Task: Create a new job listing for 'Business Analyst Warehouse Management Systems (WMS)' in the recruitment application, filling out all required fields and saving the position.
Action: Mouse moved to (33, 135)
Screenshot: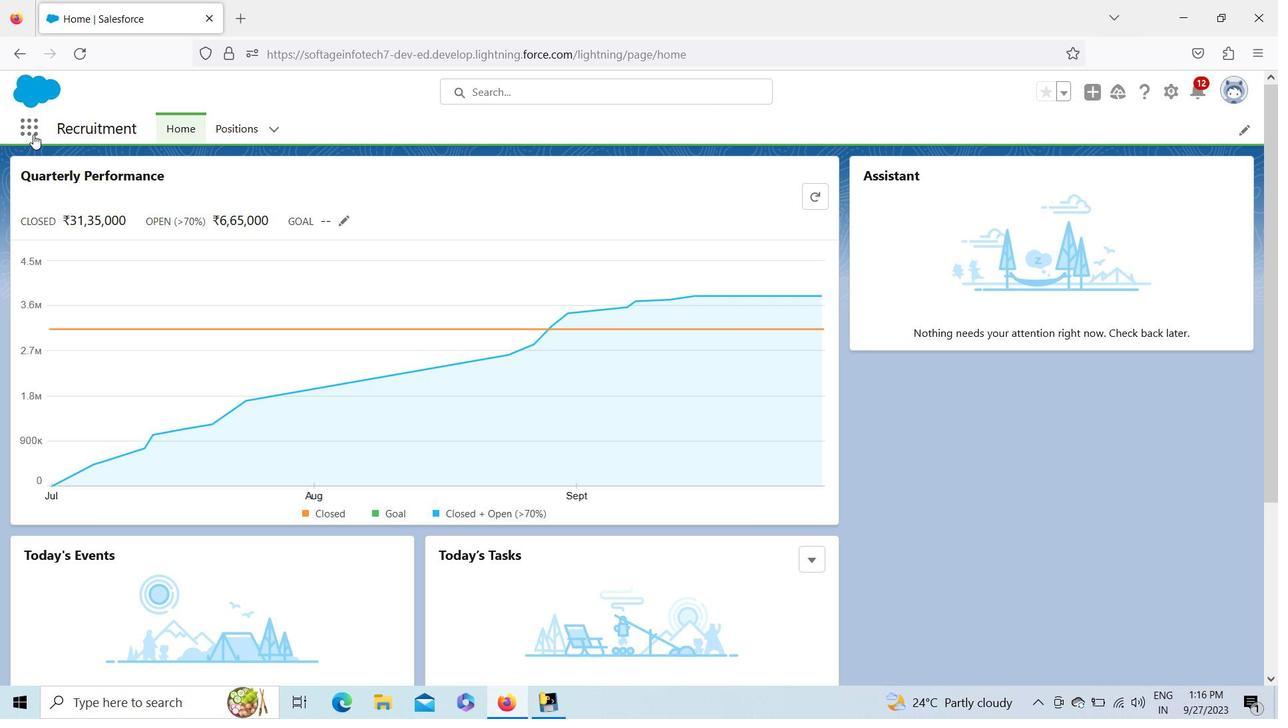 
Action: Mouse pressed left at (33, 135)
Screenshot: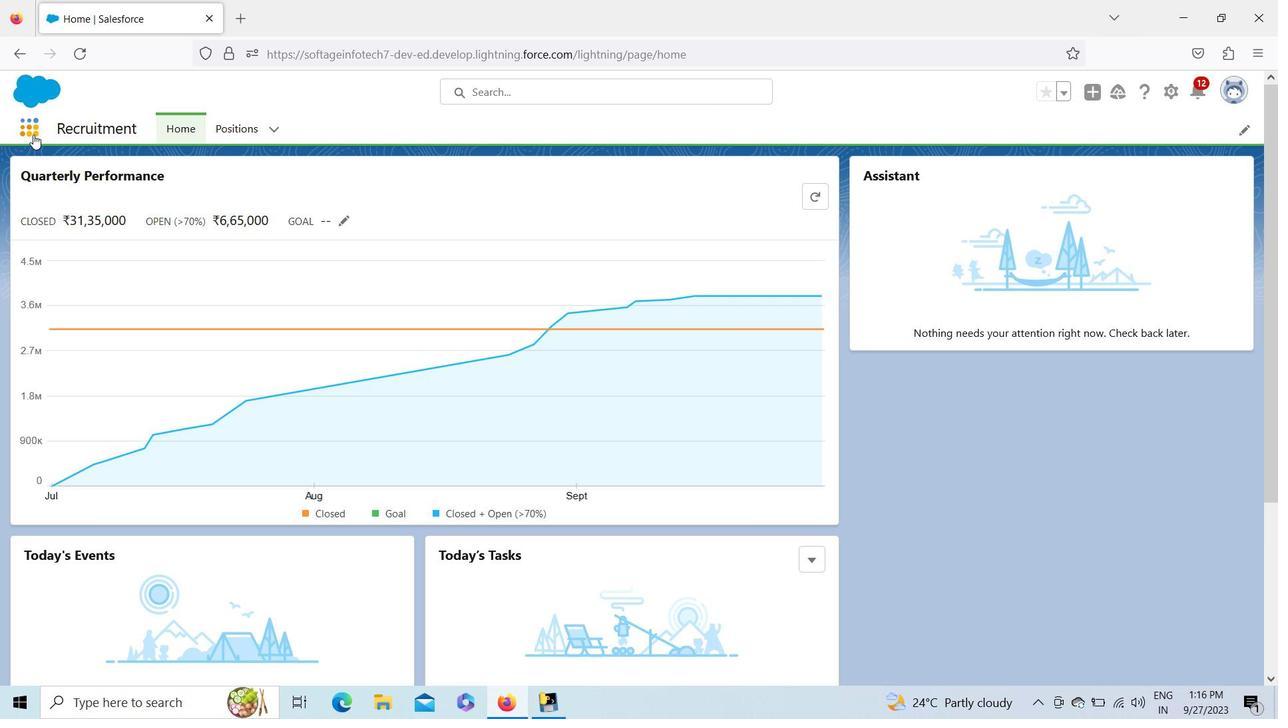 
Action: Mouse moved to (74, 233)
Screenshot: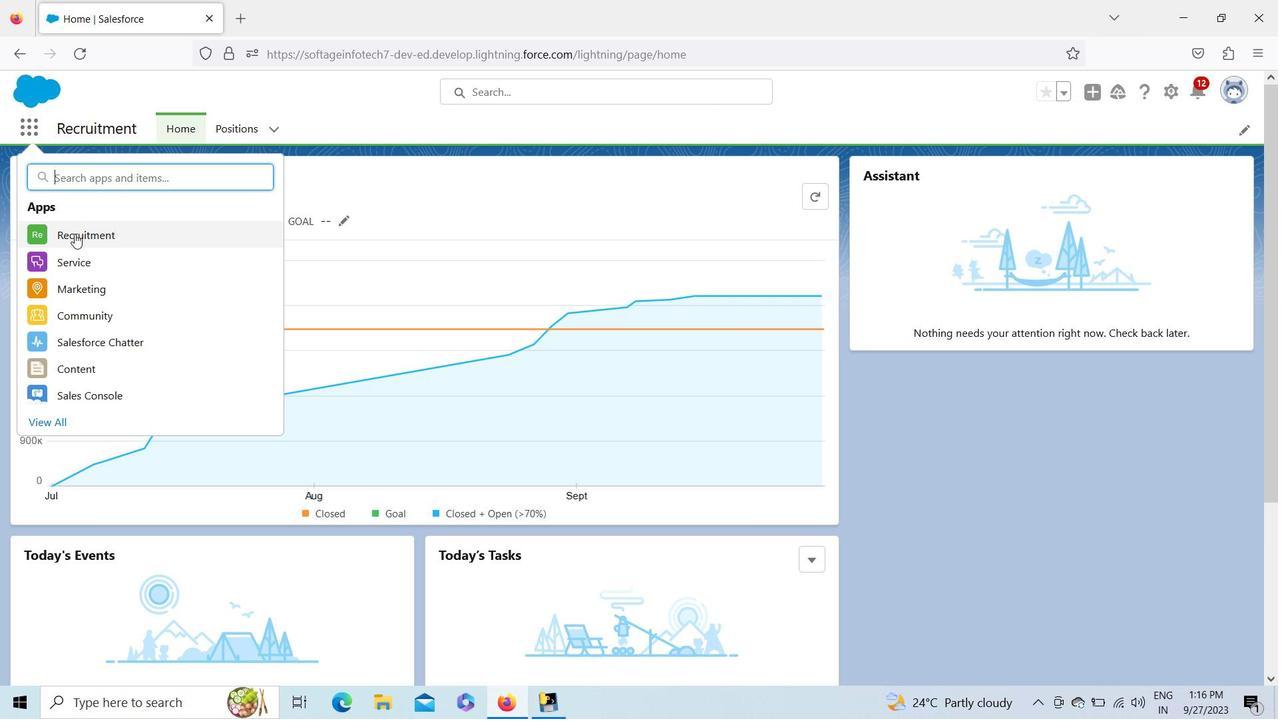 
Action: Mouse pressed left at (74, 233)
Screenshot: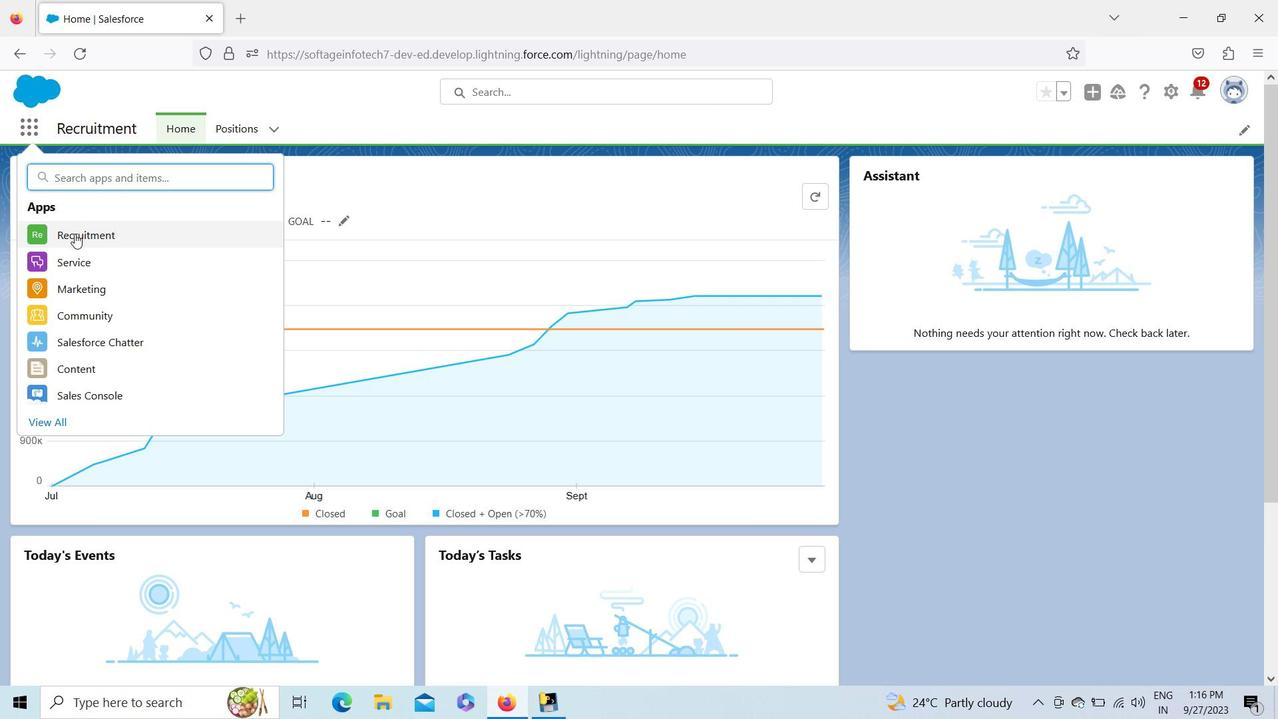 
Action: Mouse moved to (251, 131)
Screenshot: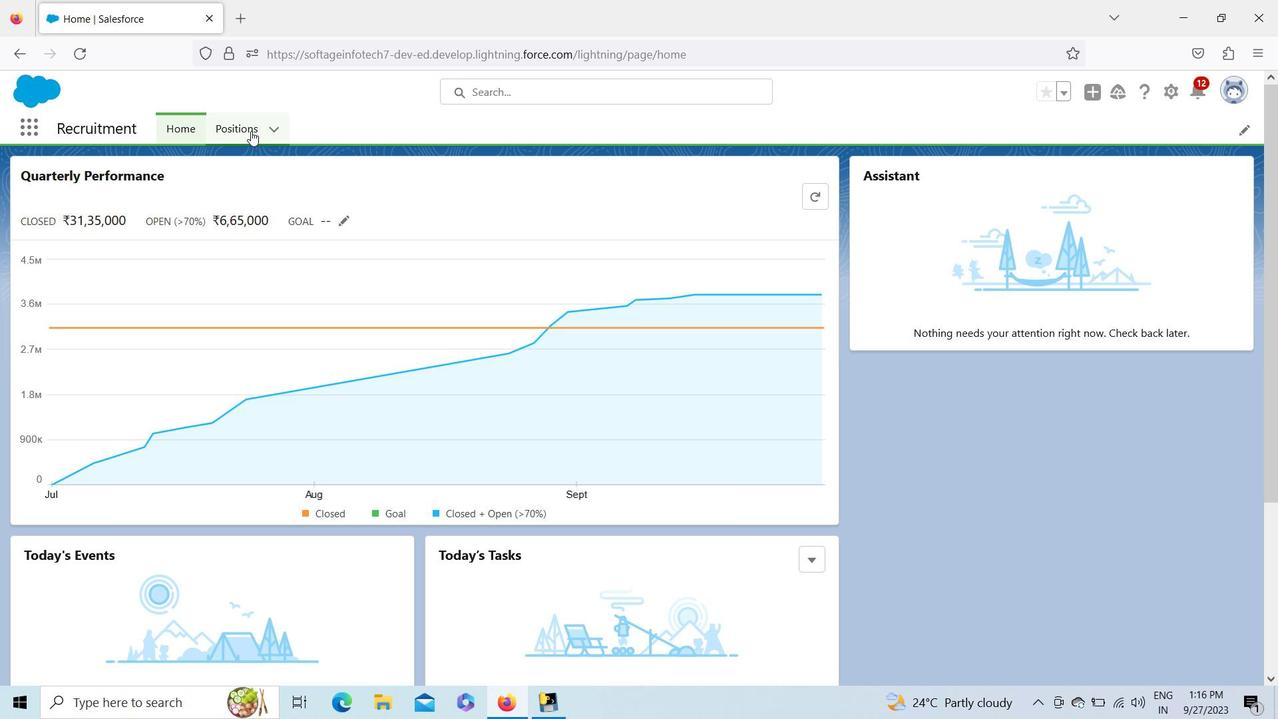 
Action: Mouse pressed left at (251, 131)
Screenshot: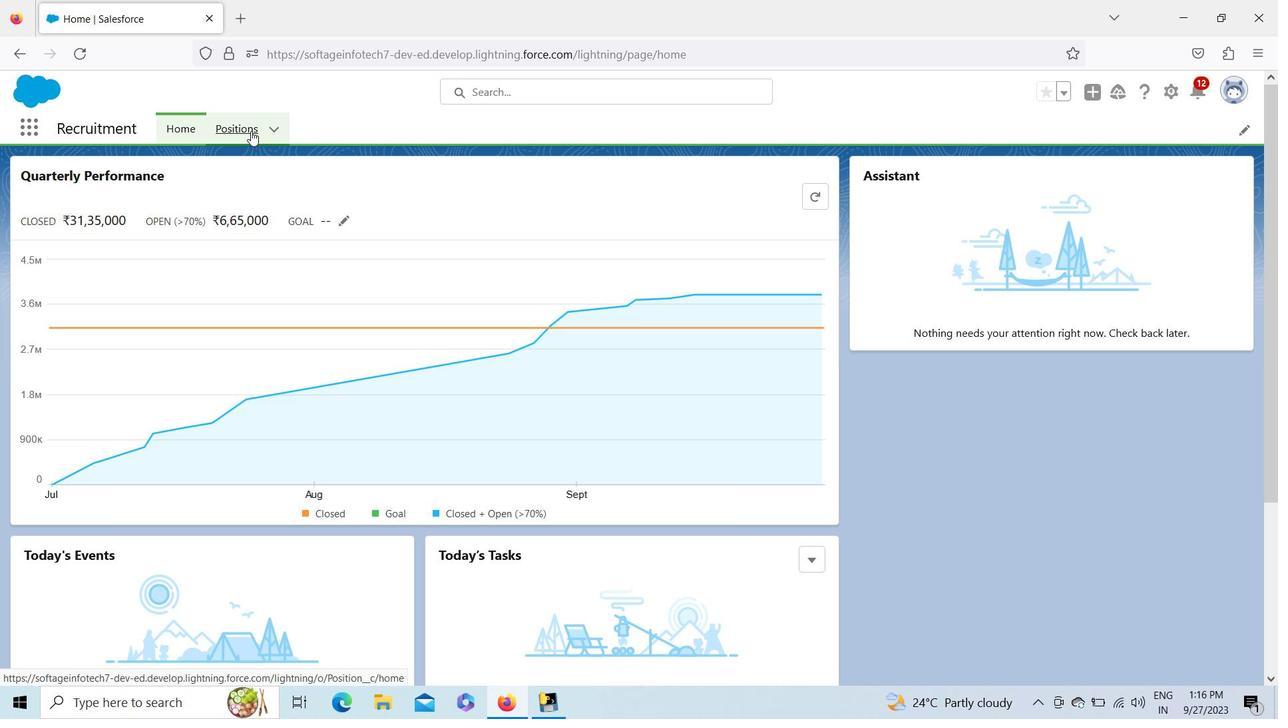 
Action: Mouse moved to (193, 279)
Screenshot: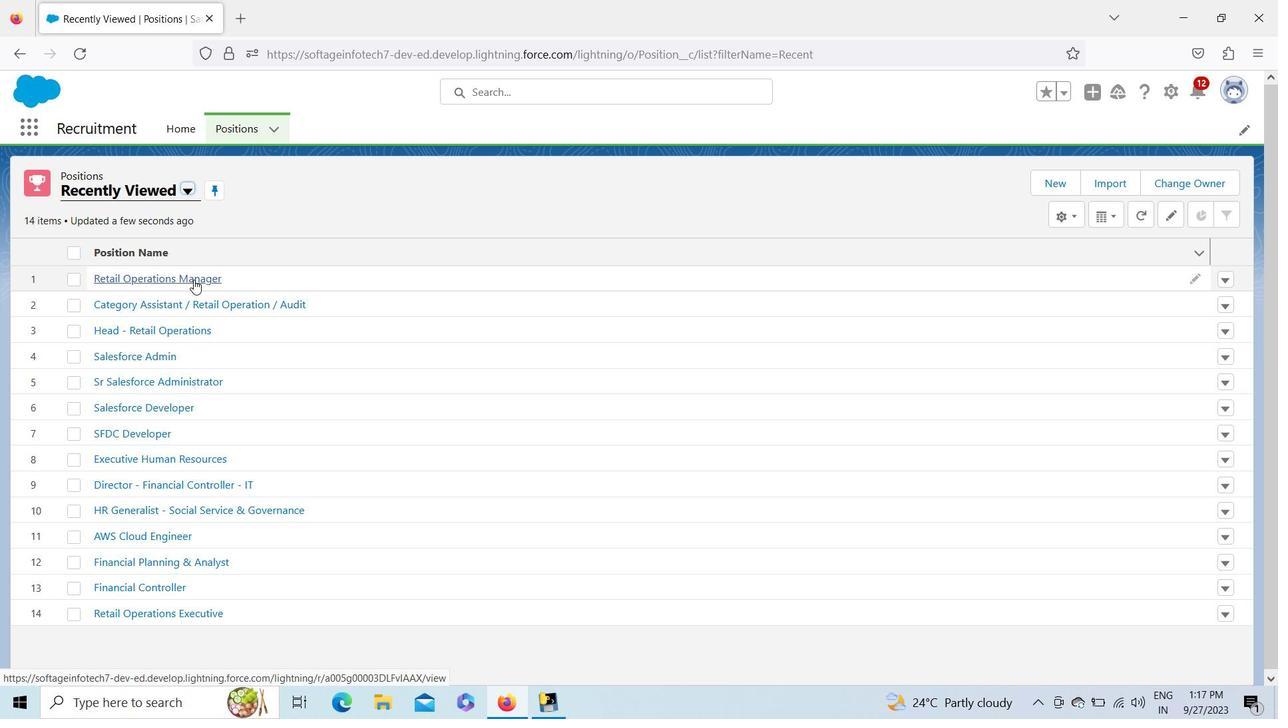 
Action: Mouse pressed left at (193, 279)
Screenshot: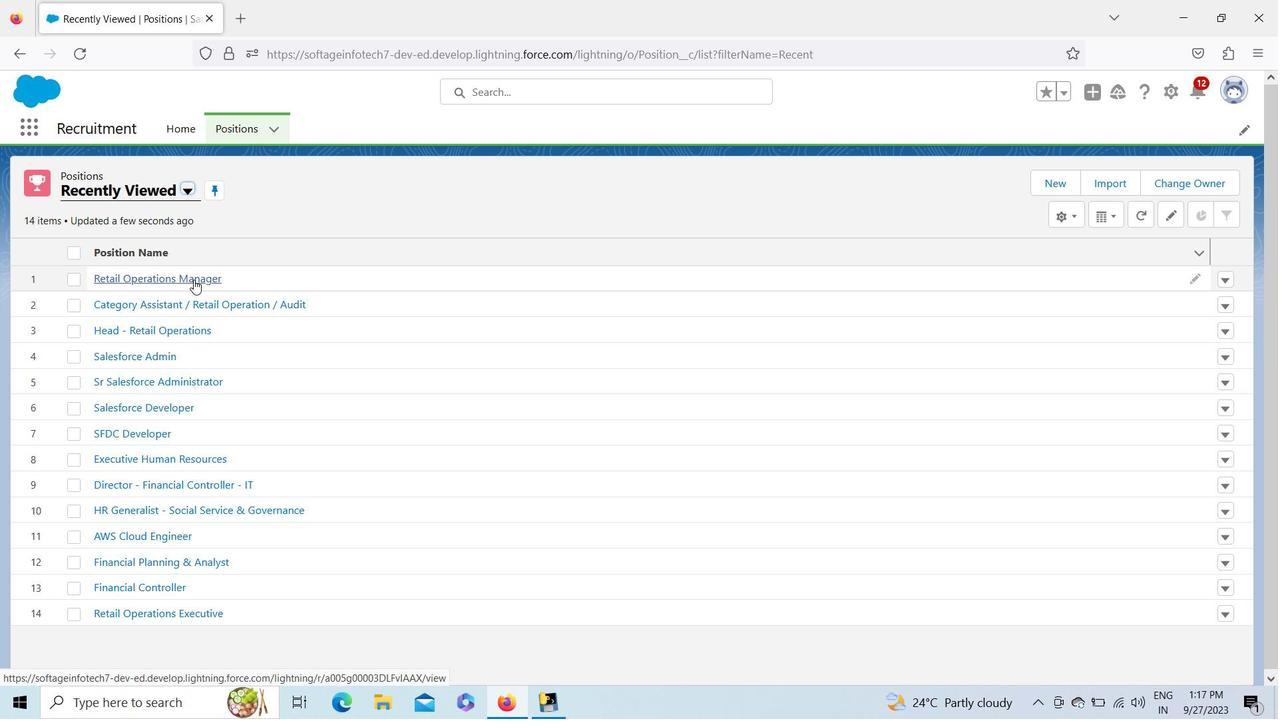 
Action: Mouse moved to (249, 129)
Screenshot: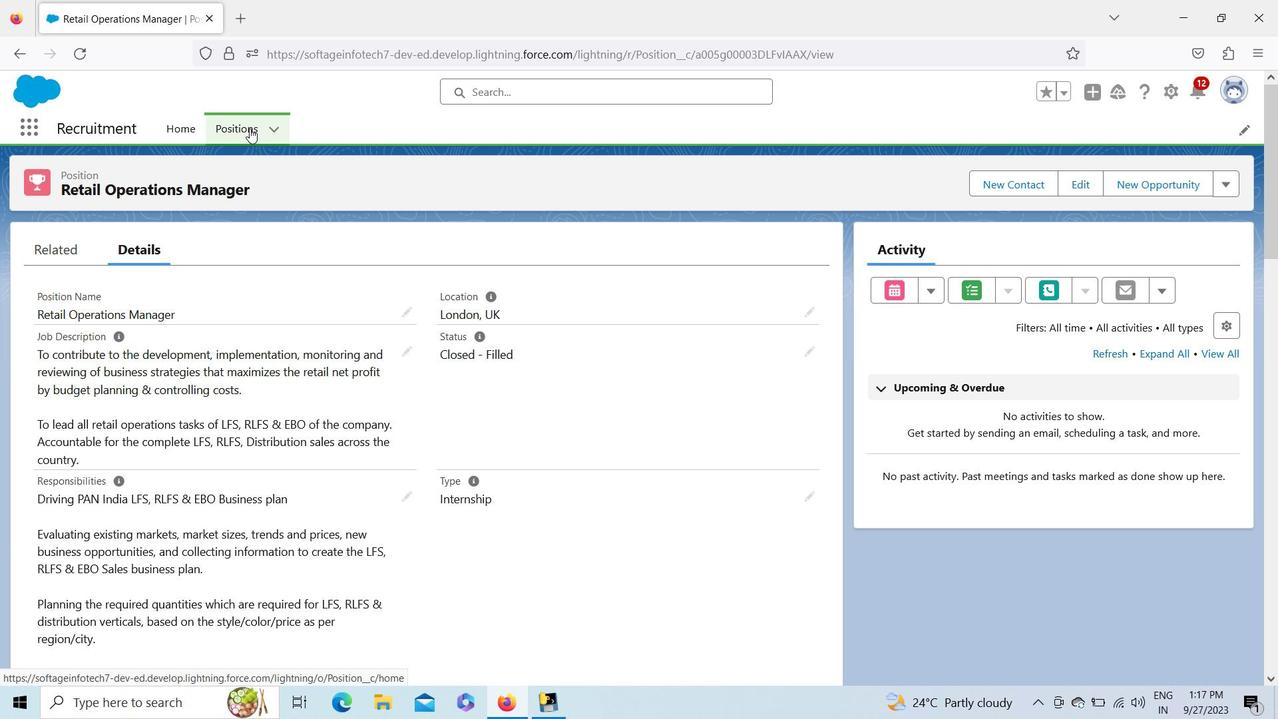 
Action: Mouse pressed left at (249, 129)
Screenshot: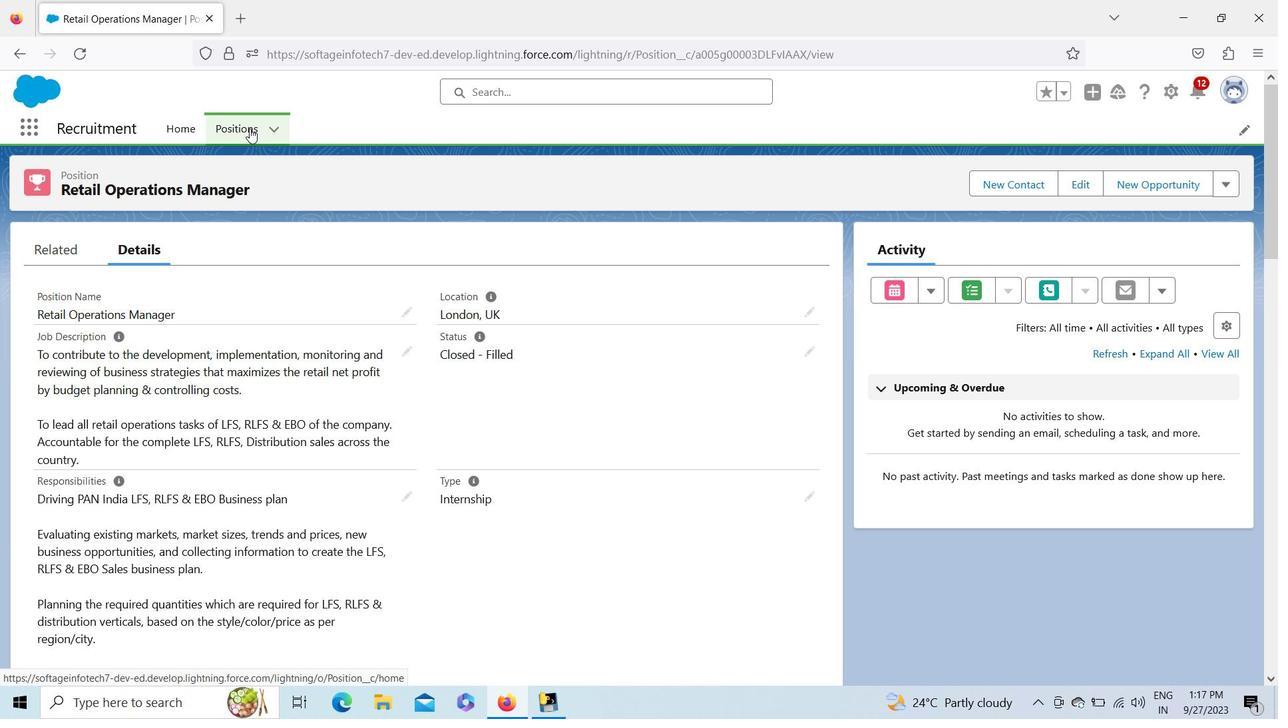 
Action: Mouse moved to (1059, 185)
Screenshot: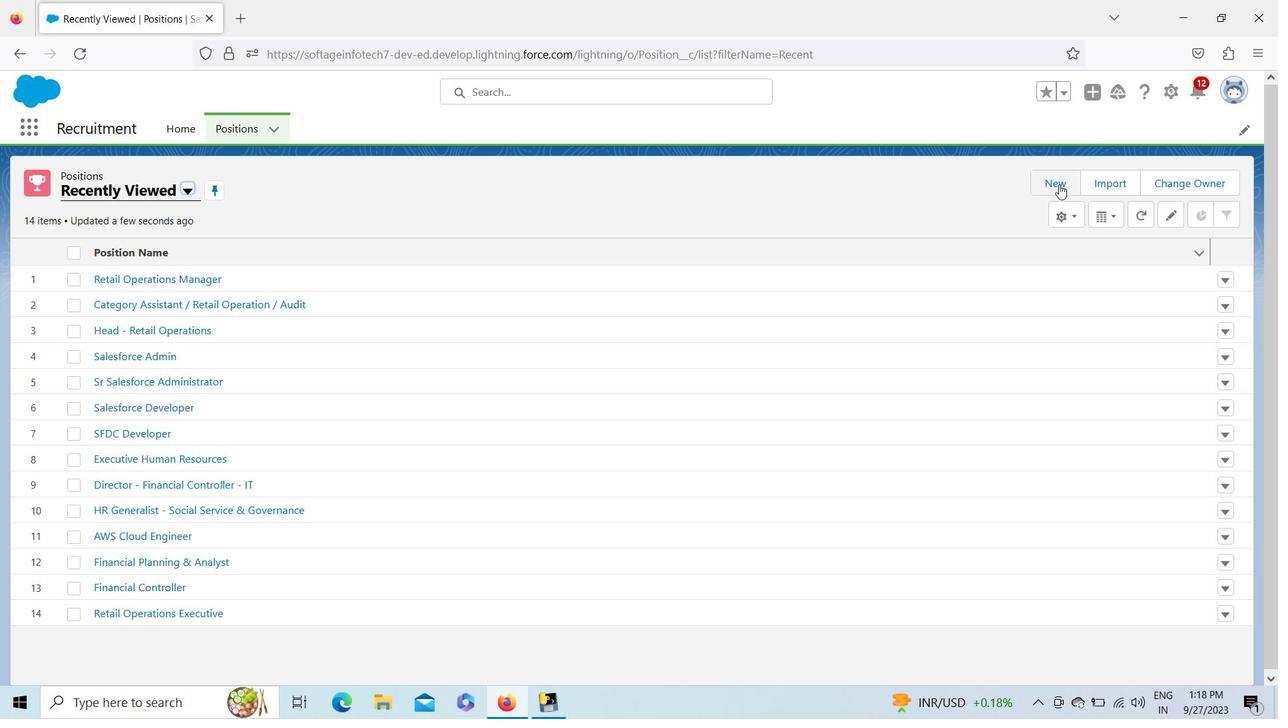 
Action: Mouse pressed left at (1059, 185)
Screenshot: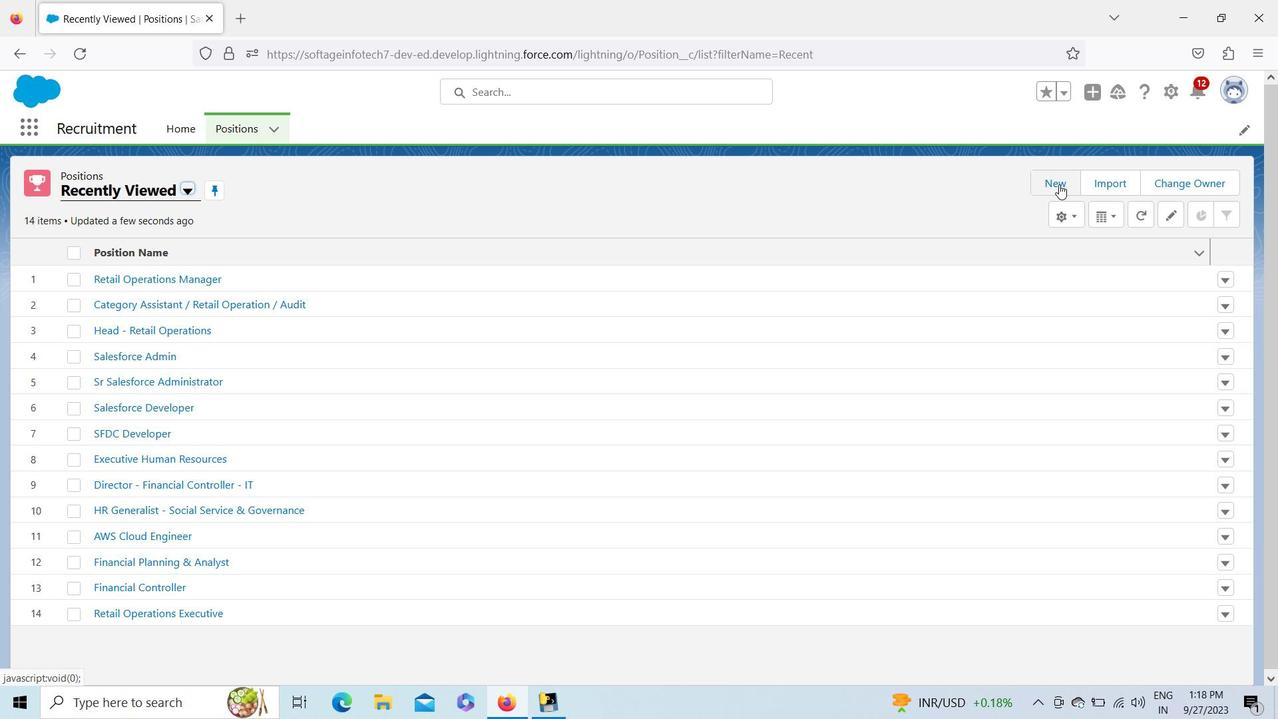 
Action: Mouse moved to (485, 256)
Screenshot: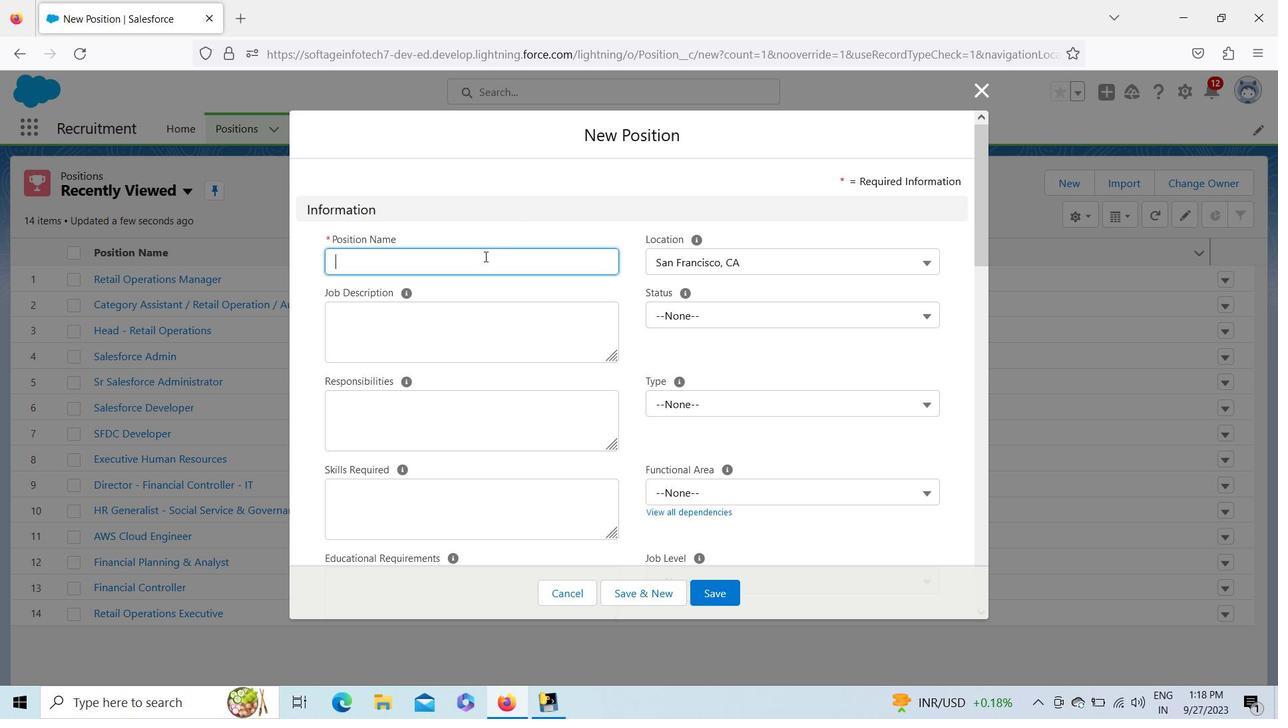 
Action: Mouse pressed left at (485, 256)
Screenshot: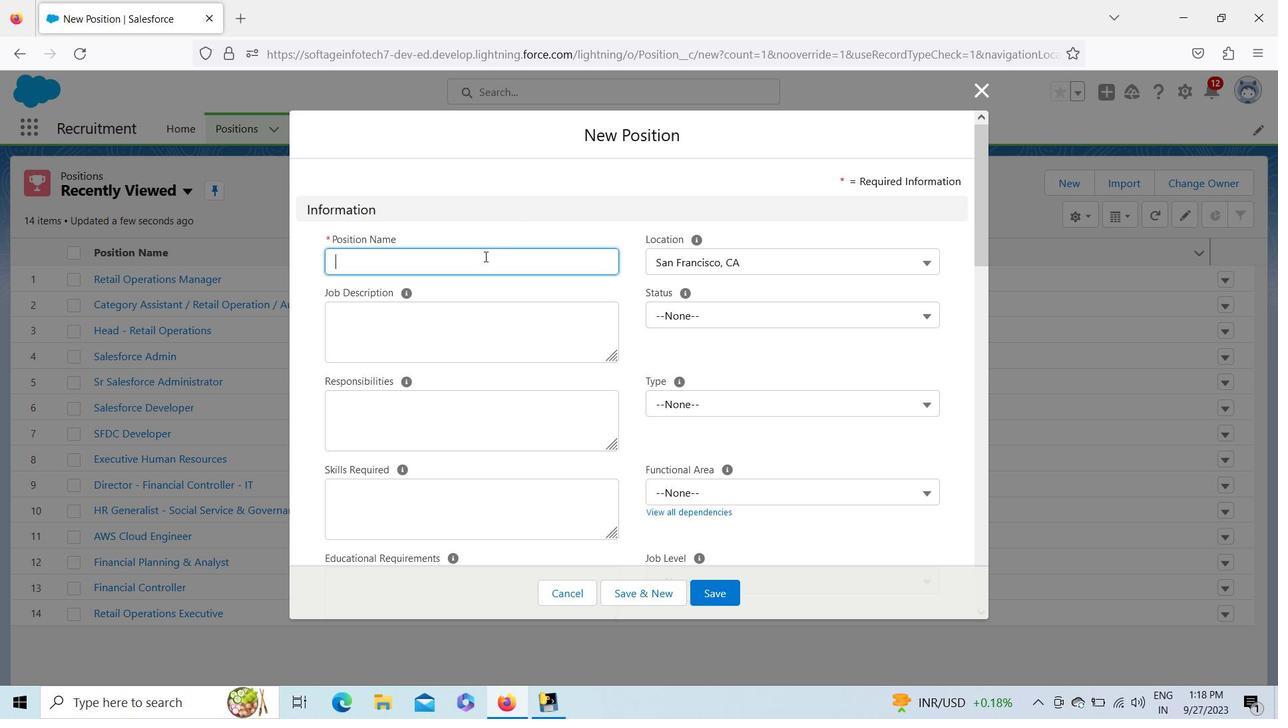 
Action: Key pressed <Key.shift><Key.shift><Key.shift><Key.shift><Key.shift><Key.shift><Key.shift><Key.shift><Key.shift><Key.shift><Key.shift><Key.shift><Key.shift><Key.shift><Key.shift><Key.shift><Key.shift><Key.shift><Key.shift><Key.shift><Key.shift><Key.shift><Key.shift><Key.shift><Key.shift><Key.shift><Key.shift><Key.shift><Key.shift><Key.shift><Key.shift>Business<Key.space><Key.shift>Analyst<Key.space><Key.shift><Key.shift><Key.shift><Key.shift><Key.shift>Warehouse
Screenshot: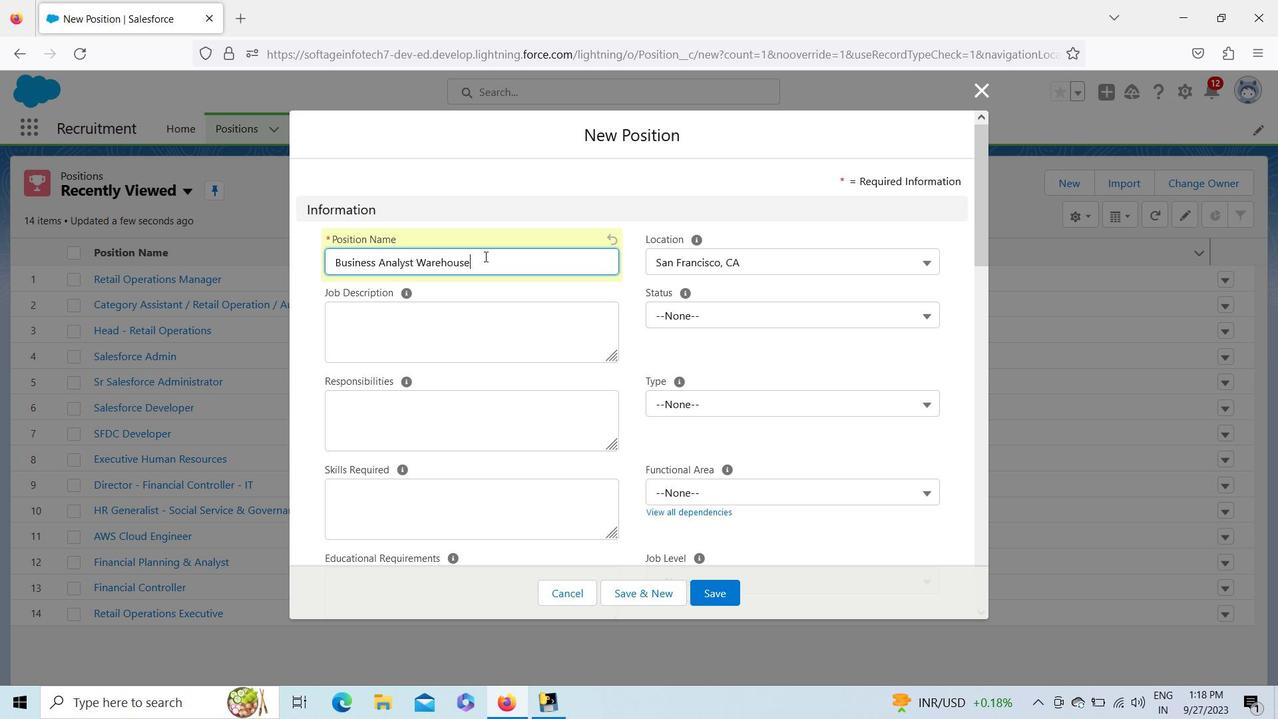 
Action: Mouse moved to (526, 334)
Screenshot: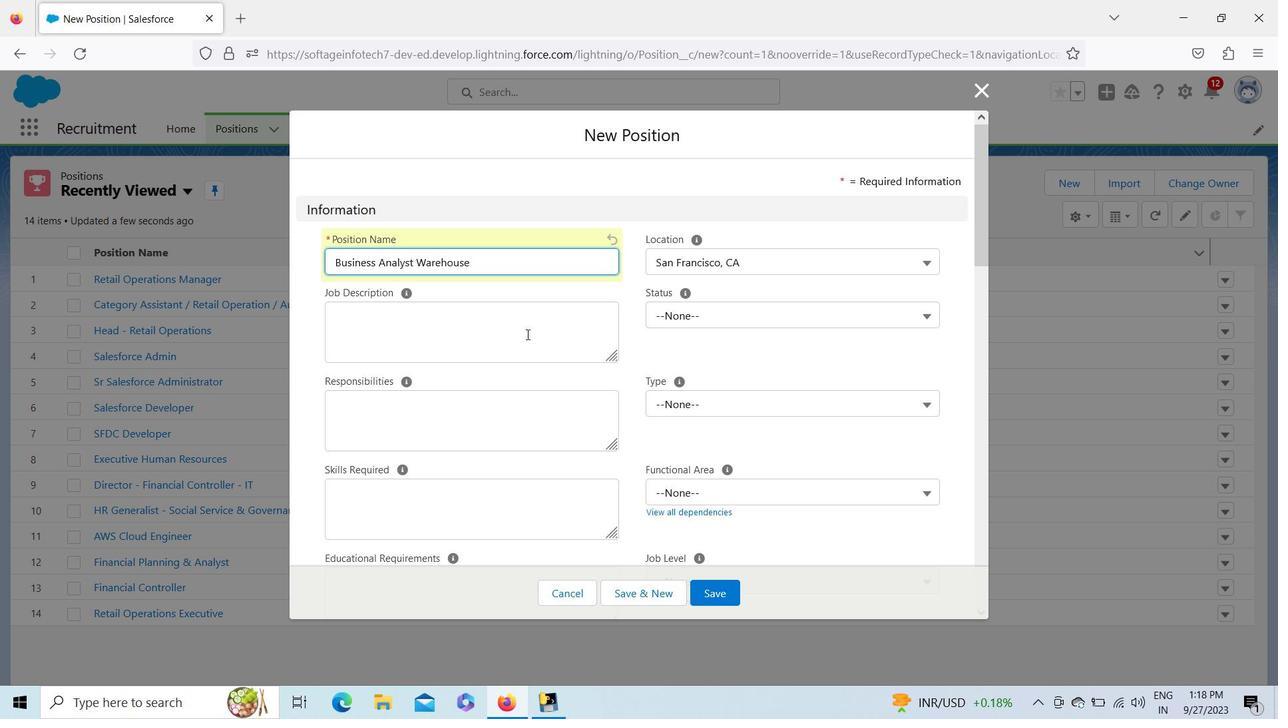 
Action: Key pressed <Key.space><Key.shift><Key.shift><Key.shift><Key.shift>Management<Key.space><Key.shift><Key.shift><Key.shift>Systems<Key.space><Key.shift_r><Key.shift_r><Key.shift_r>()<Key.left><Key.shift><Key.shift><Key.shift>WMS<Key.right><Key.right><Key.right><Key.right>
Screenshot: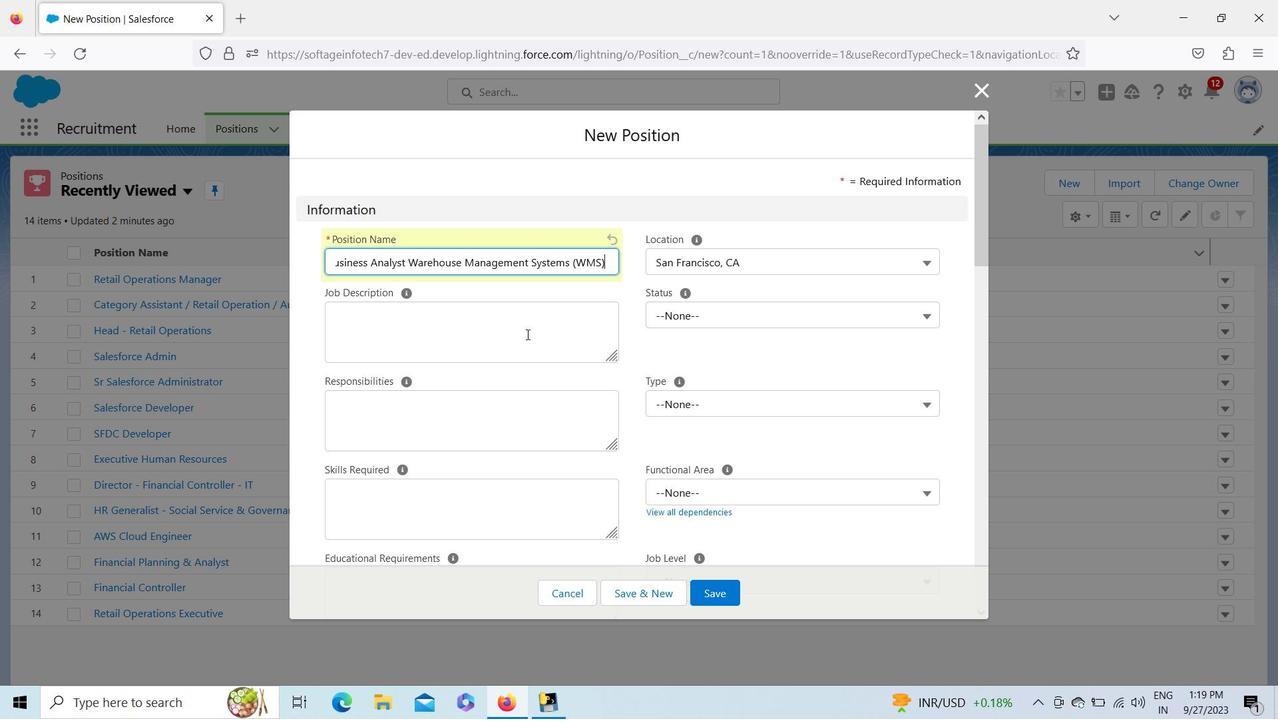 
Action: Mouse moved to (782, 257)
Screenshot: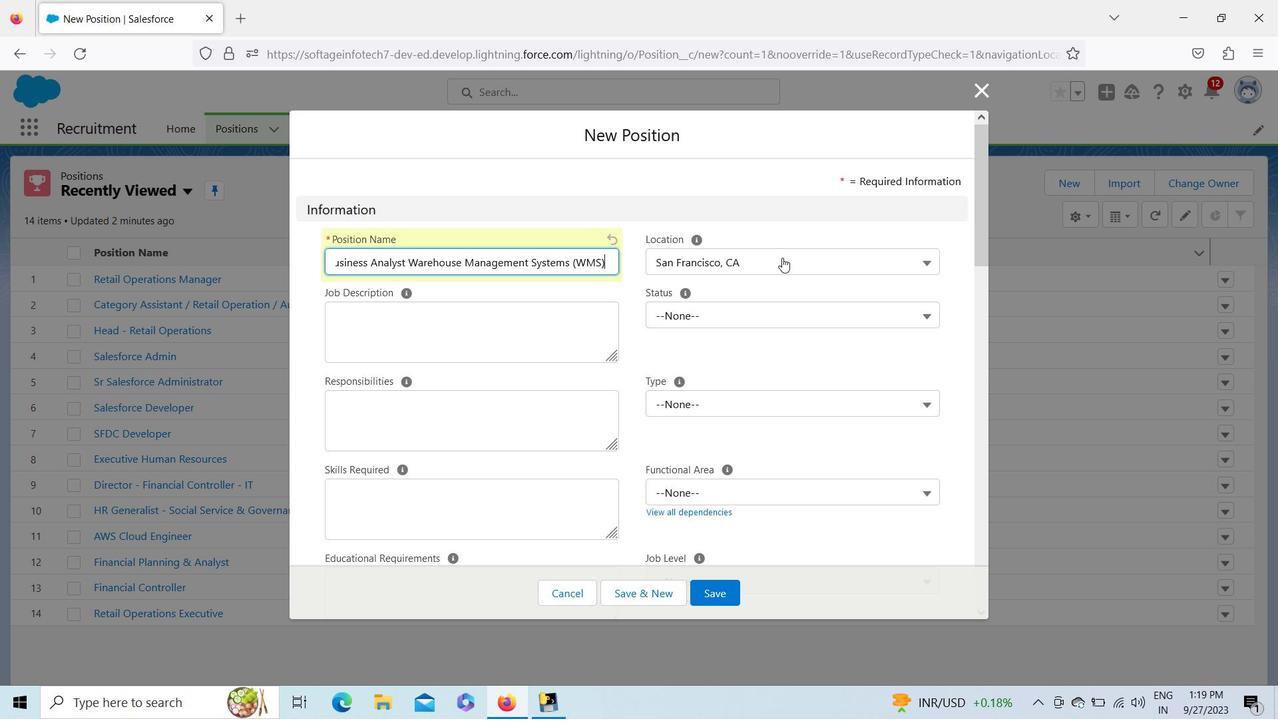 
Action: Mouse pressed left at (782, 257)
Screenshot: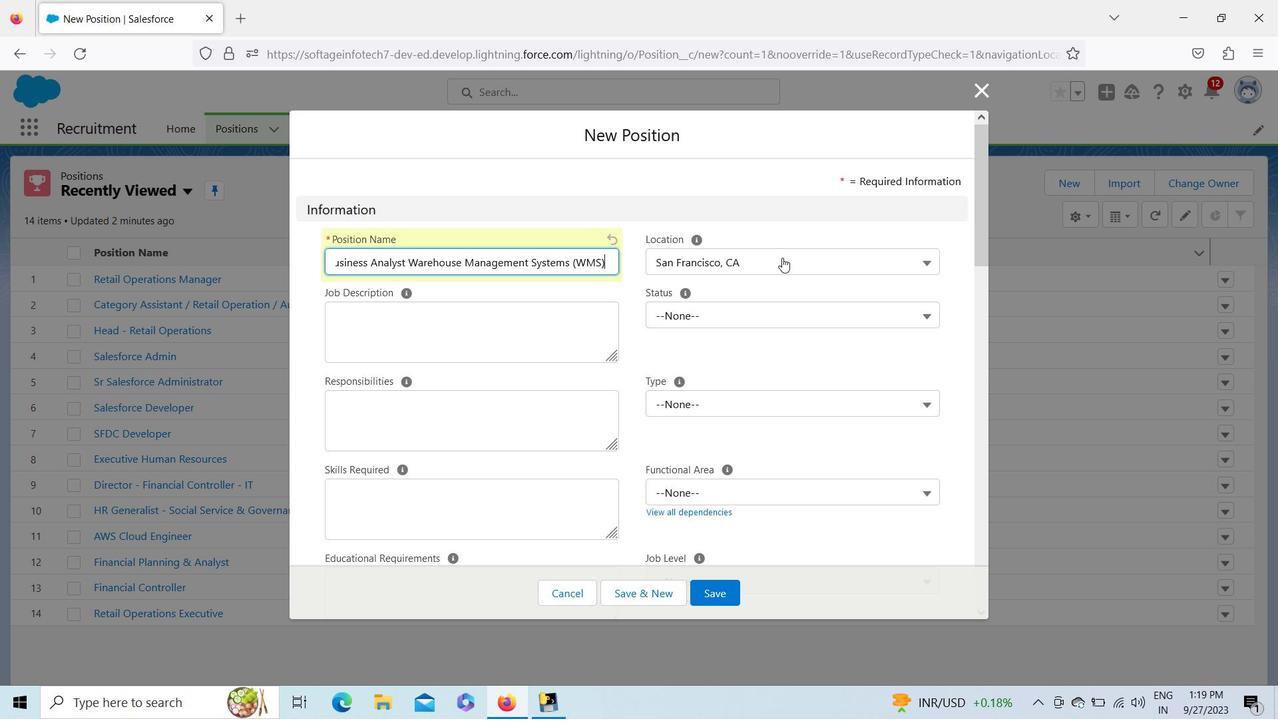 
Action: Mouse moved to (735, 494)
Screenshot: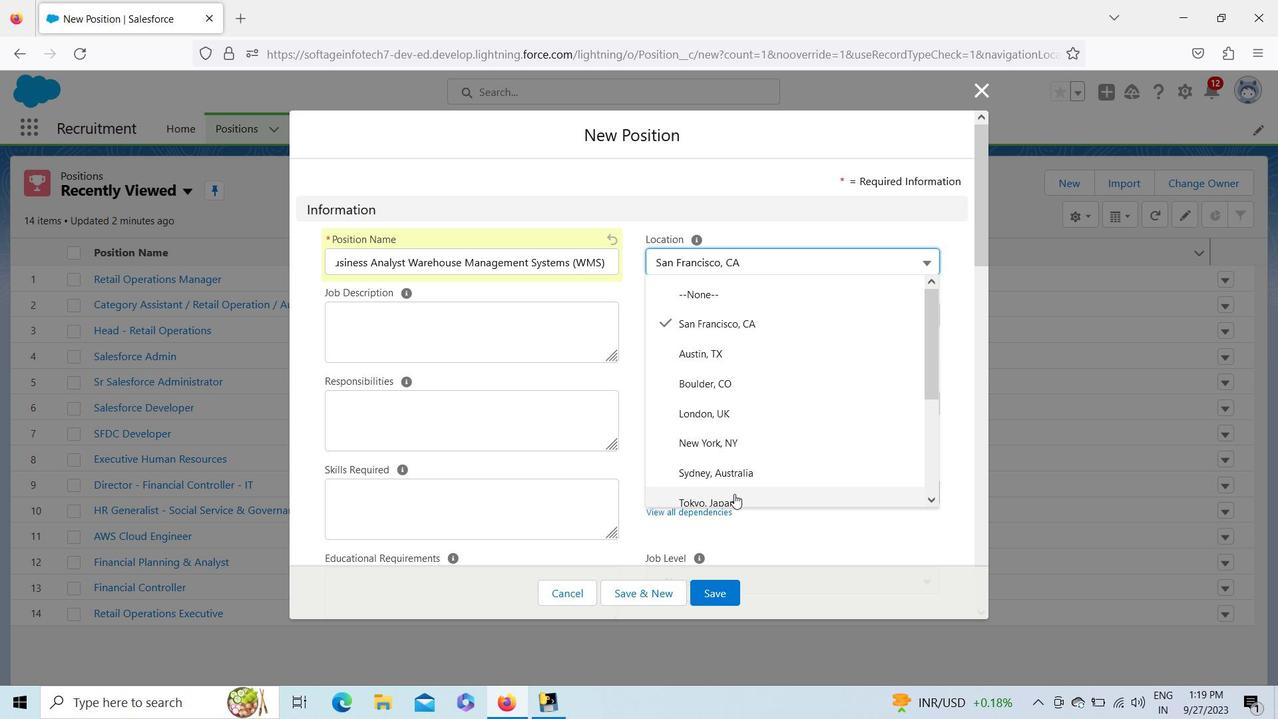 
Action: Mouse pressed left at (735, 494)
Screenshot: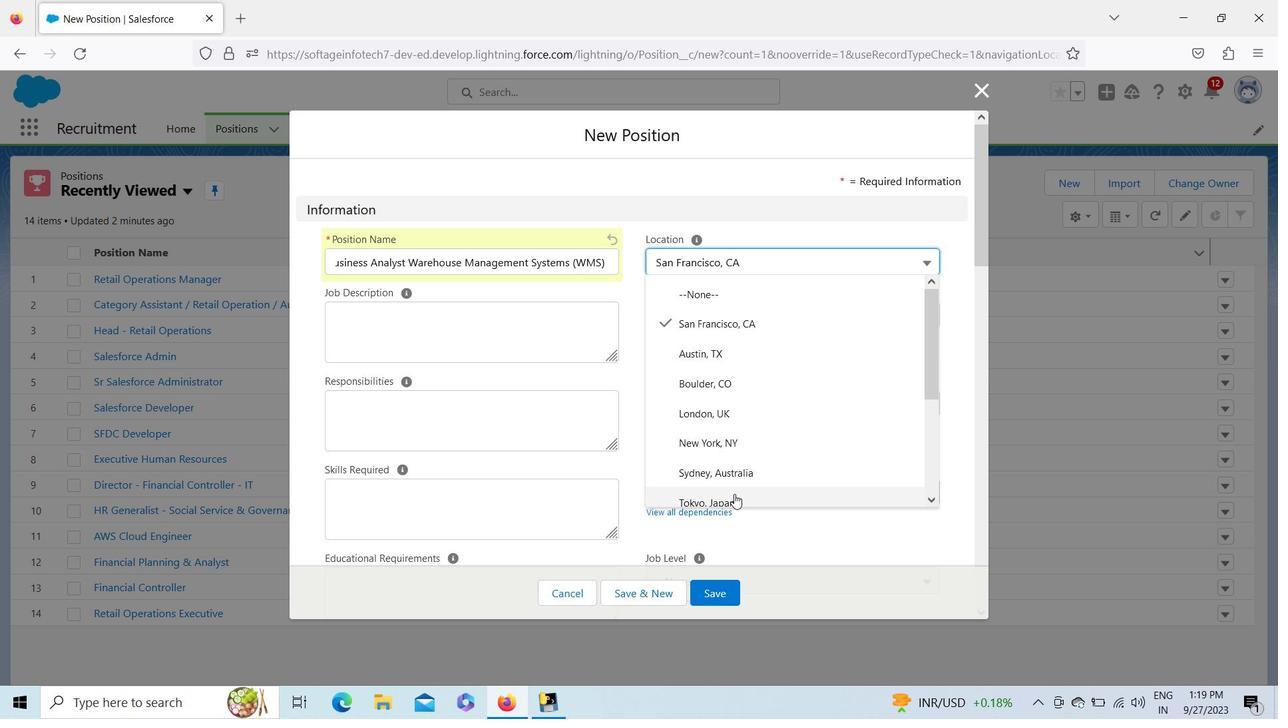 
Action: Mouse moved to (741, 310)
Screenshot: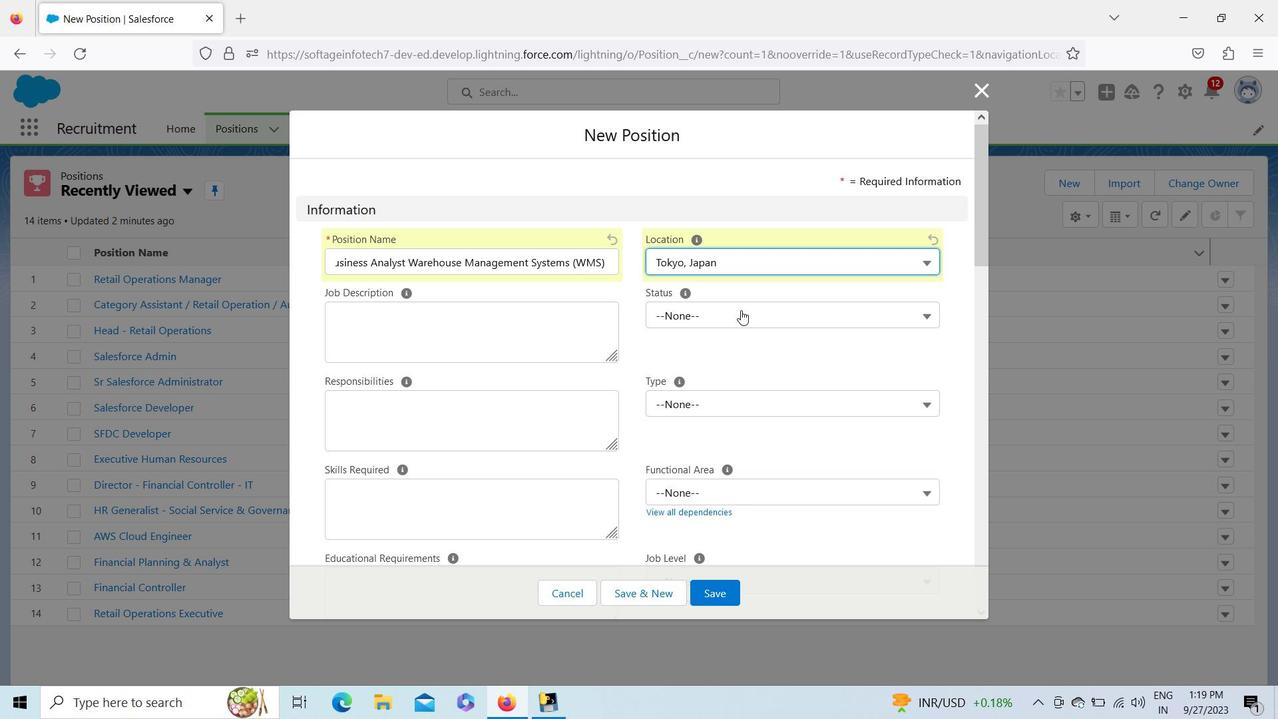 
Action: Mouse pressed left at (741, 310)
Screenshot: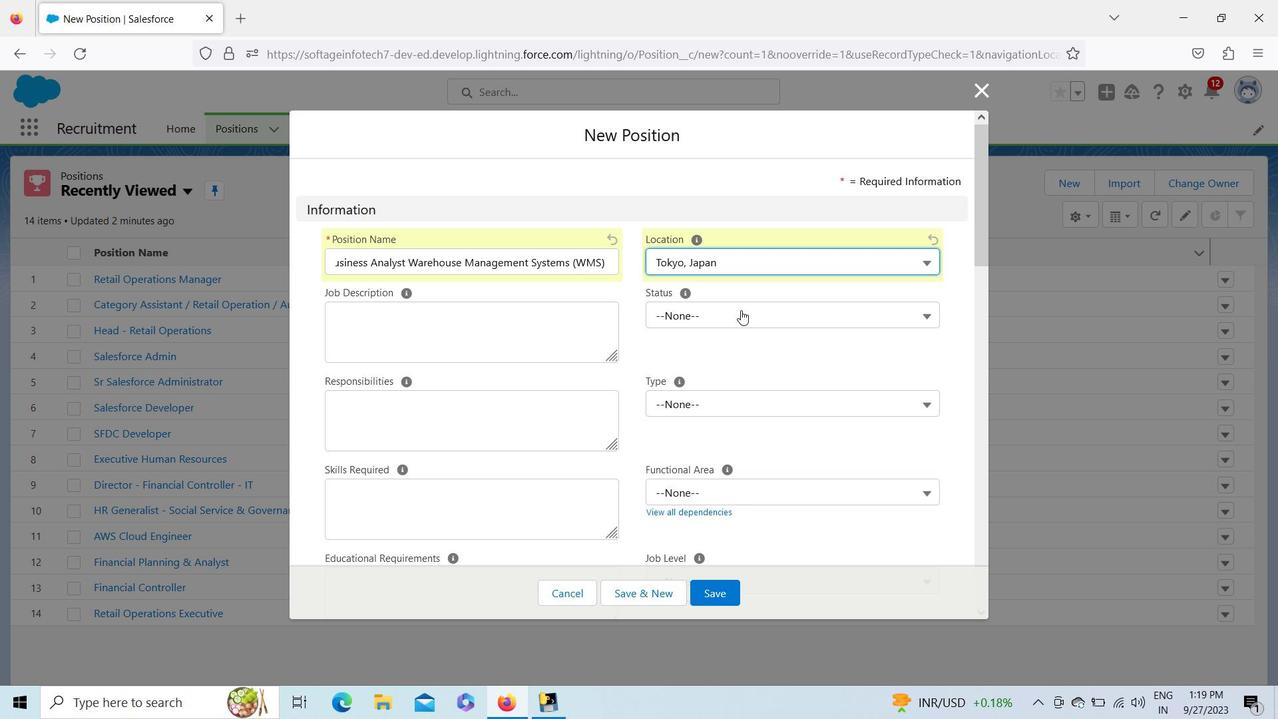 
Action: Mouse moved to (730, 444)
Screenshot: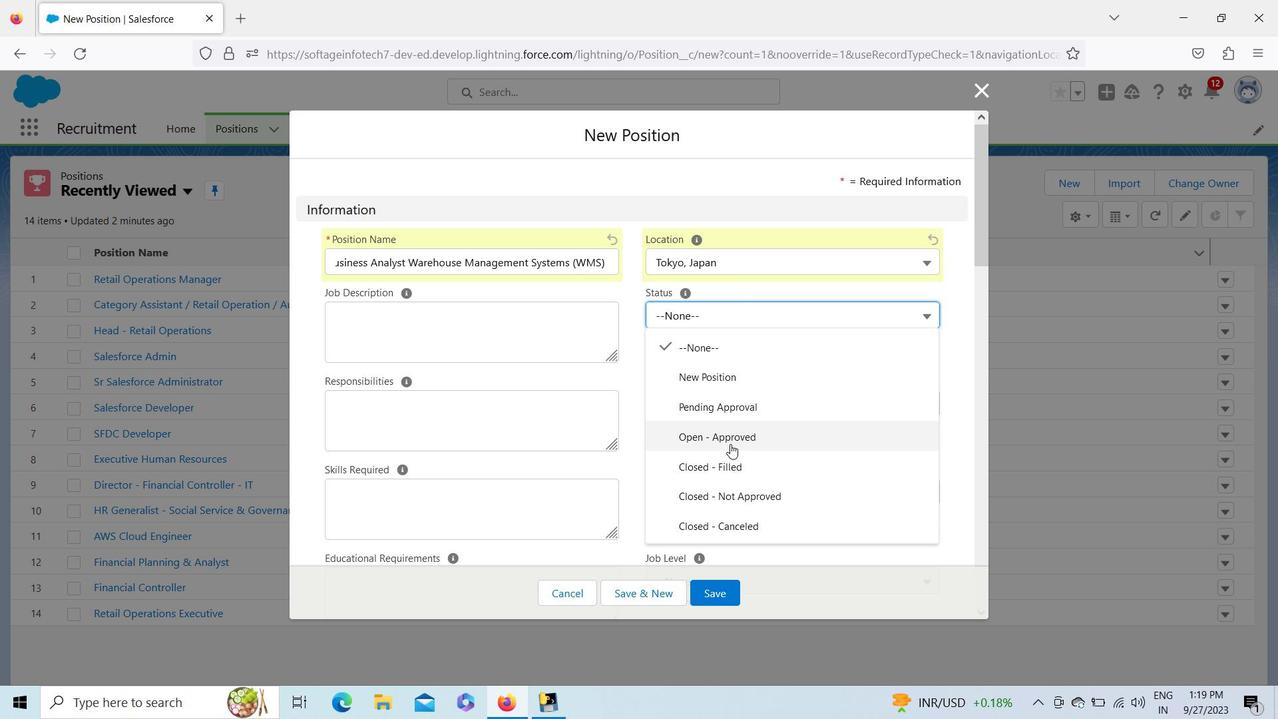 
Action: Mouse pressed left at (730, 444)
Screenshot: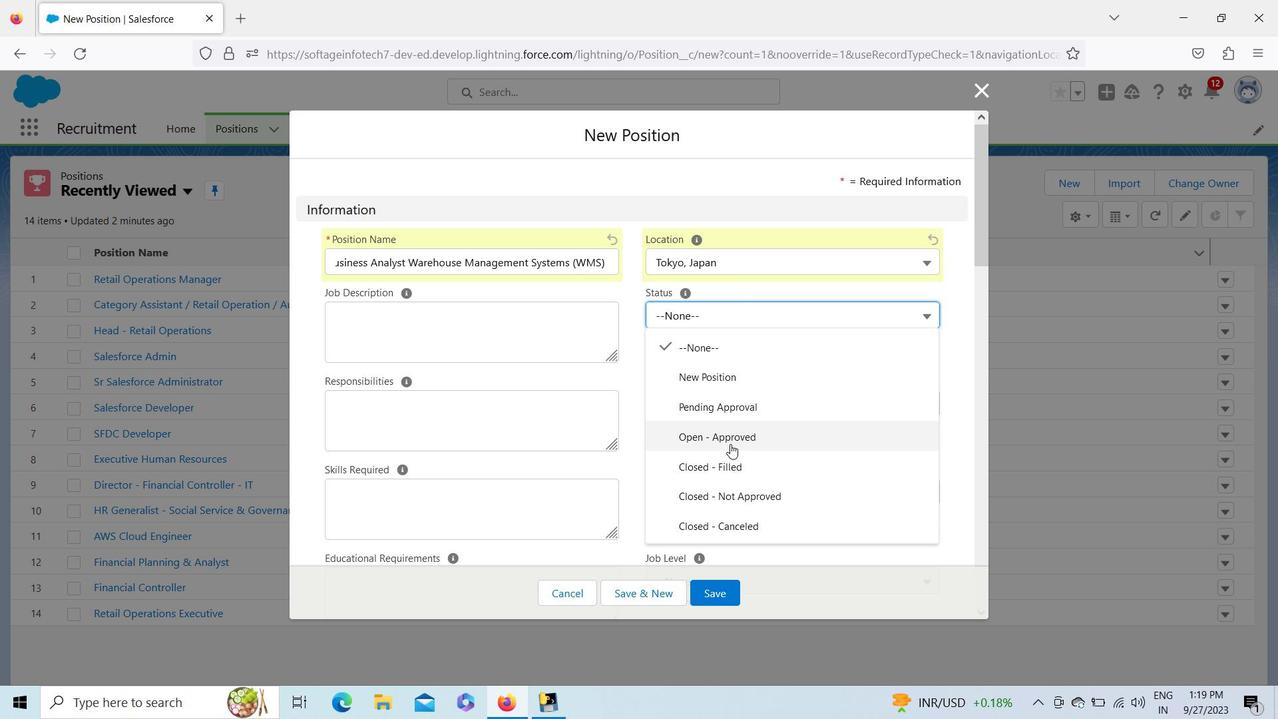 
Action: Mouse moved to (504, 532)
Screenshot: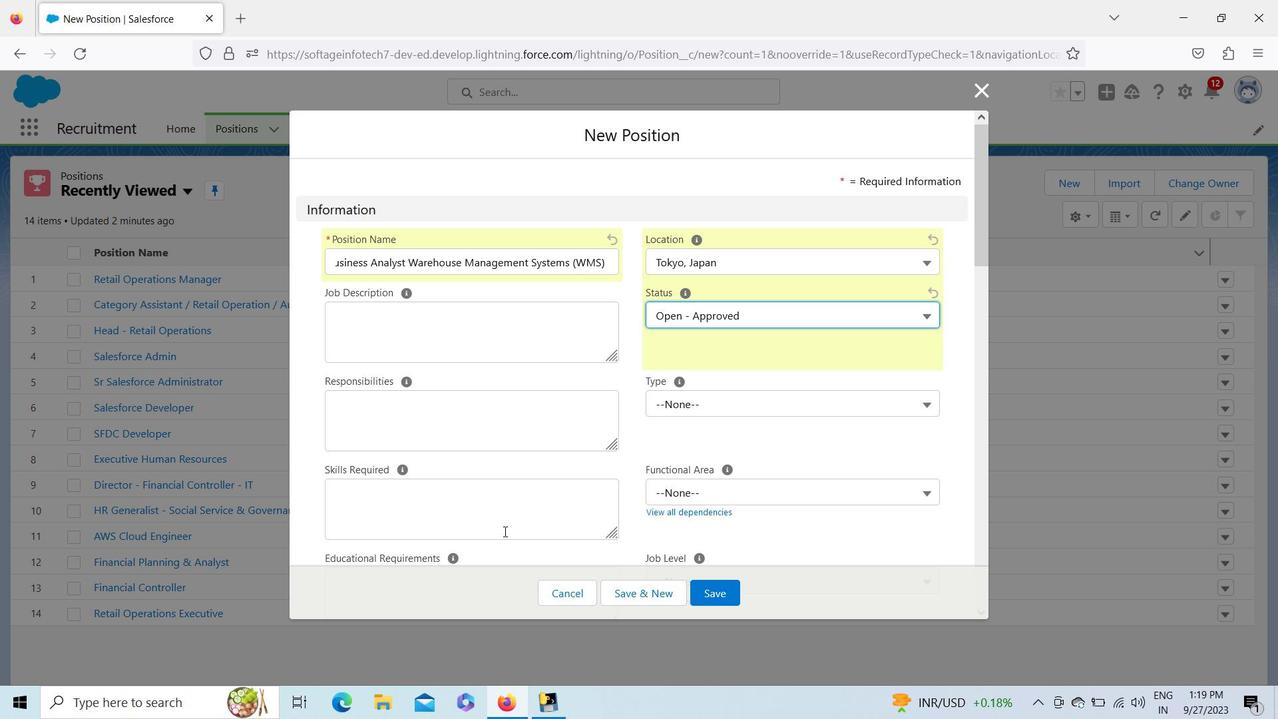 
Action: Mouse pressed left at (504, 532)
Screenshot: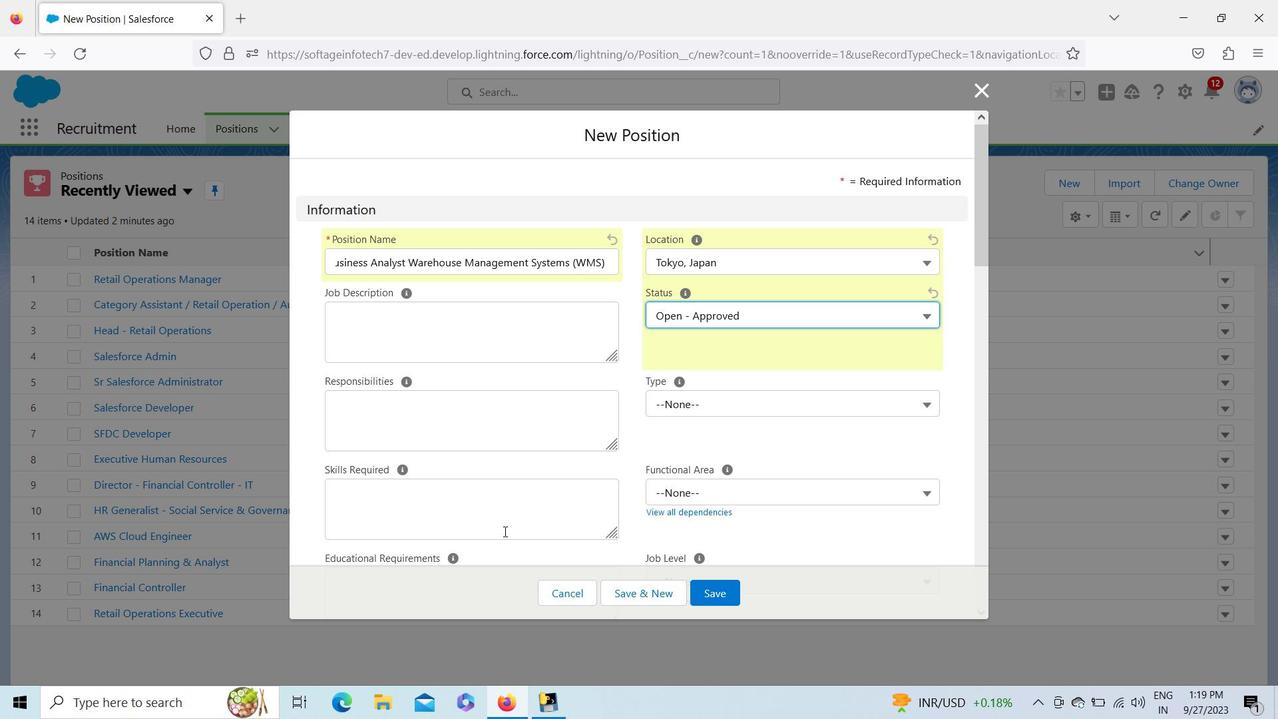 
Action: Key pressed <Key.down><Key.down><Key.down>
Screenshot: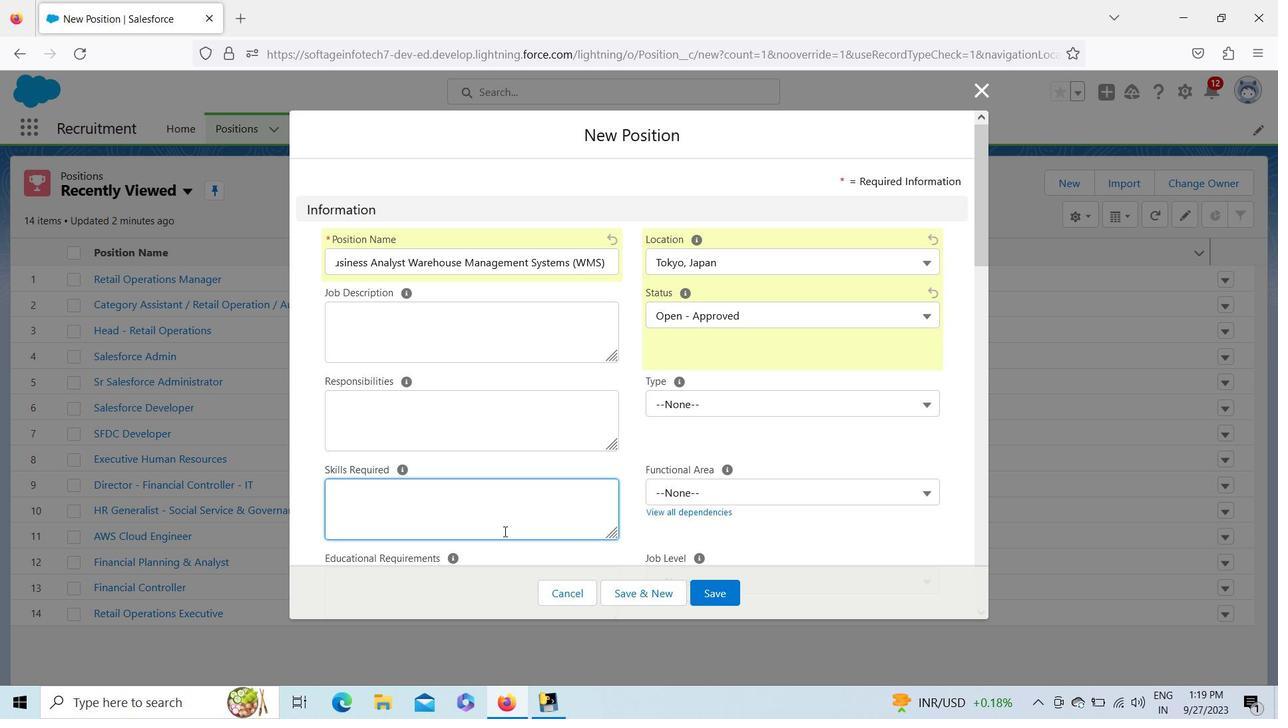 
Action: Mouse moved to (980, 251)
Screenshot: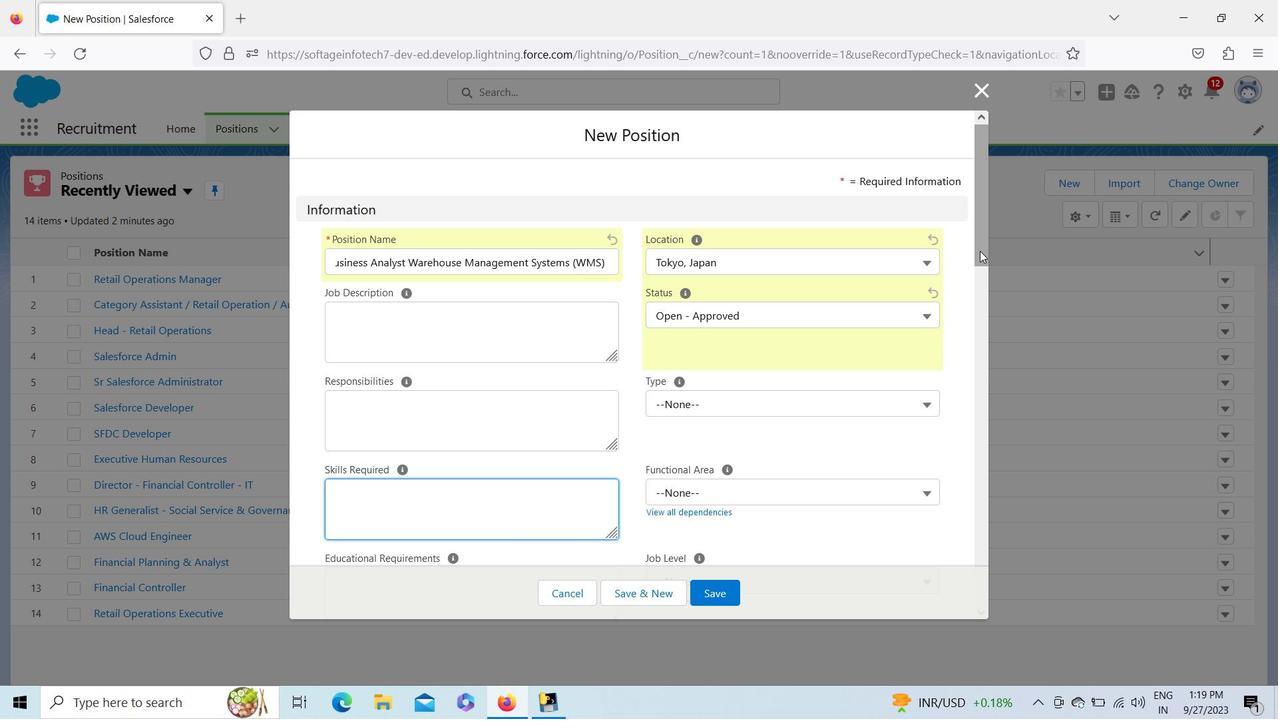 
Action: Mouse pressed left at (980, 251)
Screenshot: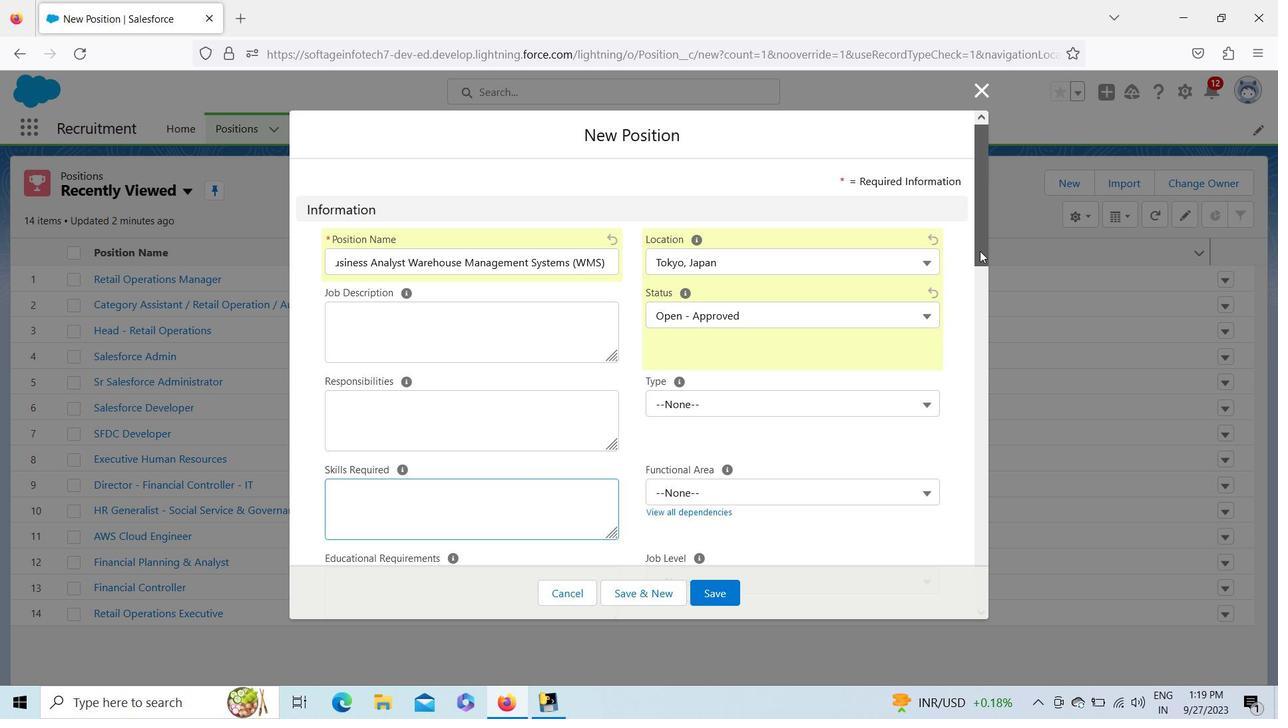 
Action: Mouse moved to (373, 436)
Screenshot: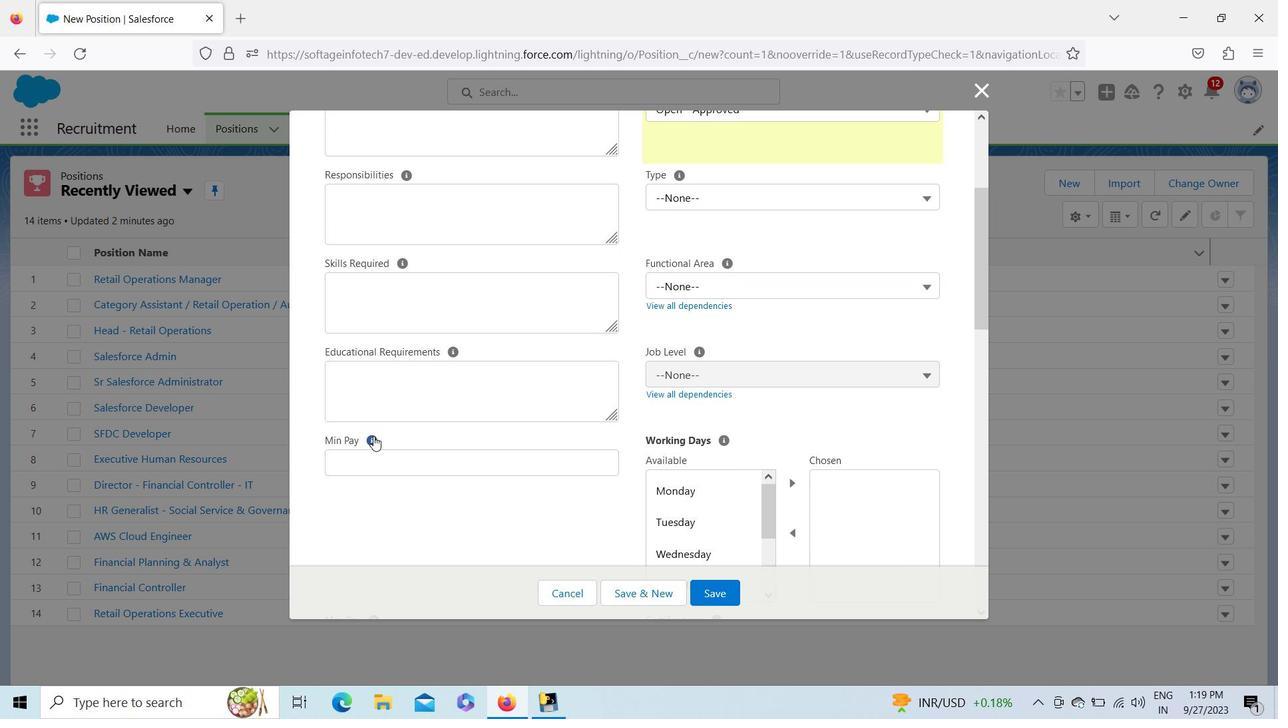 
Action: Mouse pressed left at (373, 436)
Screenshot: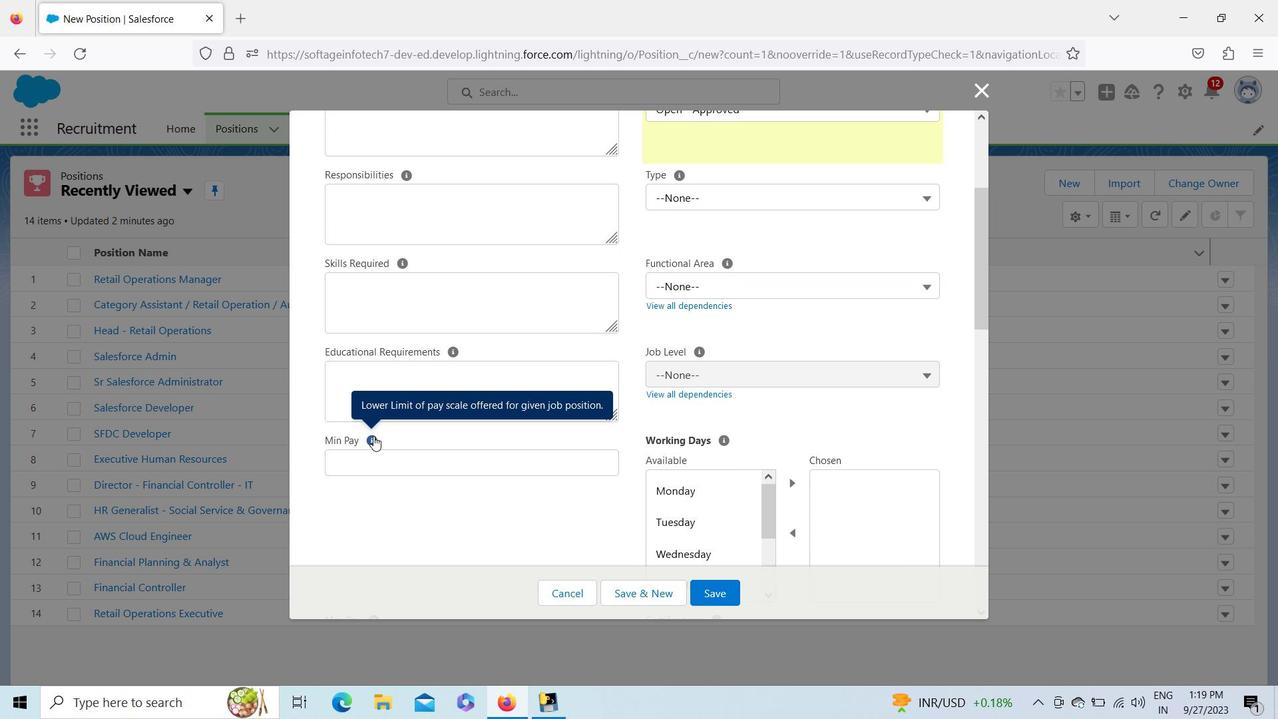 
Action: Mouse moved to (370, 402)
Screenshot: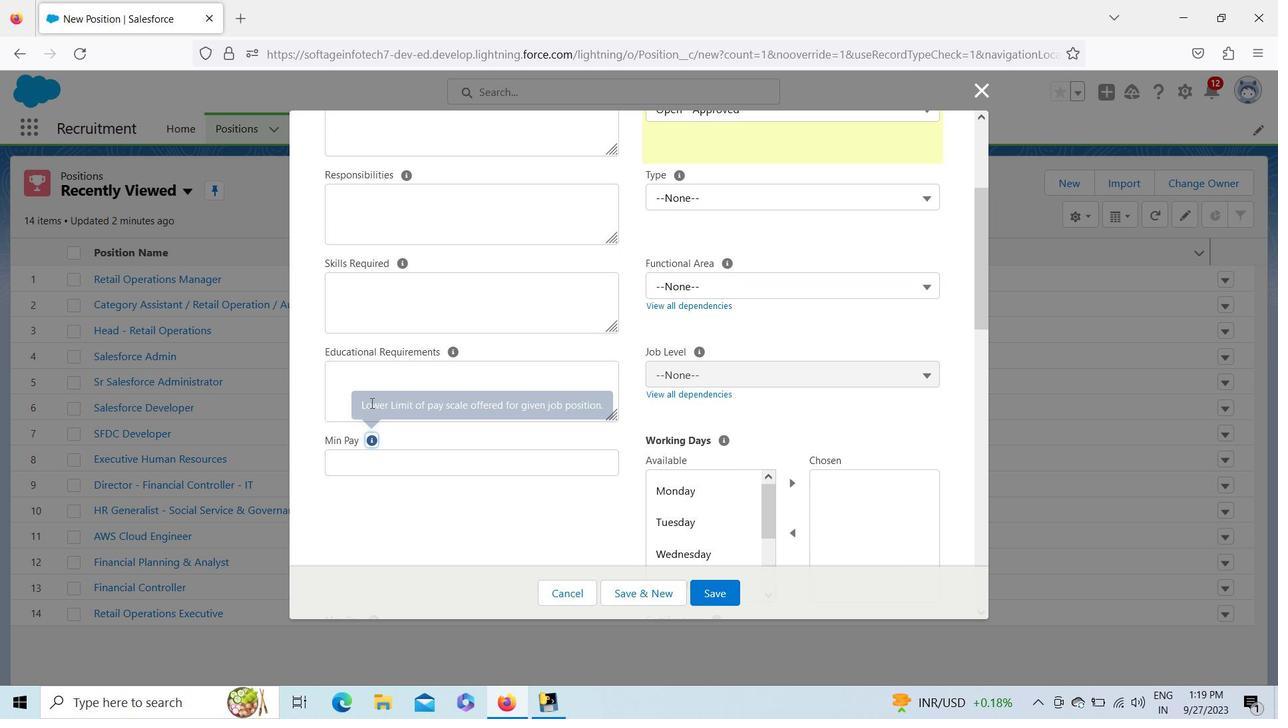 
Action: Mouse pressed left at (370, 402)
Screenshot: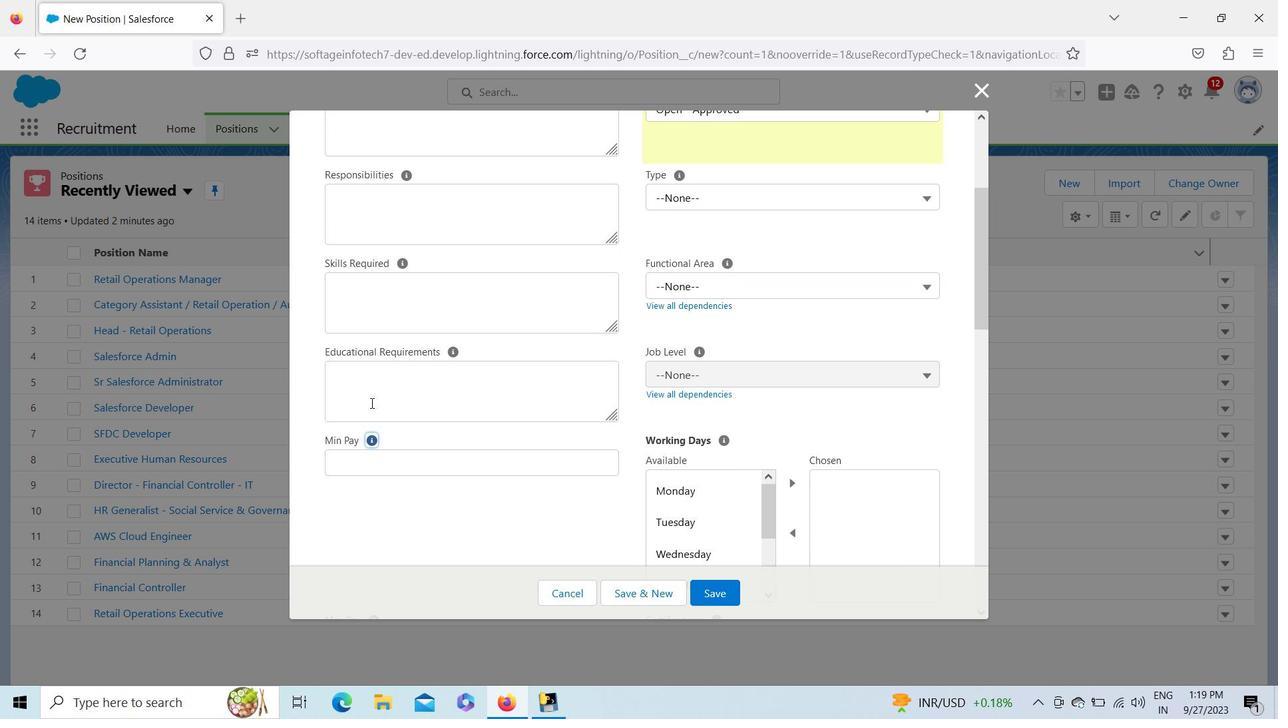 
Action: Key pressed <Key.shift>Bachelors<Key.space>/<Key.space><Key.shift>Masters<Key.space><Key.shift>degree,<Key.space><Key.shift><Key.shift><Key.backspace><Key.backspace>
Screenshot: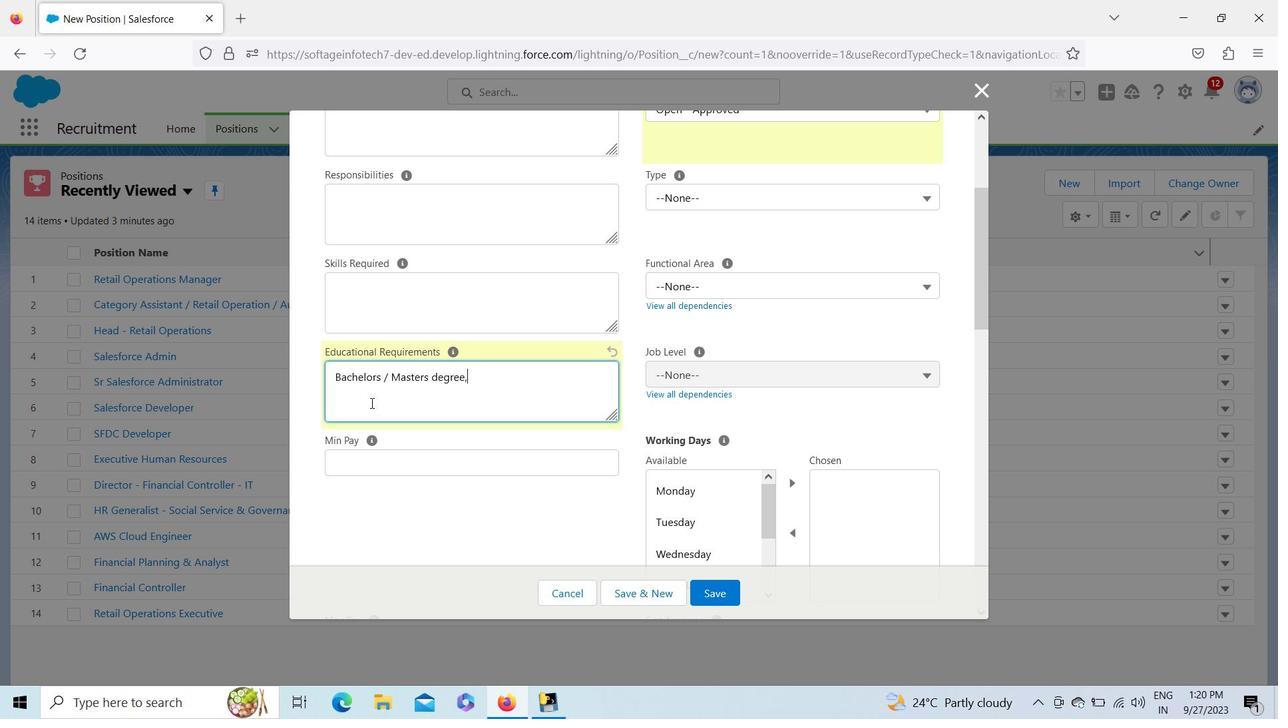 
Action: Mouse moved to (508, 401)
Screenshot: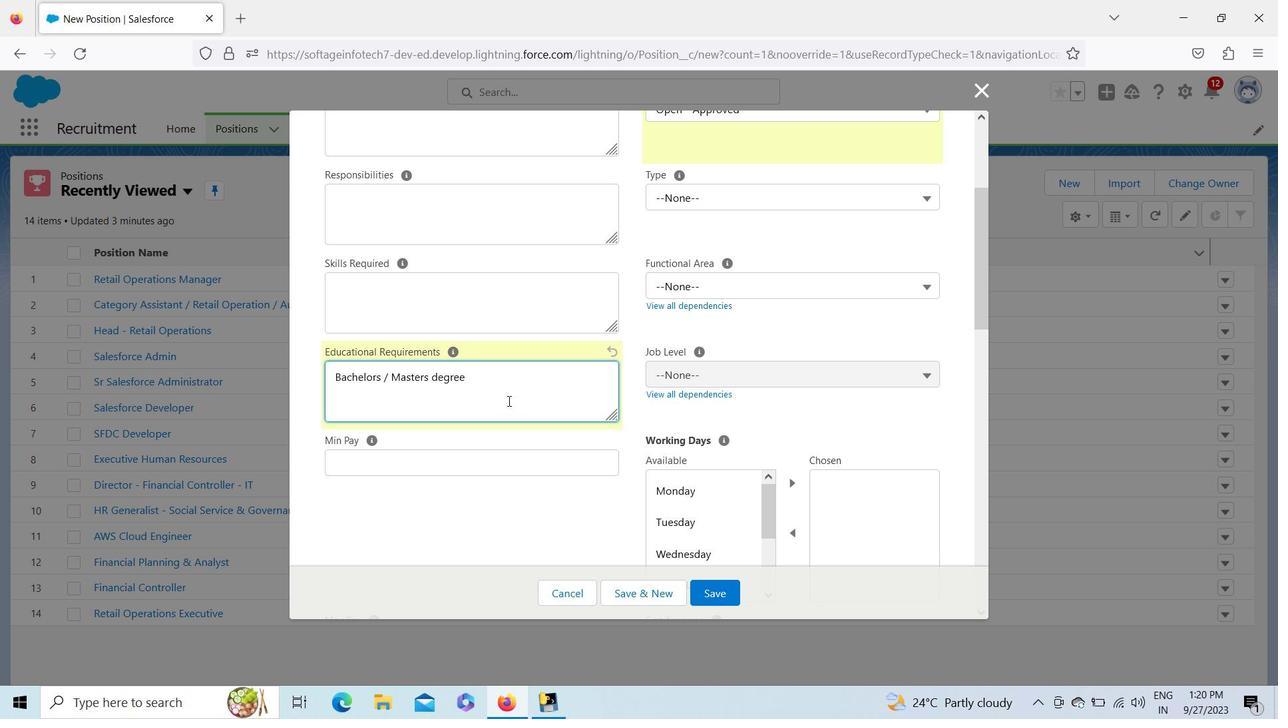 
Action: Key pressed <Key.space>in<Key.space>any<Key.space>stream
Screenshot: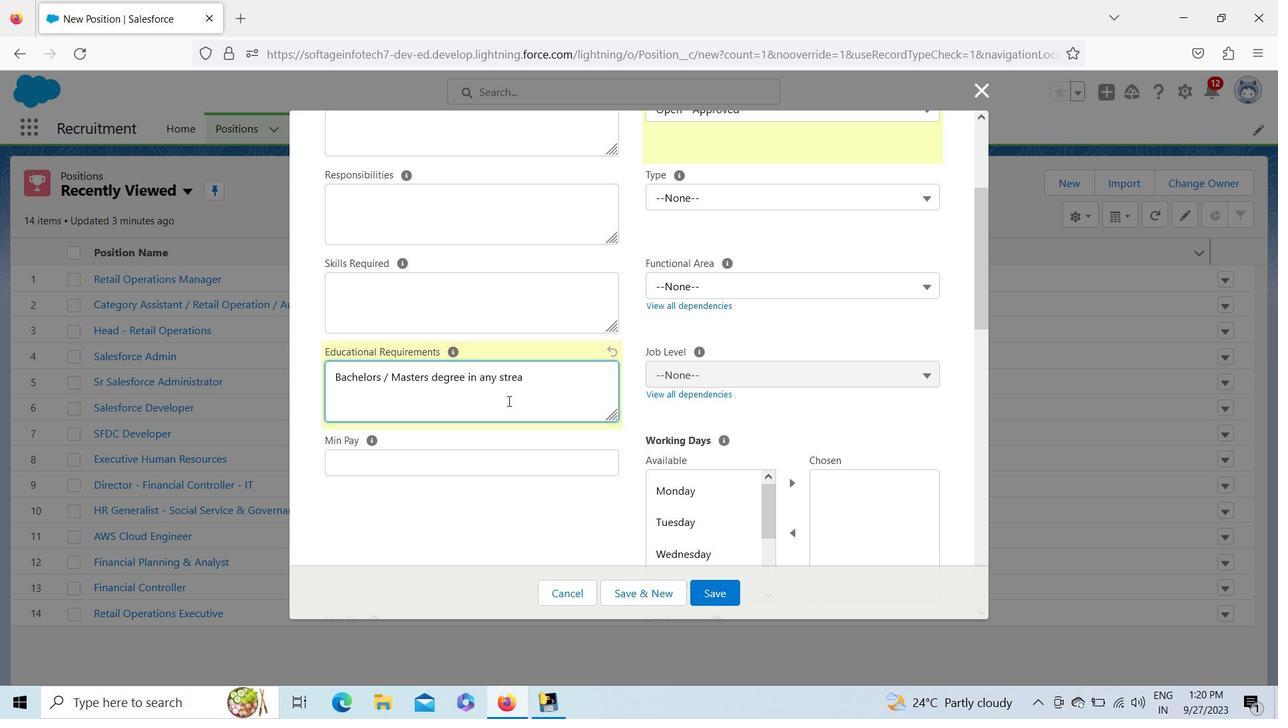 
Action: Mouse moved to (978, 265)
Screenshot: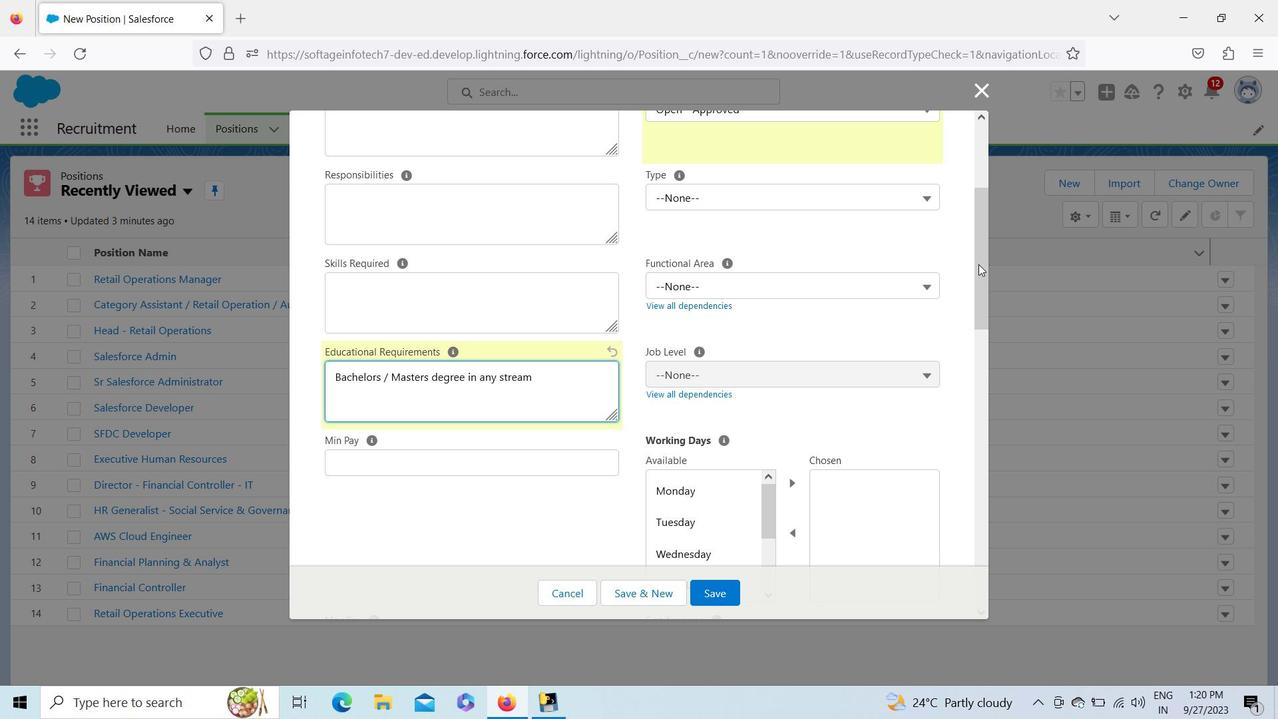 
Action: Mouse pressed left at (978, 265)
Screenshot: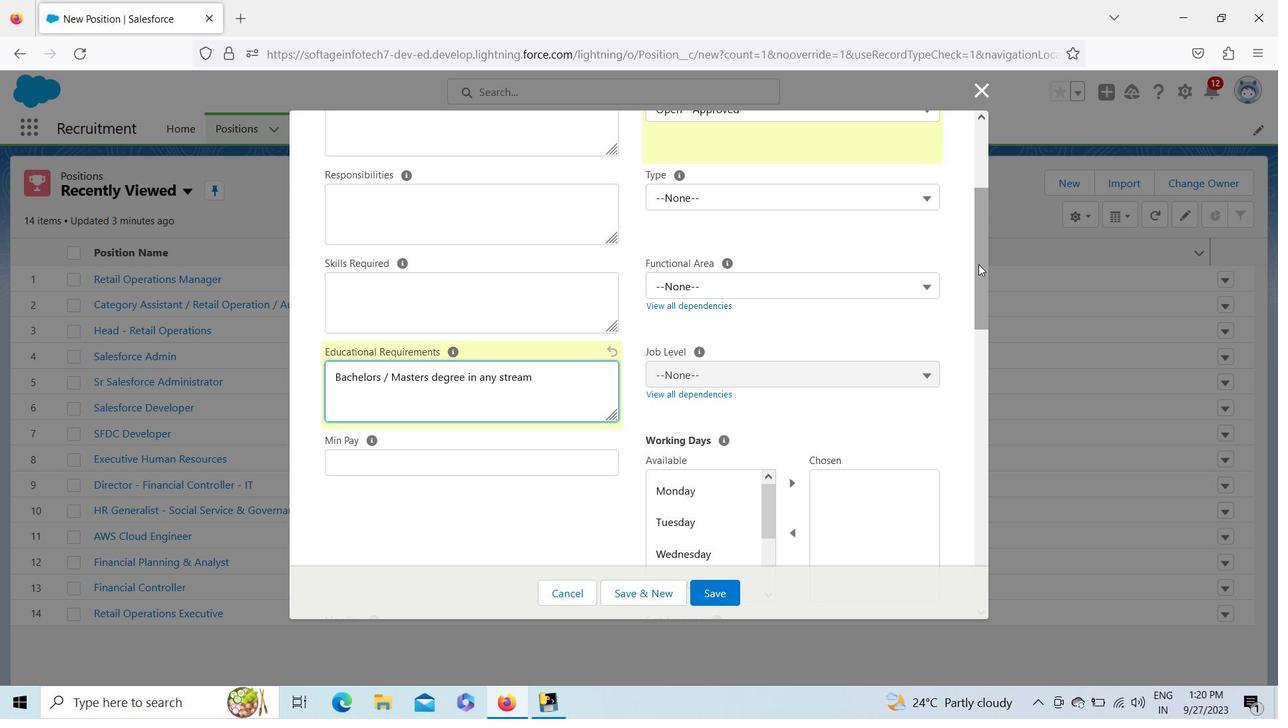 
Action: Mouse moved to (737, 394)
Screenshot: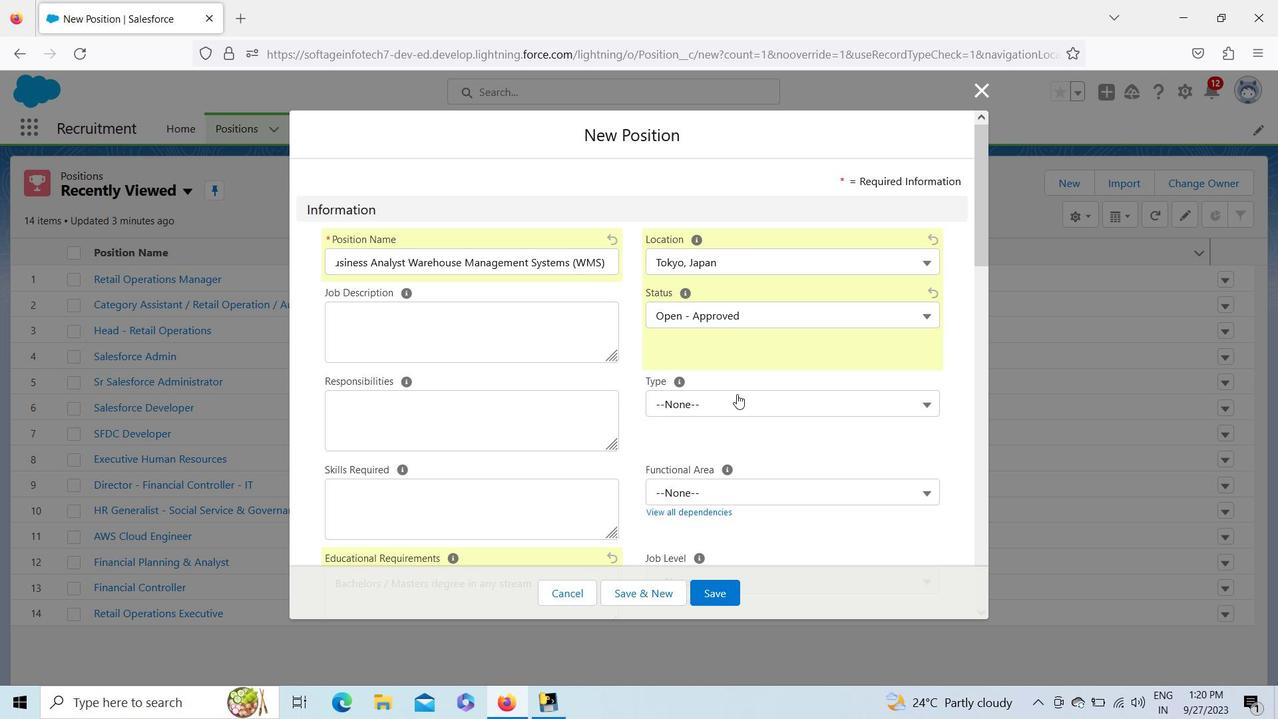 
Action: Mouse pressed left at (737, 394)
Screenshot: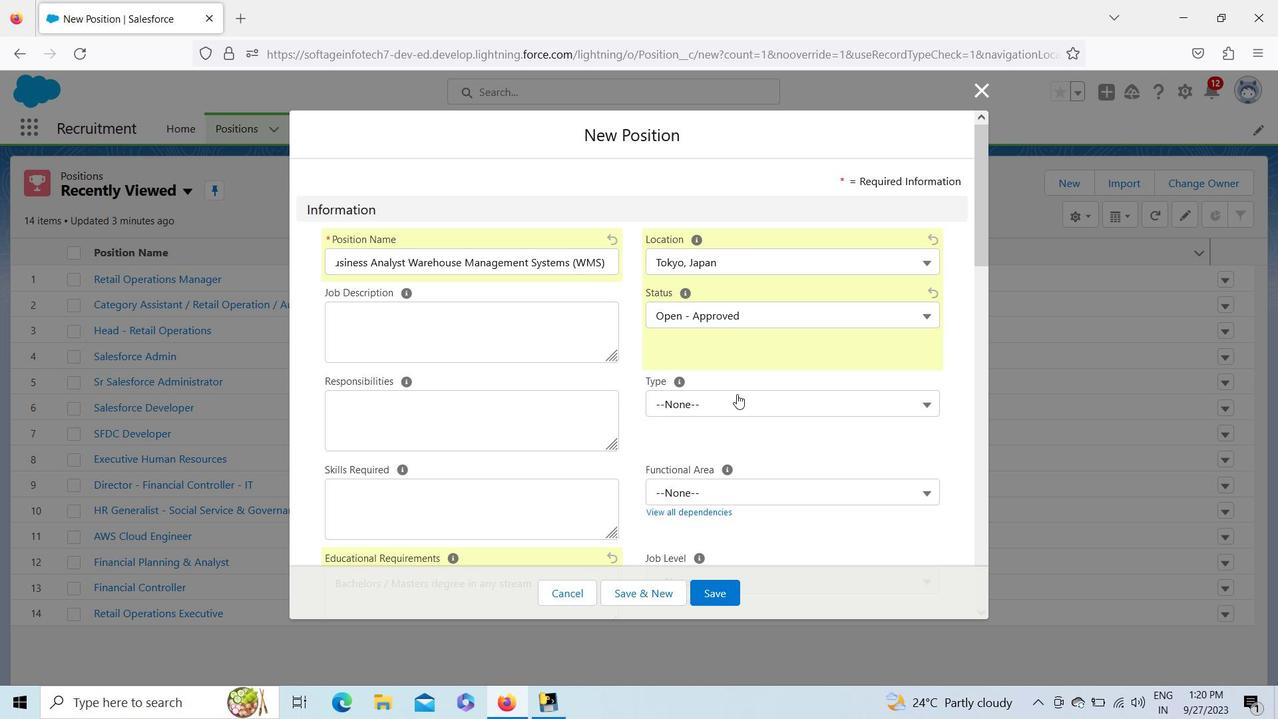 
Action: Mouse moved to (808, 474)
Screenshot: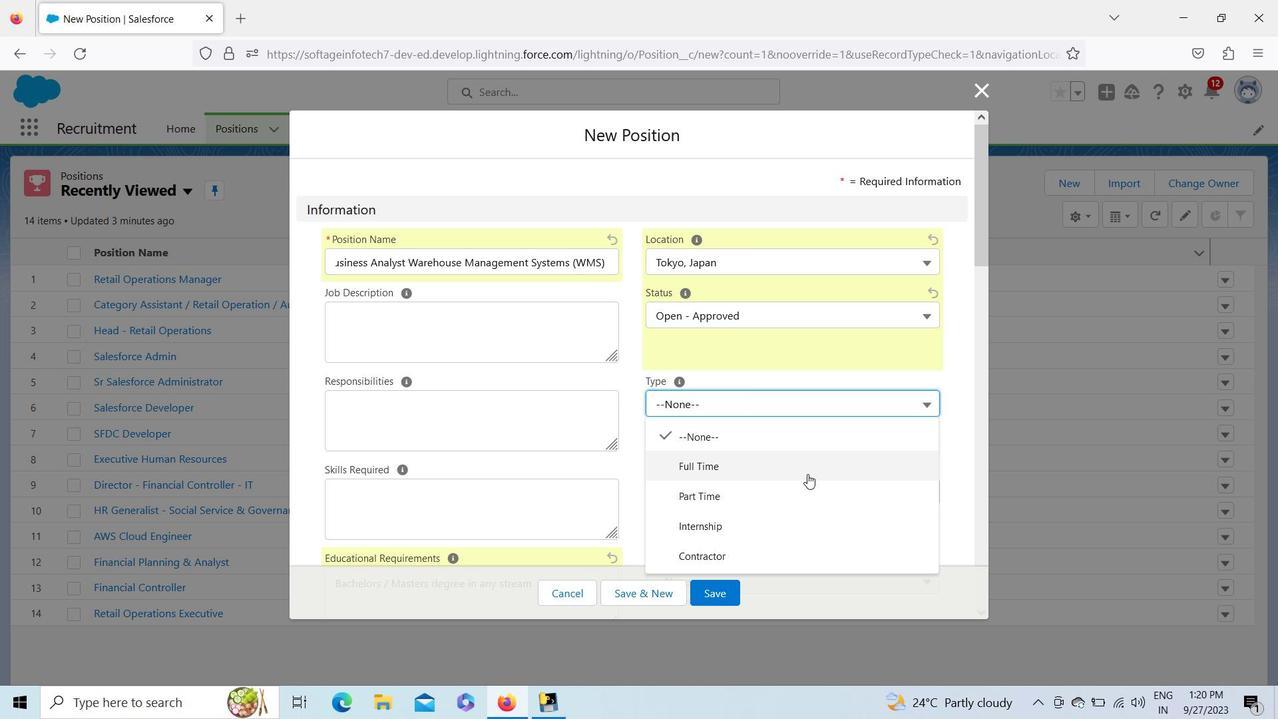 
Action: Mouse pressed left at (808, 474)
Screenshot: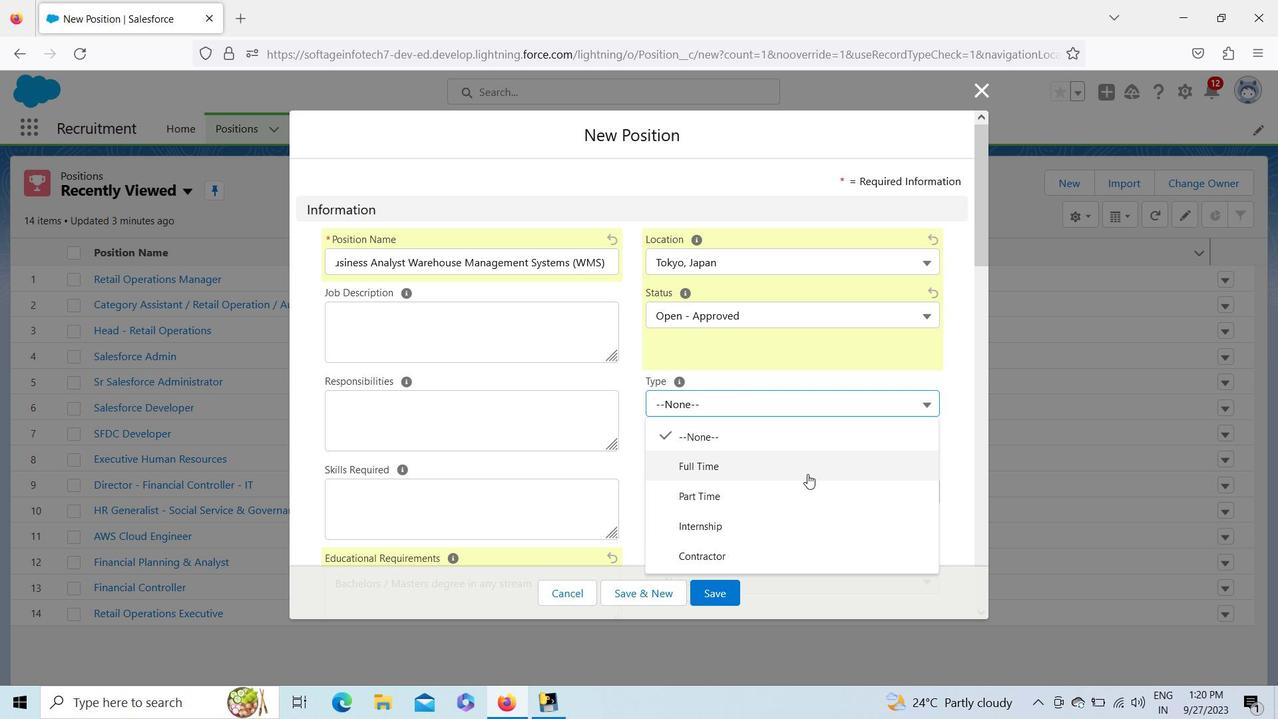 
Action: Mouse moved to (808, 492)
Screenshot: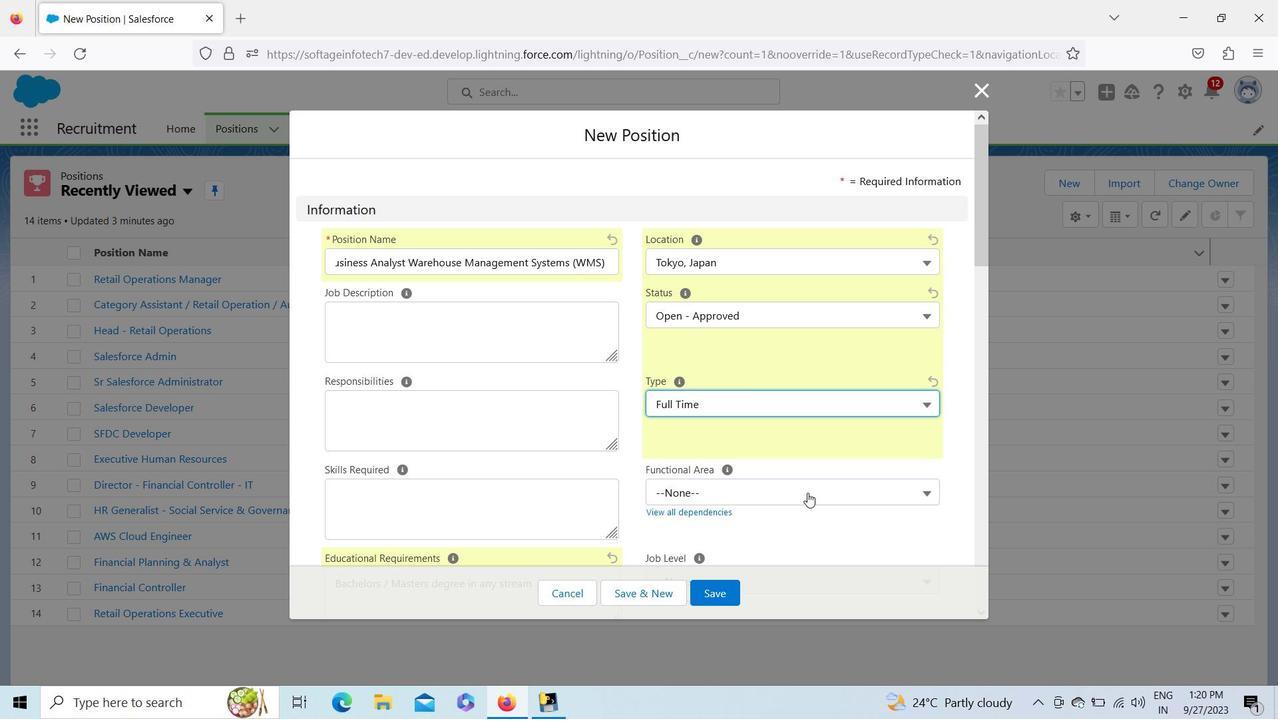 
Action: Mouse pressed left at (808, 492)
Screenshot: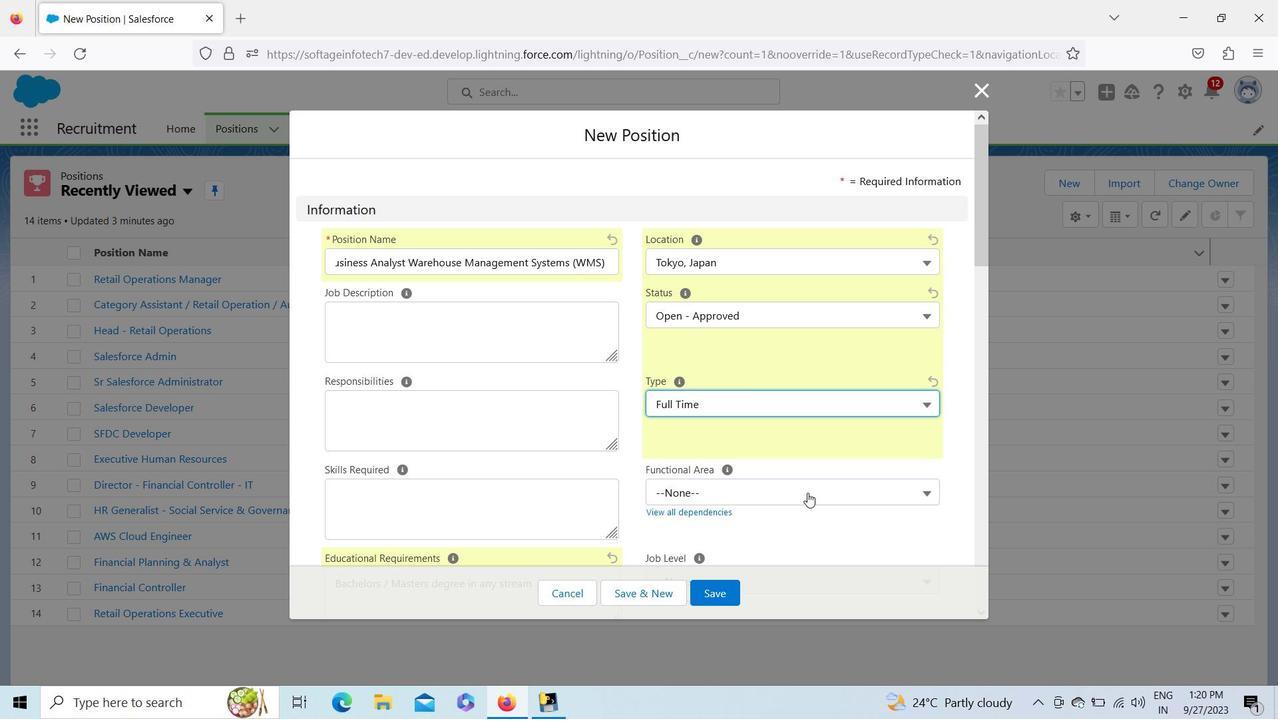 
Action: Mouse moved to (804, 462)
Screenshot: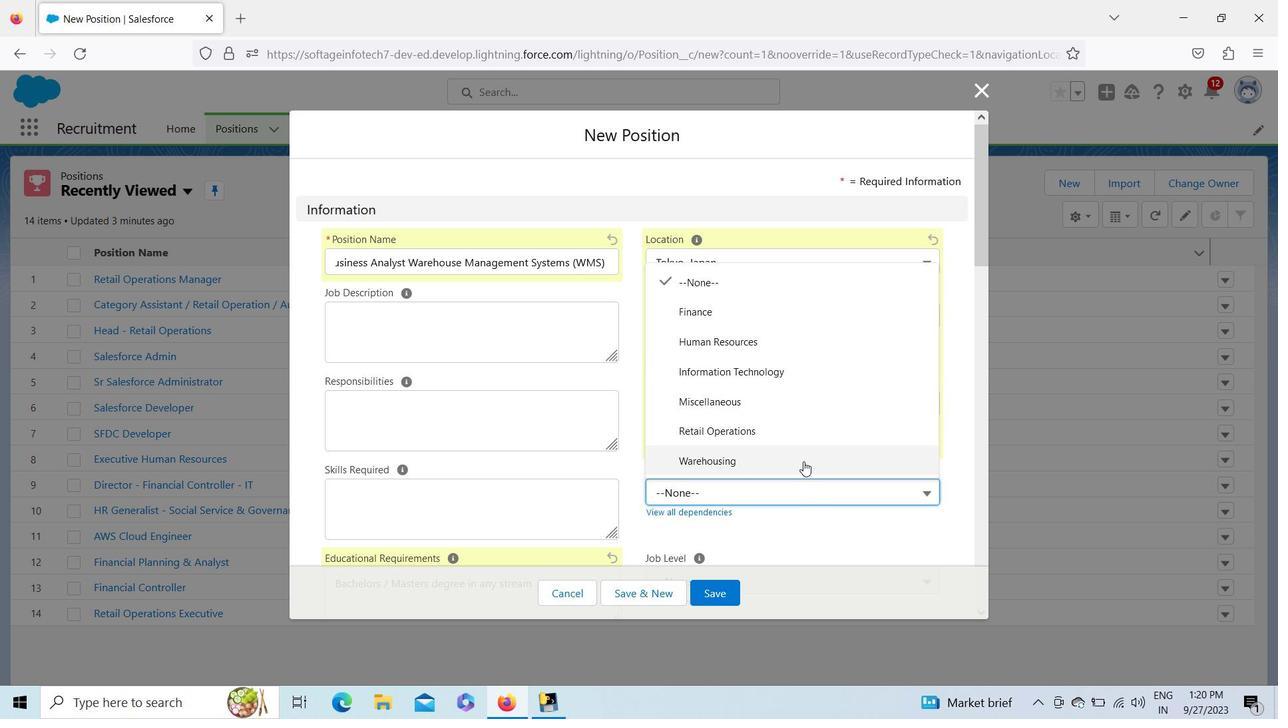 
Action: Mouse pressed left at (804, 462)
Screenshot: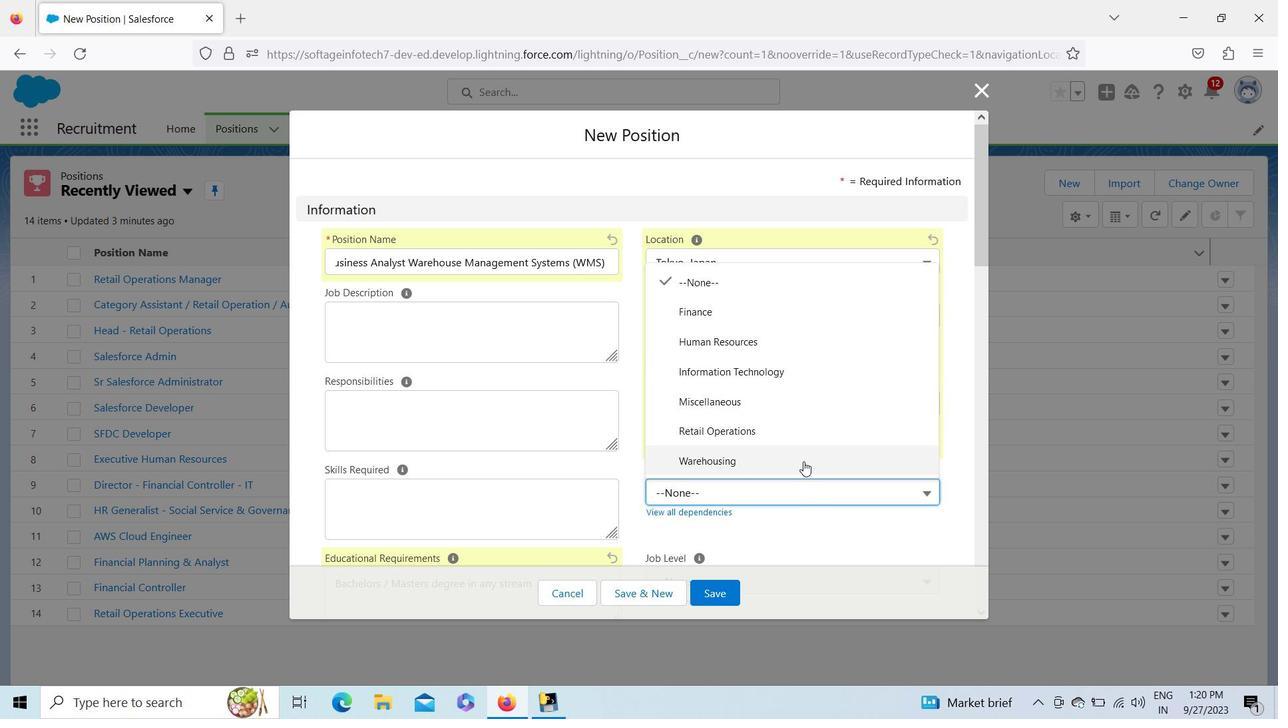 
Action: Mouse moved to (978, 242)
Screenshot: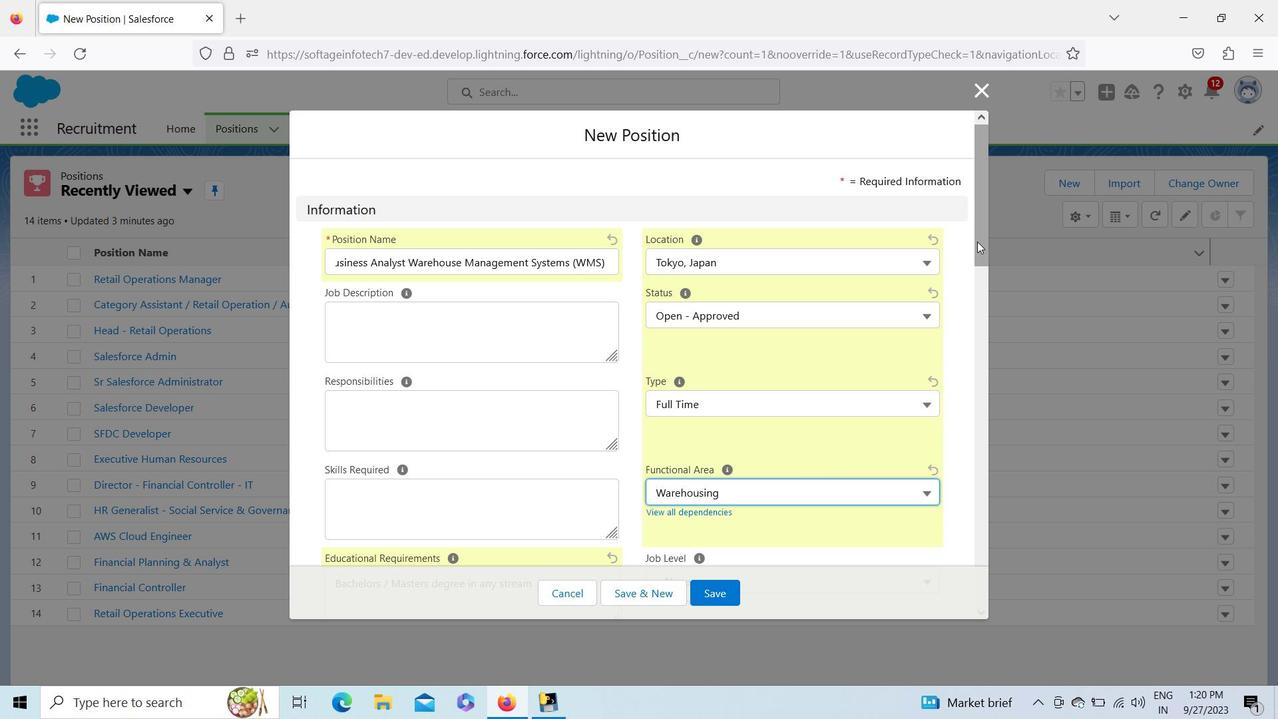 
Action: Mouse pressed left at (978, 242)
Screenshot: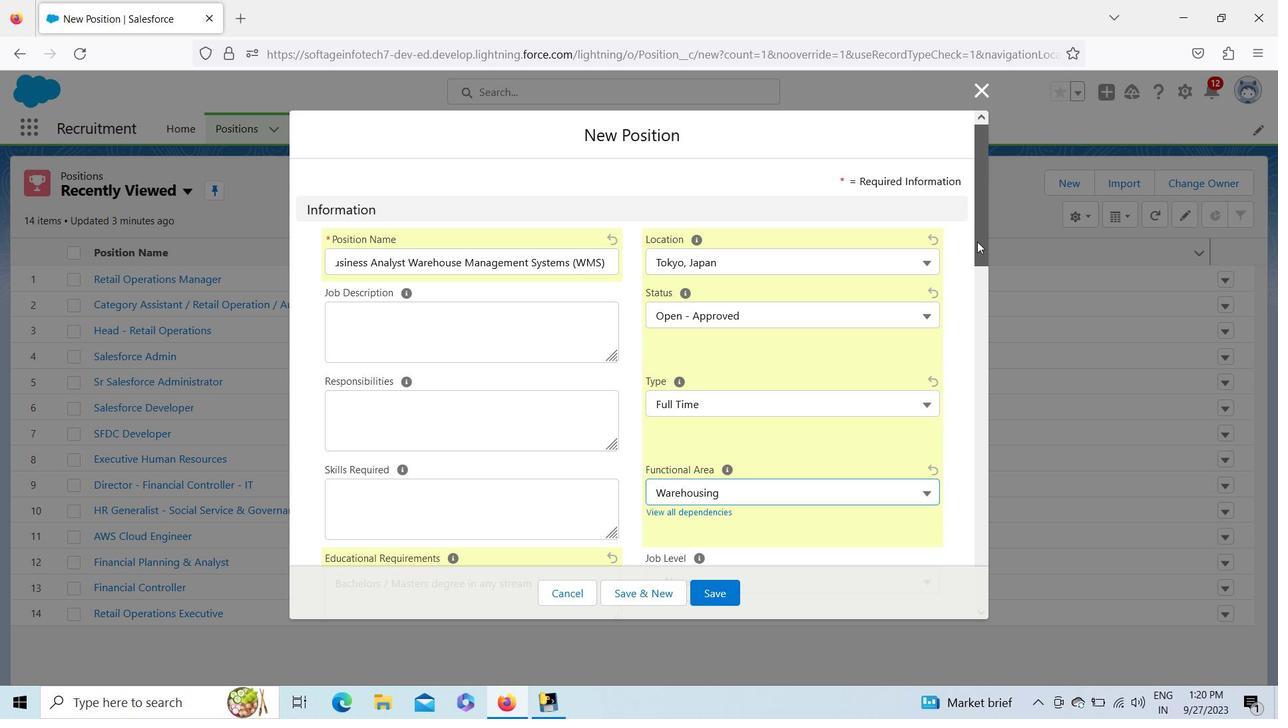 
Action: Mouse moved to (783, 312)
Screenshot: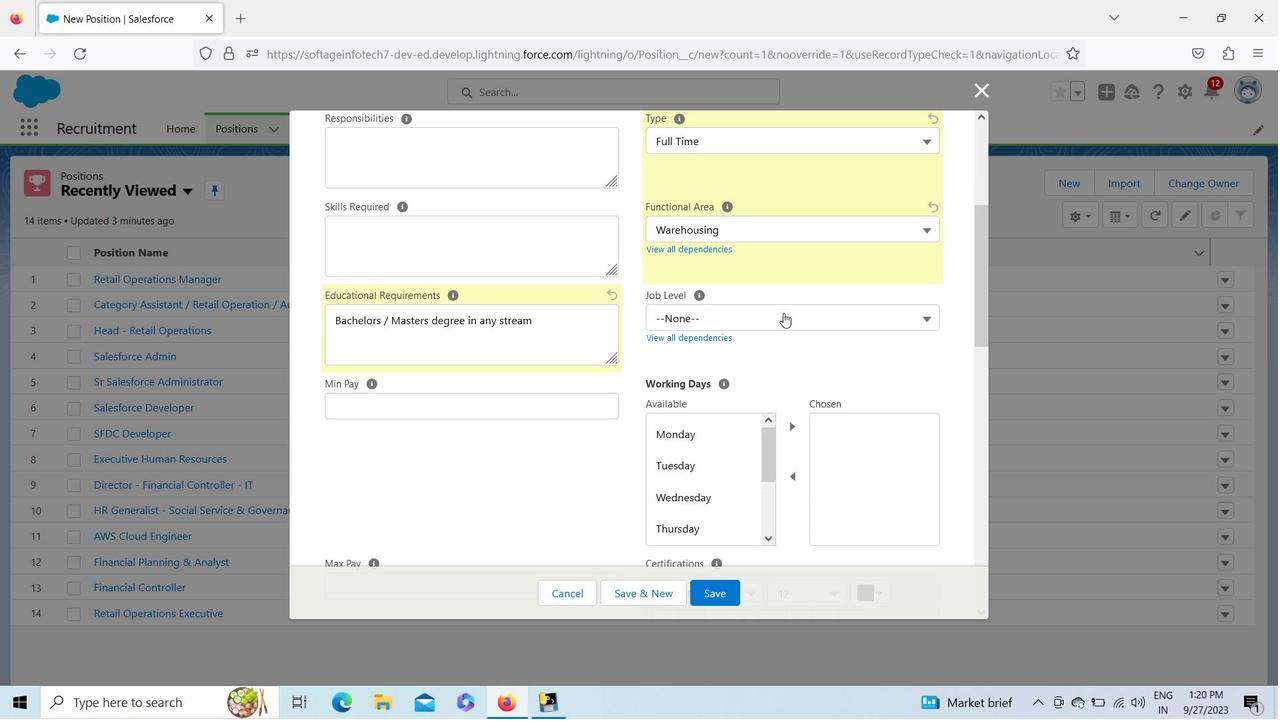 
Action: Mouse pressed left at (783, 312)
Screenshot: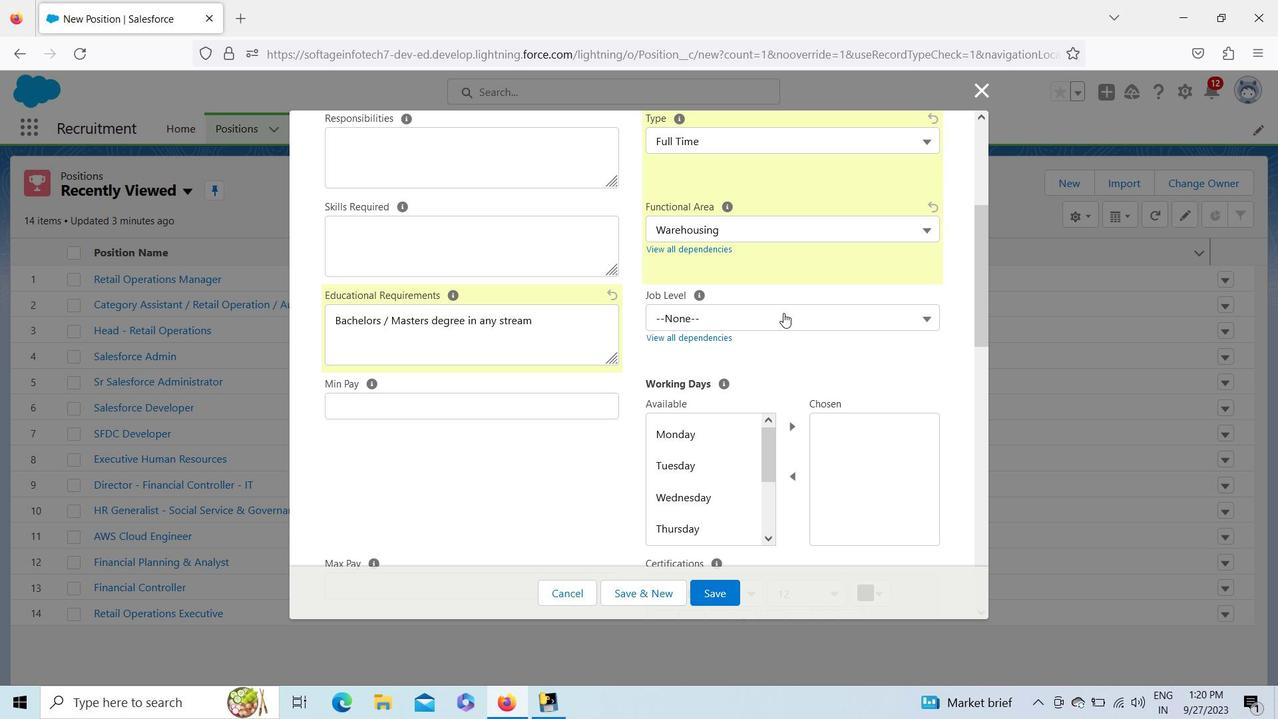 
Action: Mouse moved to (756, 448)
Screenshot: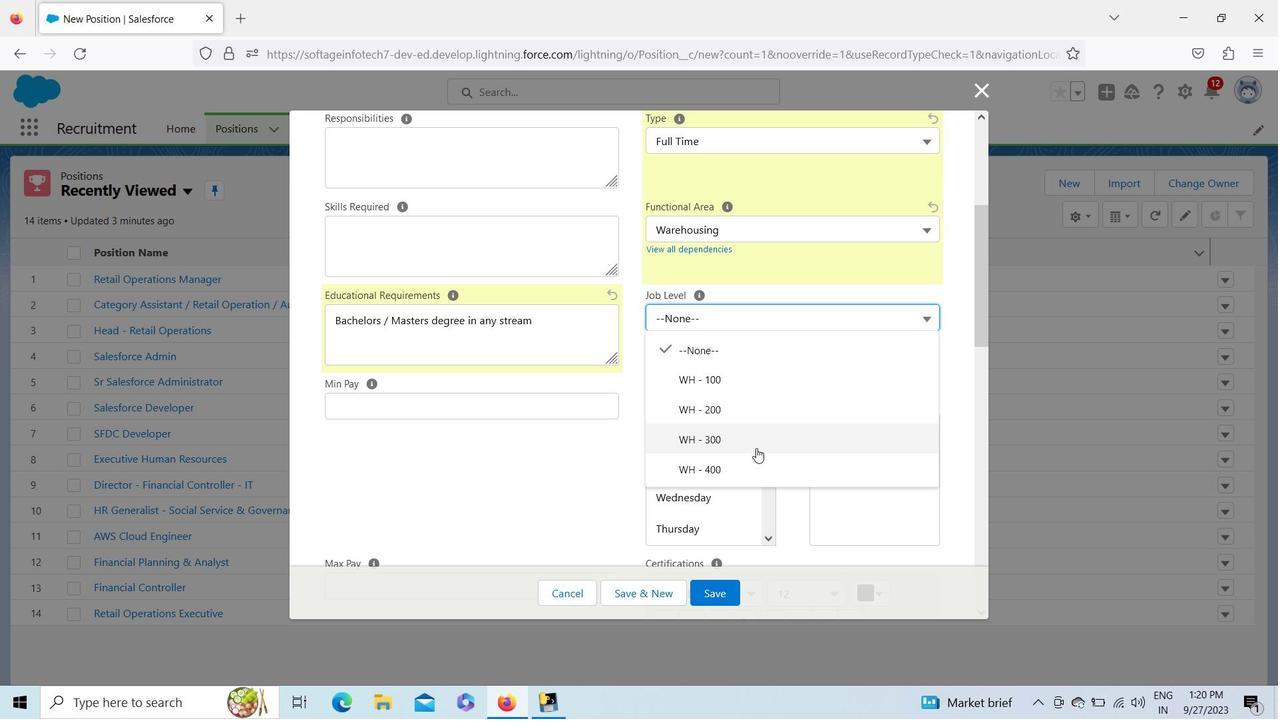 
Action: Mouse pressed left at (756, 448)
Screenshot: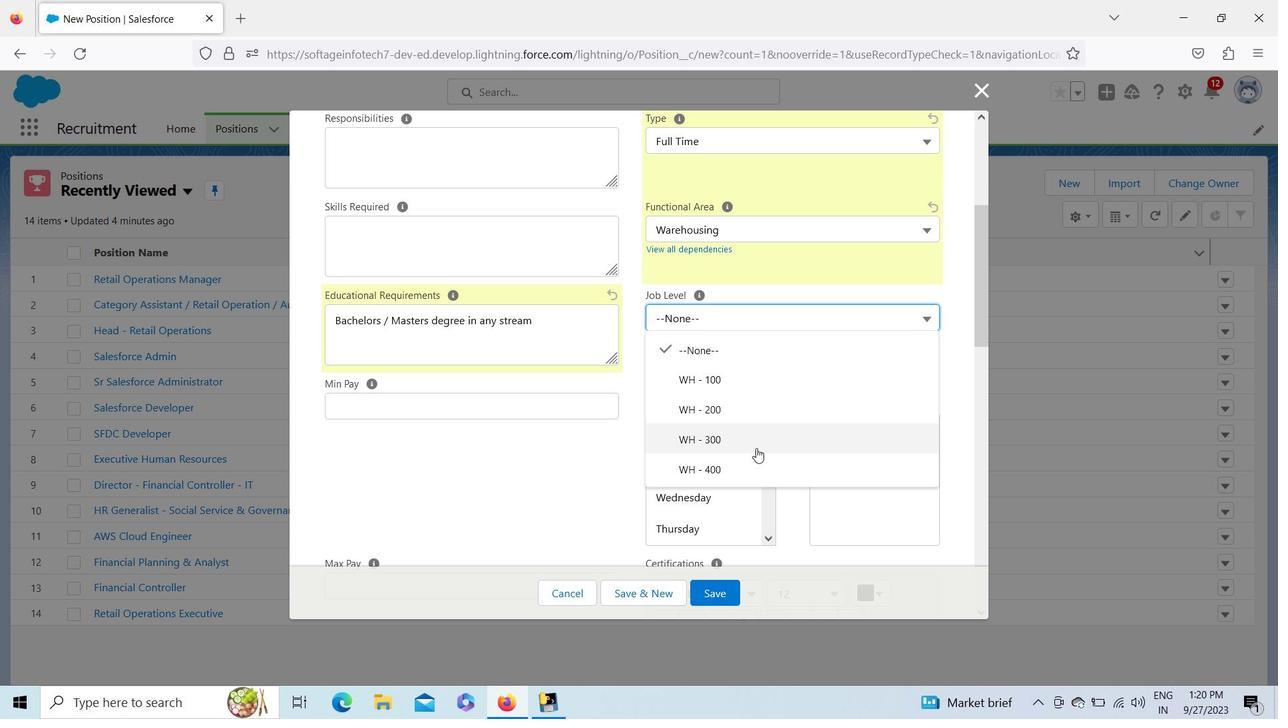 
Action: Mouse moved to (984, 263)
Screenshot: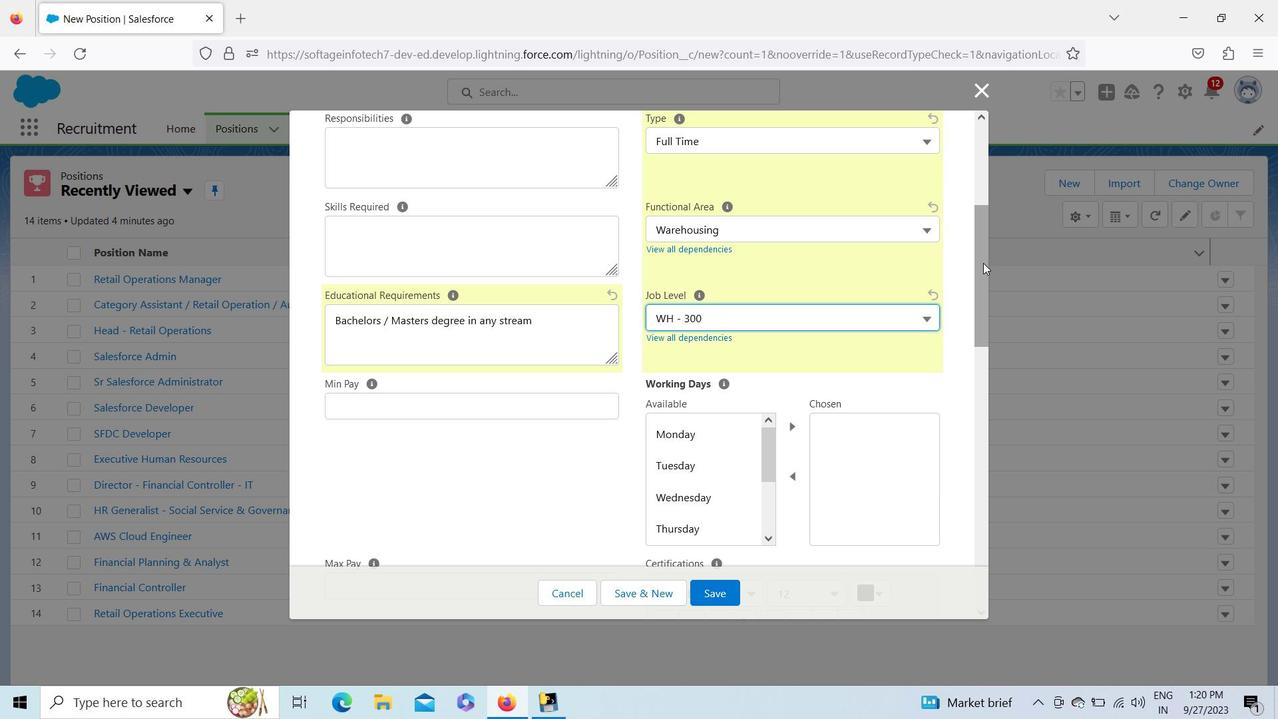 
Action: Mouse pressed left at (984, 263)
Screenshot: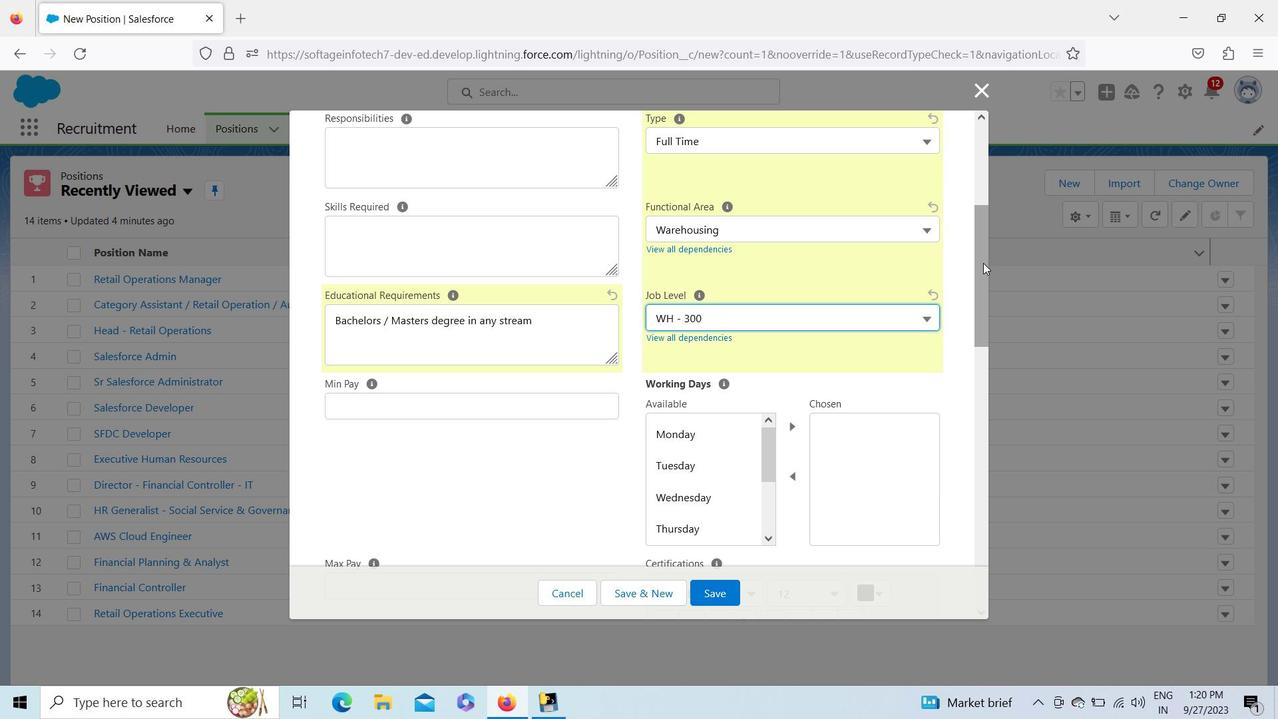 
Action: Mouse moved to (462, 343)
Screenshot: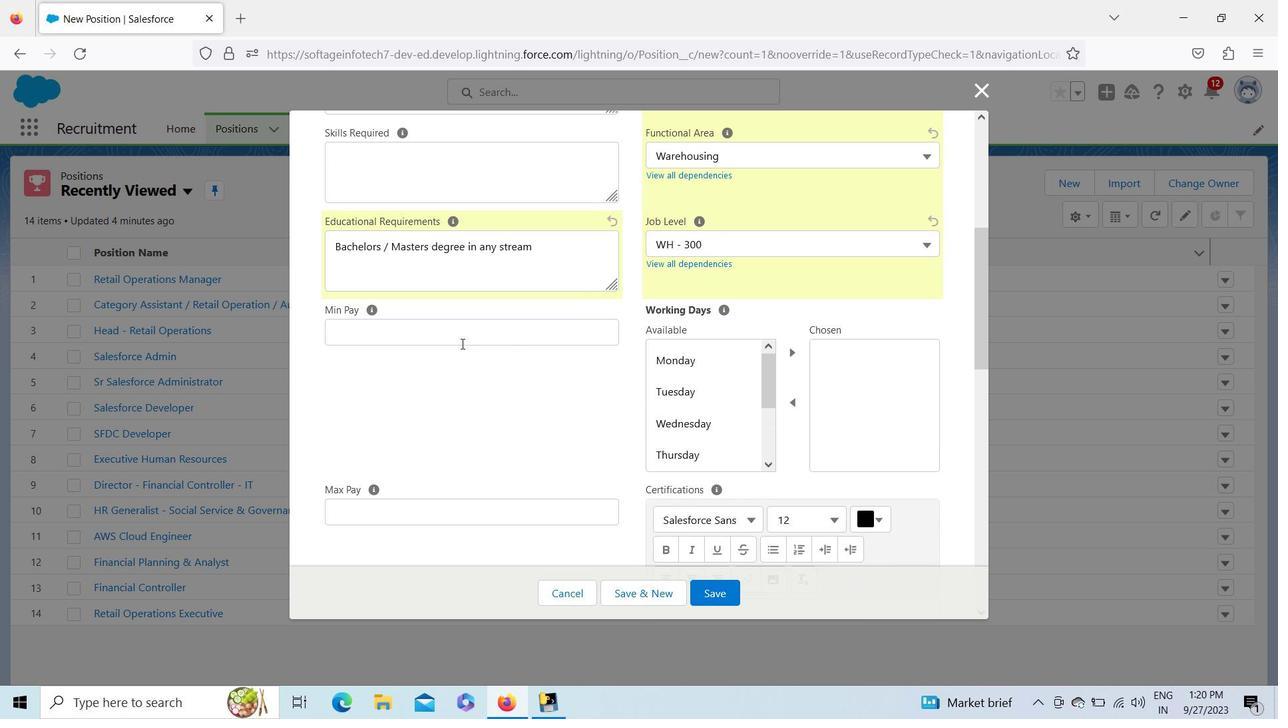 
Action: Mouse pressed left at (462, 343)
Screenshot: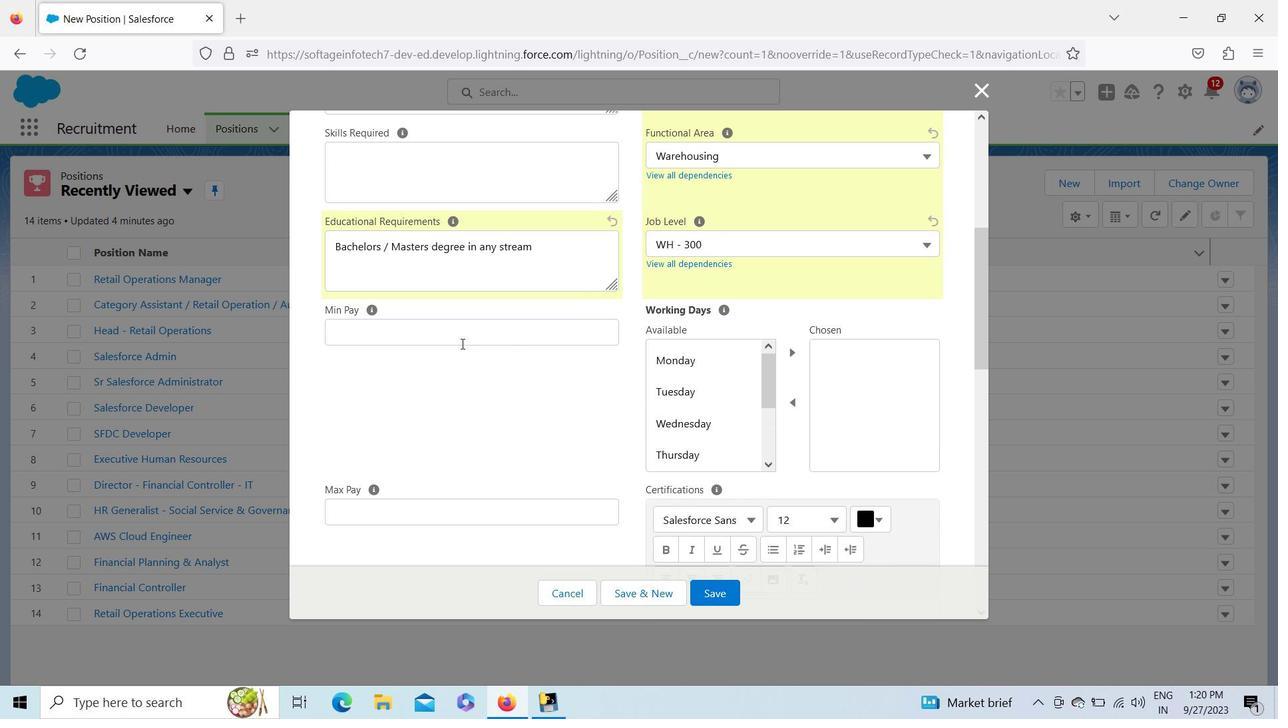 
Action: Key pressed 1800000
Screenshot: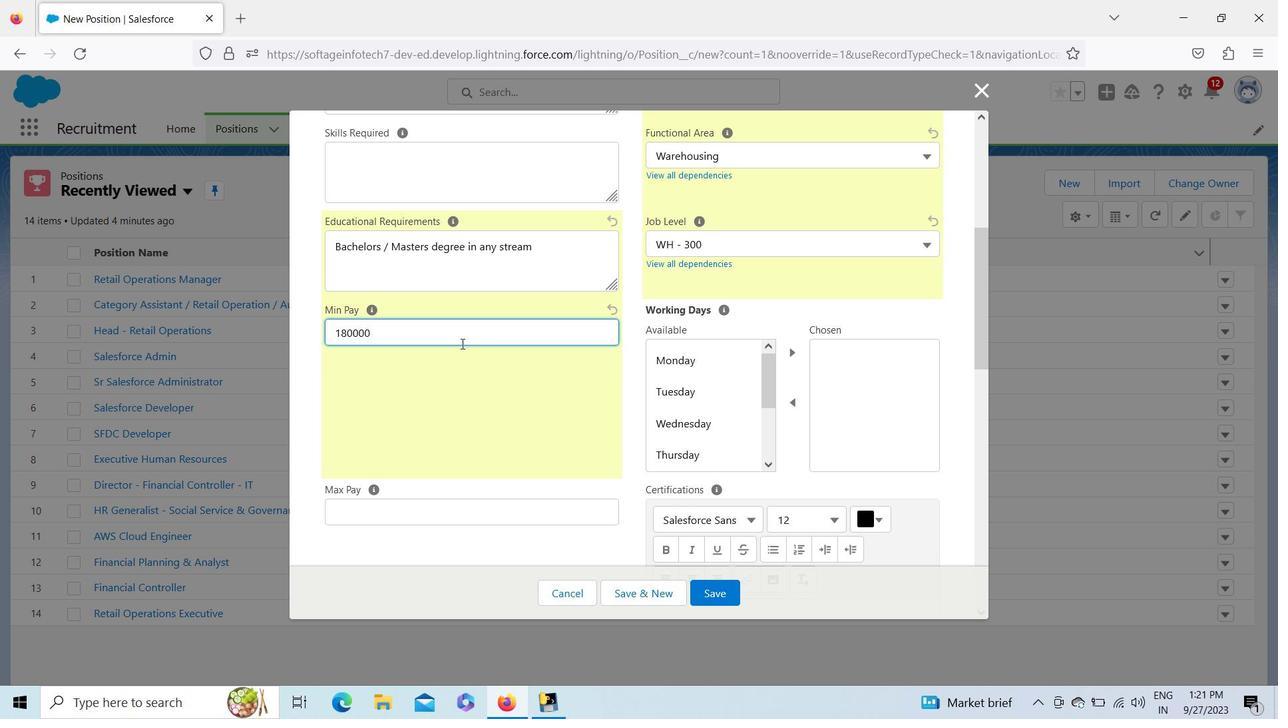 
Action: Mouse moved to (462, 511)
Screenshot: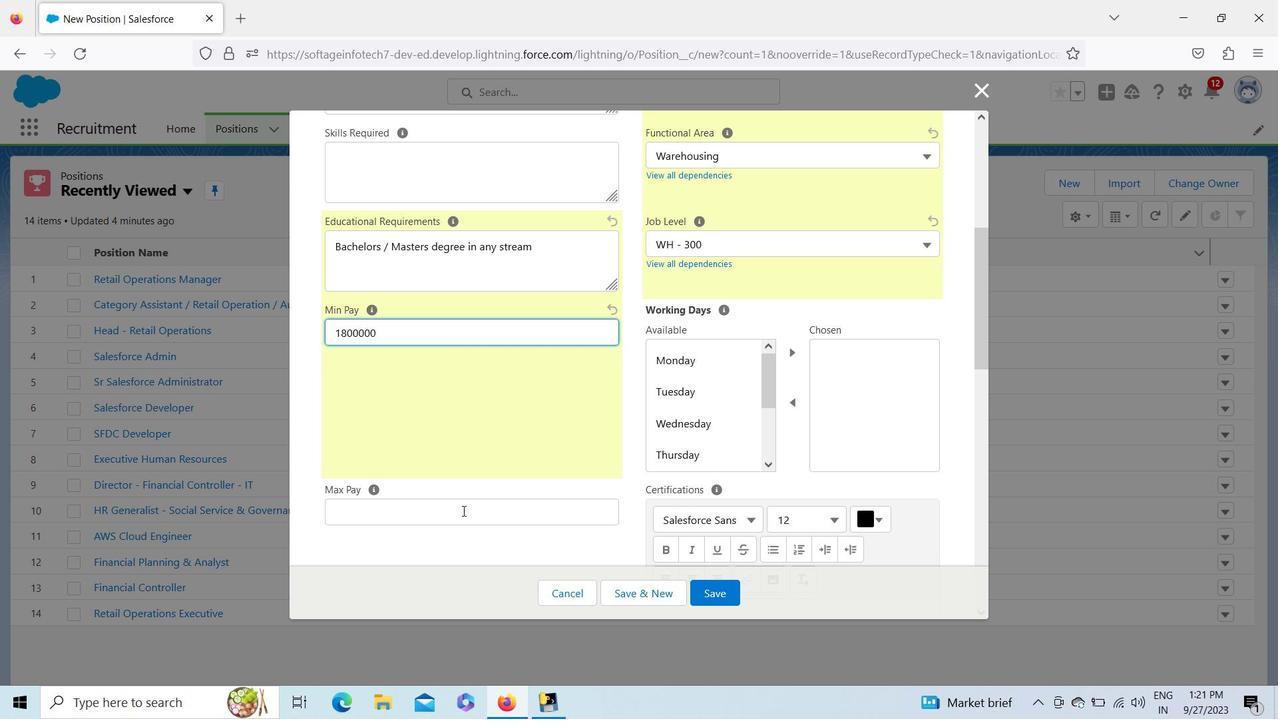 
Action: Mouse pressed left at (462, 511)
Screenshot: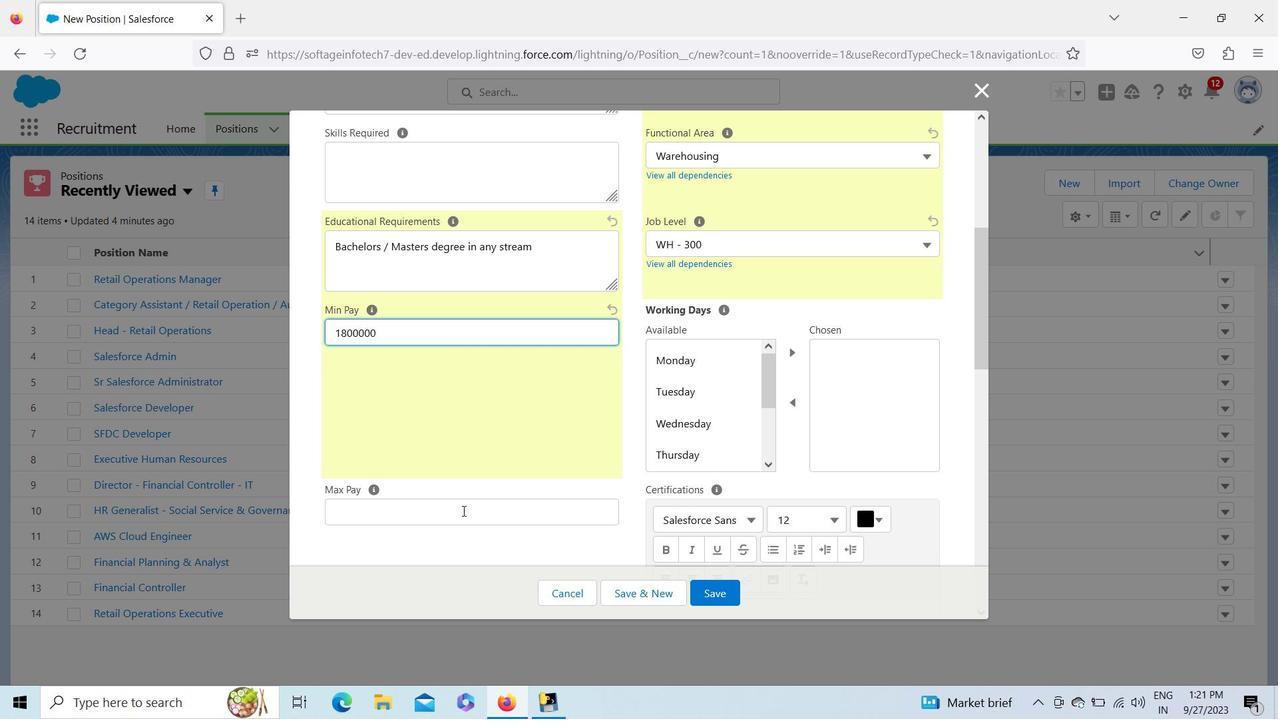 
Action: Key pressed 2200000
Screenshot: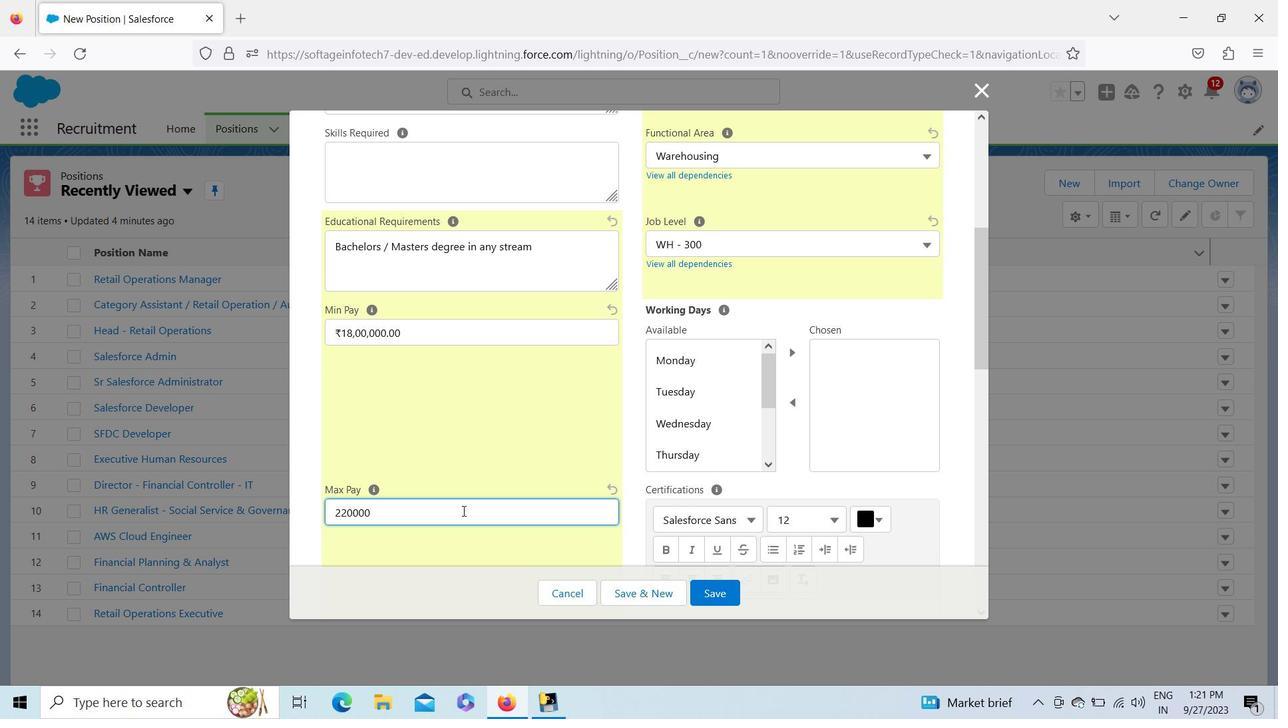 
Action: Mouse moved to (983, 282)
Screenshot: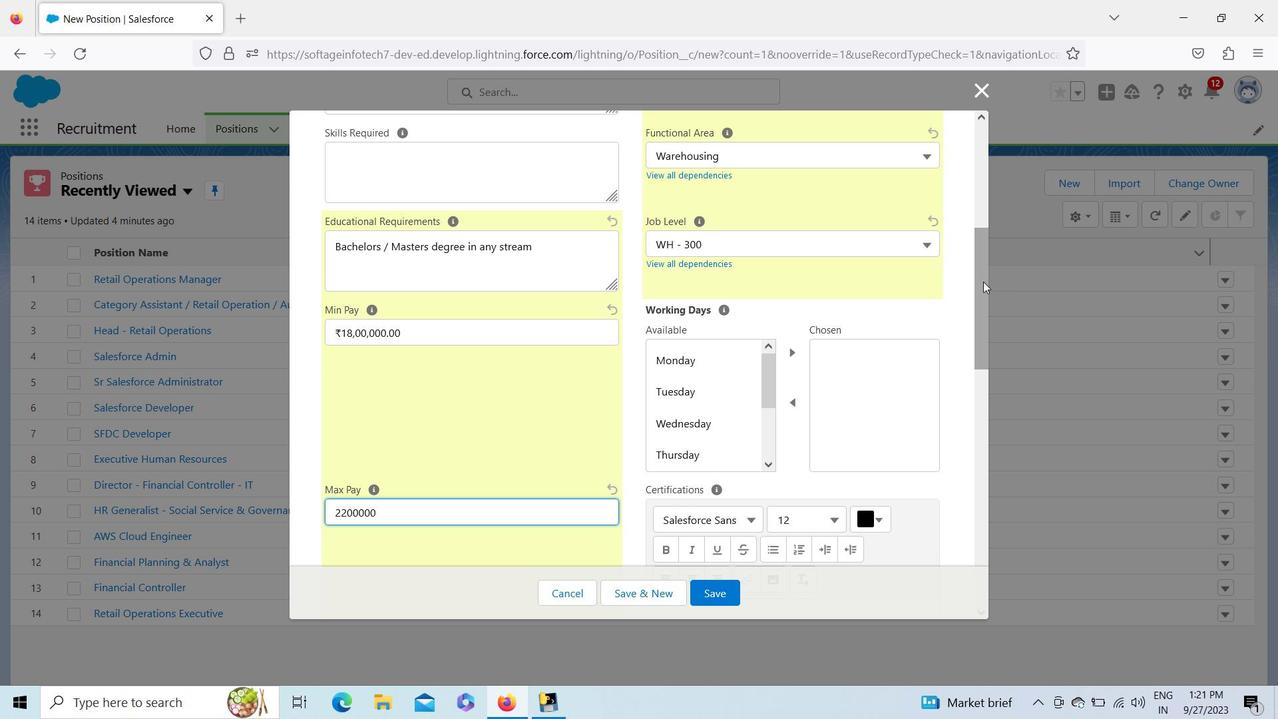 
Action: Mouse pressed left at (983, 282)
Screenshot: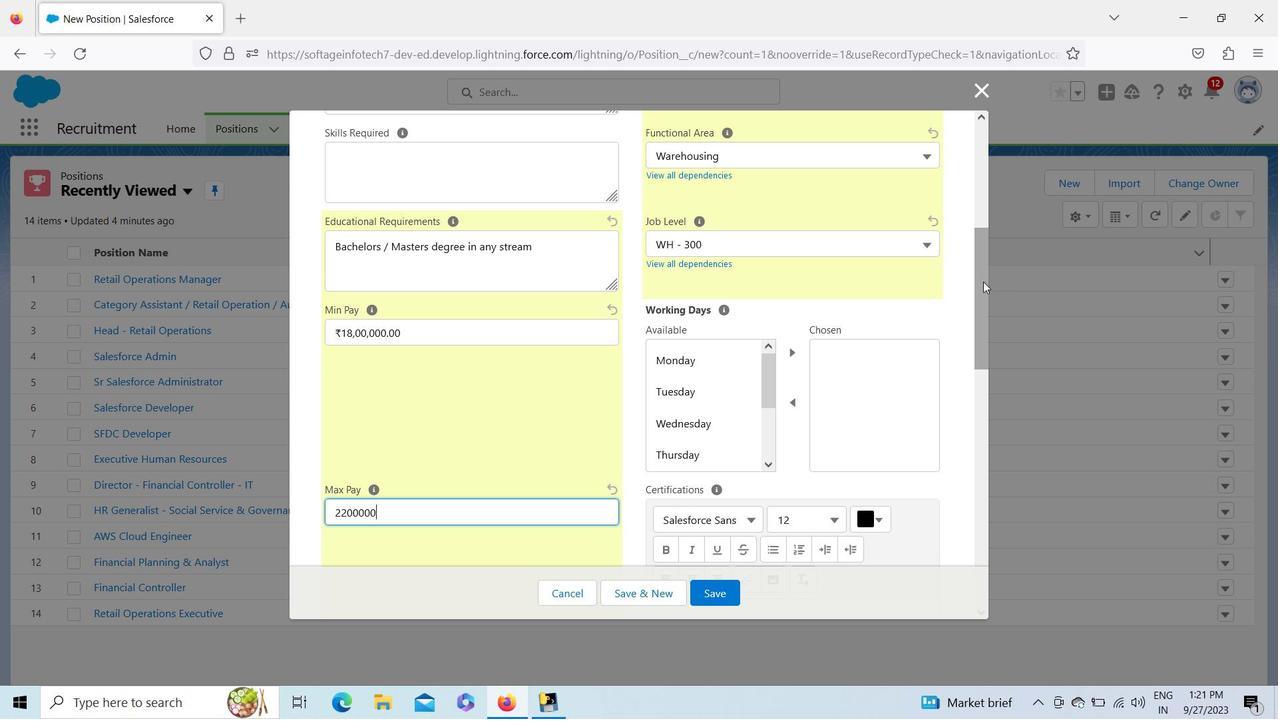 
Action: Mouse moved to (508, 456)
Screenshot: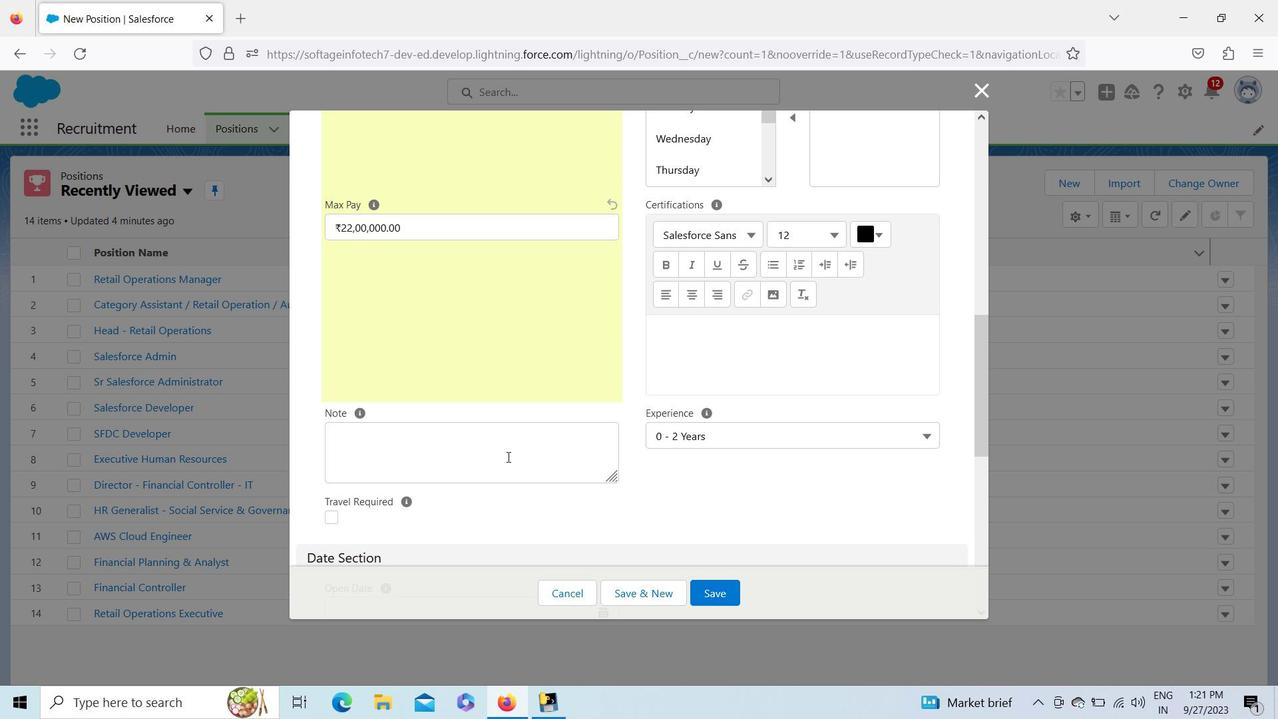 
Action: Mouse pressed left at (508, 456)
Screenshot: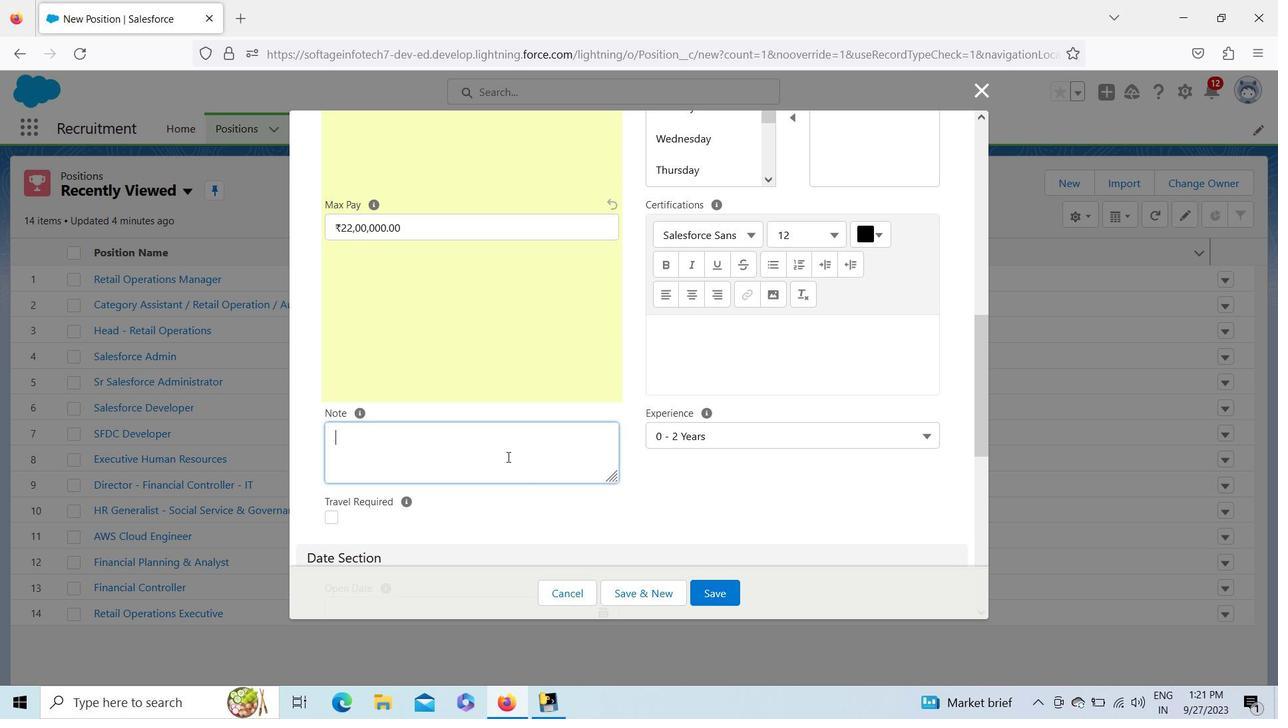 
Action: Key pressed <Key.shift>Above<Key.space>mentioned<Key.space>salae<Key.backspace>ry<Key.space>is<Key.space>written<Key.space>after<Key.space>converted<Key.space>into<Key.space><Key.shift>INR
Screenshot: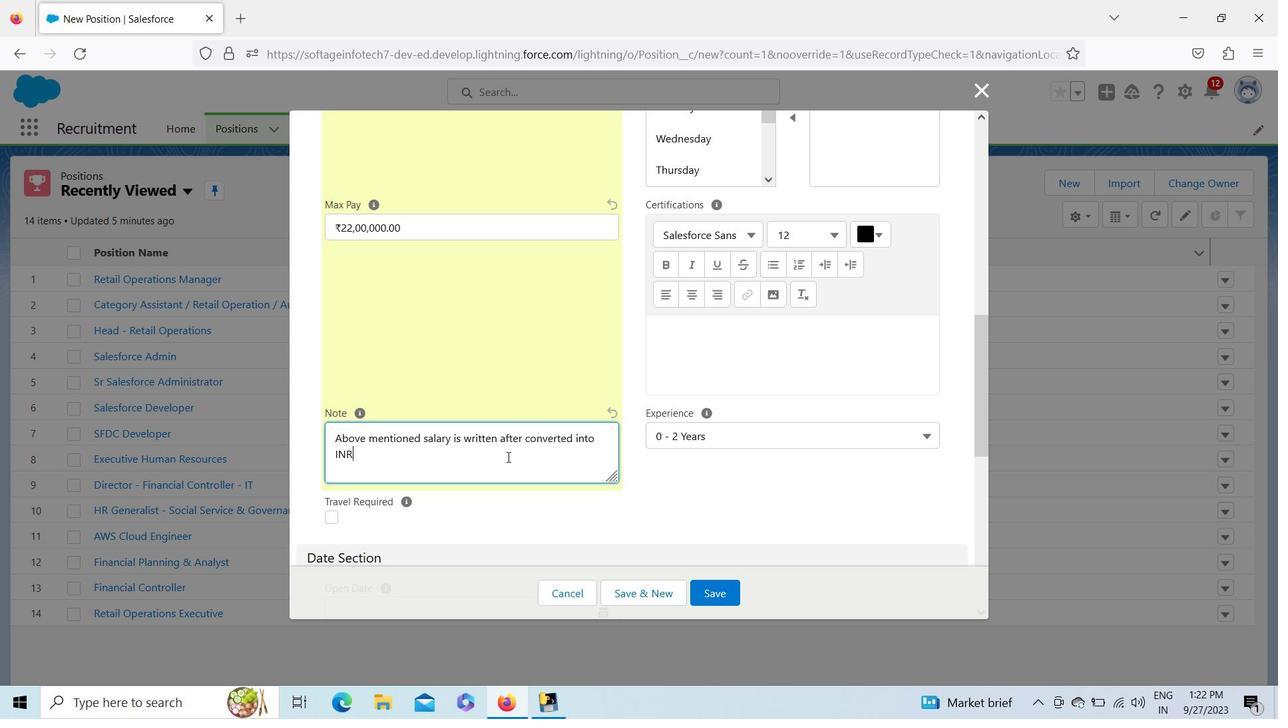 
Action: Mouse moved to (336, 512)
Screenshot: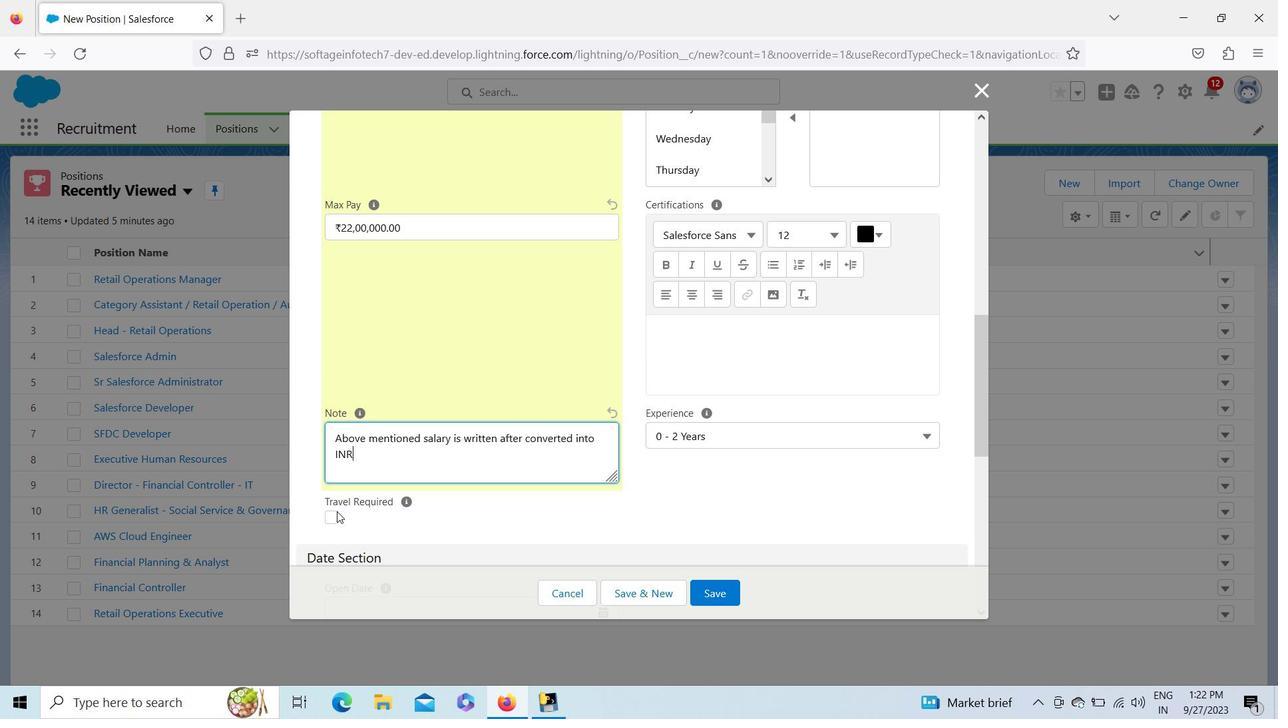 
Action: Mouse pressed left at (336, 512)
Screenshot: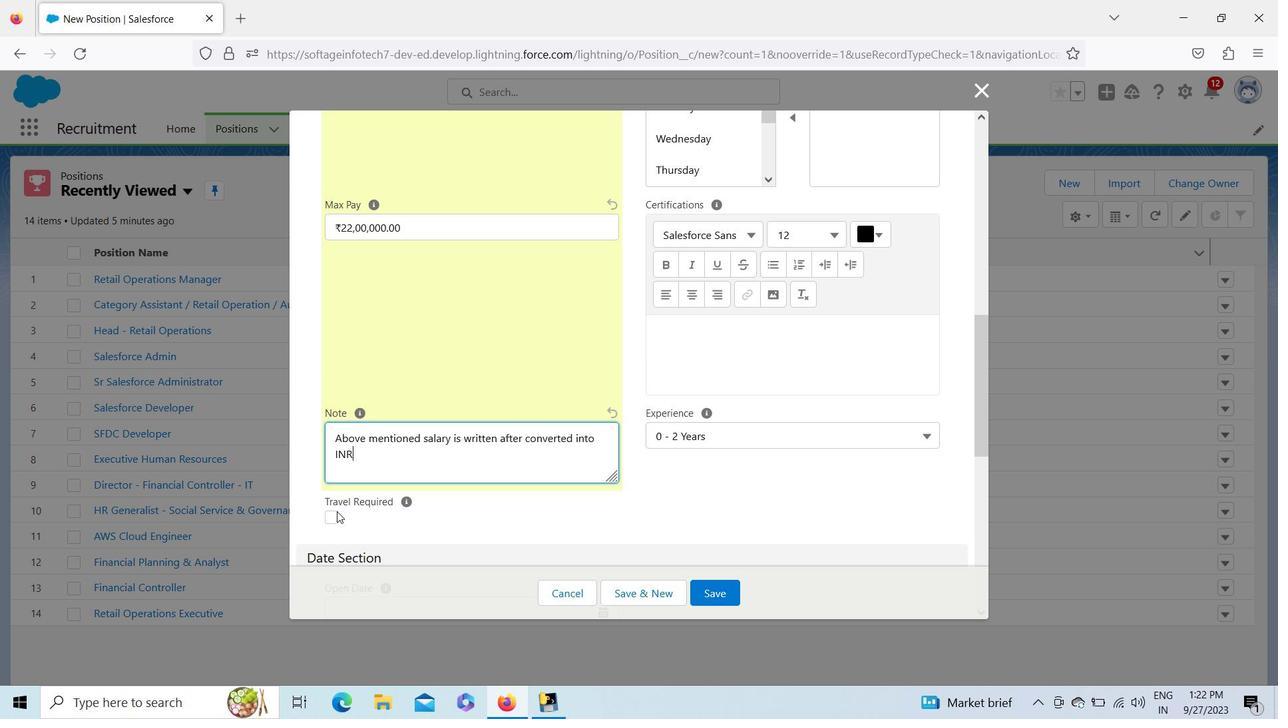 
Action: Mouse moved to (981, 390)
Screenshot: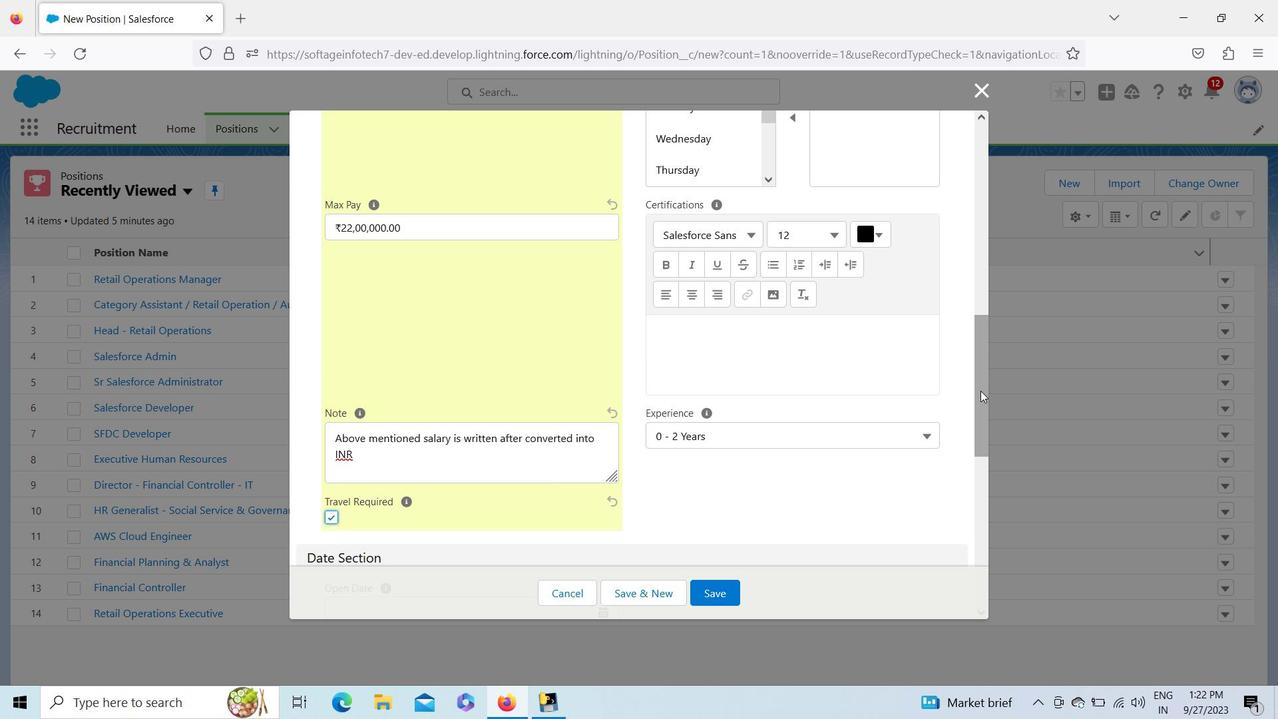 
Action: Mouse pressed left at (981, 390)
Screenshot: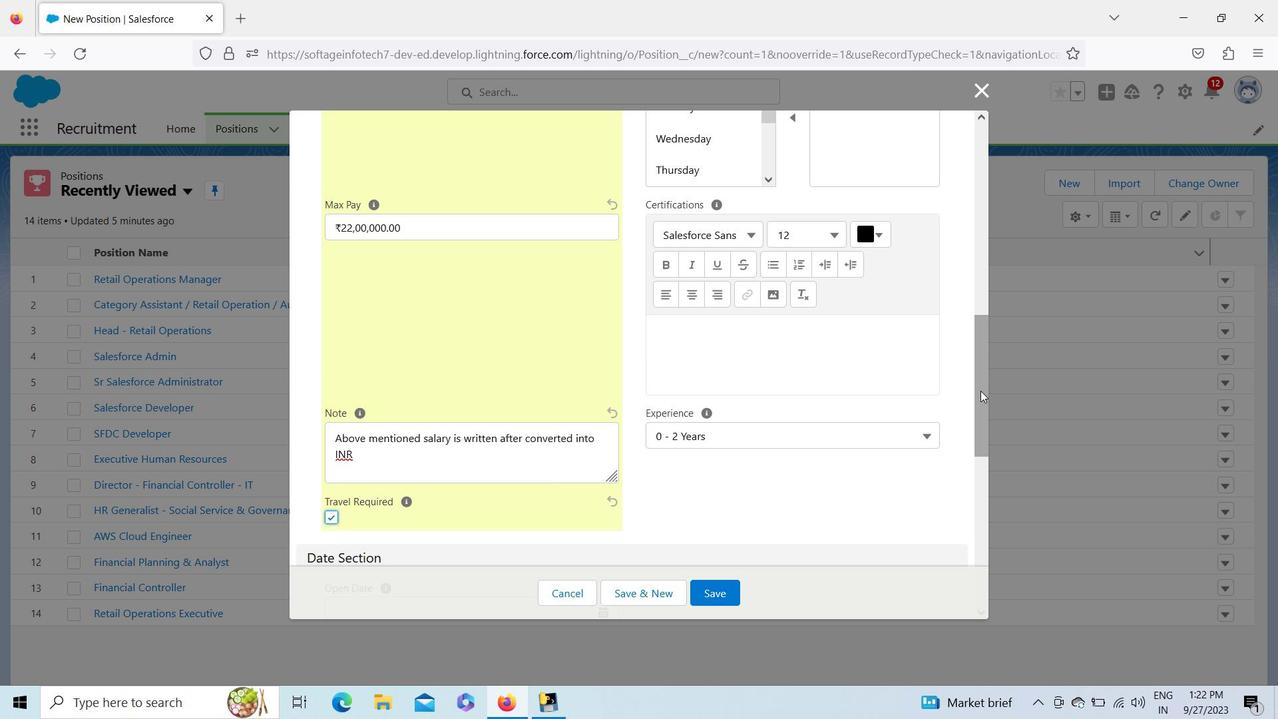 
Action: Mouse moved to (698, 442)
Screenshot: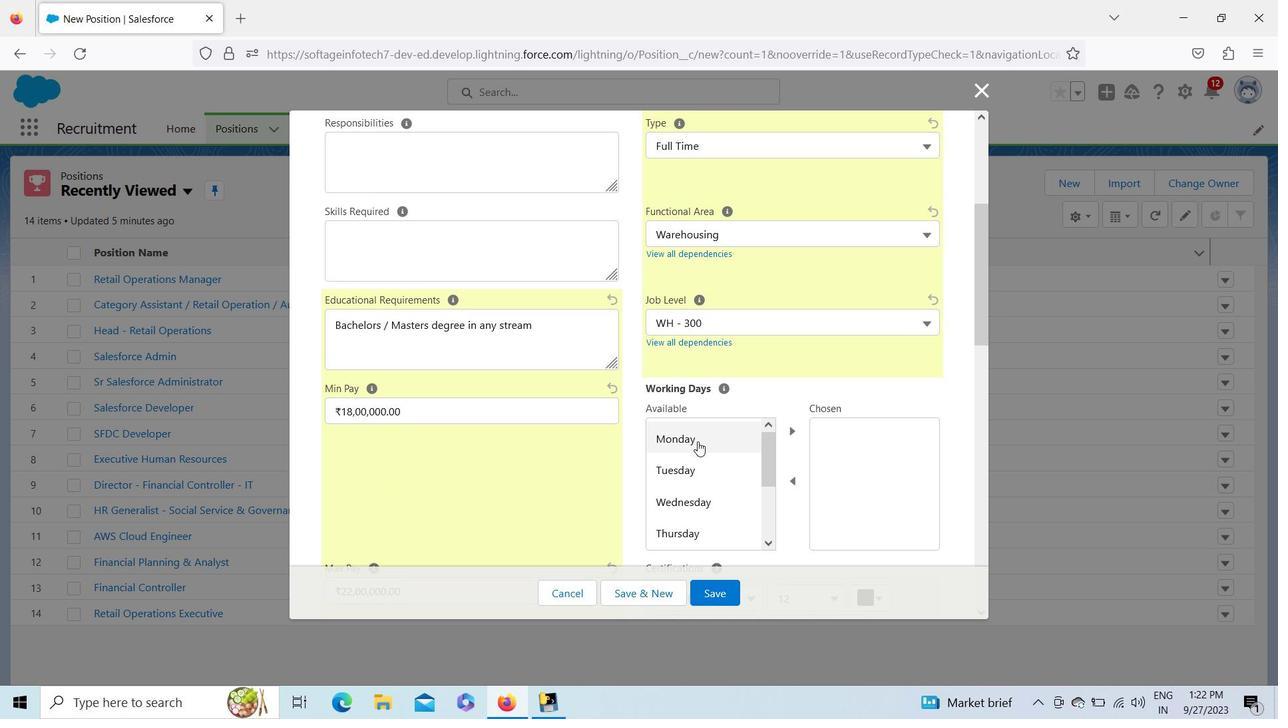
Action: Mouse pressed left at (698, 442)
Screenshot: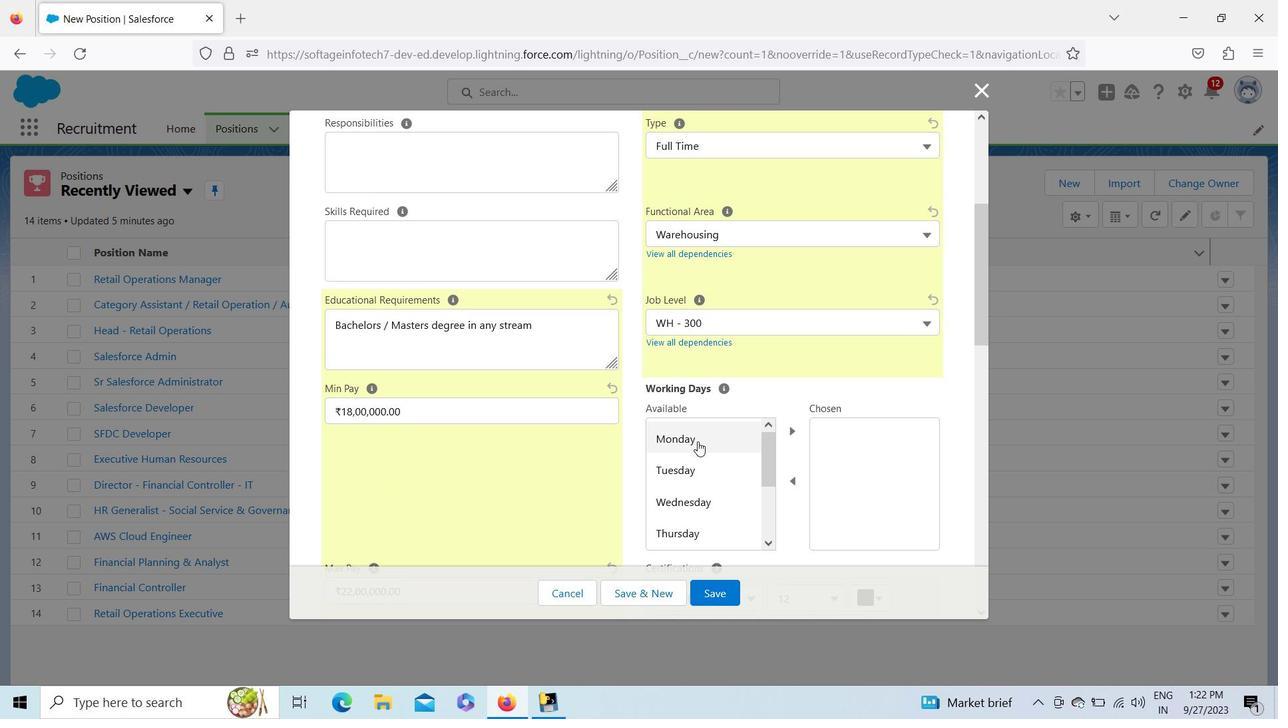 
Action: Key pressed <Key.shift_r><Key.down><Key.down><Key.down><Key.down>
Screenshot: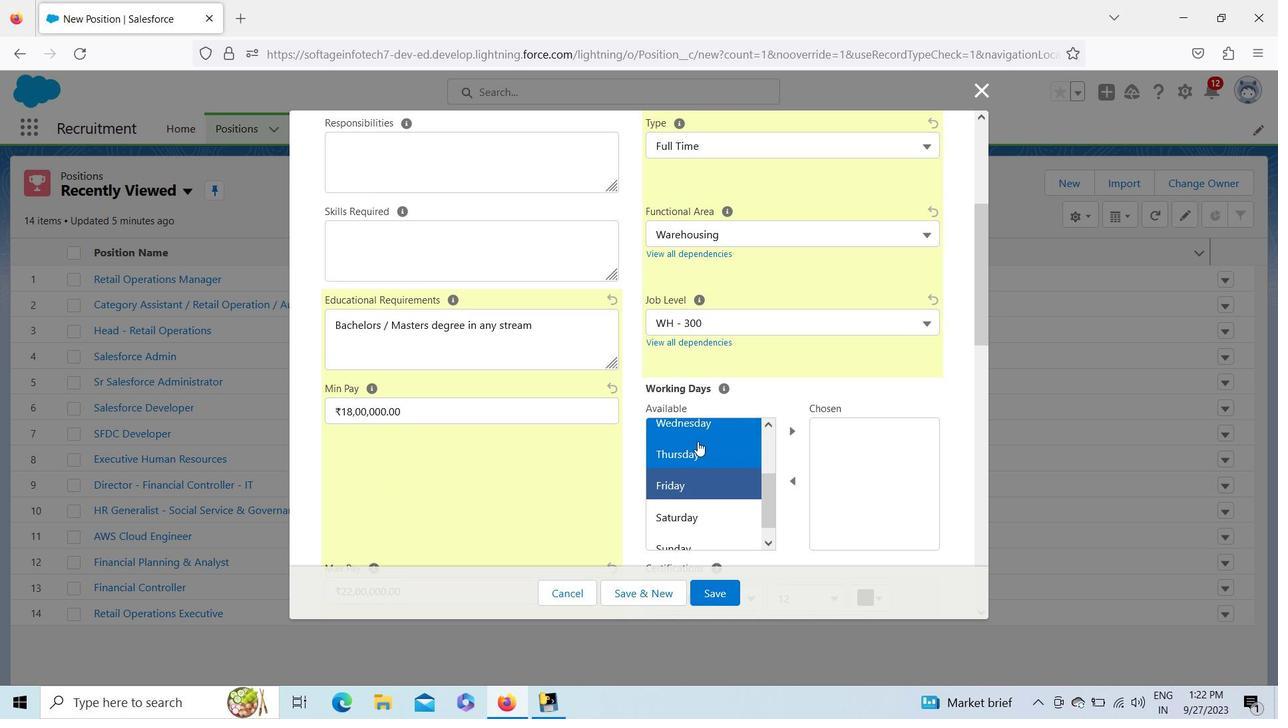 
Action: Mouse moved to (794, 428)
Screenshot: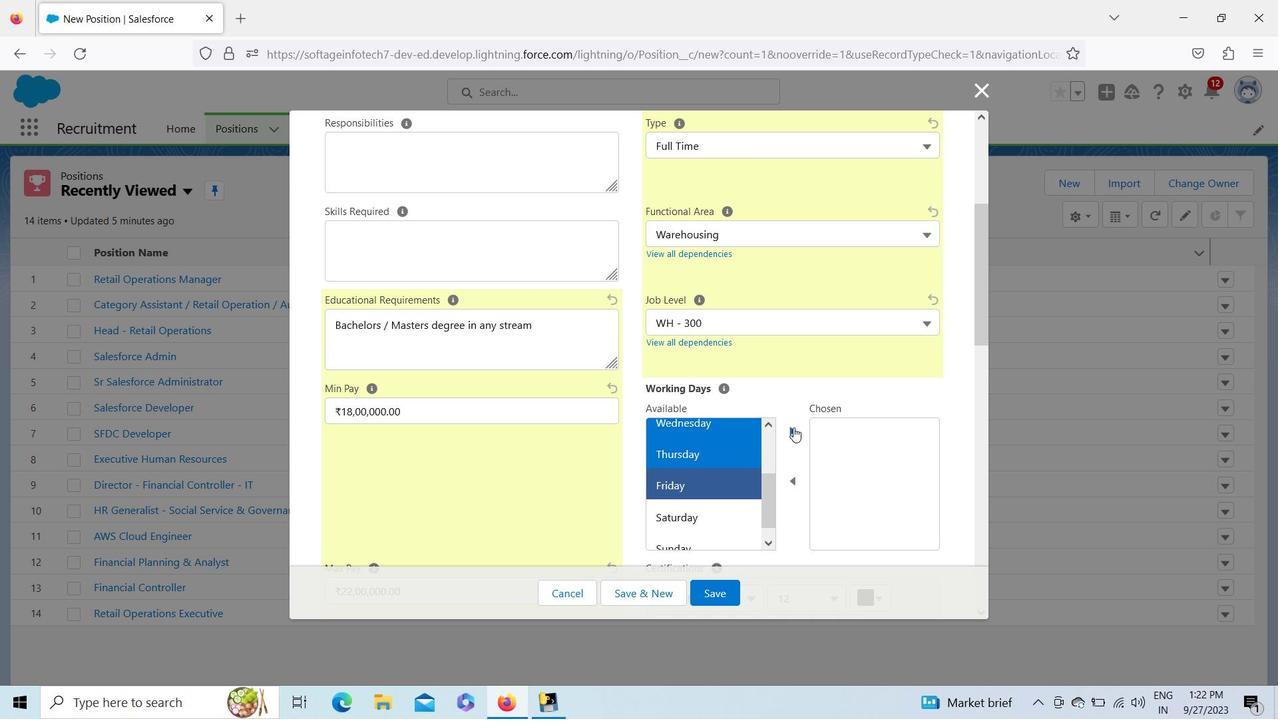 
Action: Mouse pressed left at (794, 428)
Screenshot: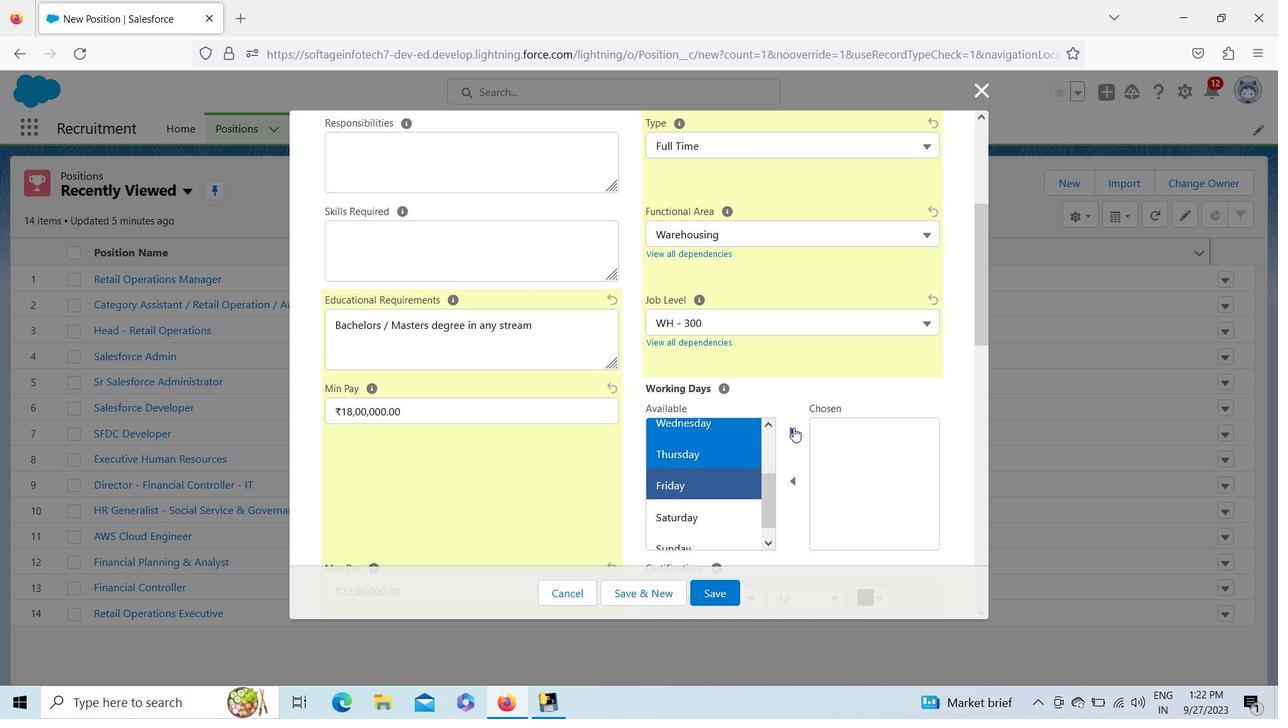 
Action: Mouse moved to (980, 296)
Screenshot: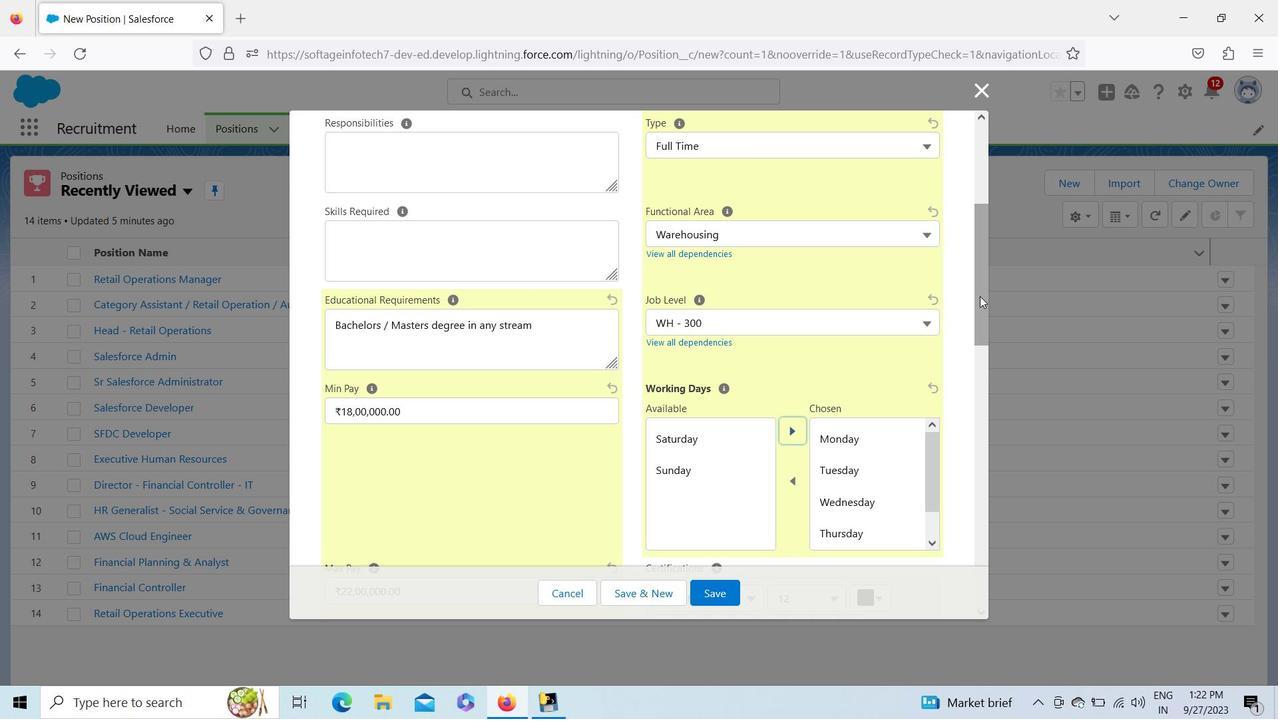 
Action: Mouse pressed left at (980, 296)
Screenshot: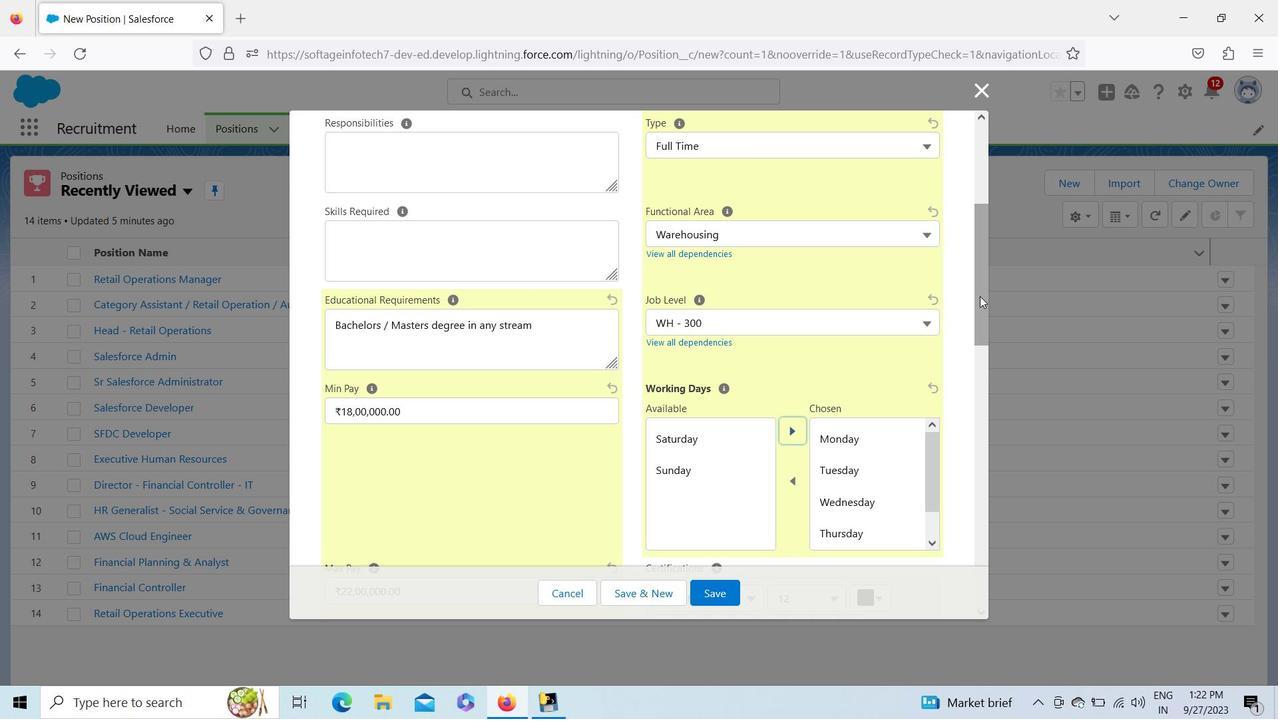 
Action: Mouse moved to (983, 310)
Screenshot: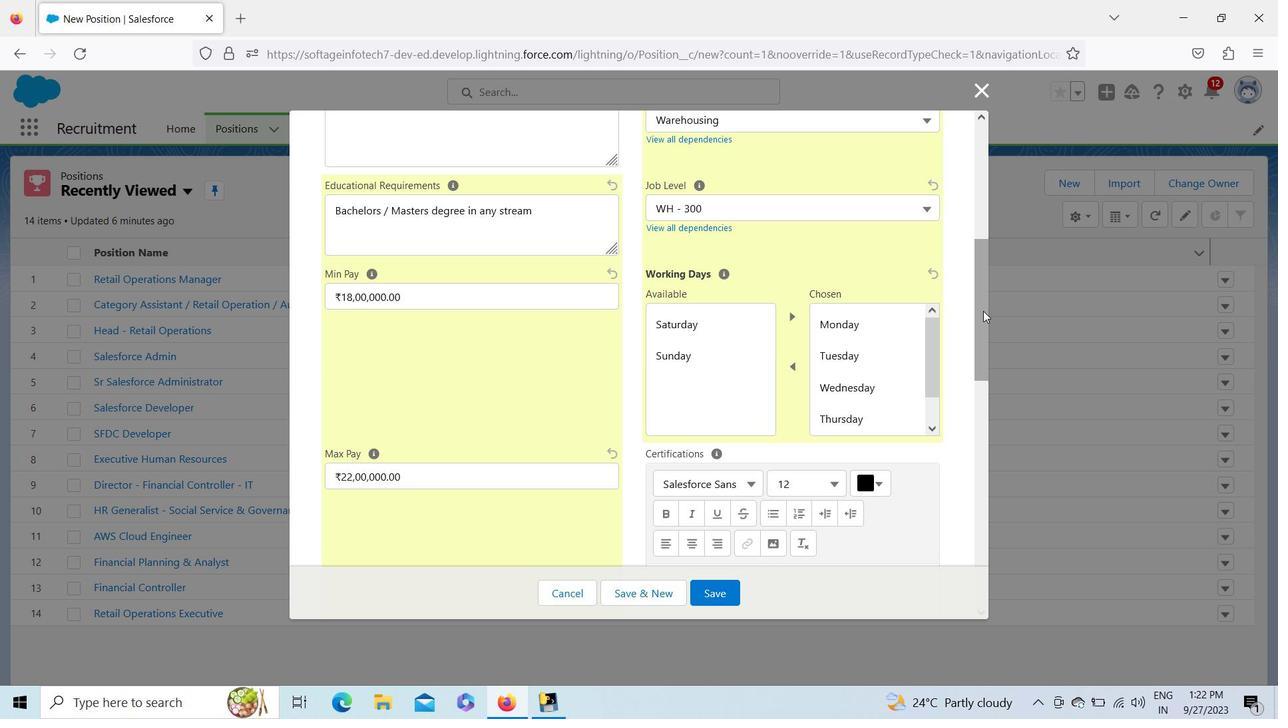 
Action: Mouse pressed left at (983, 310)
Screenshot: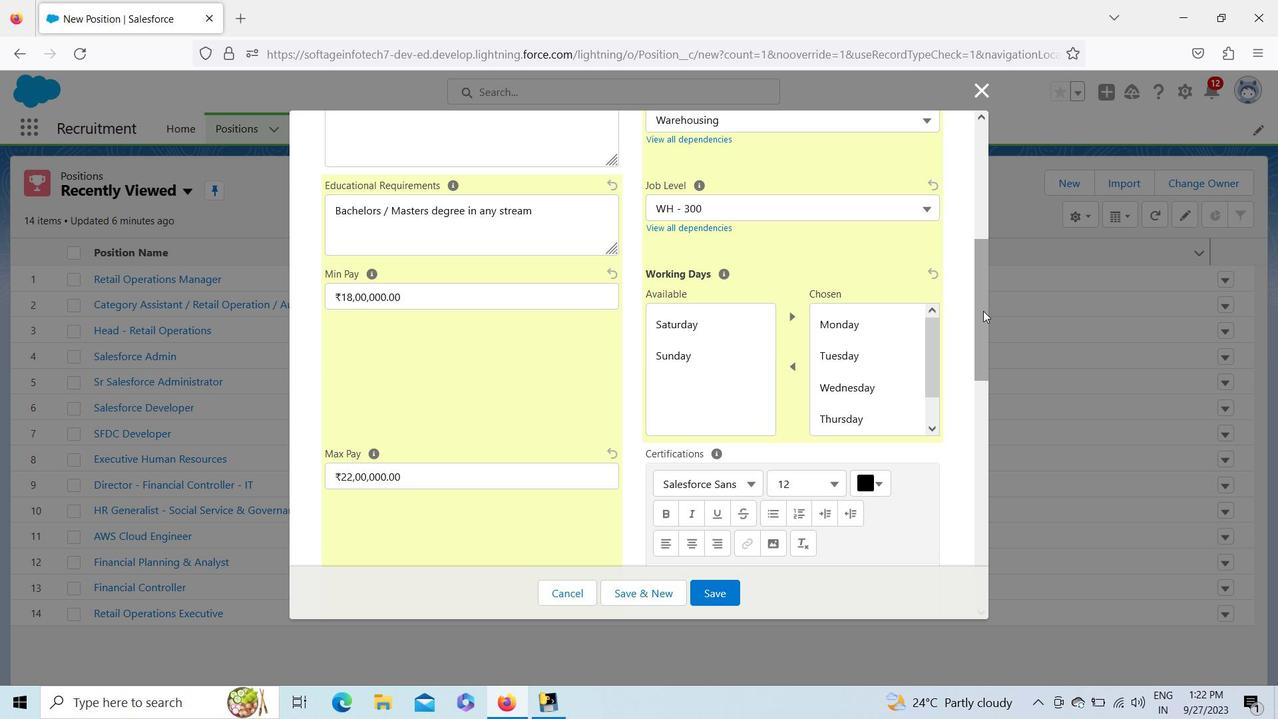 
Action: Mouse moved to (478, 333)
Screenshot: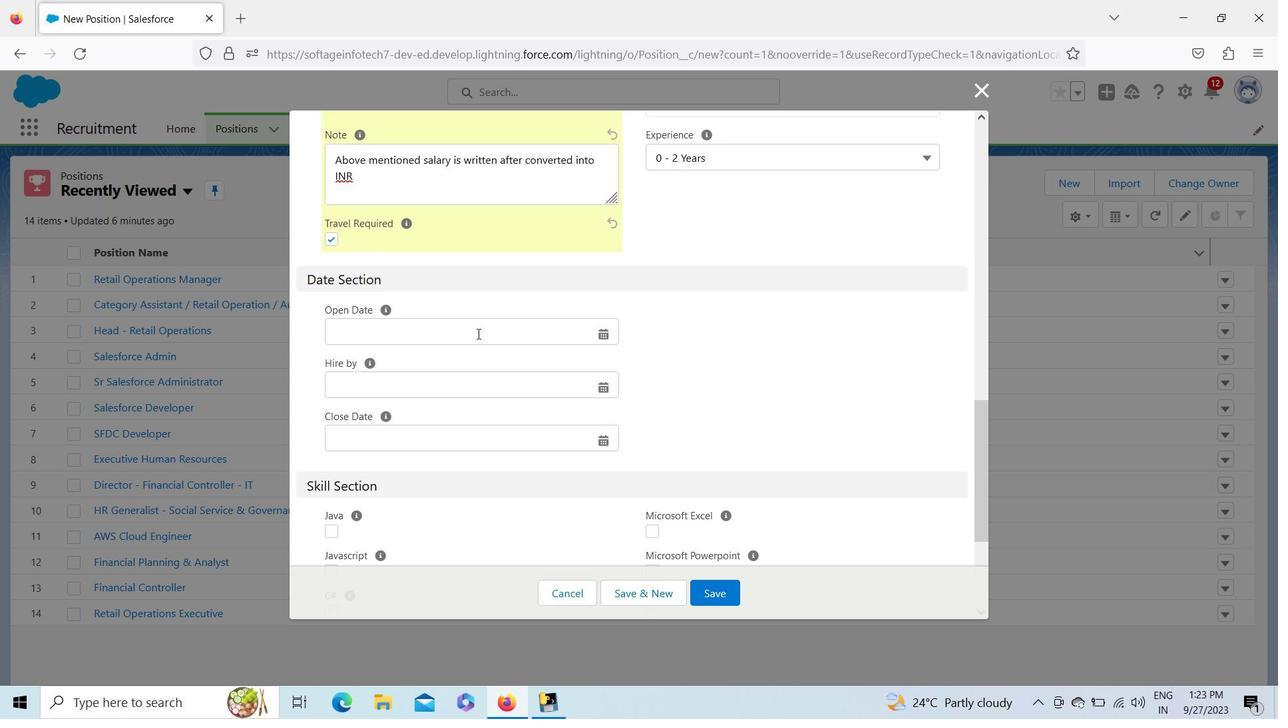 
Action: Mouse pressed left at (478, 333)
Screenshot: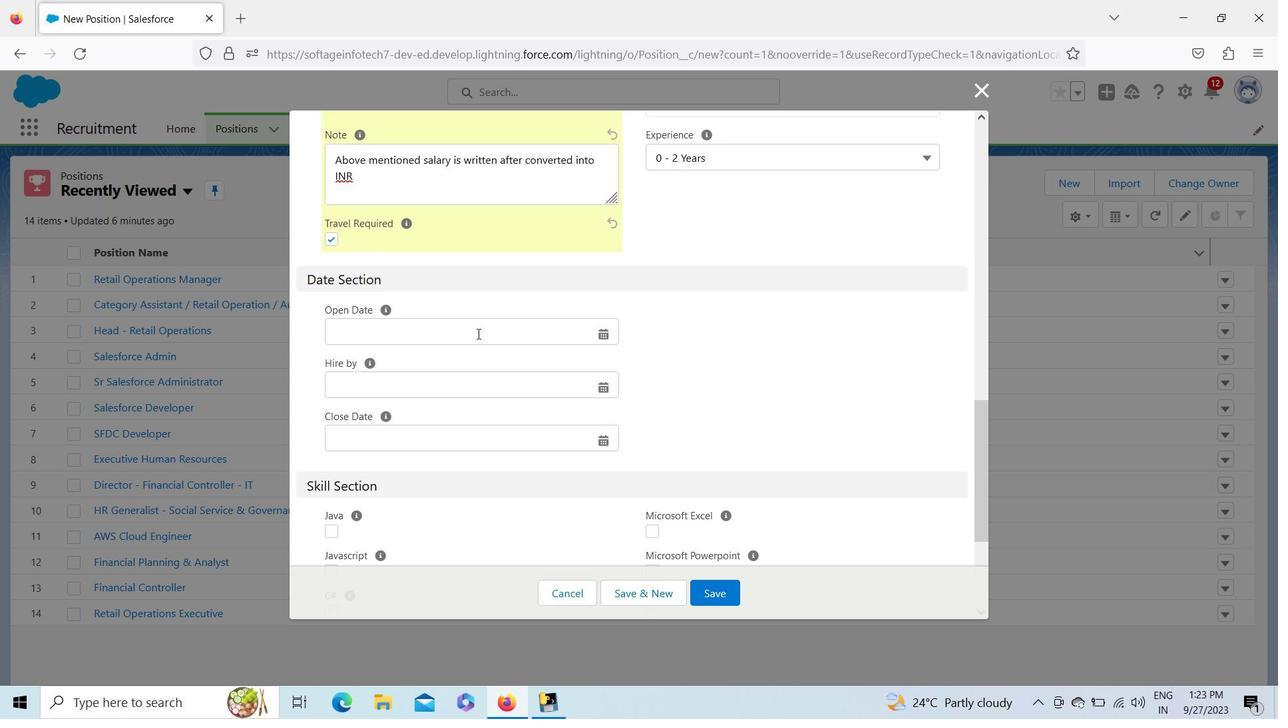 
Action: Mouse moved to (401, 360)
Screenshot: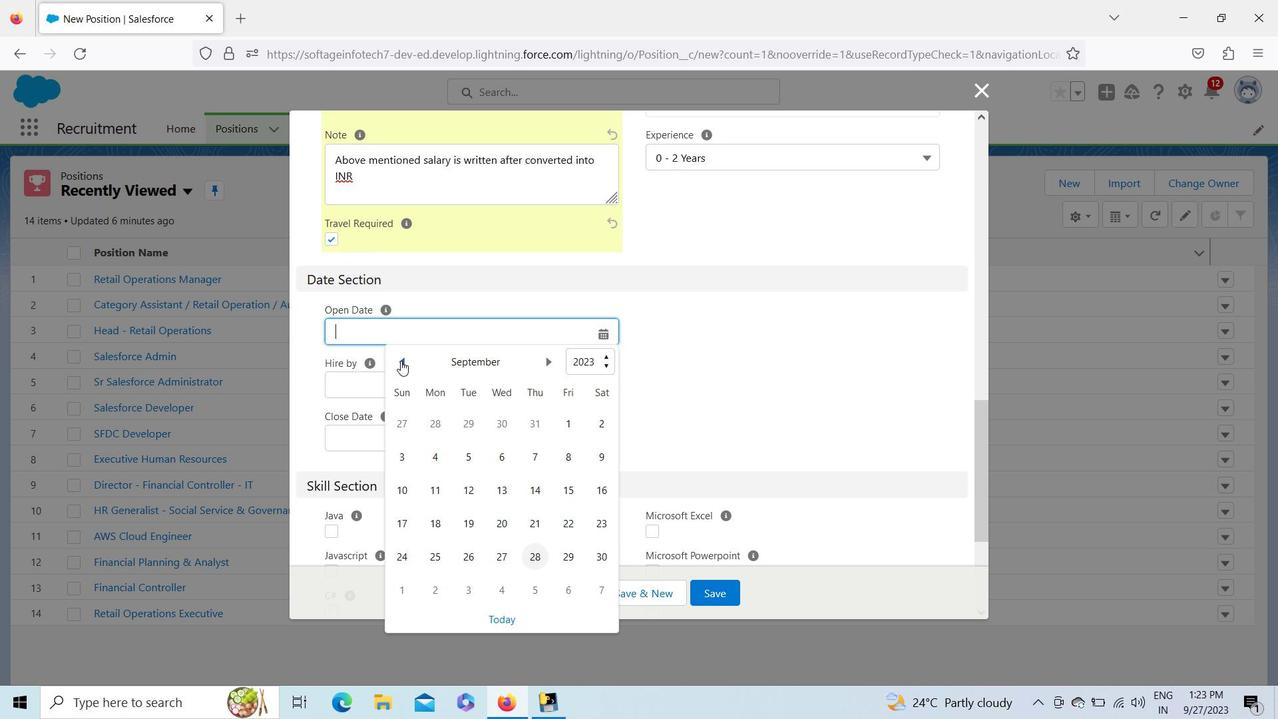 
Action: Mouse pressed left at (401, 360)
Screenshot: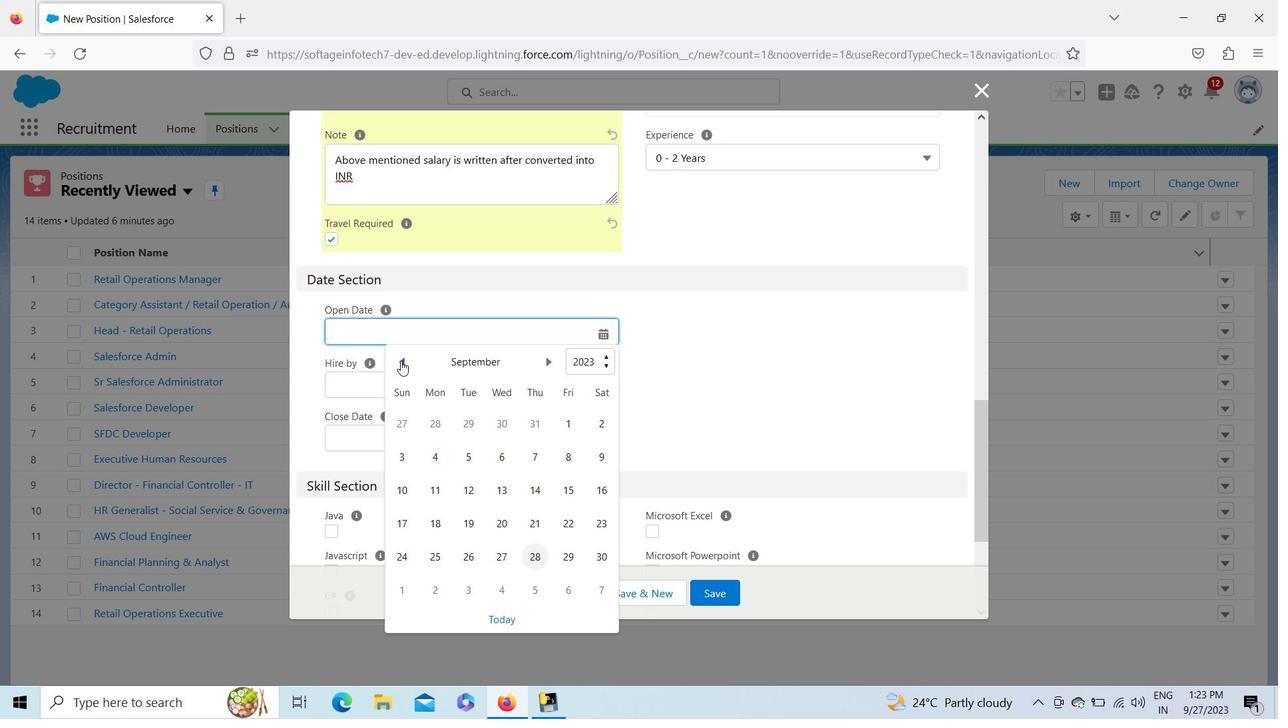 
Action: Mouse moved to (432, 524)
Screenshot: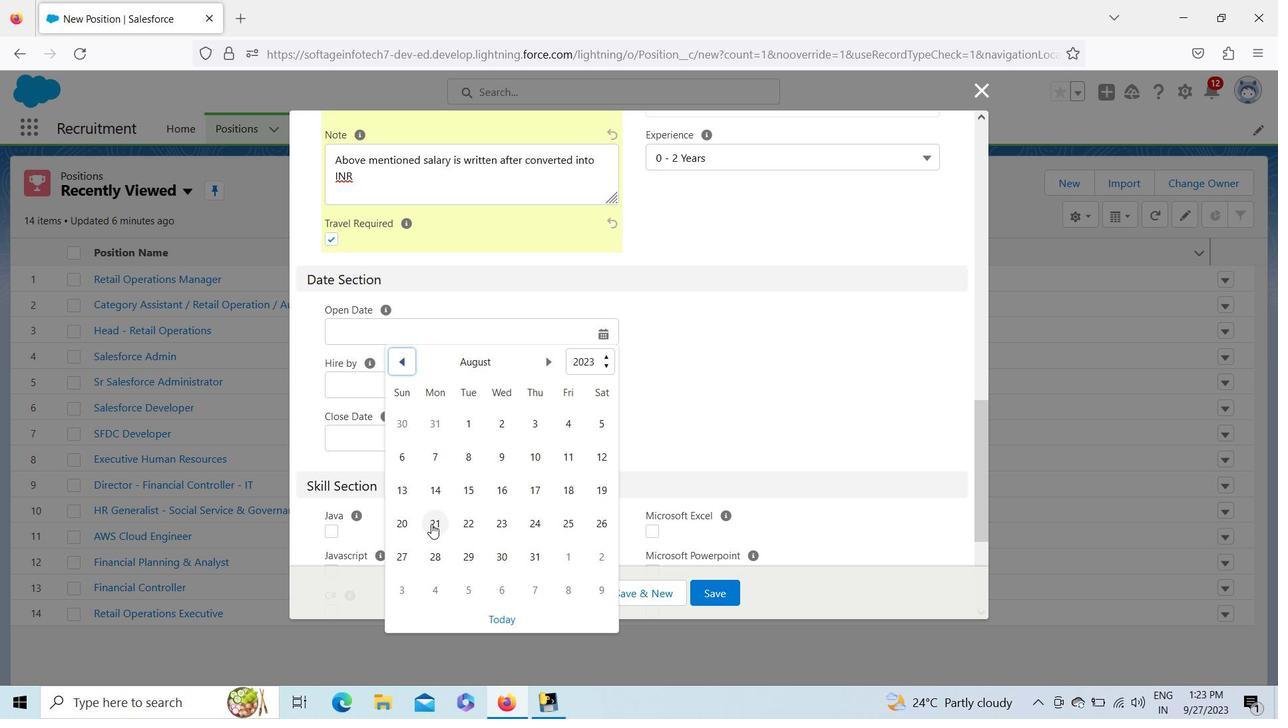 
Action: Mouse pressed left at (432, 524)
Screenshot: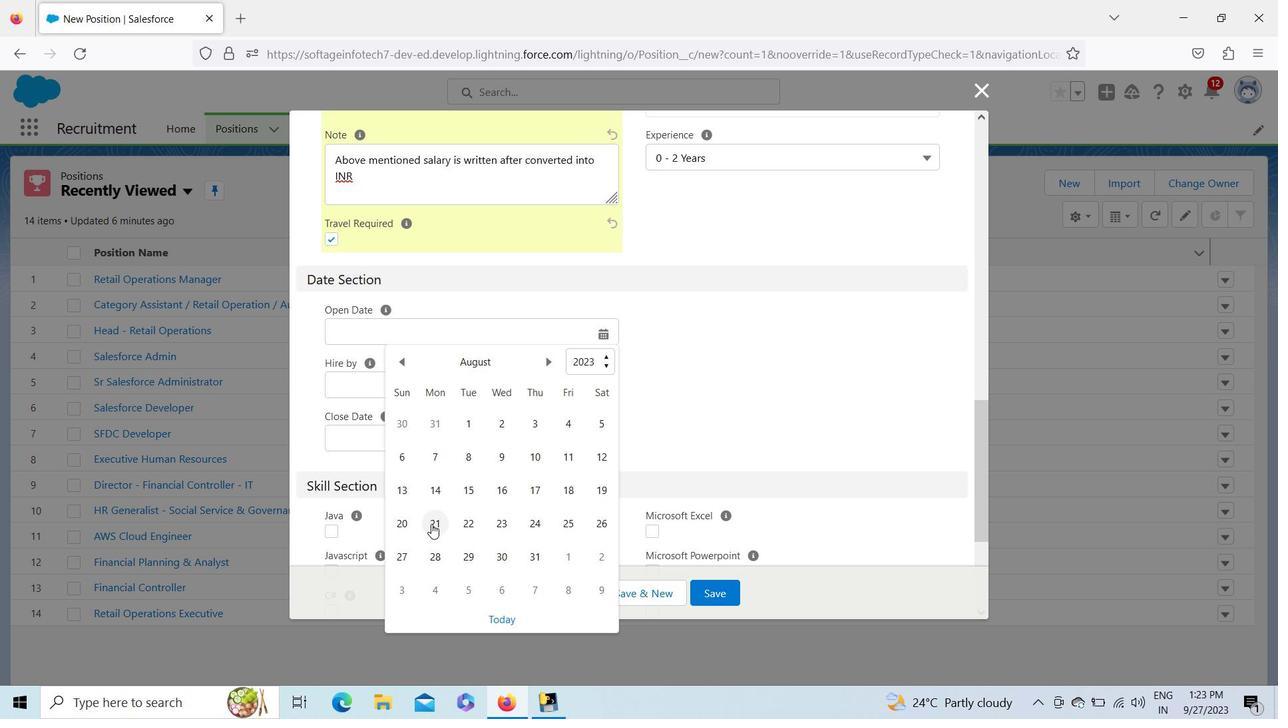 
Action: Mouse moved to (591, 382)
Screenshot: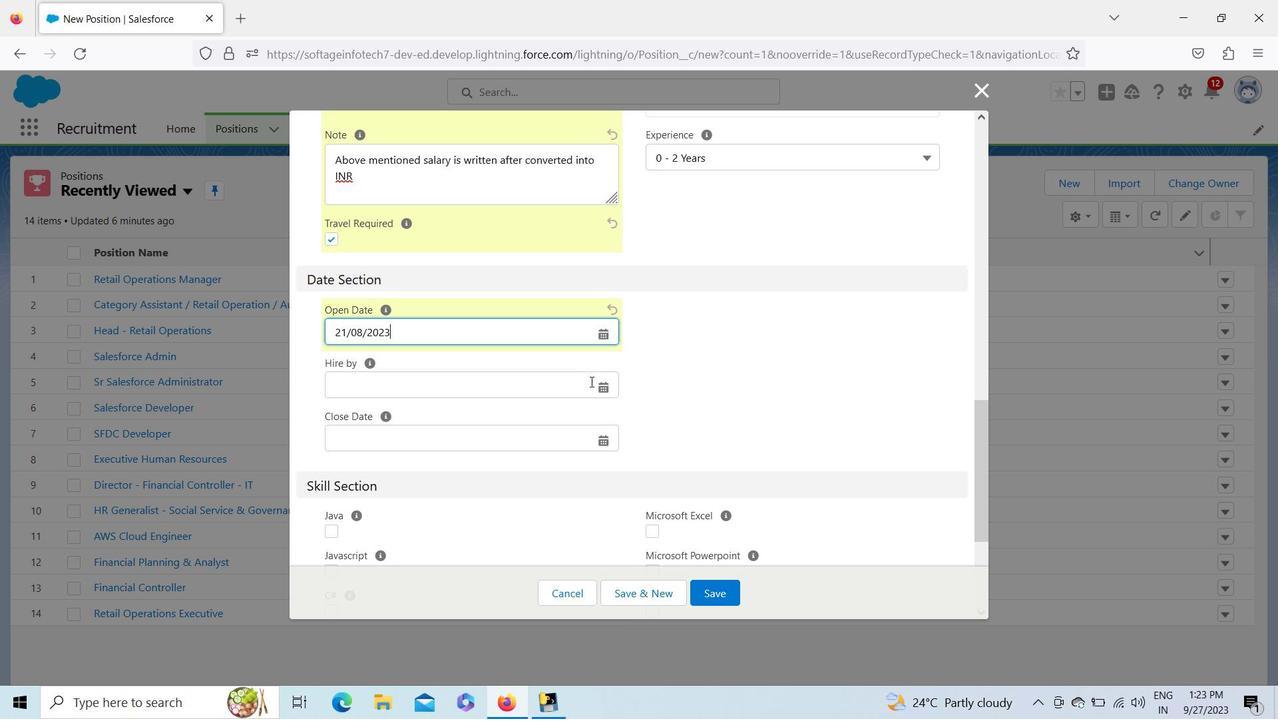
Action: Mouse pressed left at (591, 382)
Screenshot: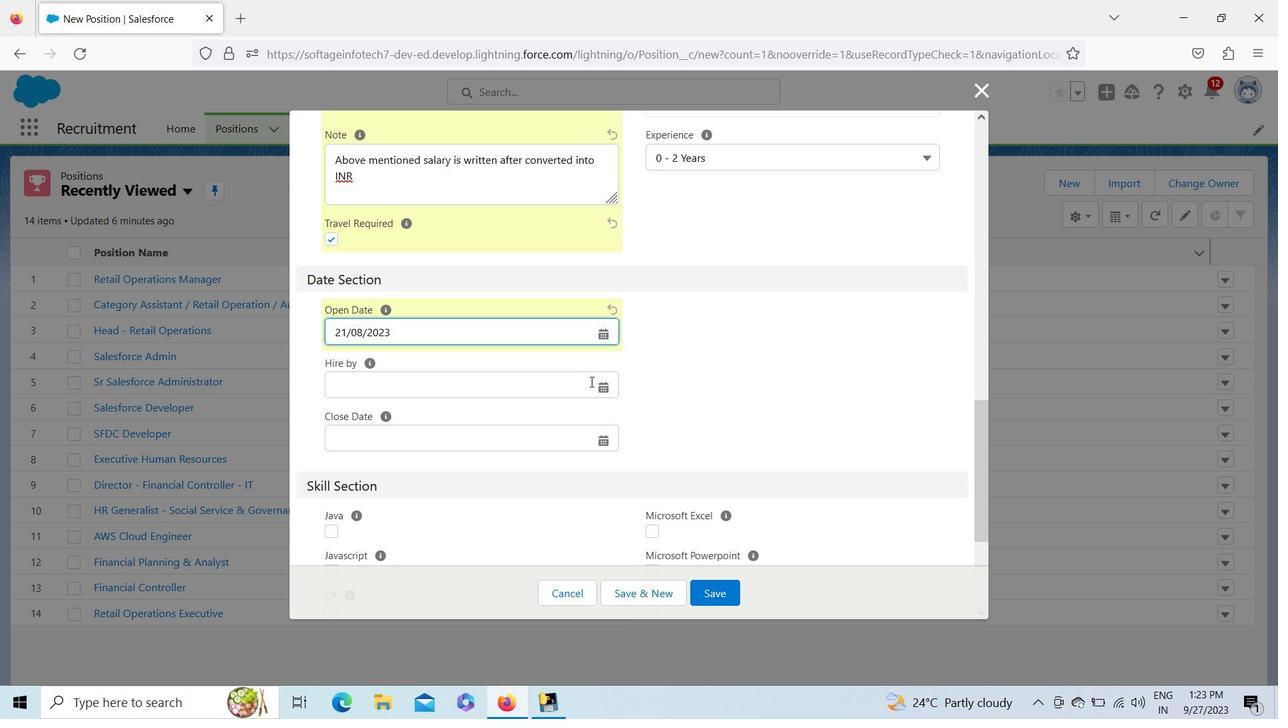 
Action: Mouse moved to (441, 288)
Screenshot: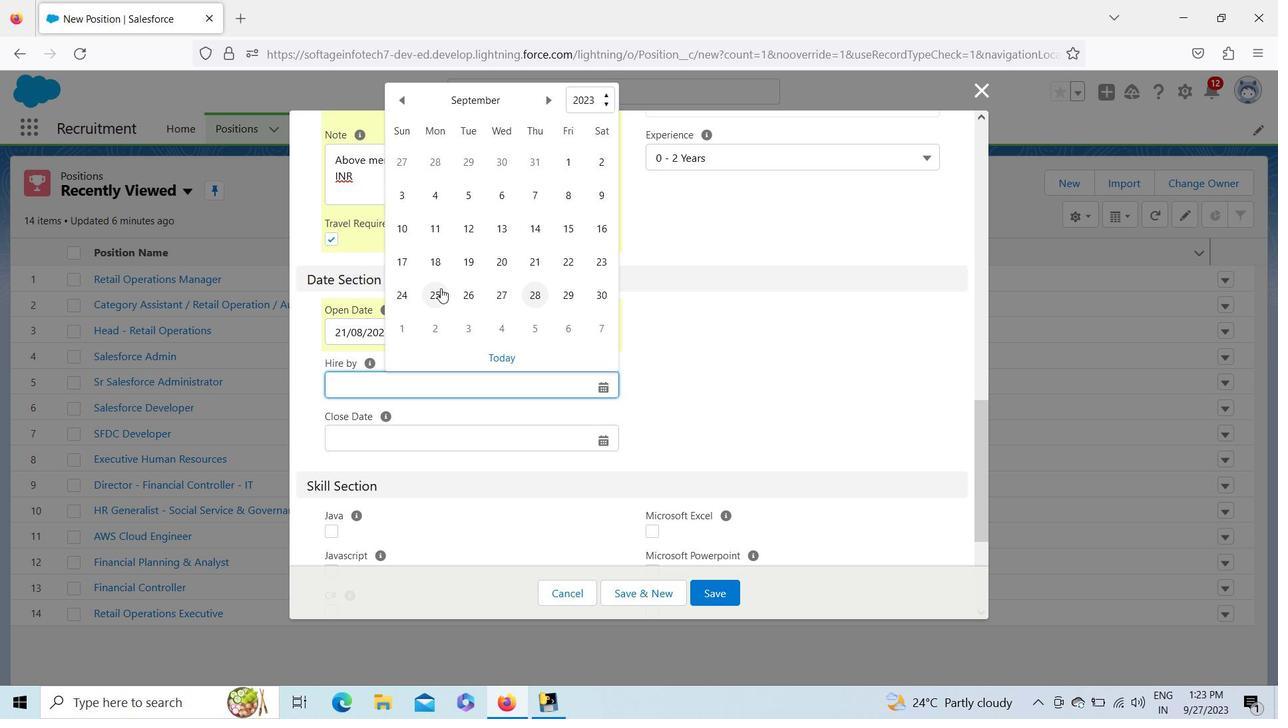 
Action: Mouse pressed left at (441, 288)
Screenshot: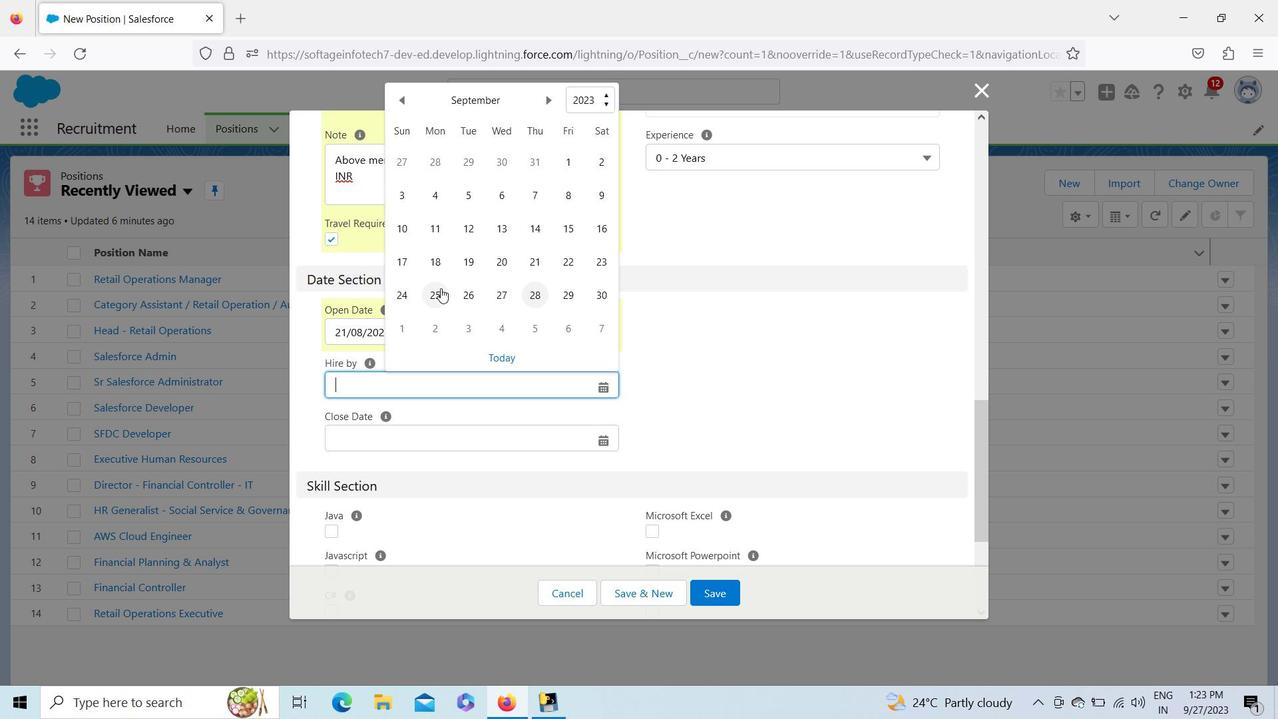 
Action: Mouse moved to (442, 428)
Screenshot: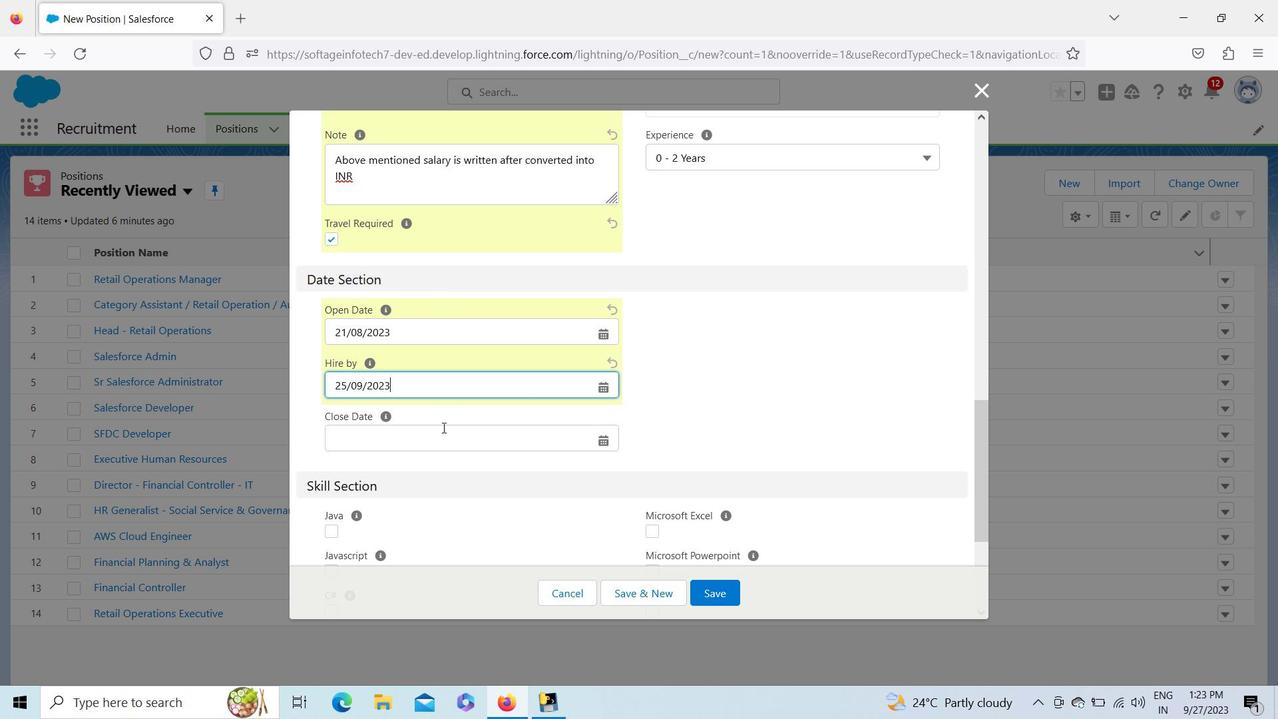 
Action: Mouse pressed left at (442, 428)
Screenshot: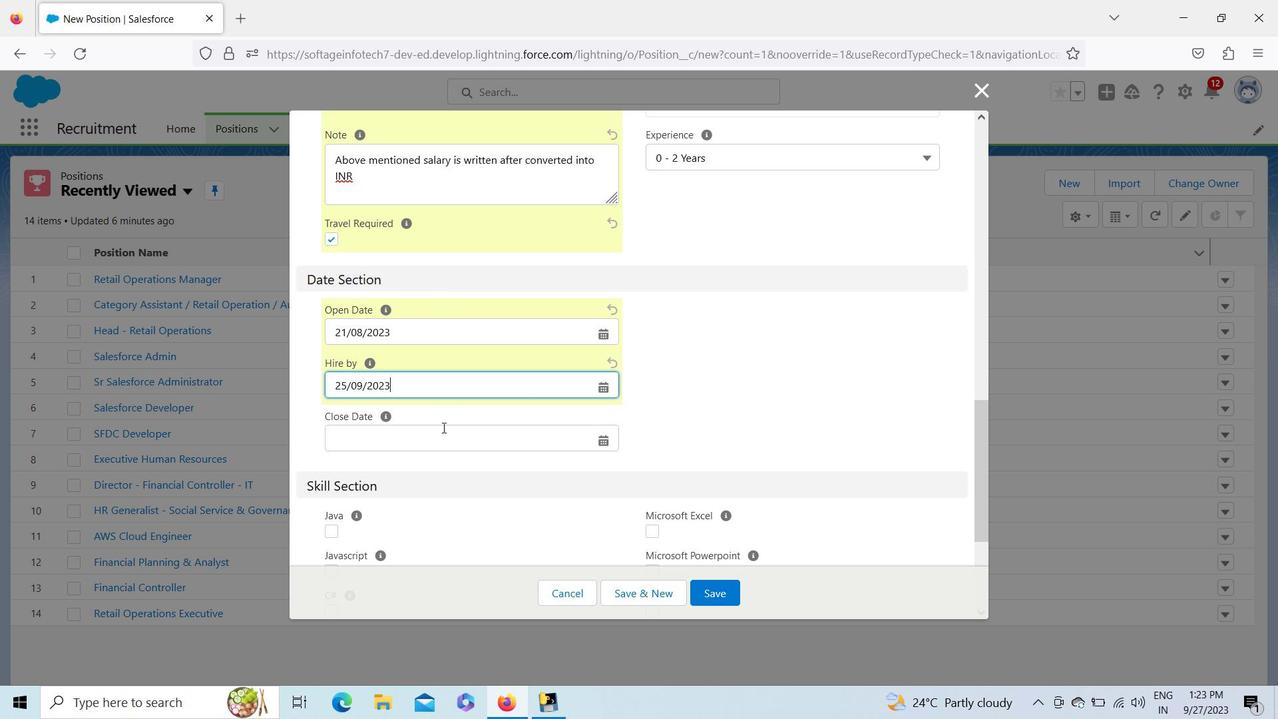 
Action: Mouse moved to (601, 349)
Screenshot: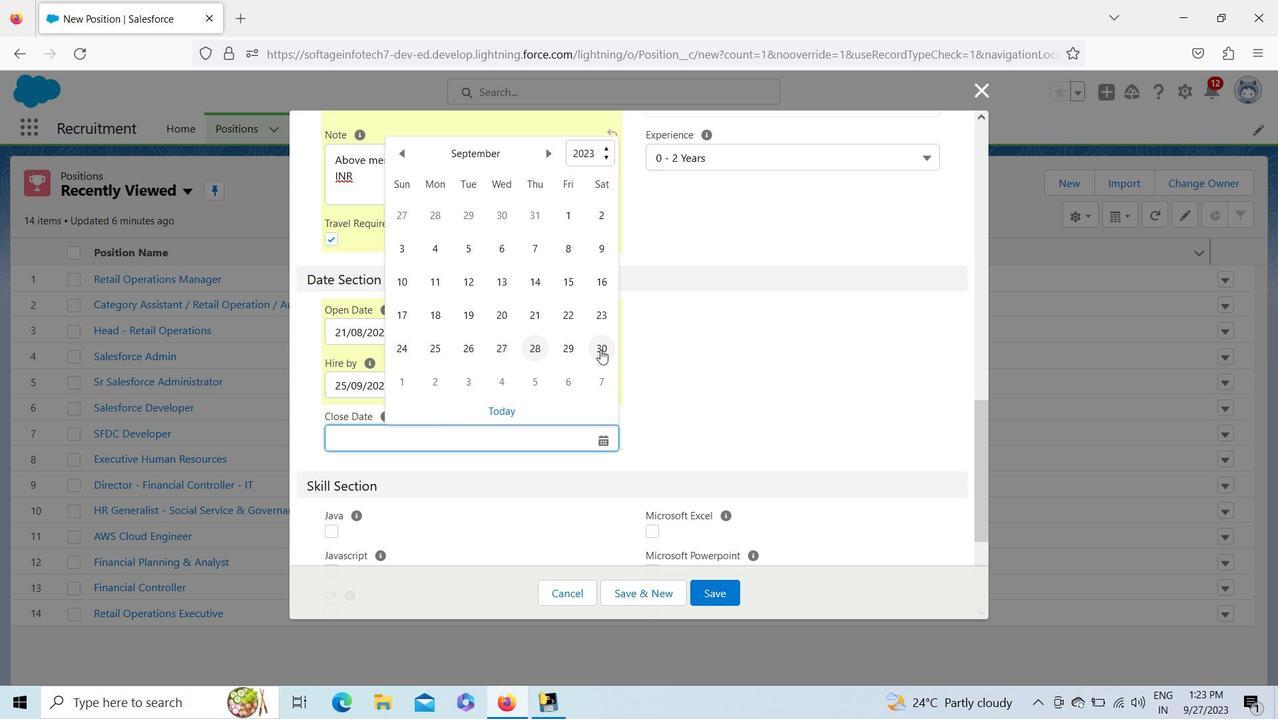 
Action: Mouse pressed left at (601, 349)
Screenshot: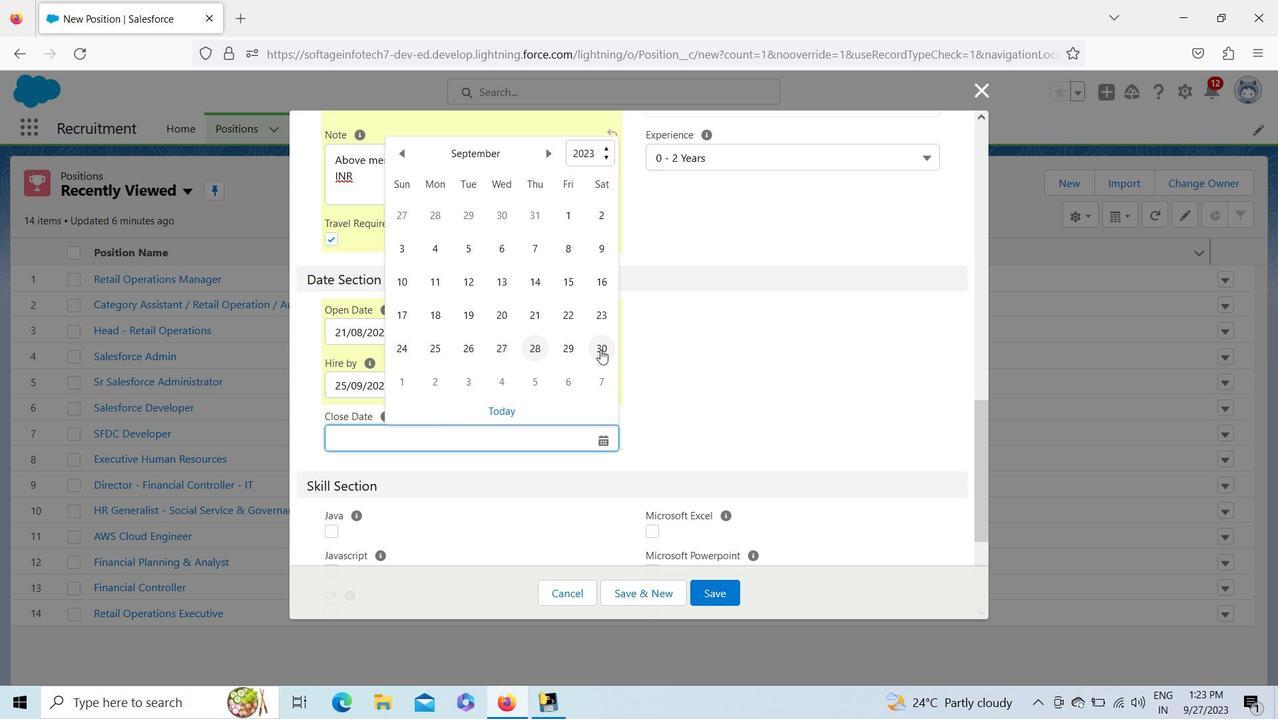 
Action: Mouse moved to (982, 418)
Screenshot: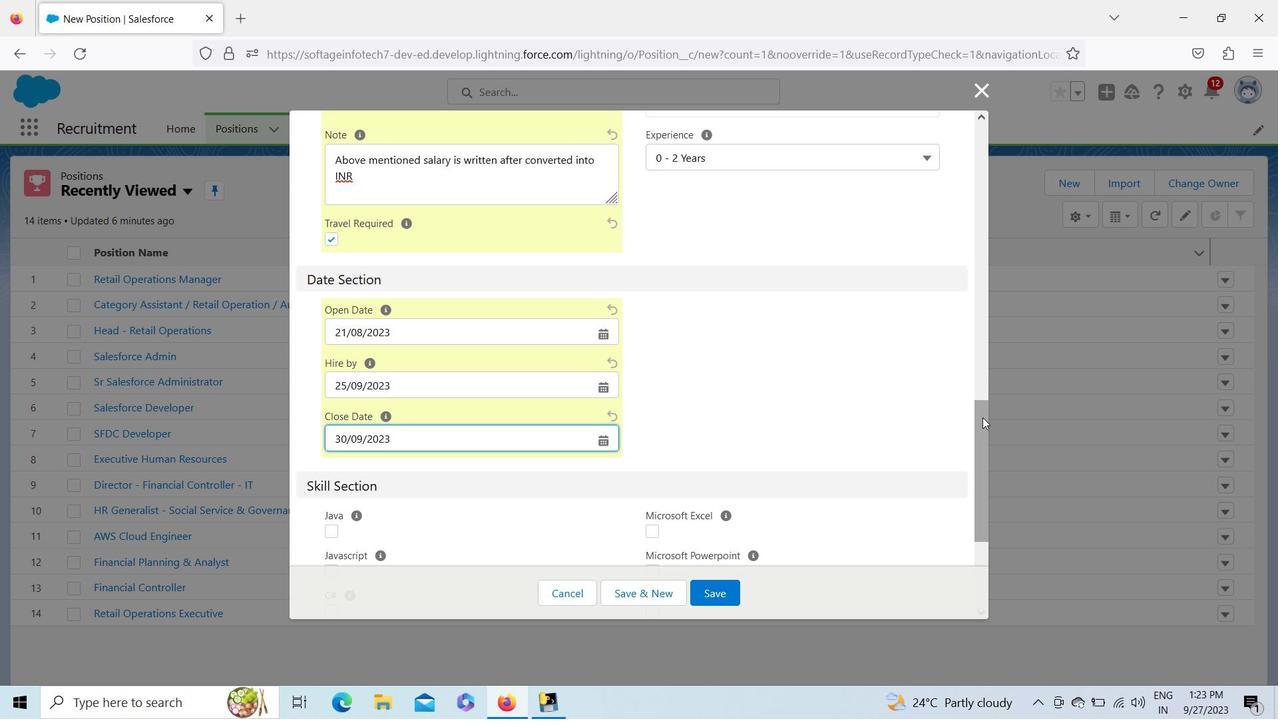 
Action: Mouse pressed left at (982, 418)
Screenshot: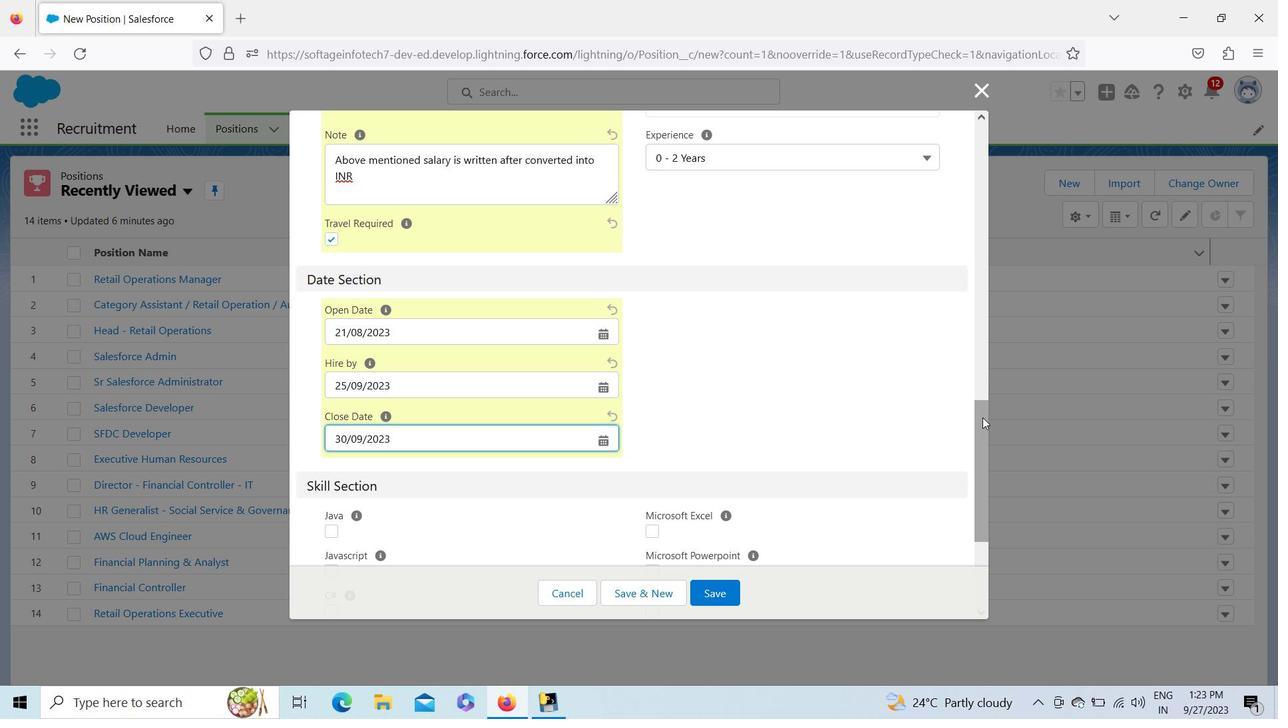 
Action: Mouse moved to (655, 390)
Screenshot: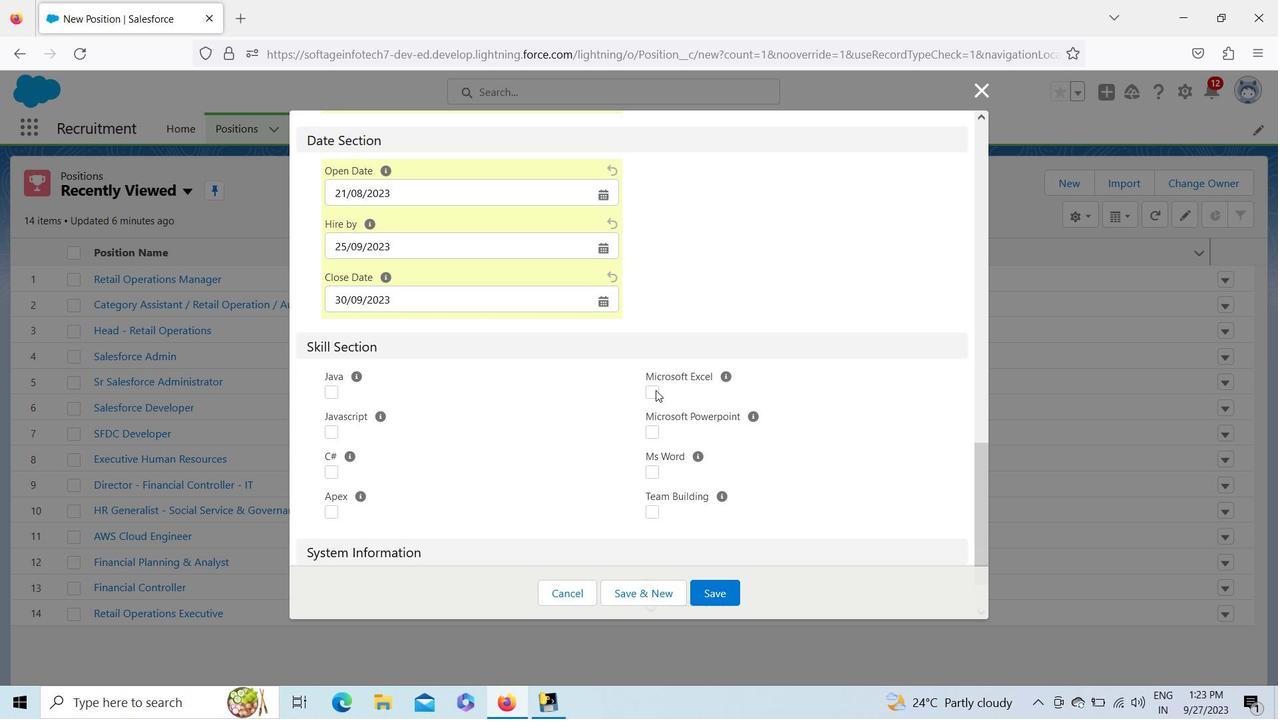 
Action: Mouse pressed left at (655, 390)
Screenshot: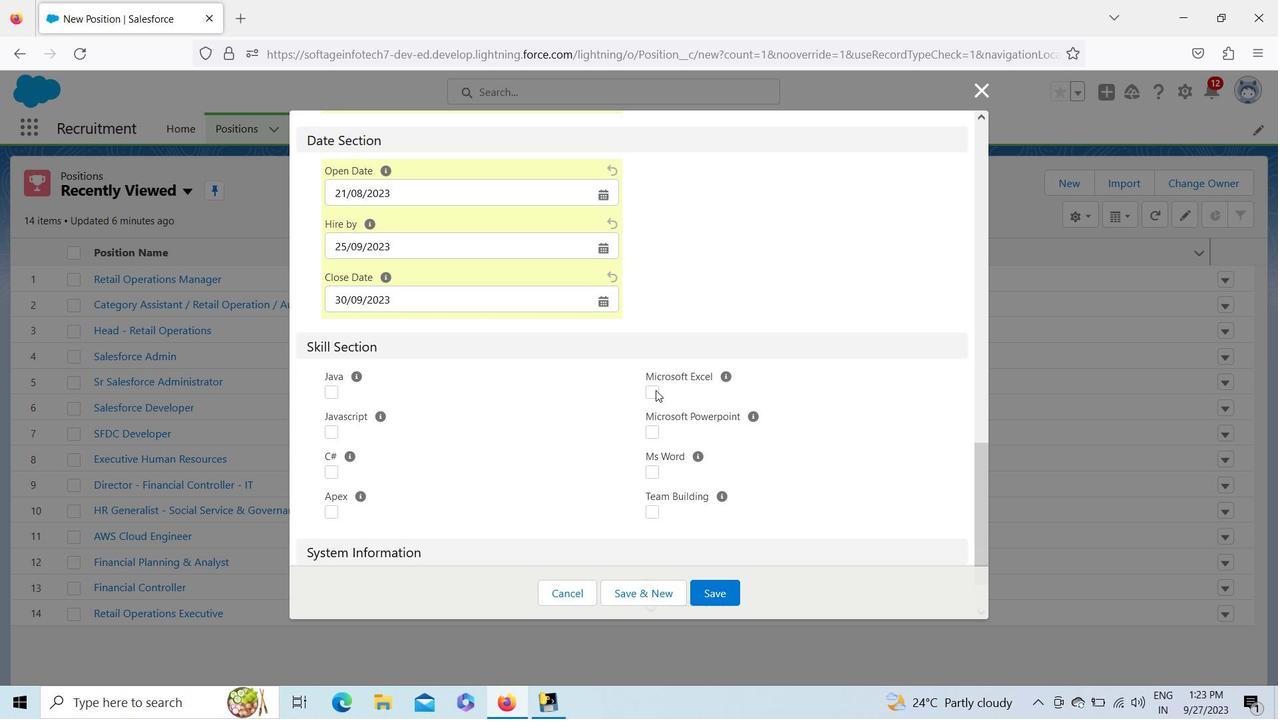 
Action: Mouse moved to (654, 428)
Screenshot: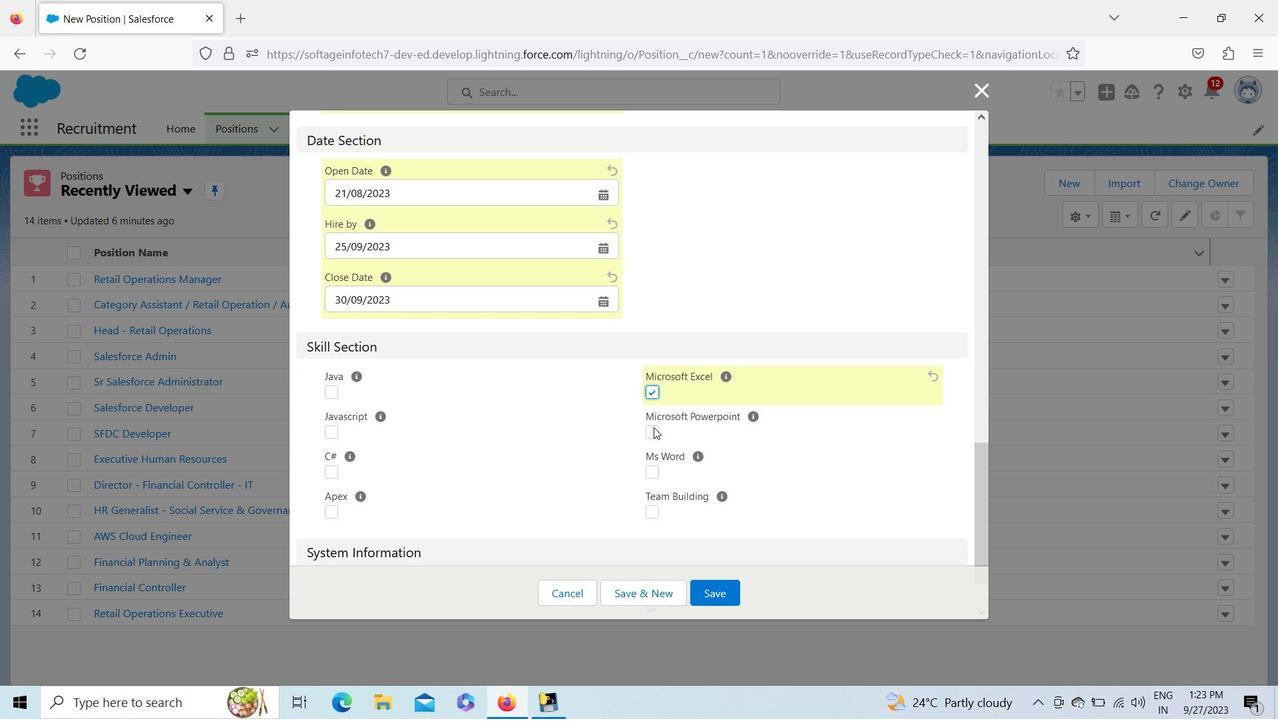 
Action: Mouse pressed left at (654, 428)
Screenshot: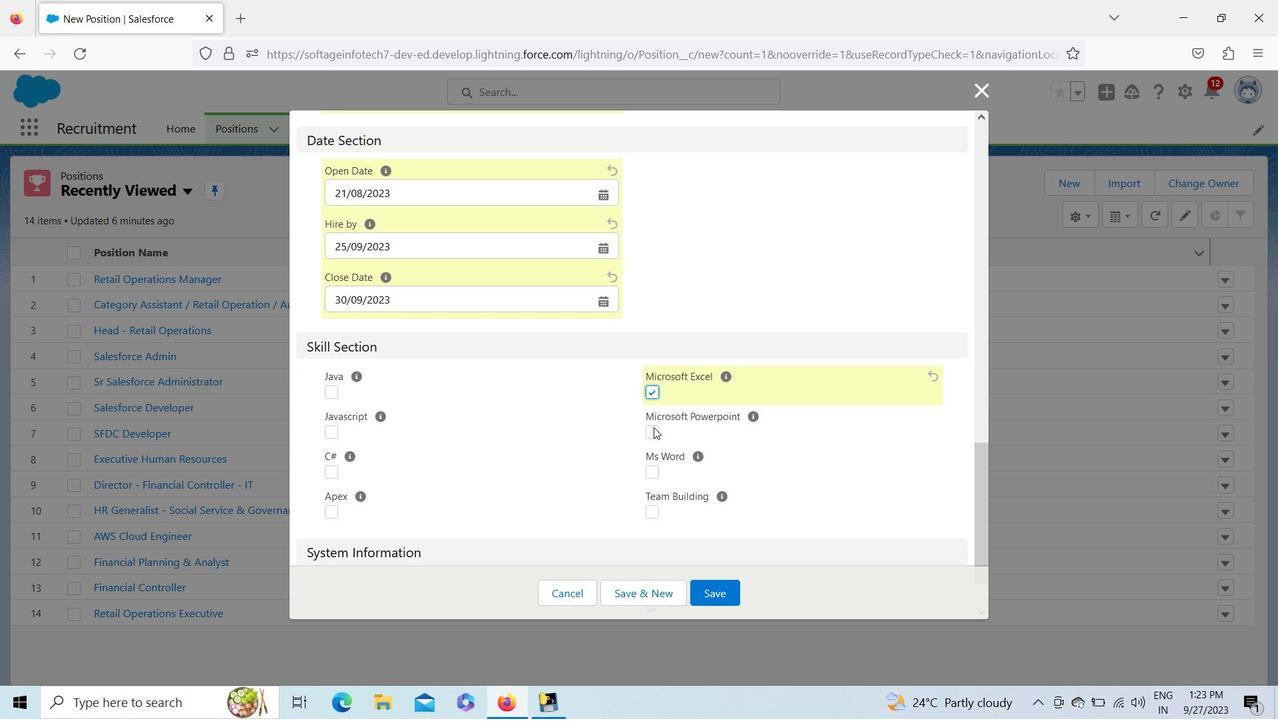 
Action: Mouse moved to (653, 468)
Screenshot: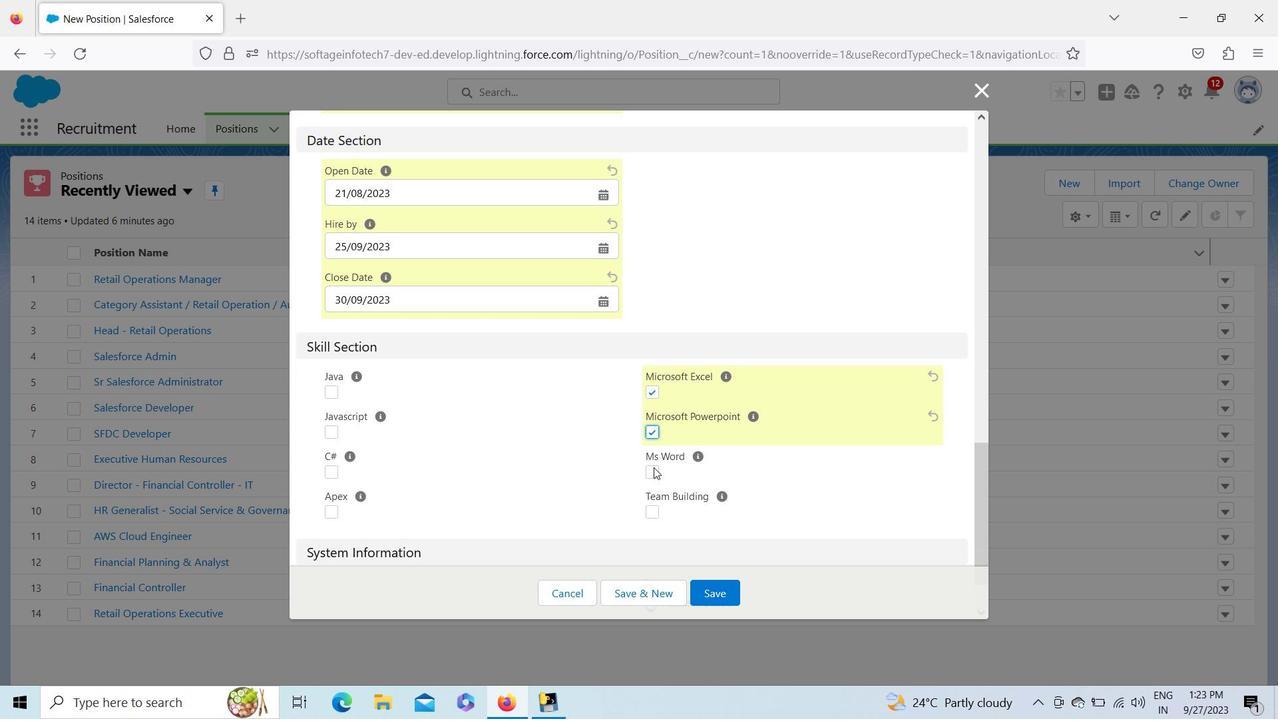 
Action: Mouse pressed left at (653, 468)
Screenshot: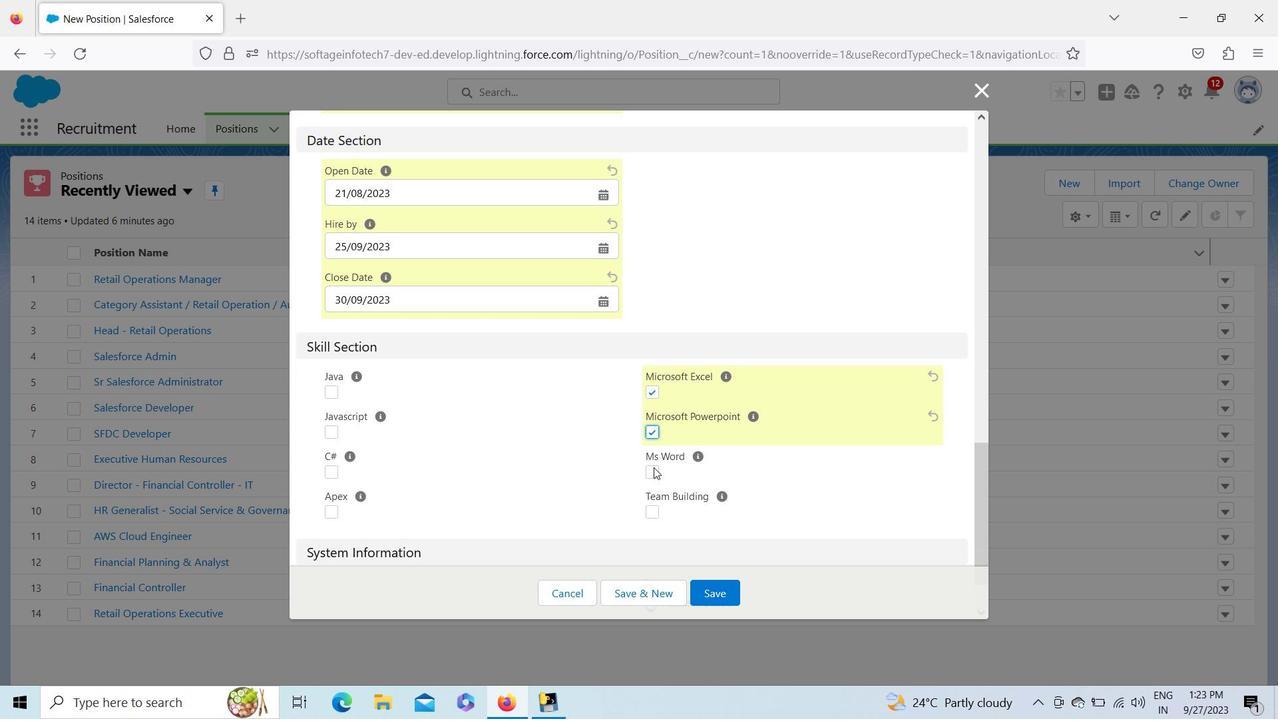 
Action: Mouse moved to (652, 508)
Screenshot: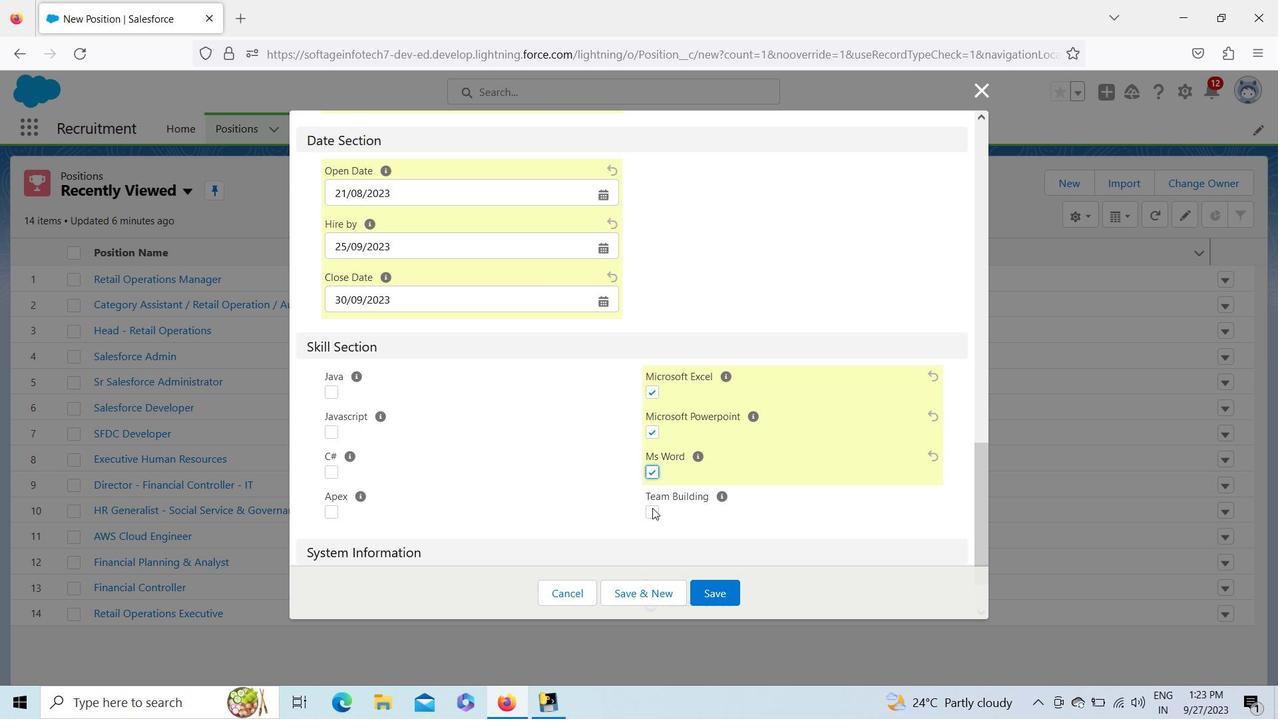 
Action: Mouse pressed left at (652, 508)
Screenshot: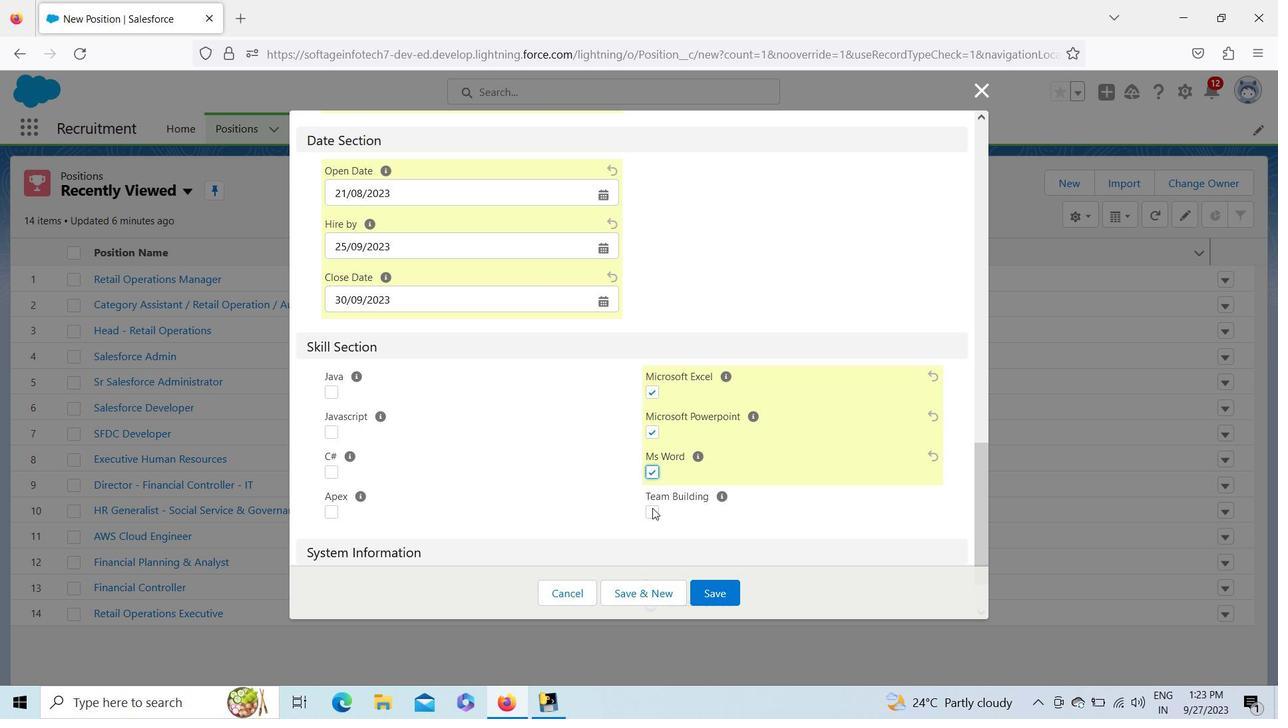 
Action: Mouse moved to (986, 480)
Screenshot: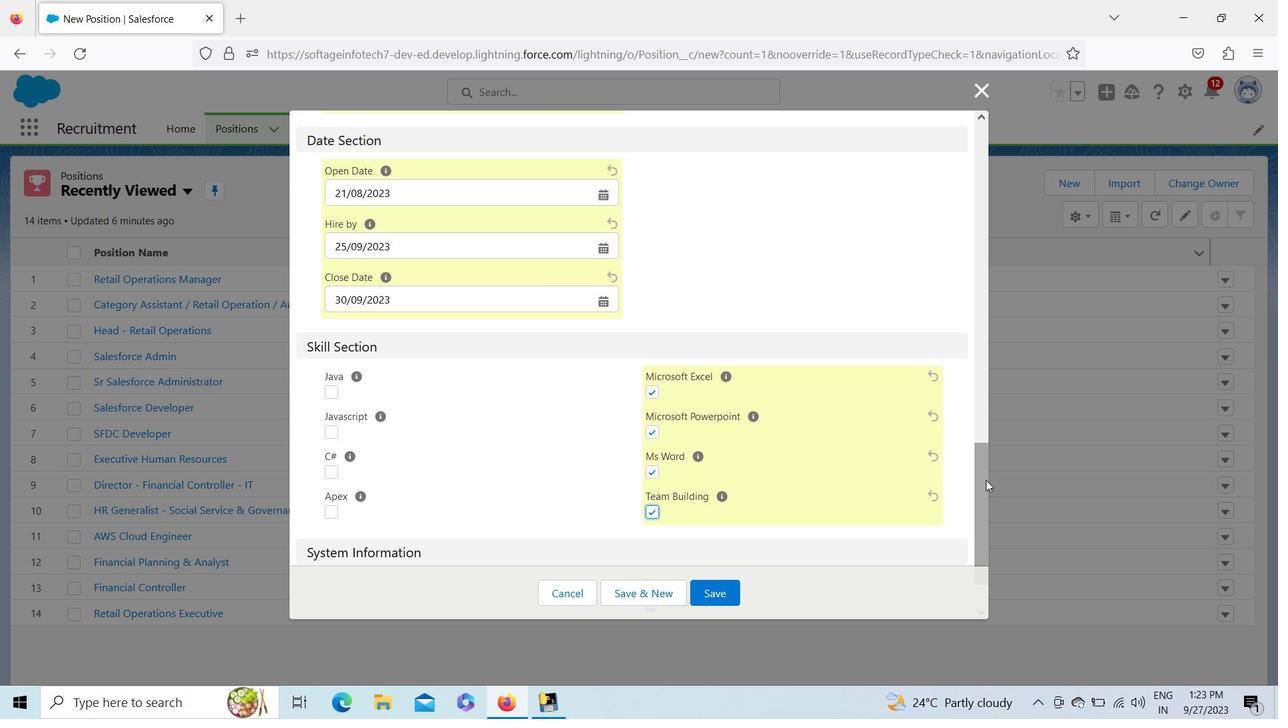
Action: Mouse pressed left at (986, 480)
Screenshot: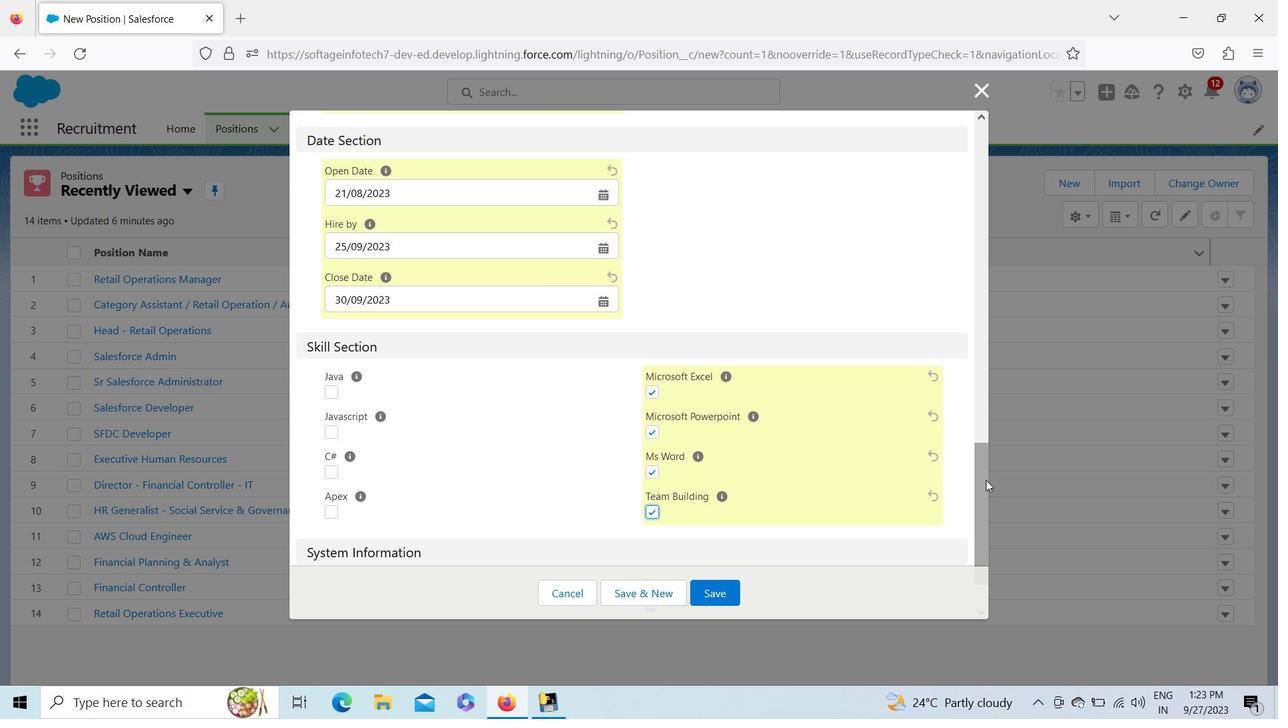 
Action: Mouse moved to (803, 458)
Screenshot: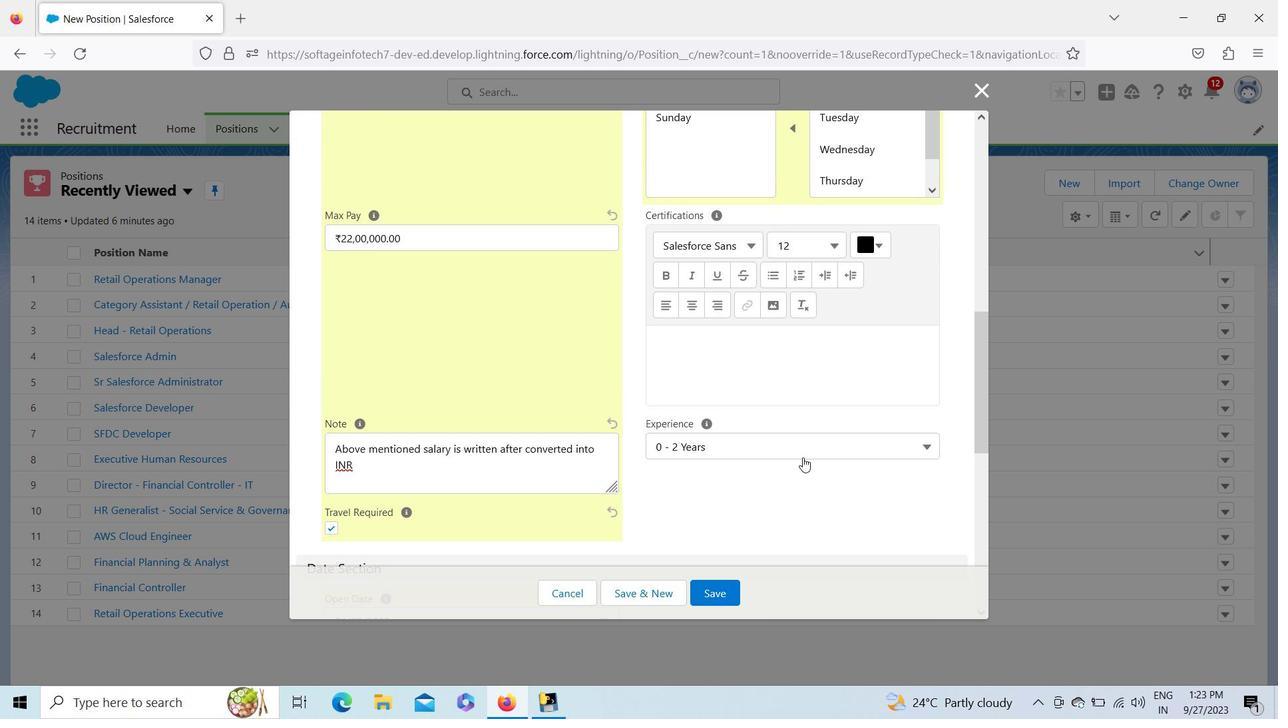 
Action: Mouse pressed left at (803, 458)
Screenshot: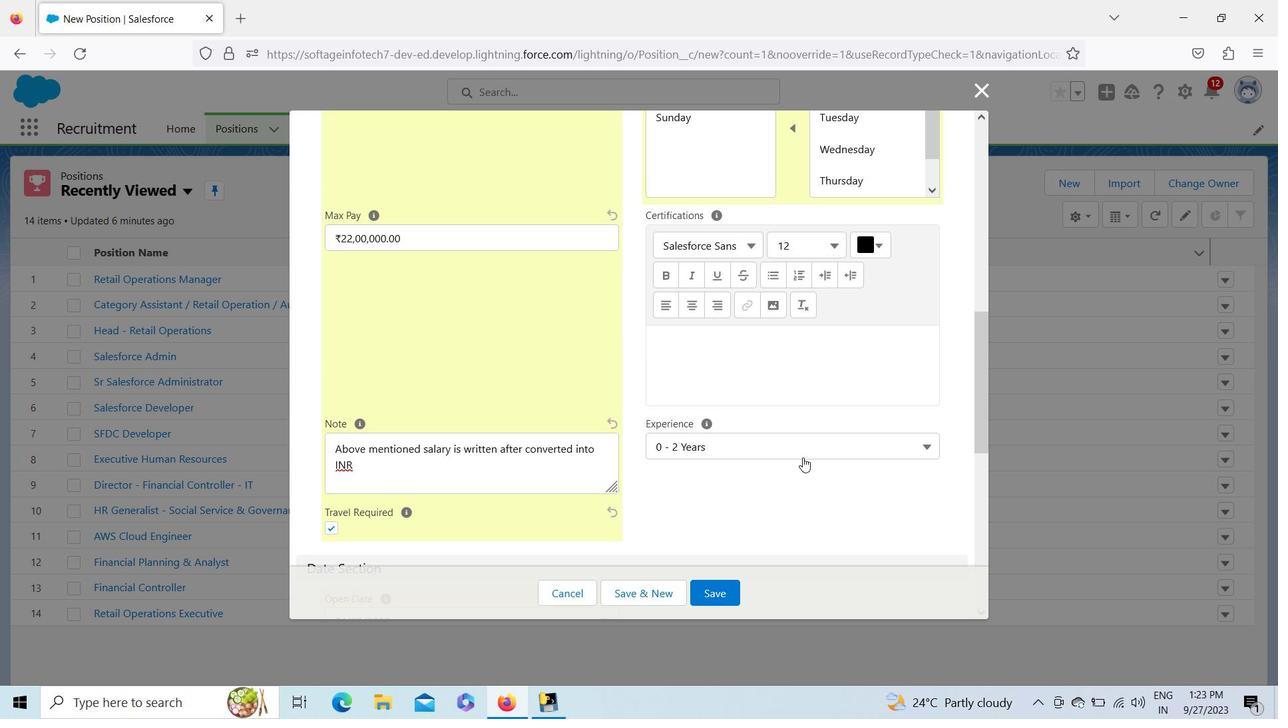 
Action: Mouse moved to (787, 587)
Screenshot: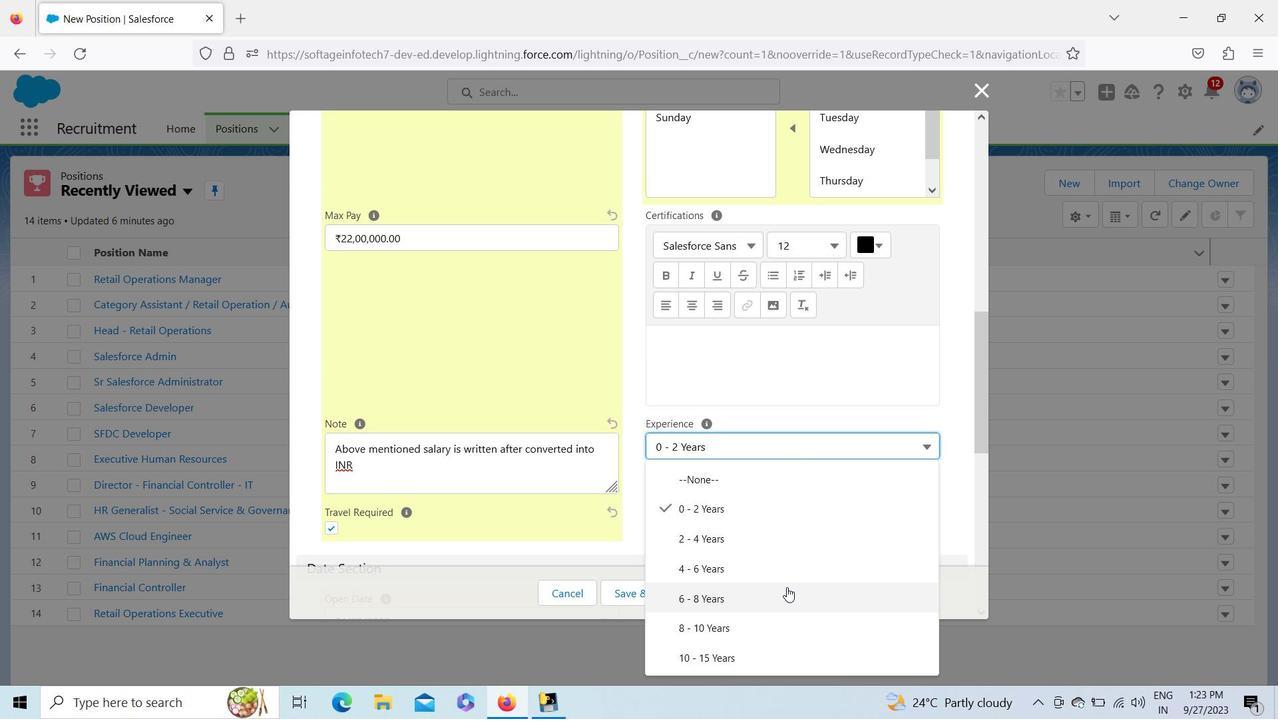 
Action: Mouse pressed left at (787, 587)
Screenshot: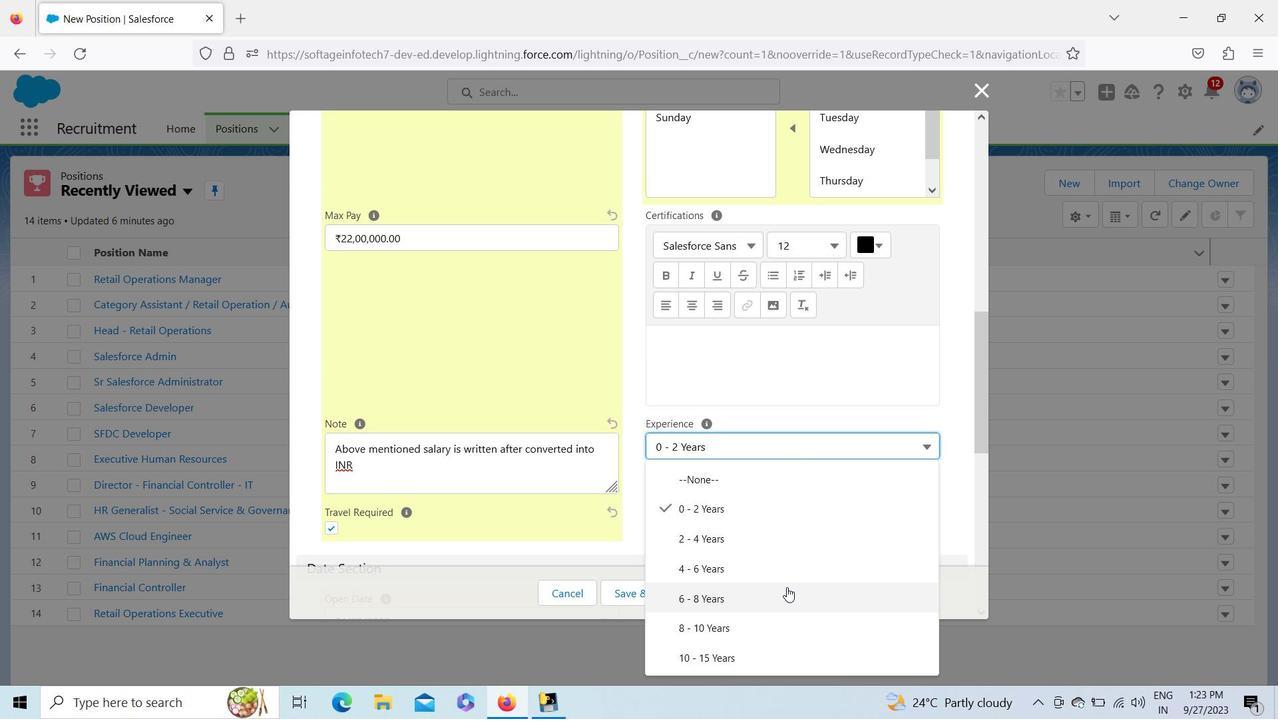 
Action: Mouse moved to (978, 405)
Screenshot: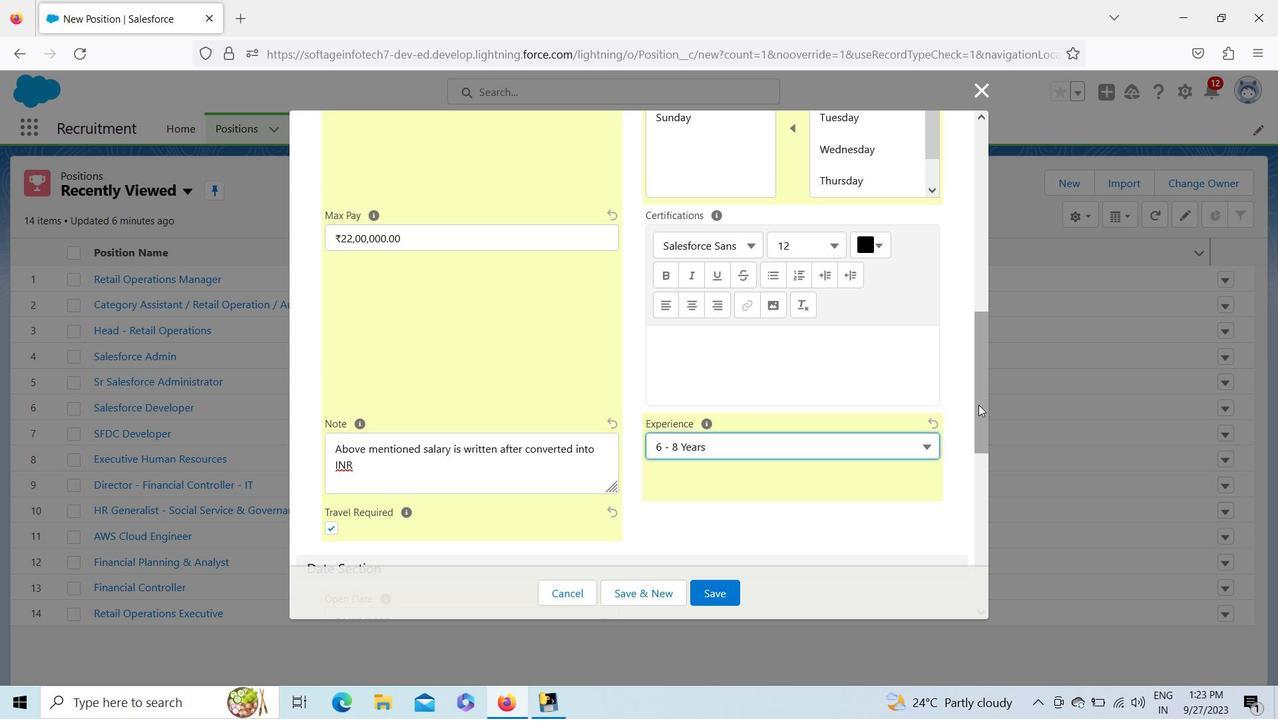 
Action: Mouse pressed left at (978, 405)
Screenshot: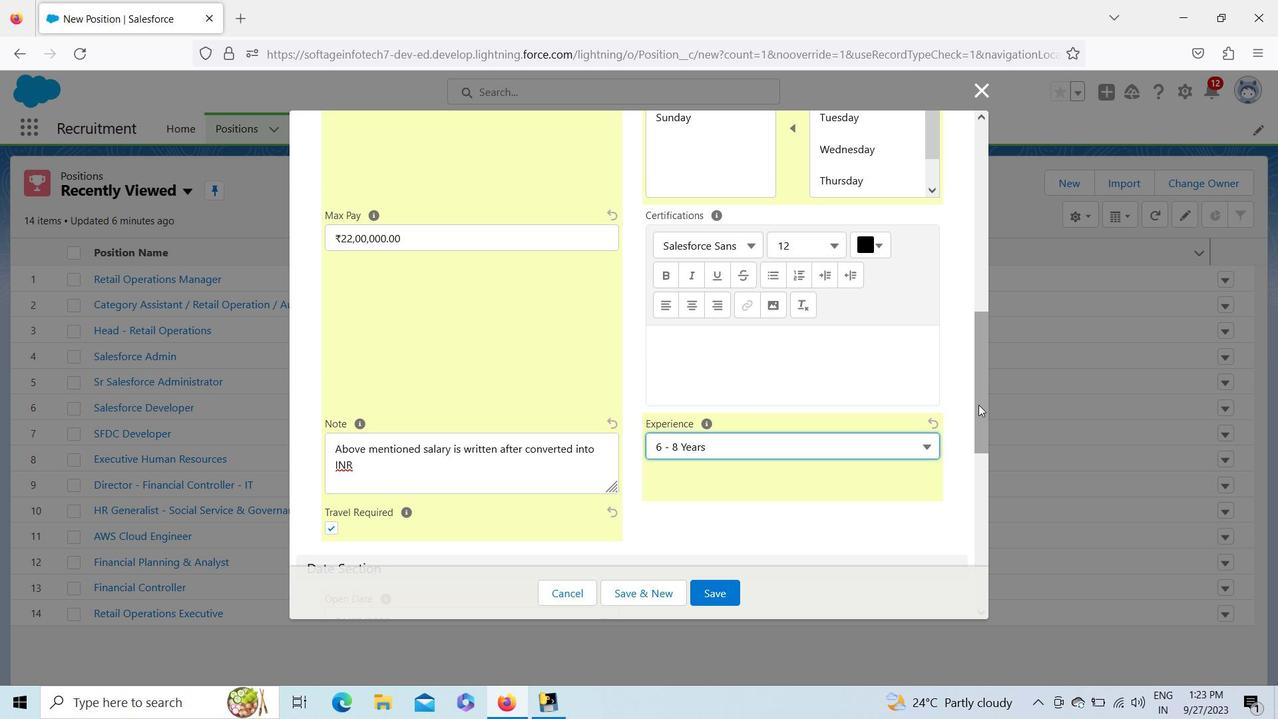 
Action: Mouse moved to (424, 344)
Screenshot: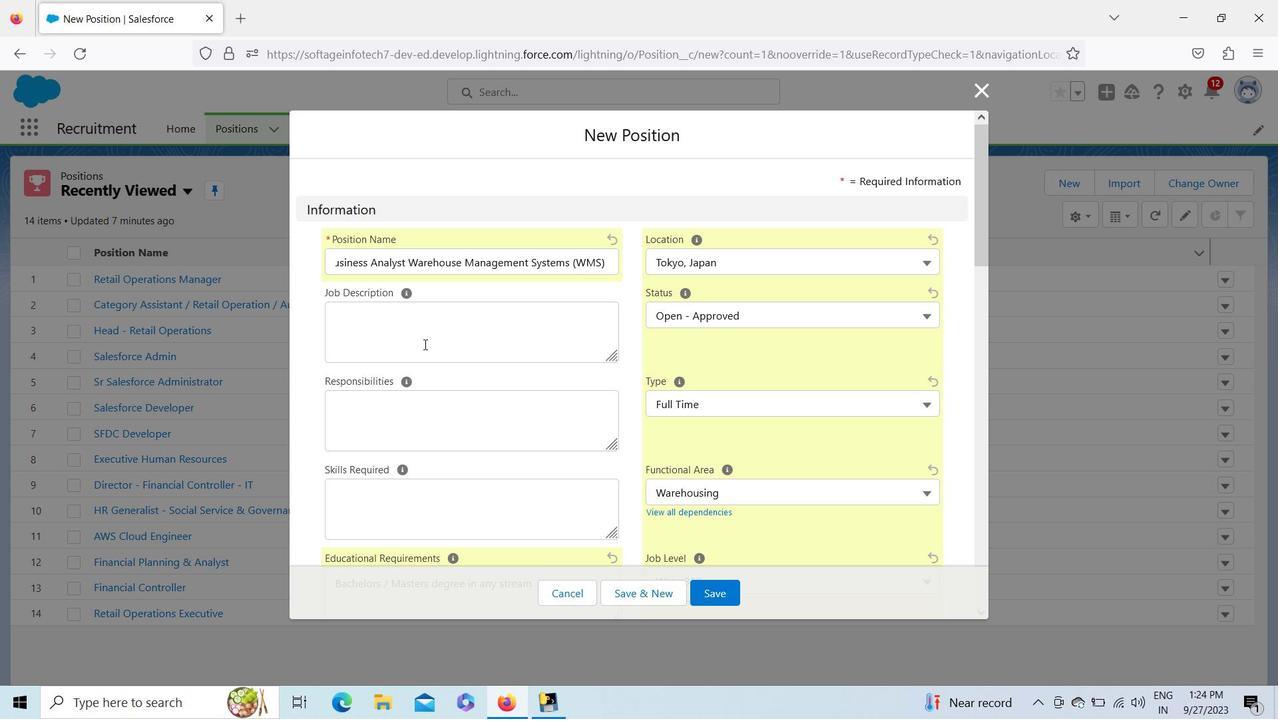 
Action: Mouse pressed left at (424, 344)
Screenshot: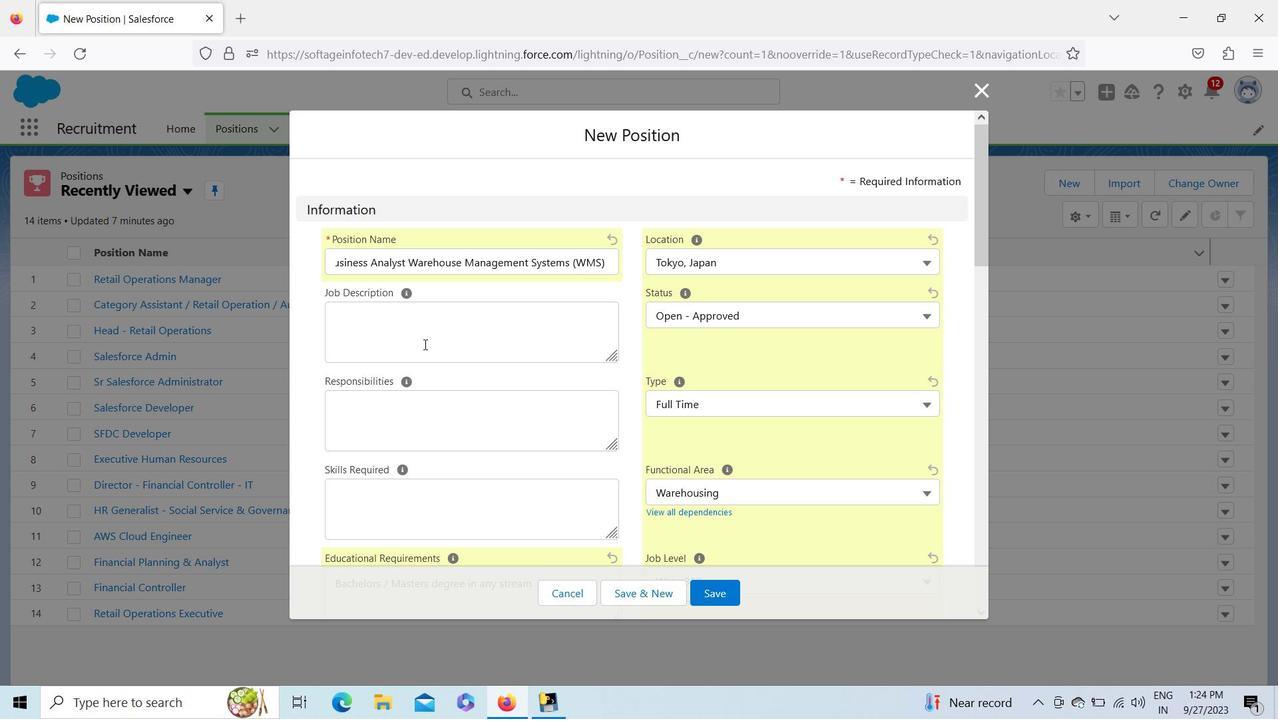 
Action: Key pressed <Key.shift>Market<Key.space><Key.shift>Research<Key.space>and<Key.space><Key.shift>Analysis,<Key.space>inj<Key.backspace>cluding<Key.space>competitive<Key.space>landscapde<Key.space>trends<Key.space>and<Key.space>market<Key.space>sizing,<Key.space>for<Key.space>the<Key.space>logistic
Screenshot: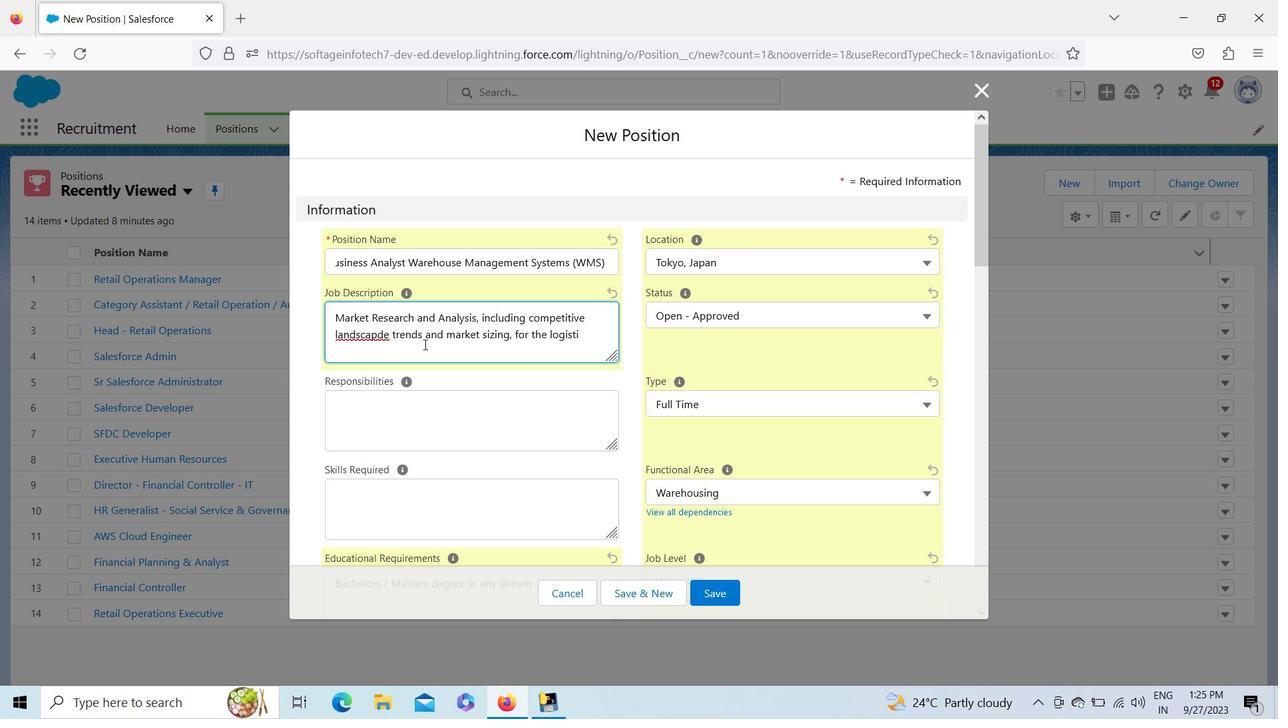
Action: Mouse moved to (424, 395)
Screenshot: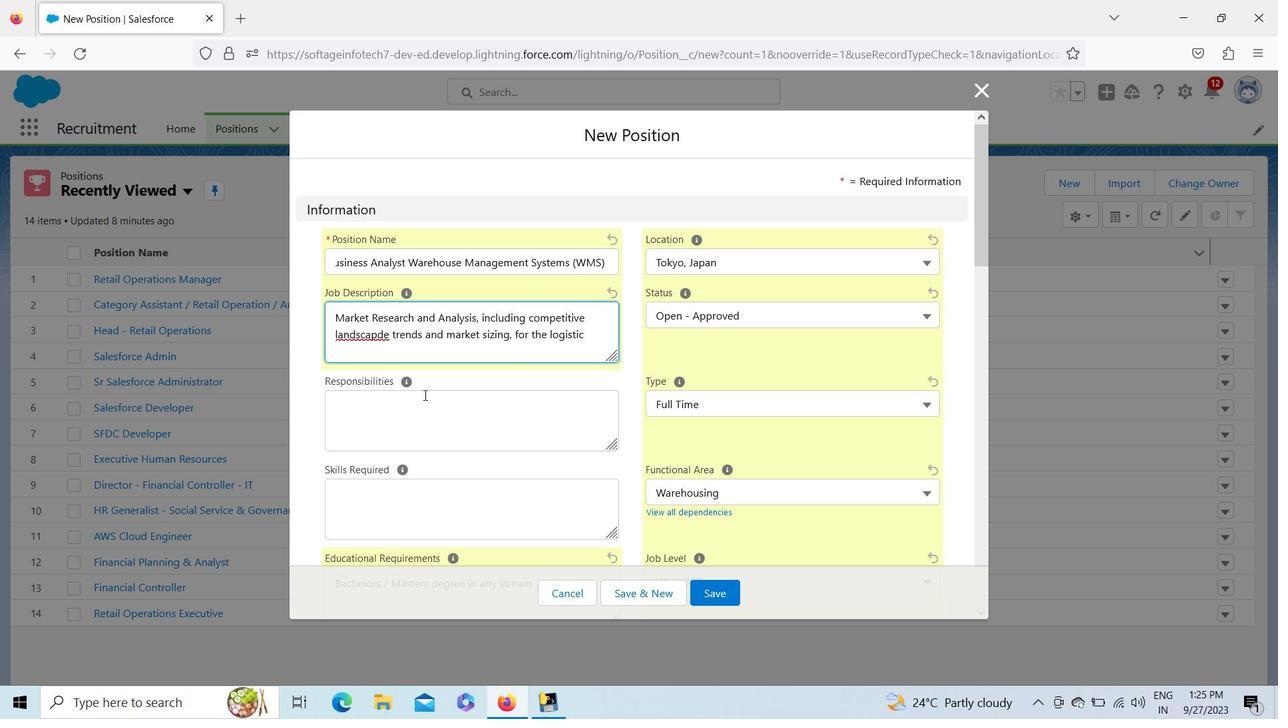 
Action: Key pressed <Key.space>and<Key.space>transportation<Key.space>industry<Key.enter><Key.enter><Key.shift><Key.shift>Gather<Key.space>feature<Key.space>require
Screenshot: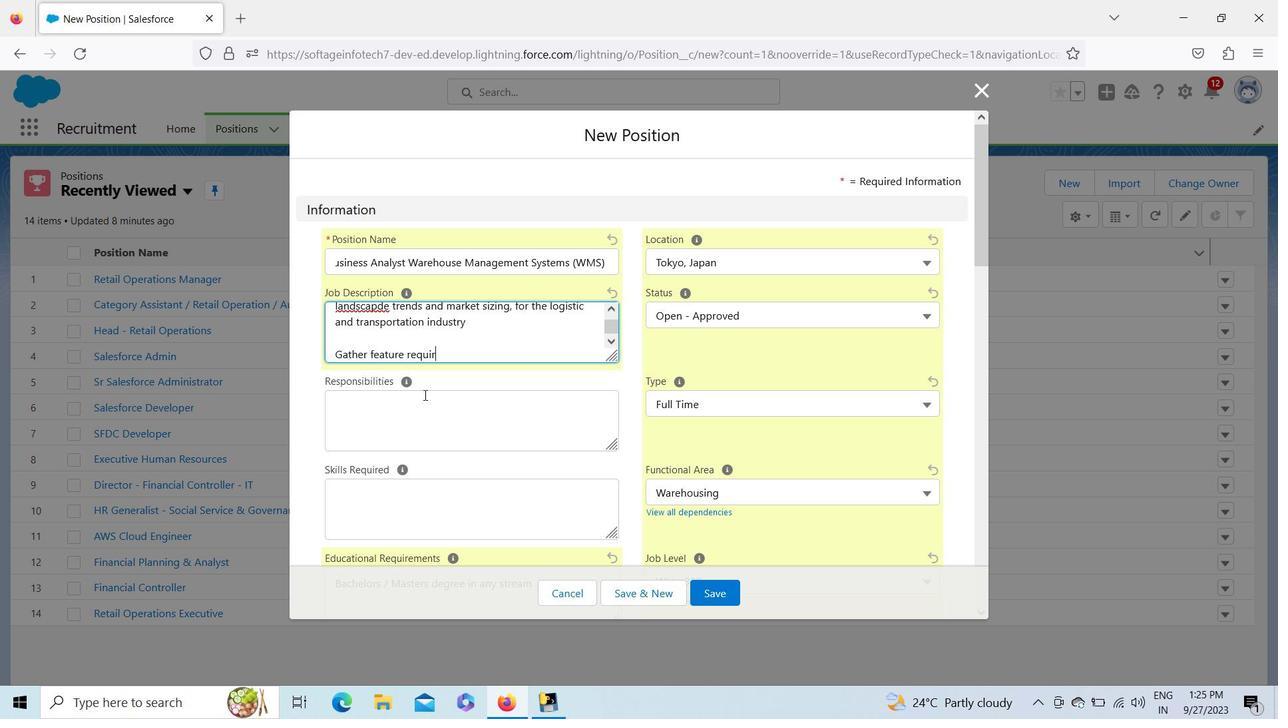 
Action: Mouse moved to (976, 214)
Screenshot: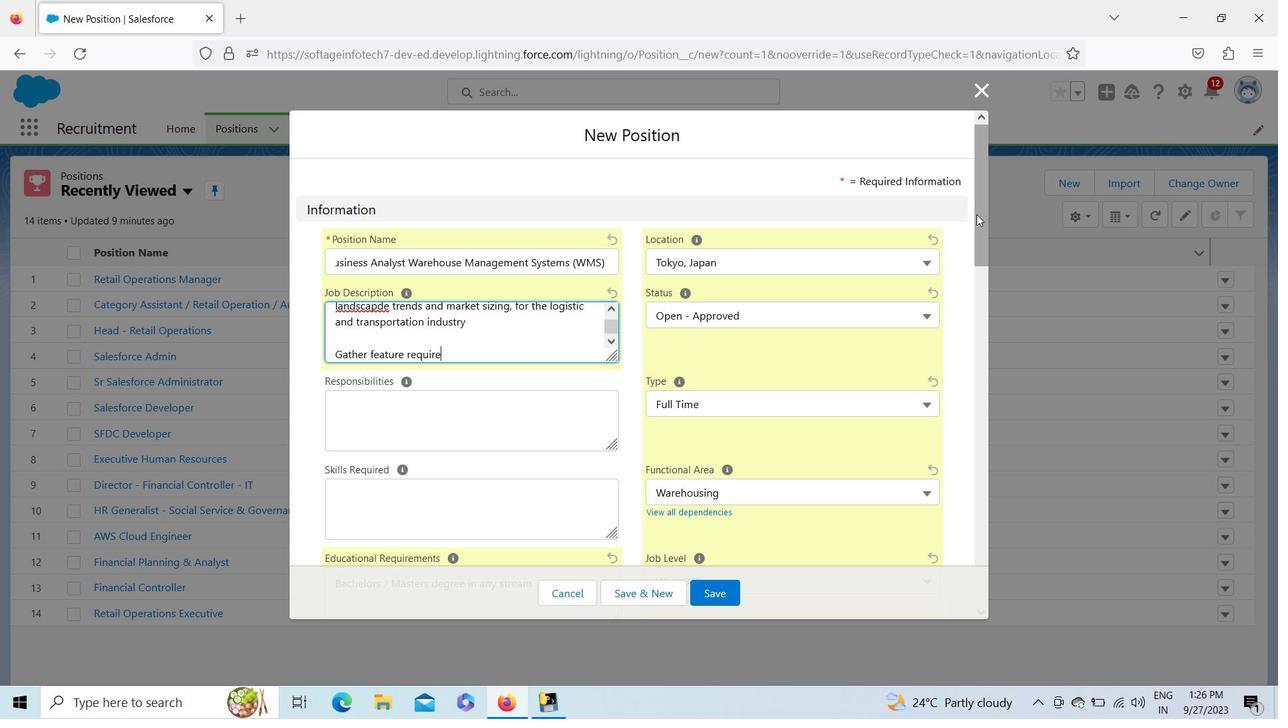 
Action: Mouse pressed left at (976, 214)
Screenshot: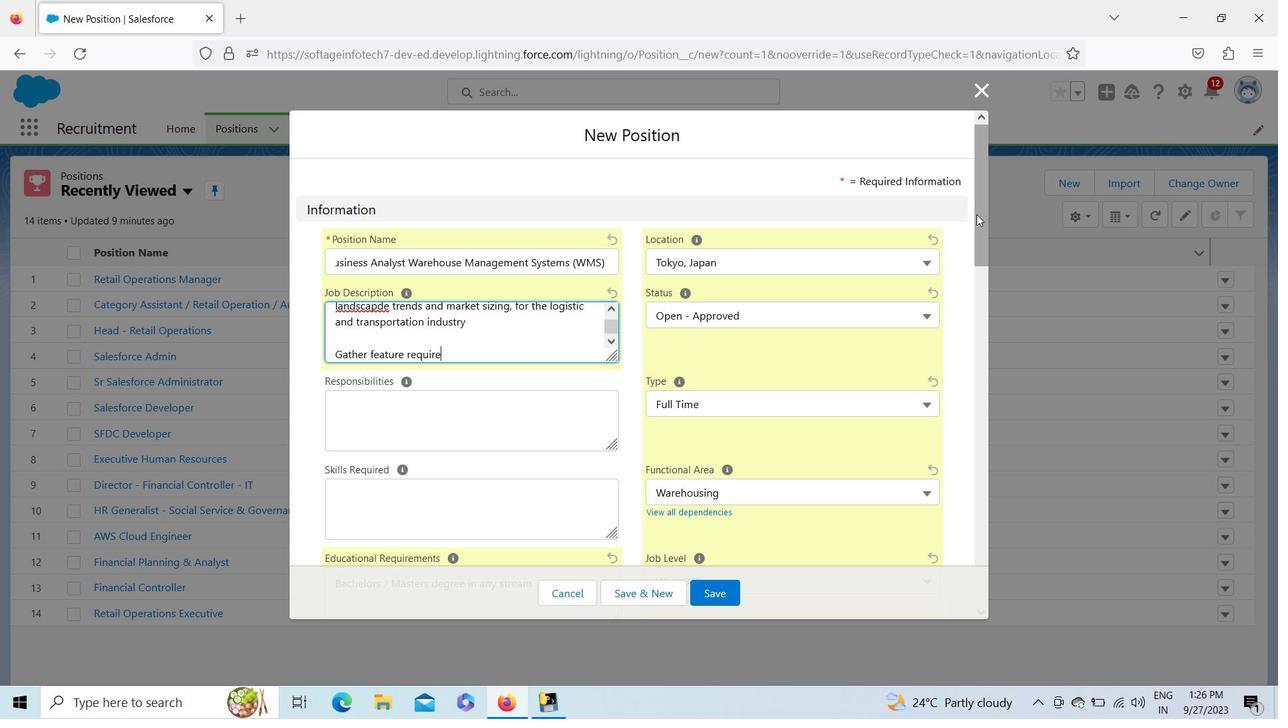
Action: Mouse moved to (723, 582)
Screenshot: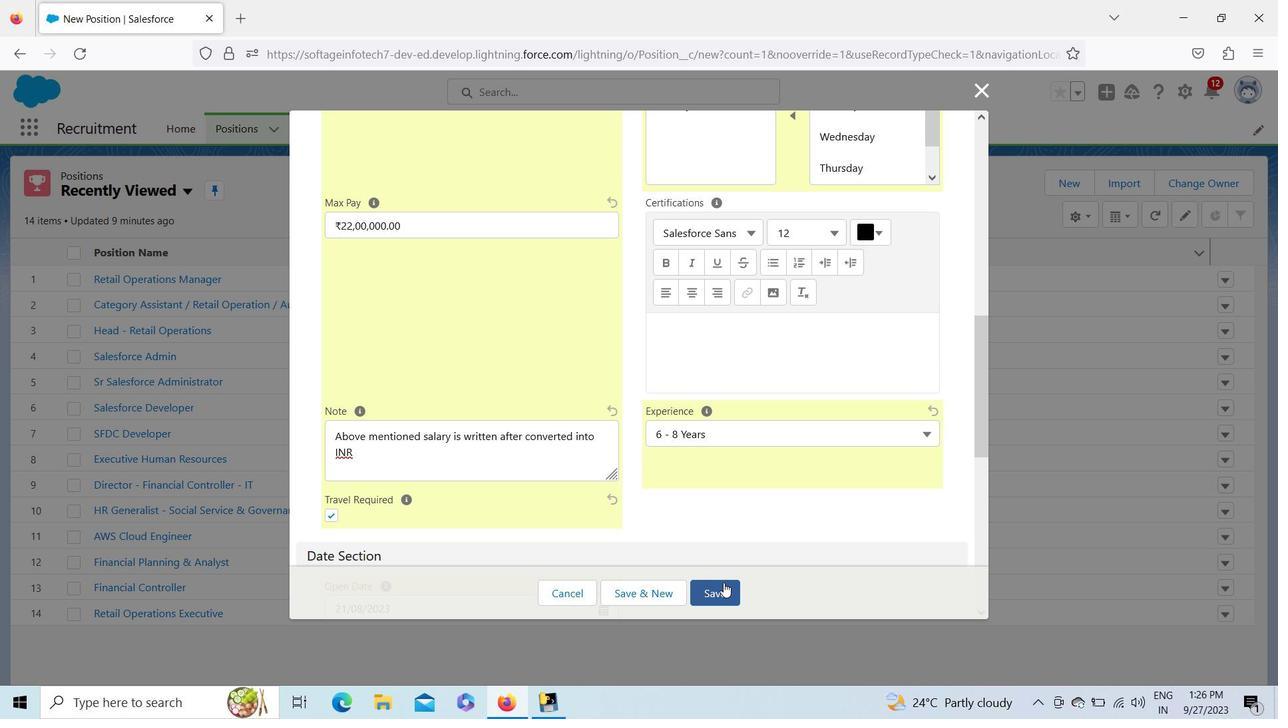 
Action: Mouse pressed left at (723, 582)
Screenshot: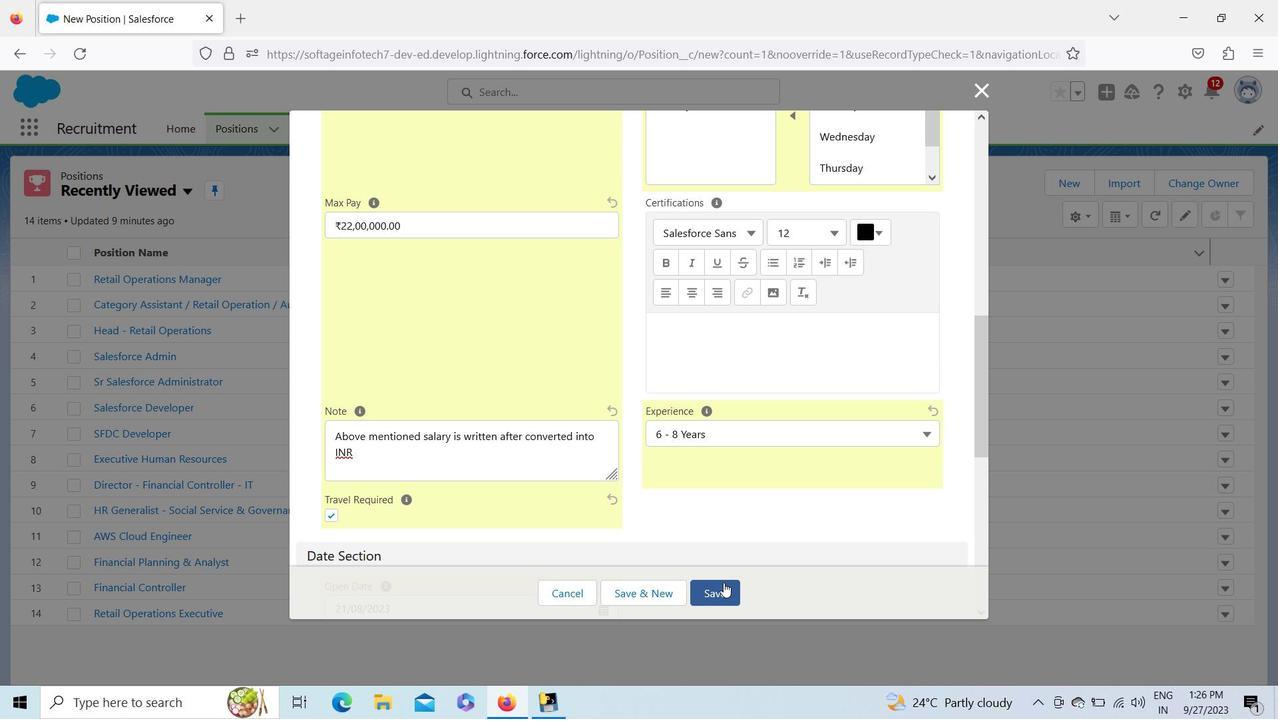 
Action: Mouse moved to (23, 129)
Screenshot: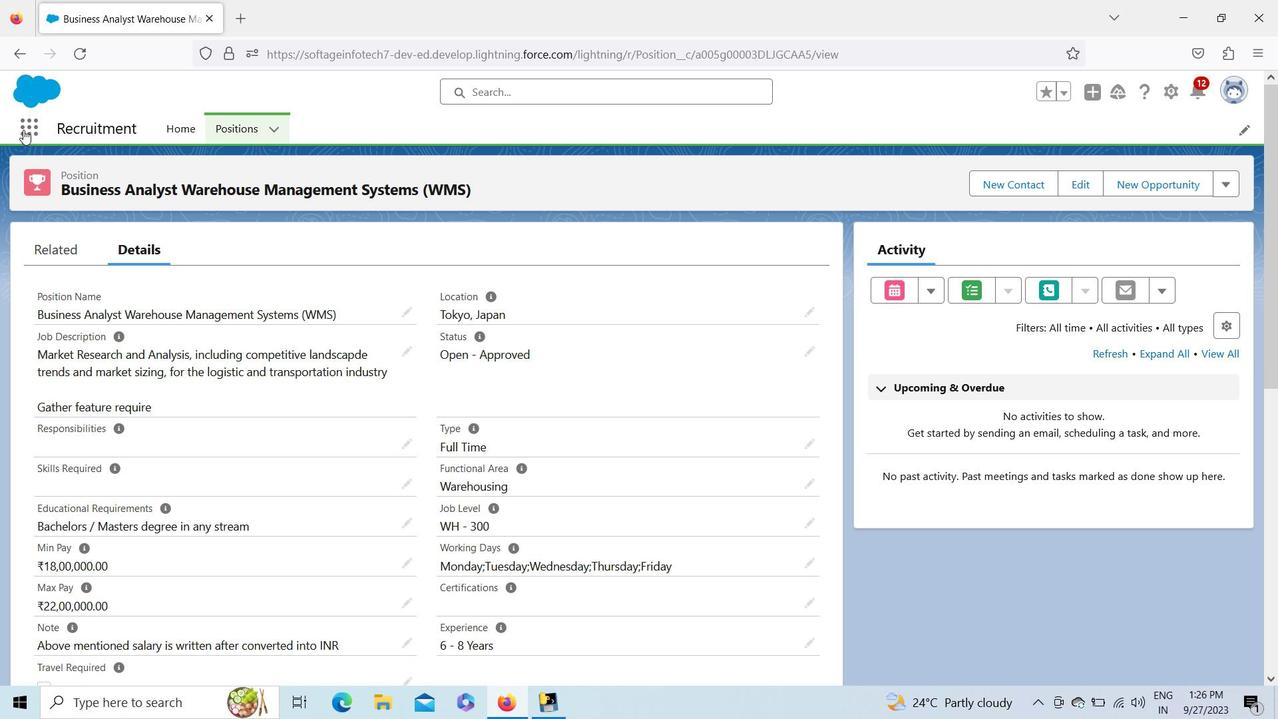 
Action: Mouse pressed left at (23, 129)
Screenshot: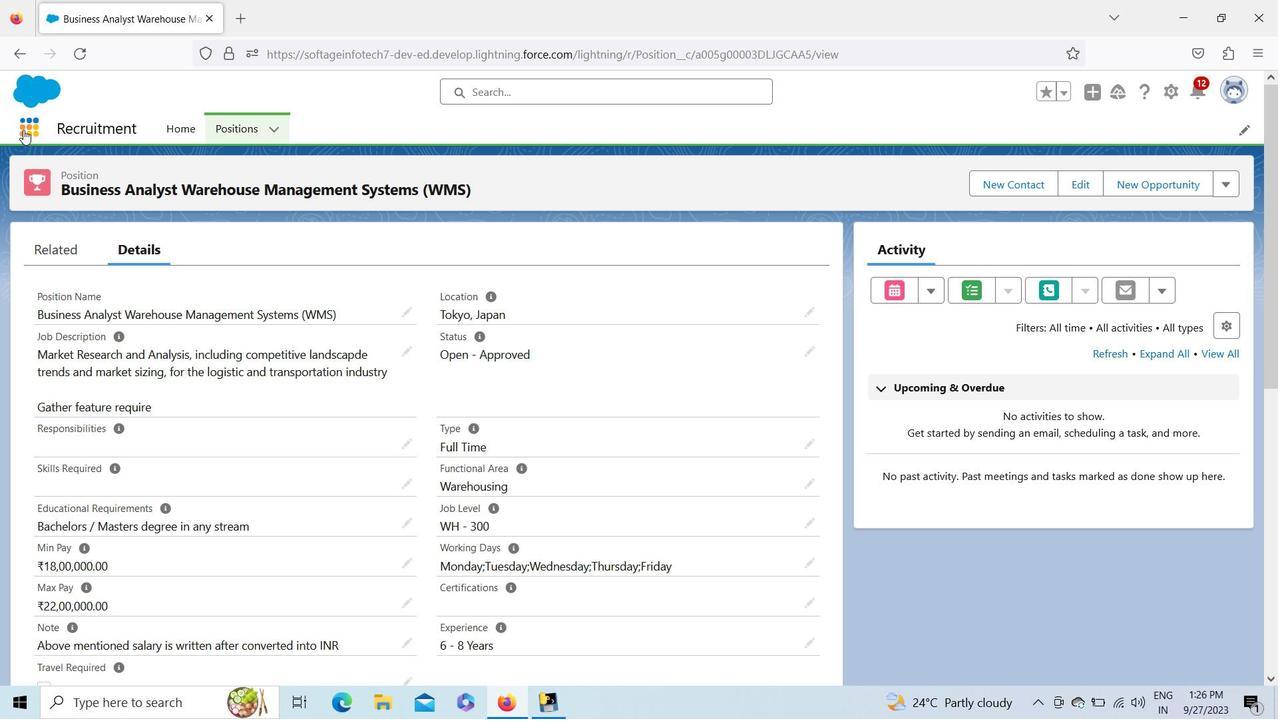 
Action: Mouse moved to (1173, 89)
Screenshot: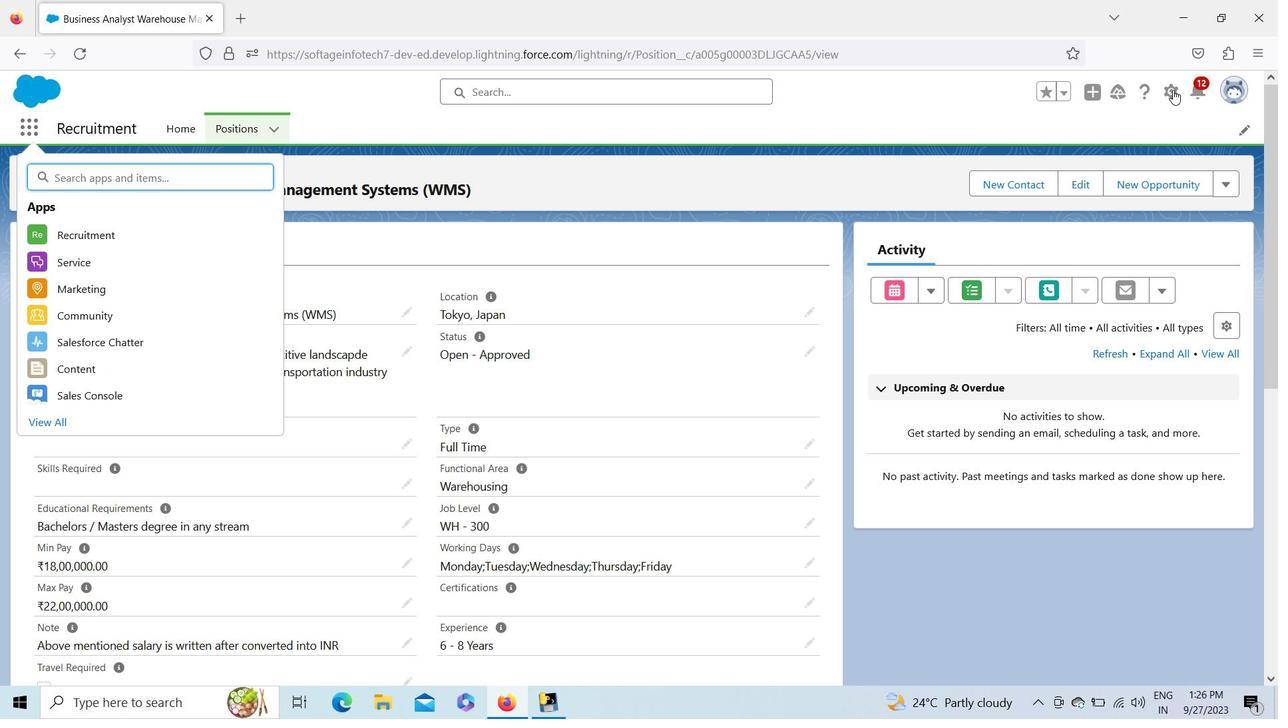 
Action: Mouse pressed left at (1173, 89)
Screenshot: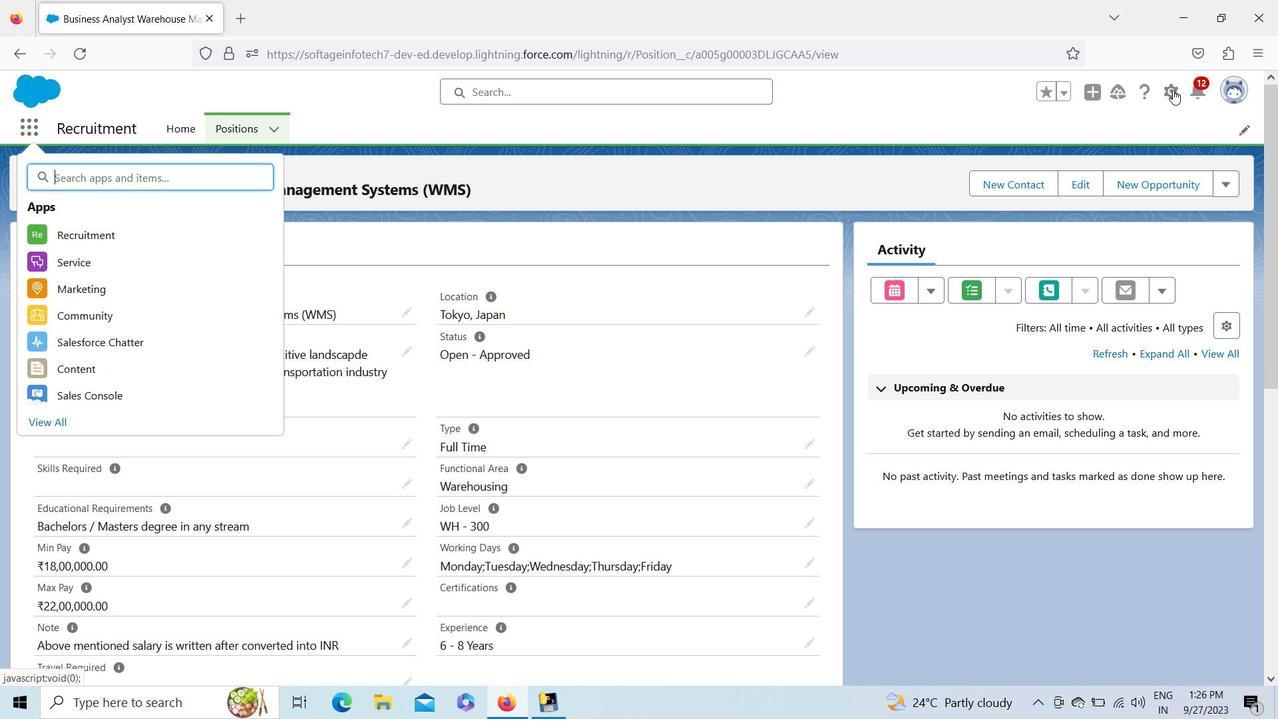 
Action: Mouse moved to (1108, 138)
Screenshot: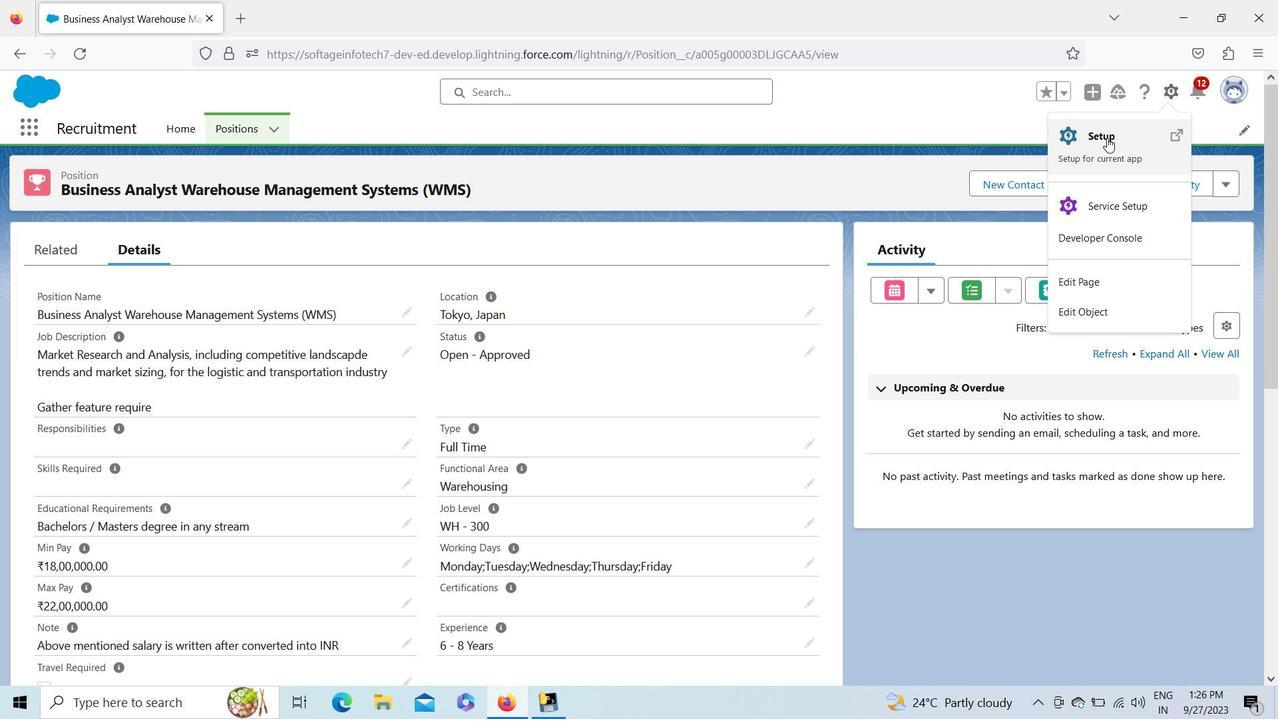
Action: Mouse pressed left at (1108, 138)
Screenshot: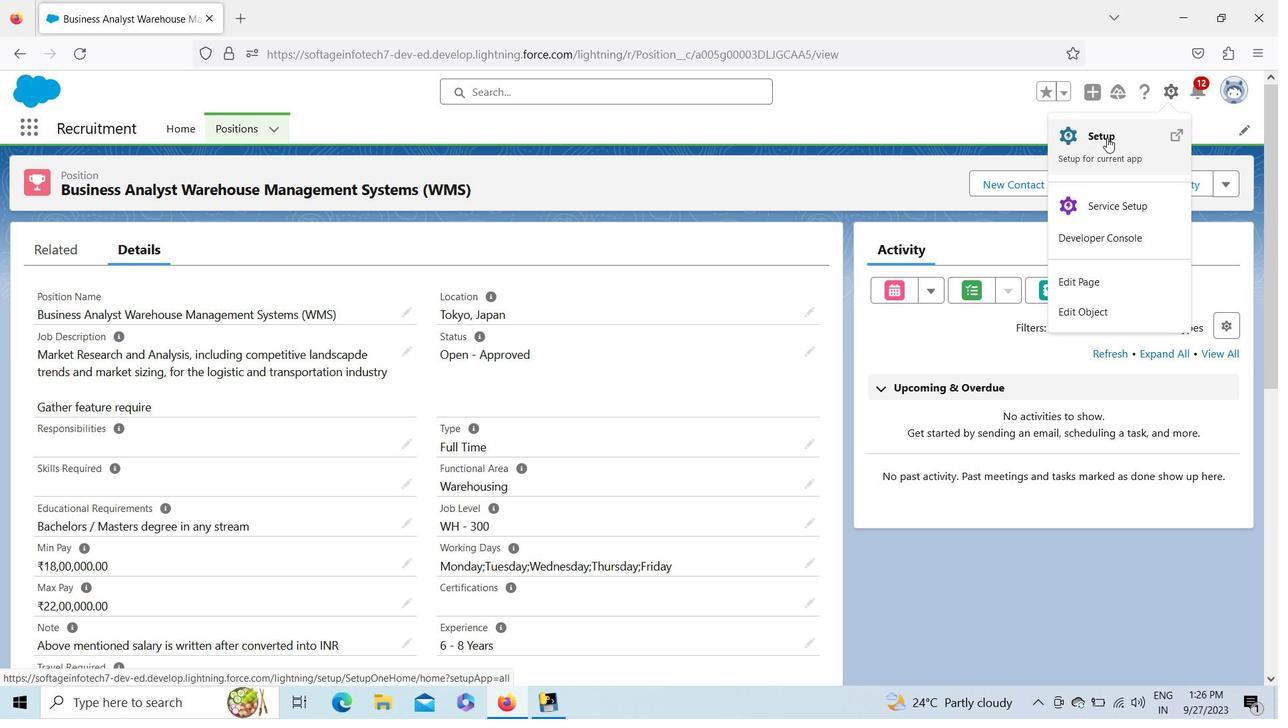 
Action: Mouse moved to (197, 125)
Screenshot: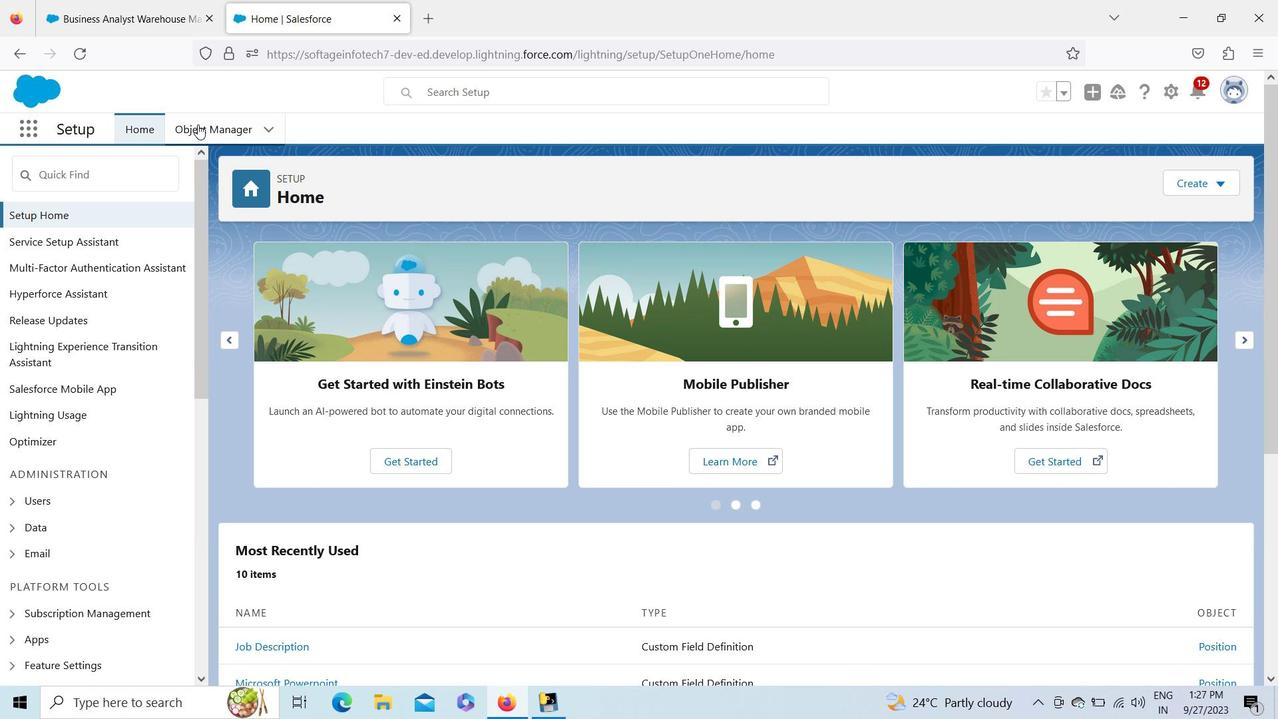 
Action: Mouse pressed left at (197, 125)
Screenshot: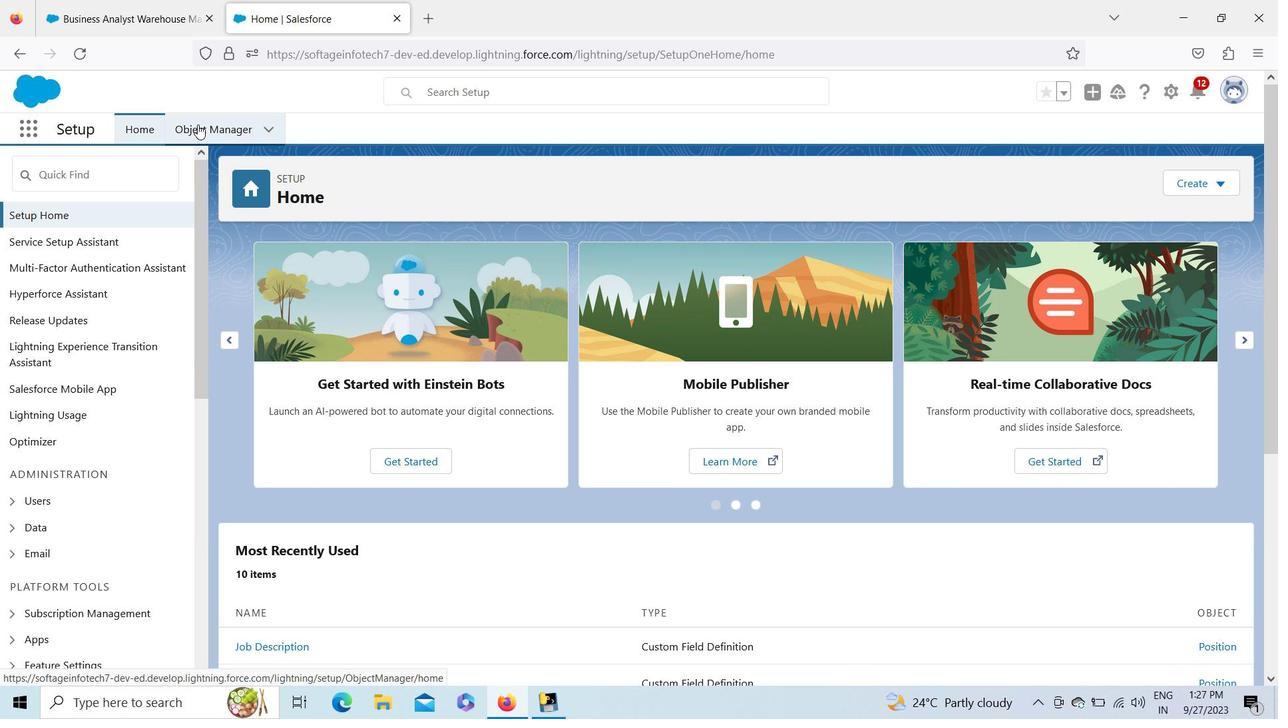 
Action: Mouse moved to (1249, 300)
Screenshot: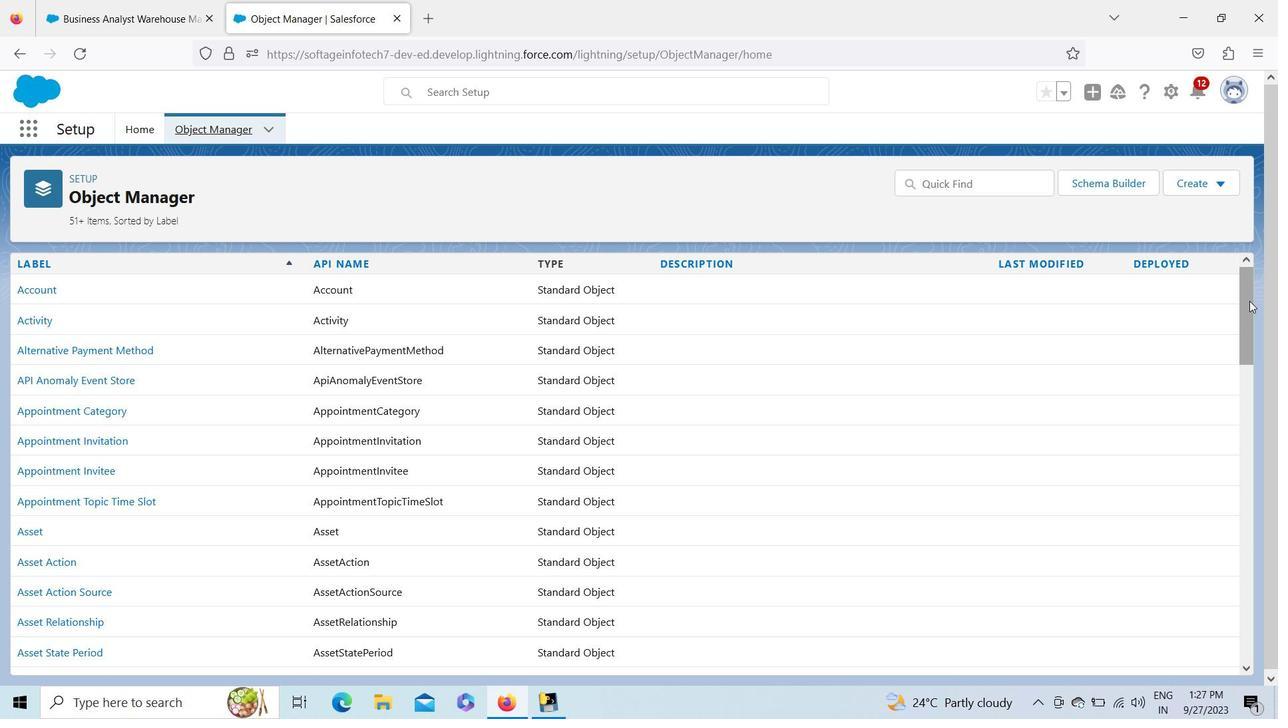 
Action: Mouse pressed left at (1249, 300)
Screenshot: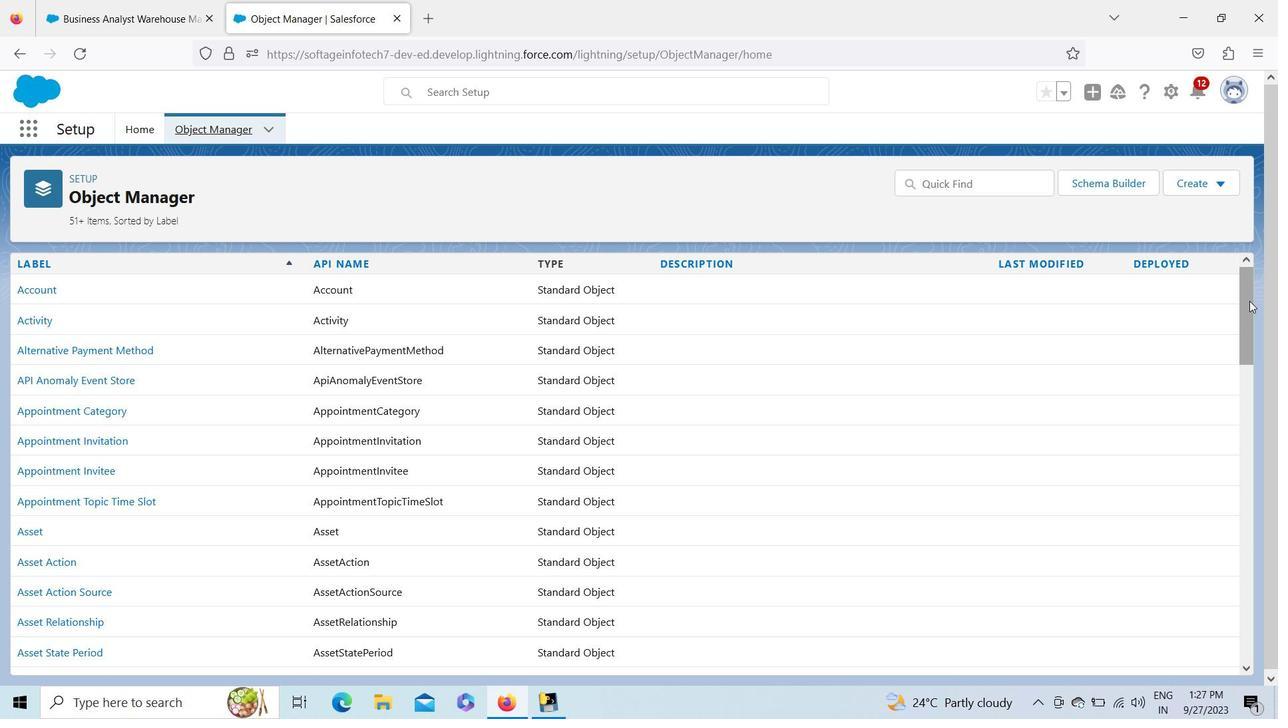 
Action: Mouse moved to (986, 179)
Screenshot: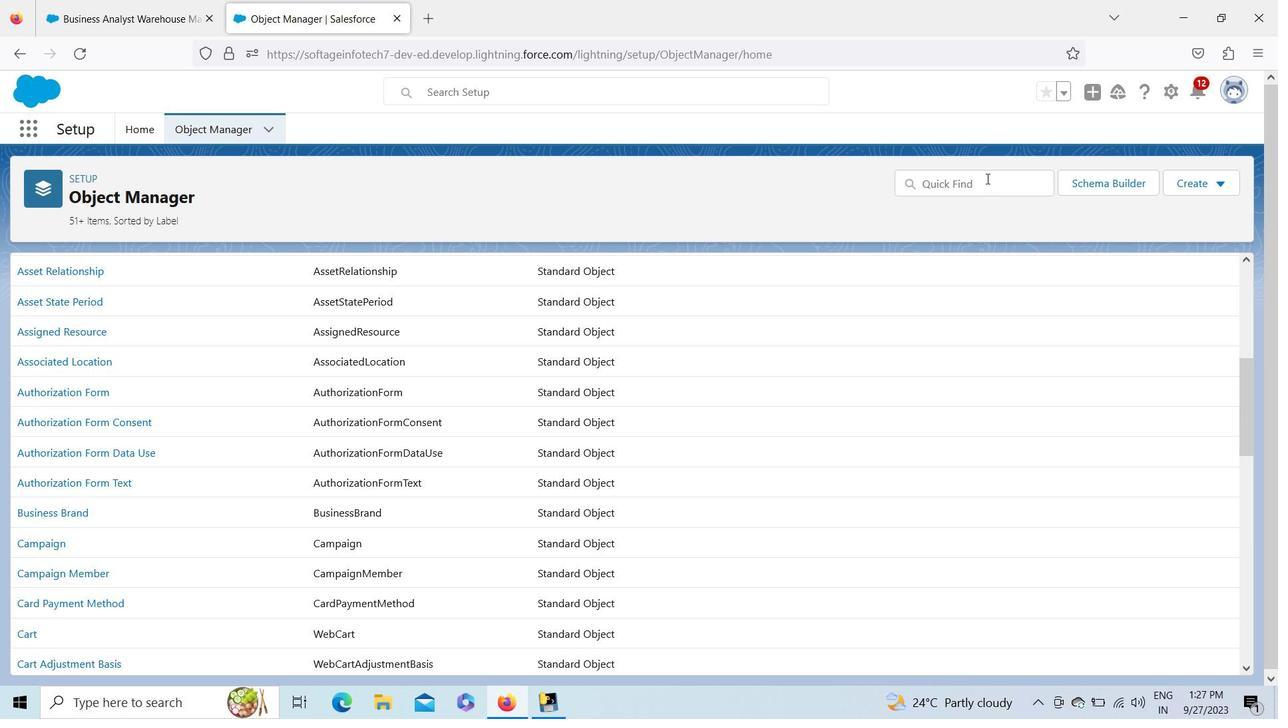 
Action: Mouse pressed left at (986, 179)
Screenshot: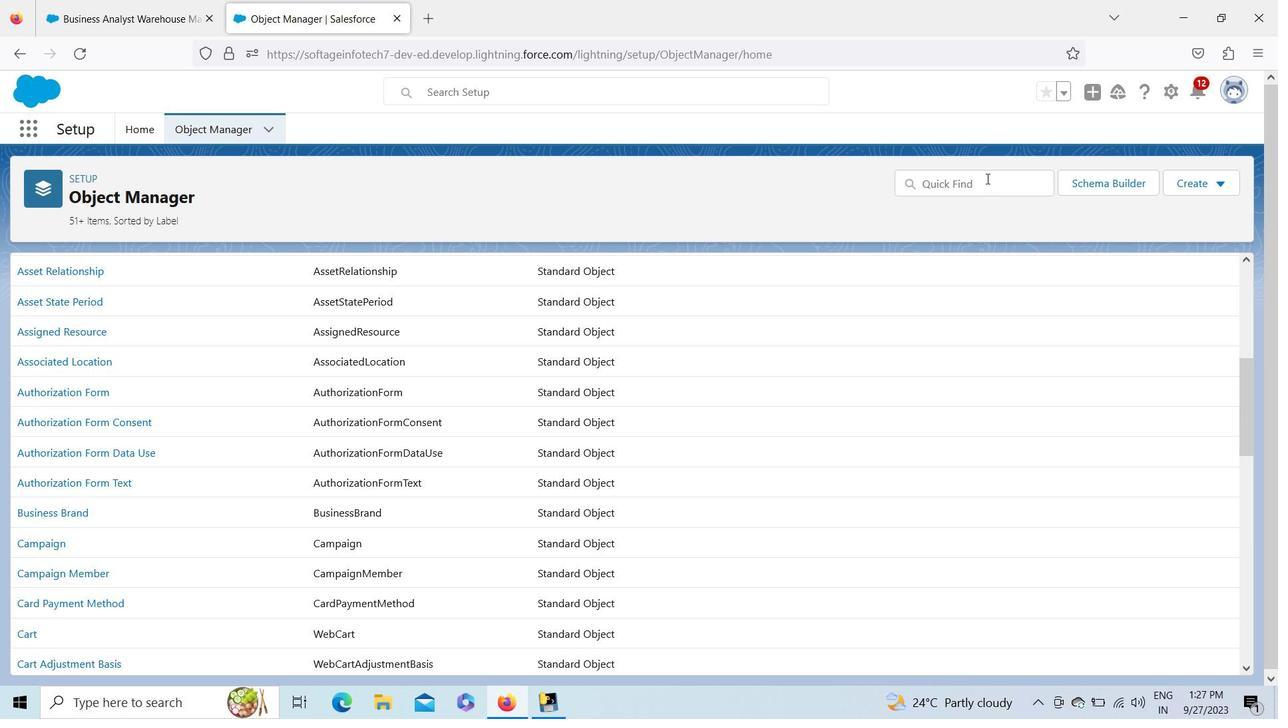 
Action: Key pressed pos
Screenshot: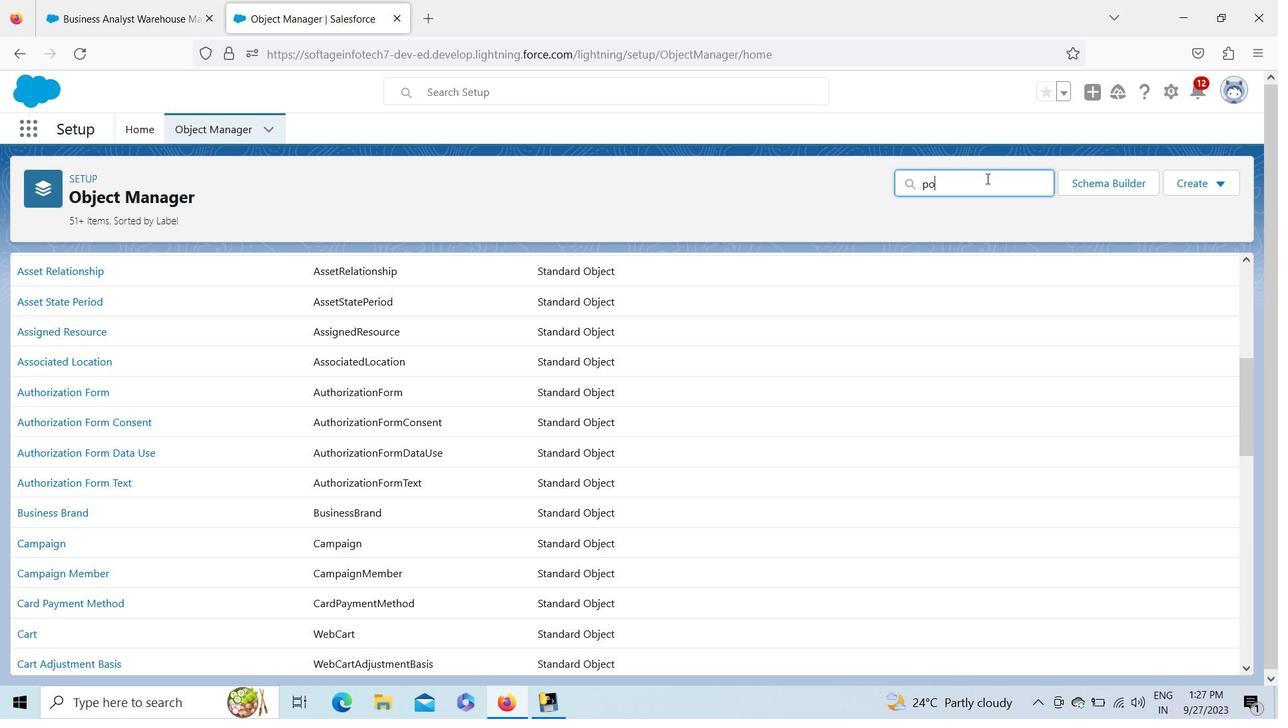 
Action: Mouse moved to (43, 333)
Screenshot: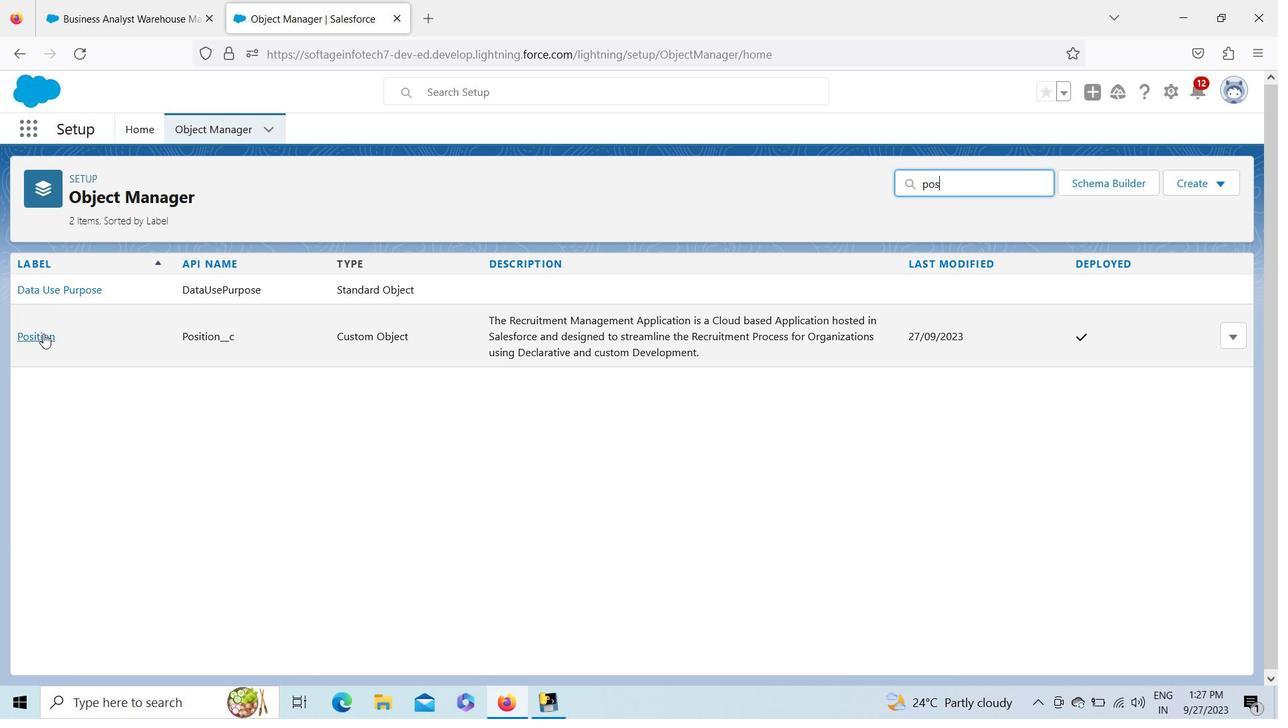 
Action: Mouse pressed left at (43, 333)
Screenshot: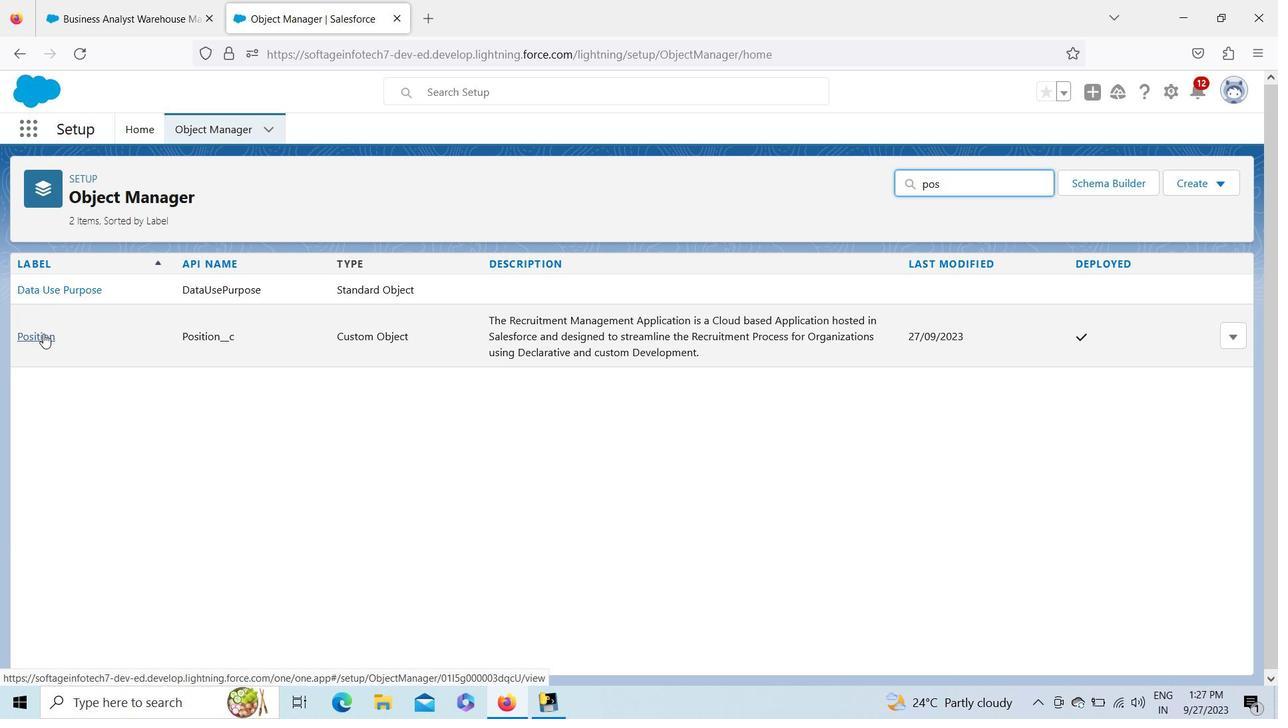 
Action: Mouse moved to (131, 300)
Screenshot: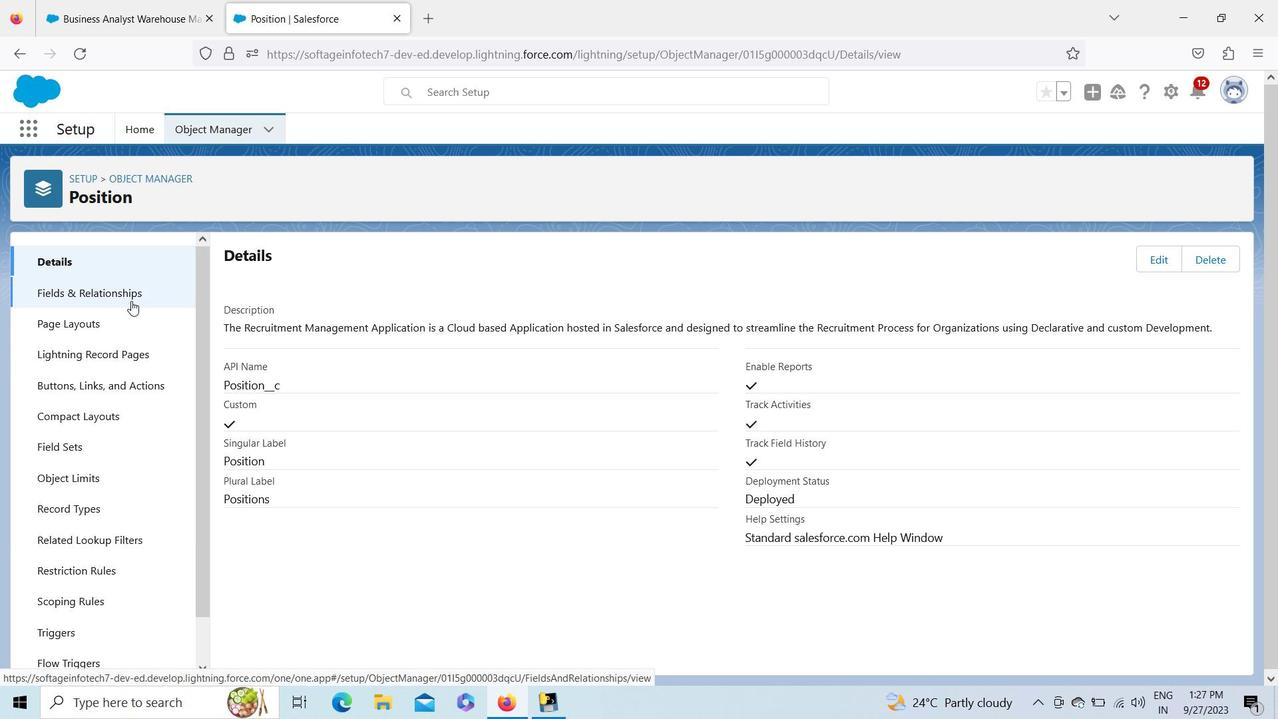 
Action: Mouse pressed left at (131, 300)
Screenshot: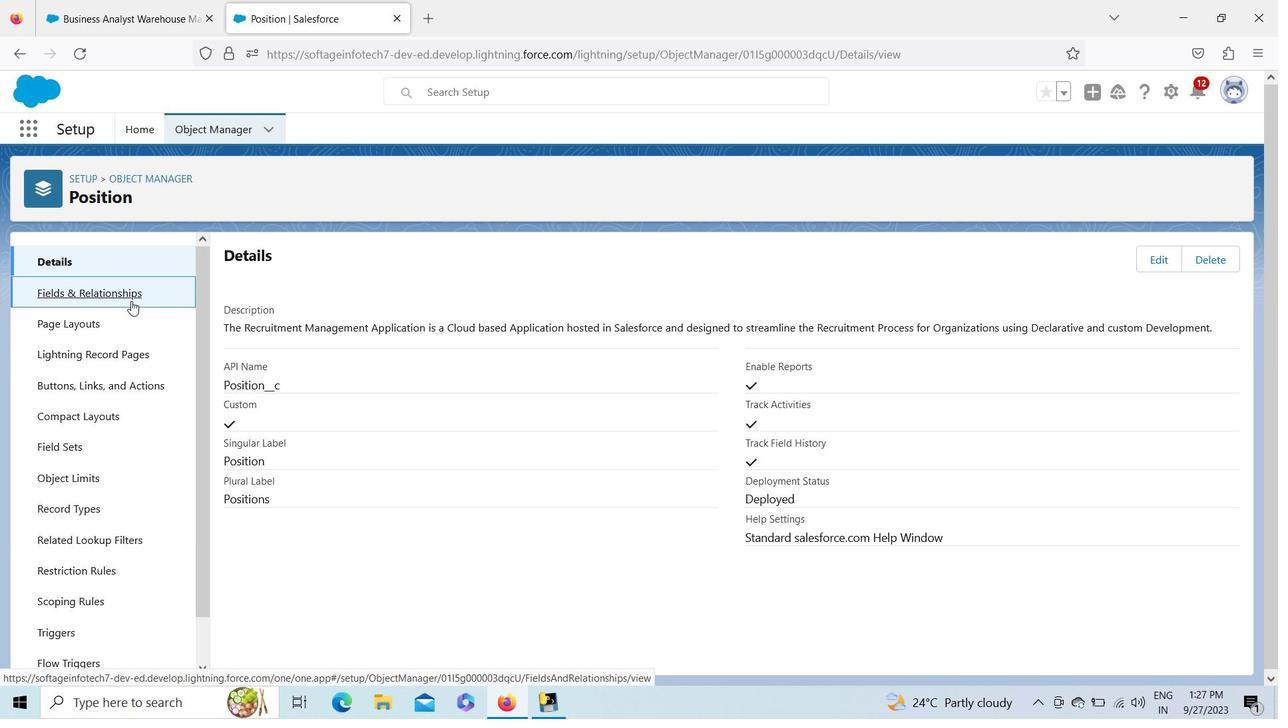 
Action: Mouse moved to (898, 261)
Screenshot: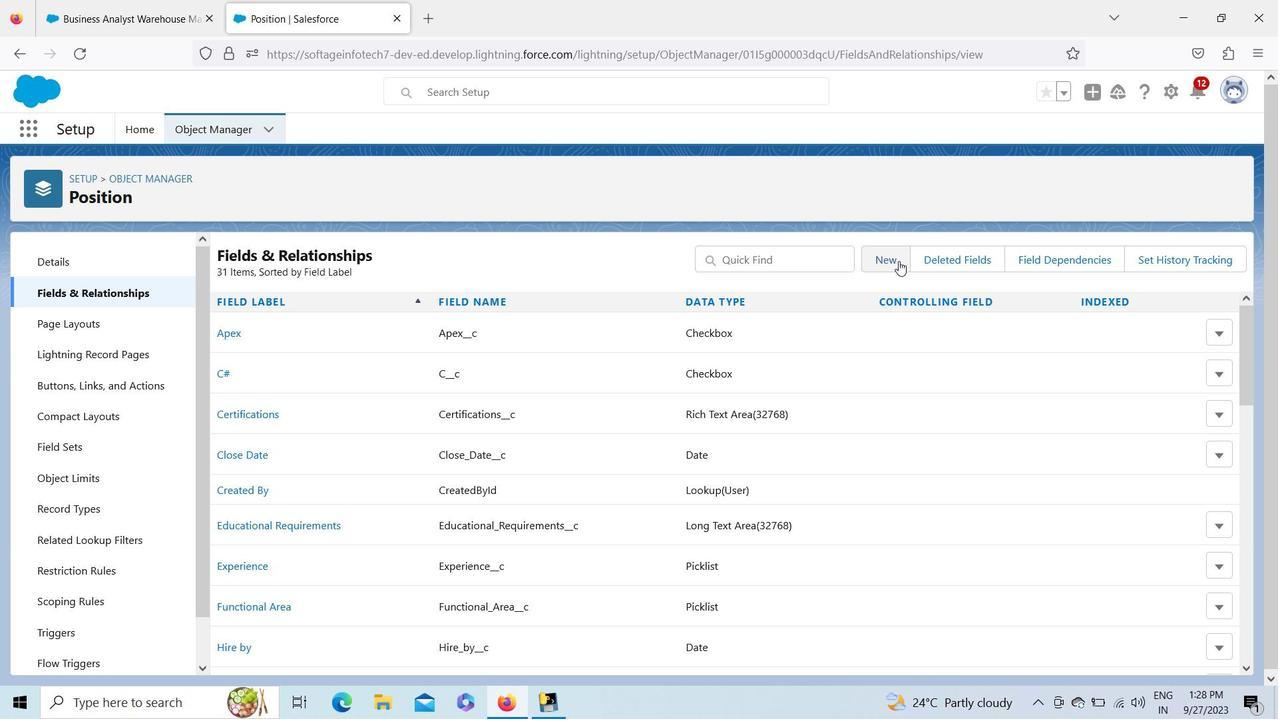 
Action: Mouse pressed left at (898, 261)
Screenshot: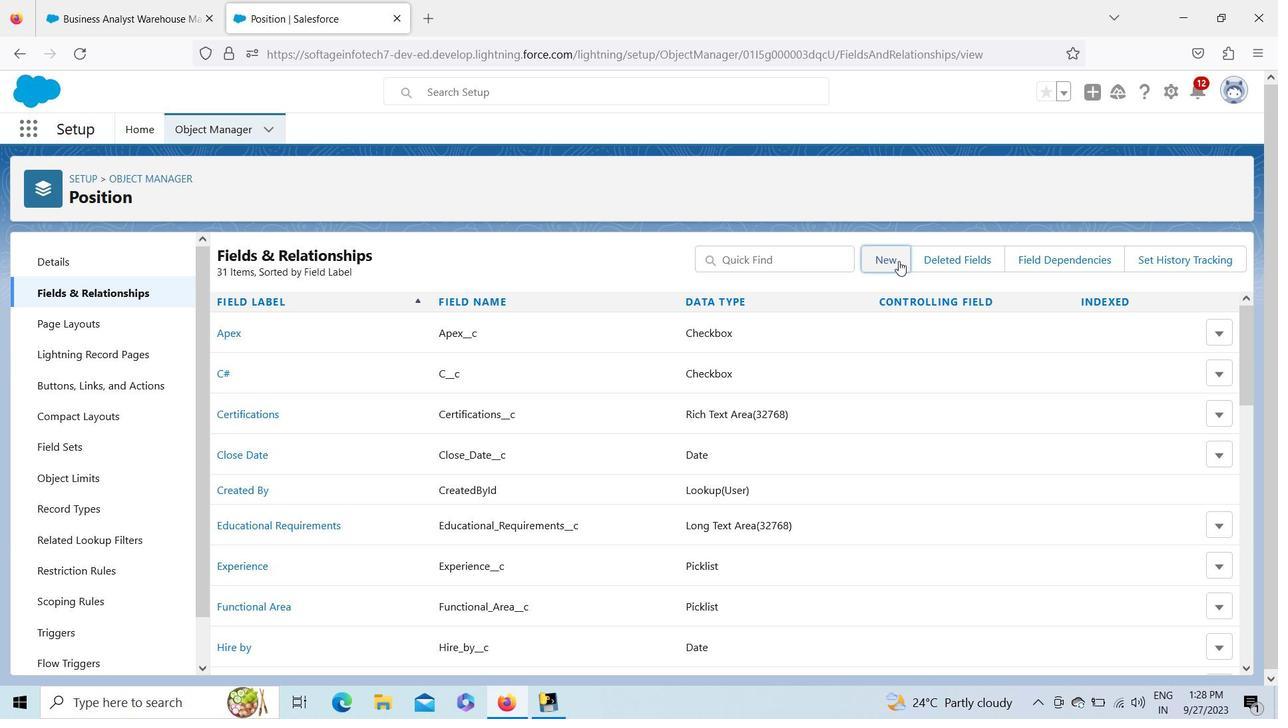 
Action: Mouse moved to (1235, 327)
Screenshot: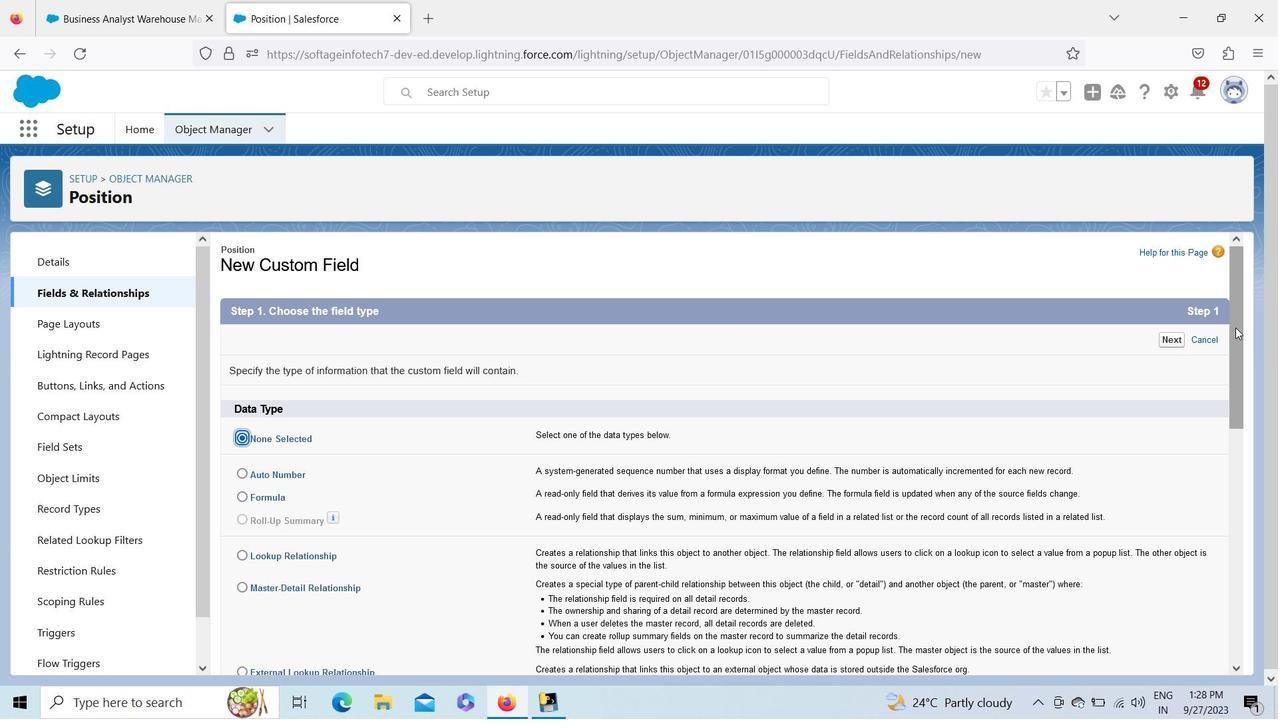 
Action: Mouse pressed left at (1235, 327)
Screenshot: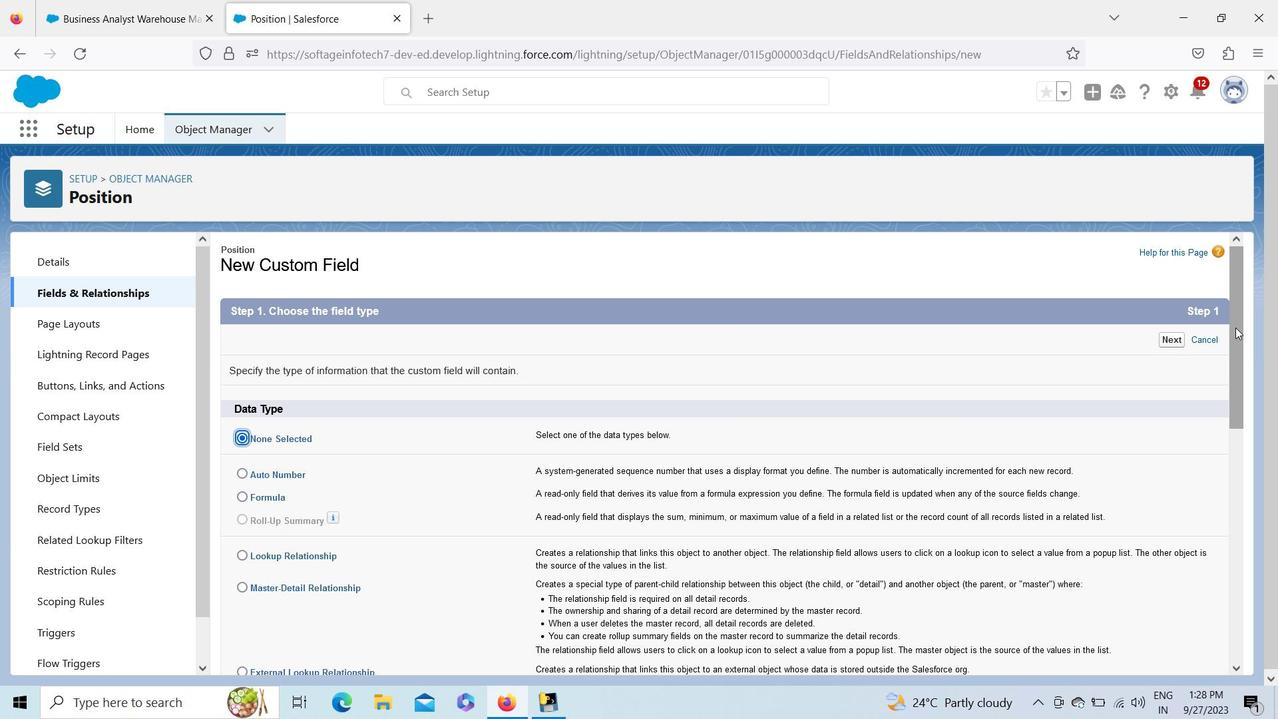 
Action: Mouse moved to (255, 539)
Screenshot: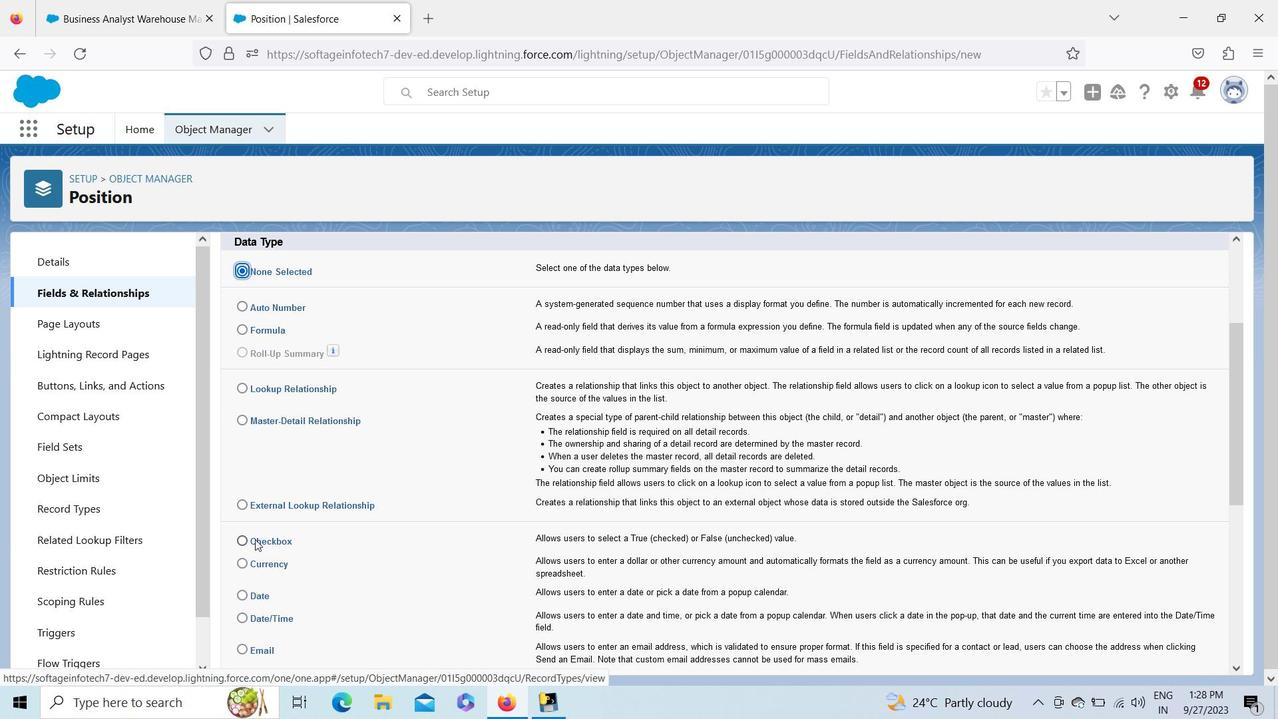 
Action: Mouse pressed left at (255, 539)
Screenshot: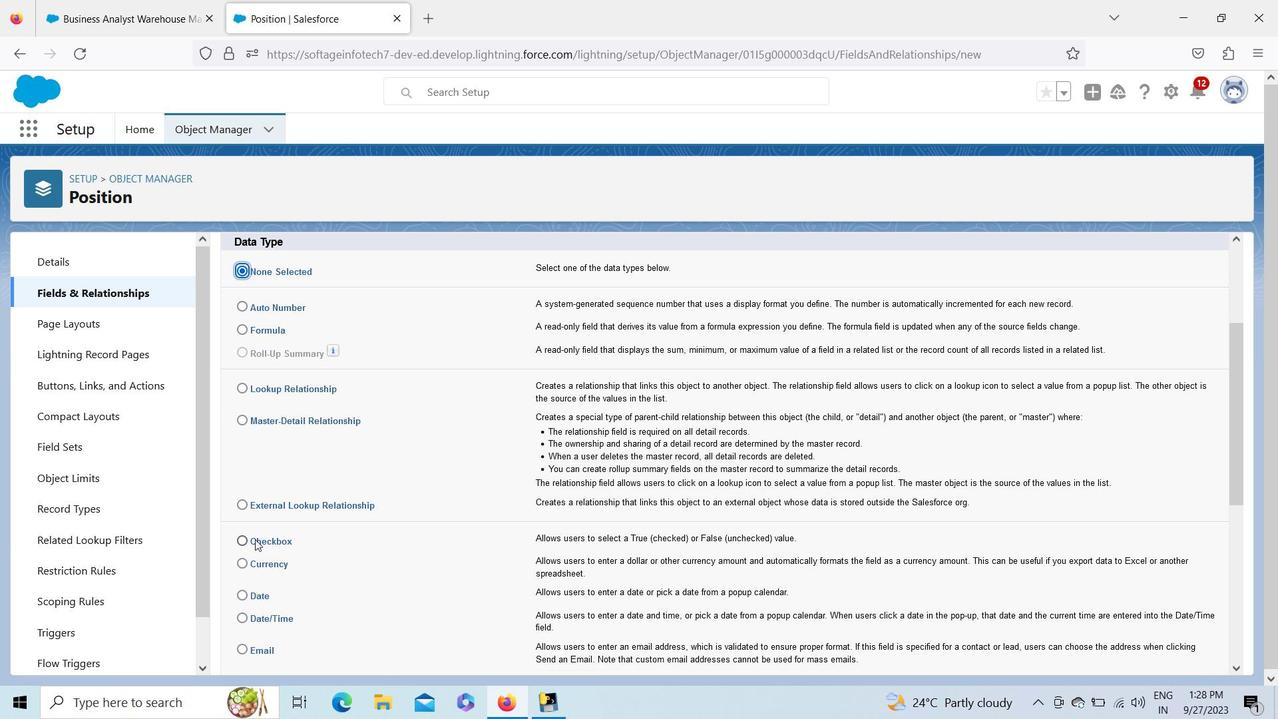 
Action: Mouse moved to (1242, 552)
Screenshot: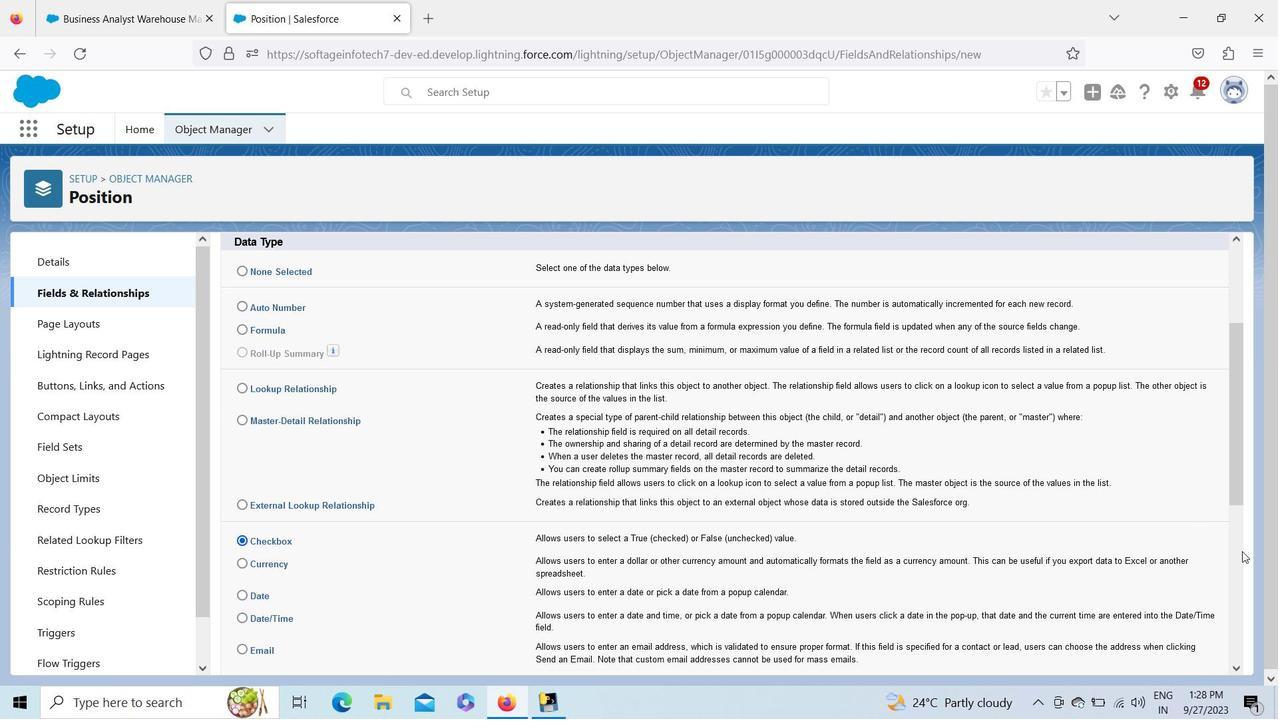 
Action: Mouse pressed left at (1242, 552)
Screenshot: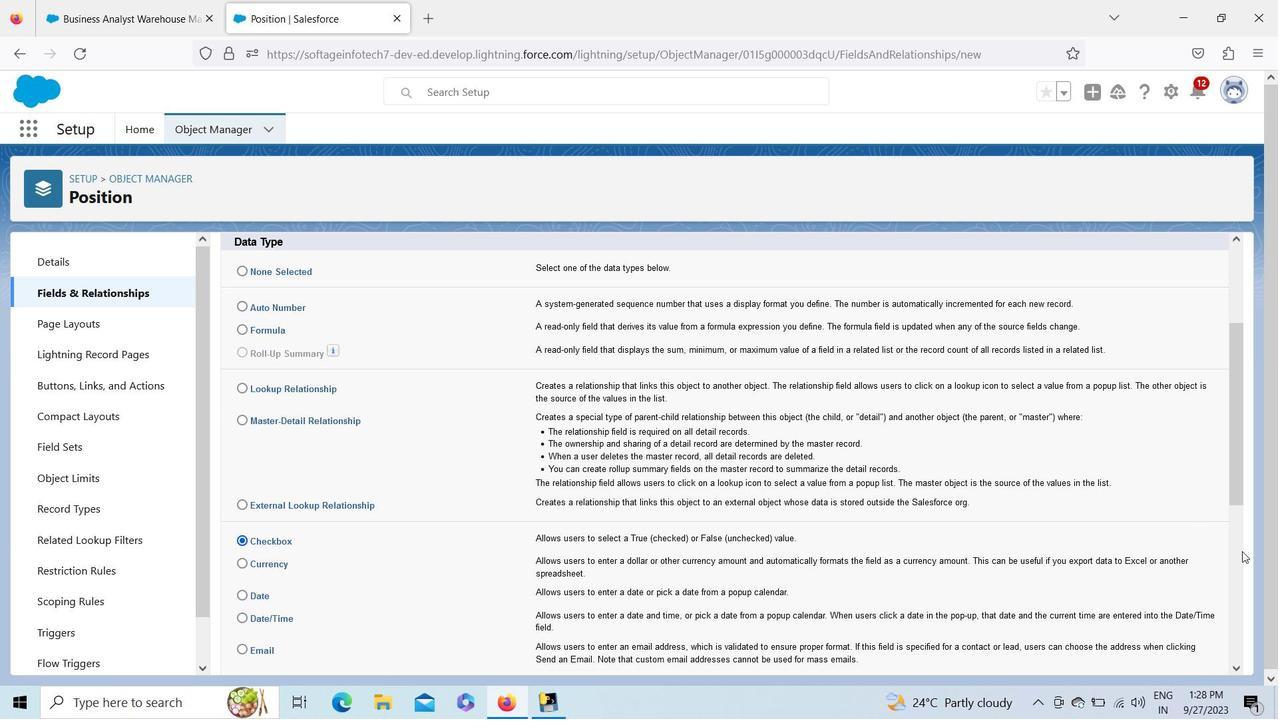 
Action: Mouse moved to (1174, 658)
Screenshot: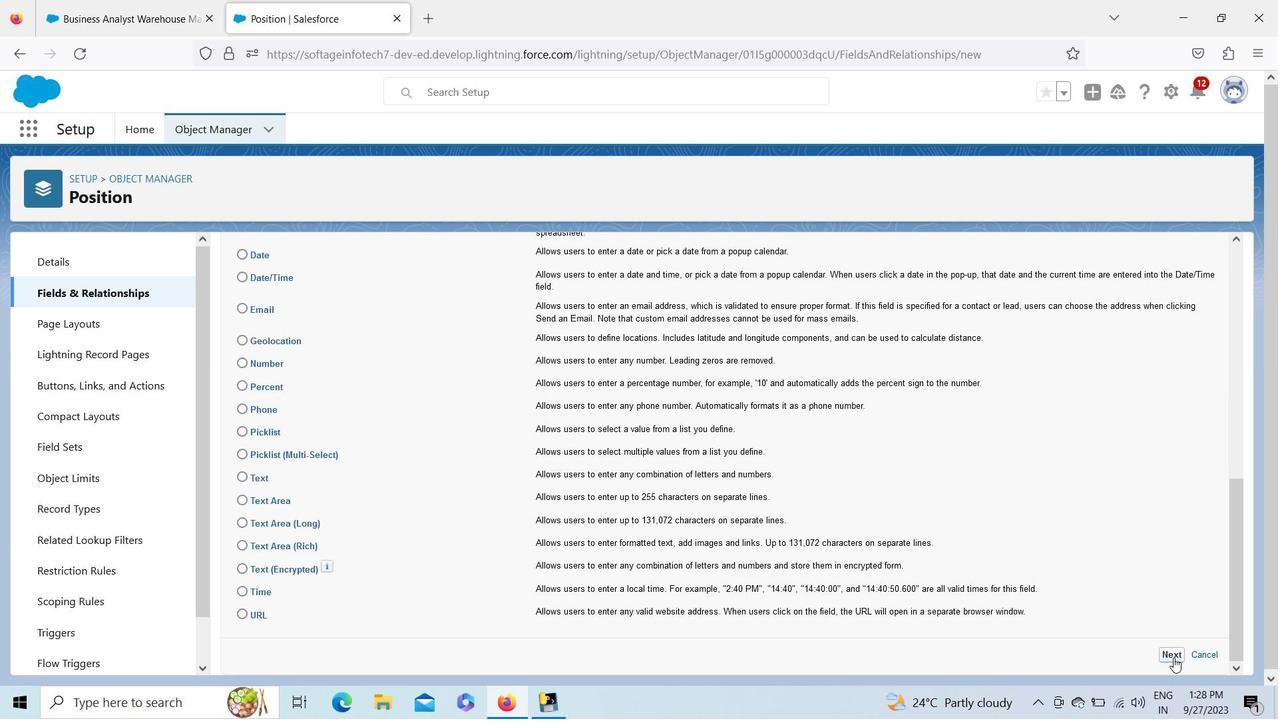 
Action: Mouse pressed left at (1174, 658)
Screenshot: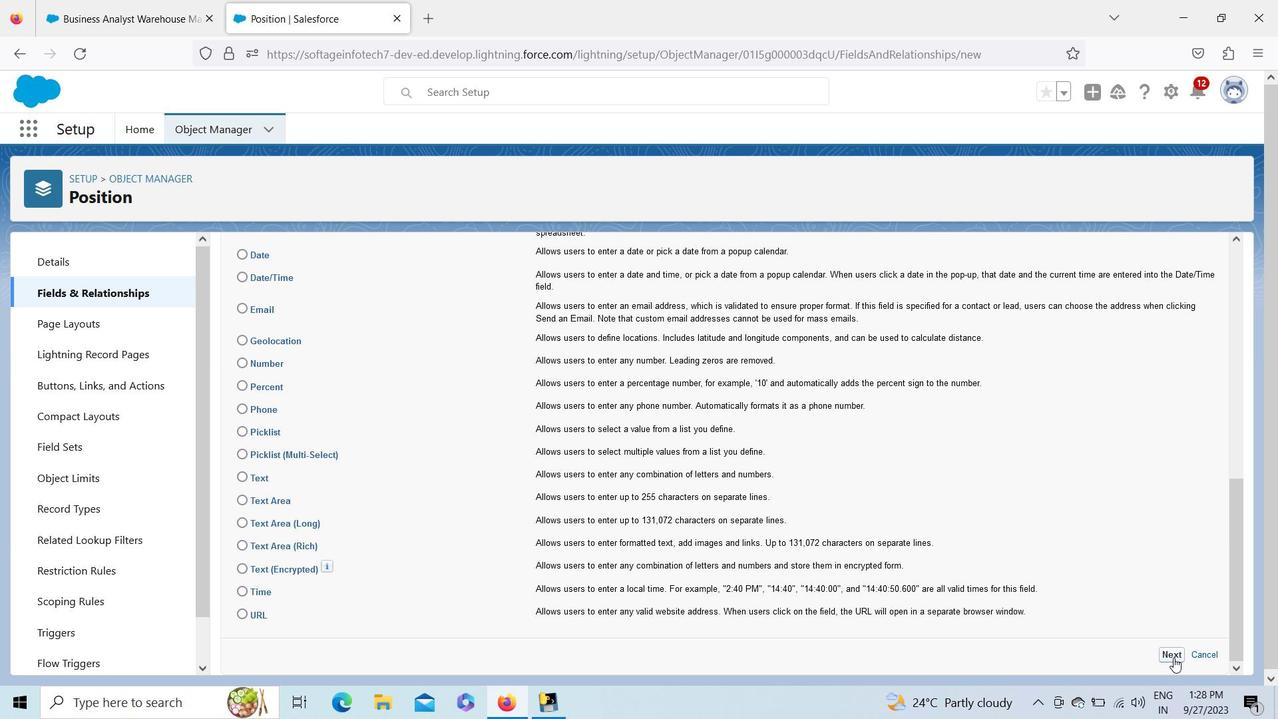 
Action: Mouse moved to (498, 366)
Screenshot: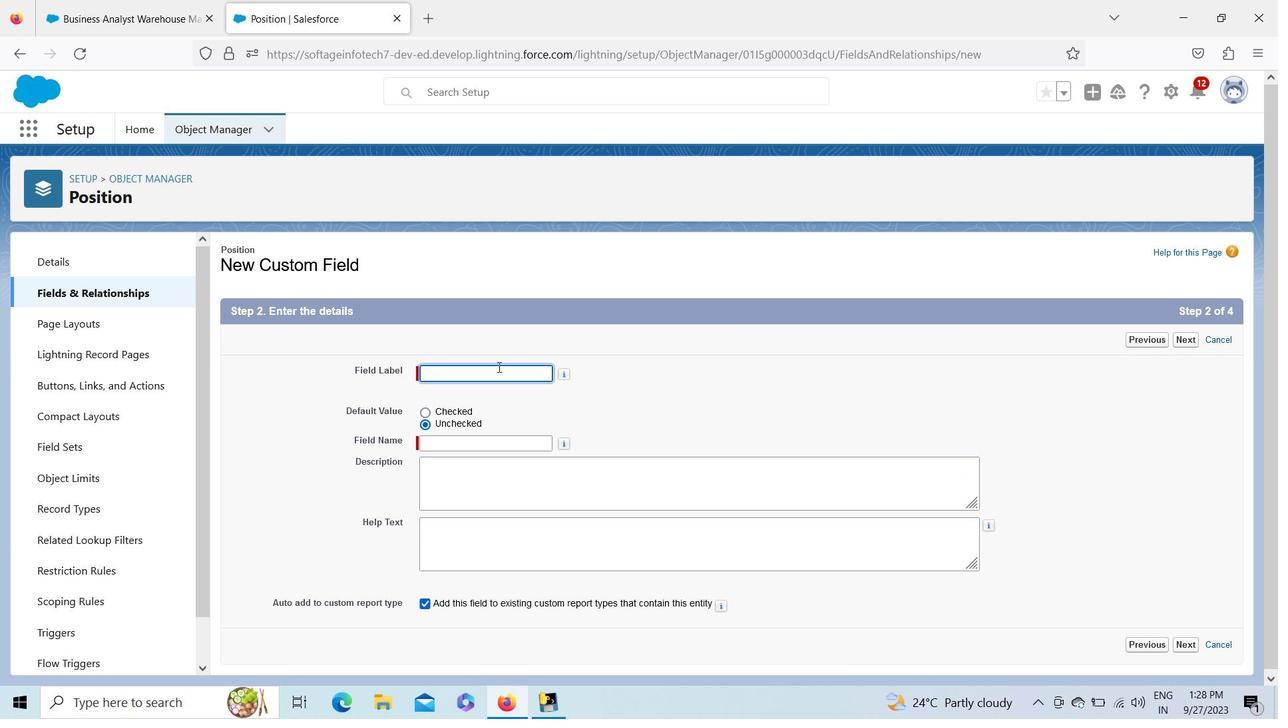 
Action: Key pressed <Key.shift>Management<Key.space><Key.shift>Skills
Screenshot: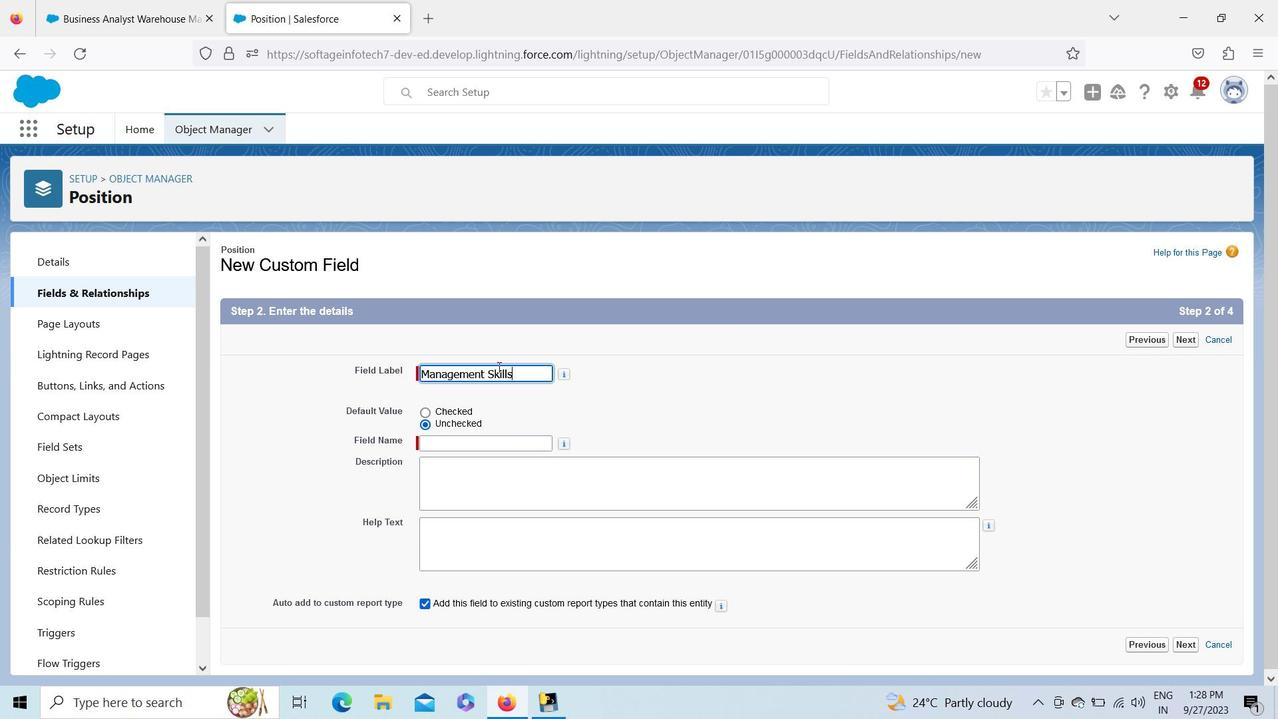 
Action: Mouse moved to (454, 472)
Screenshot: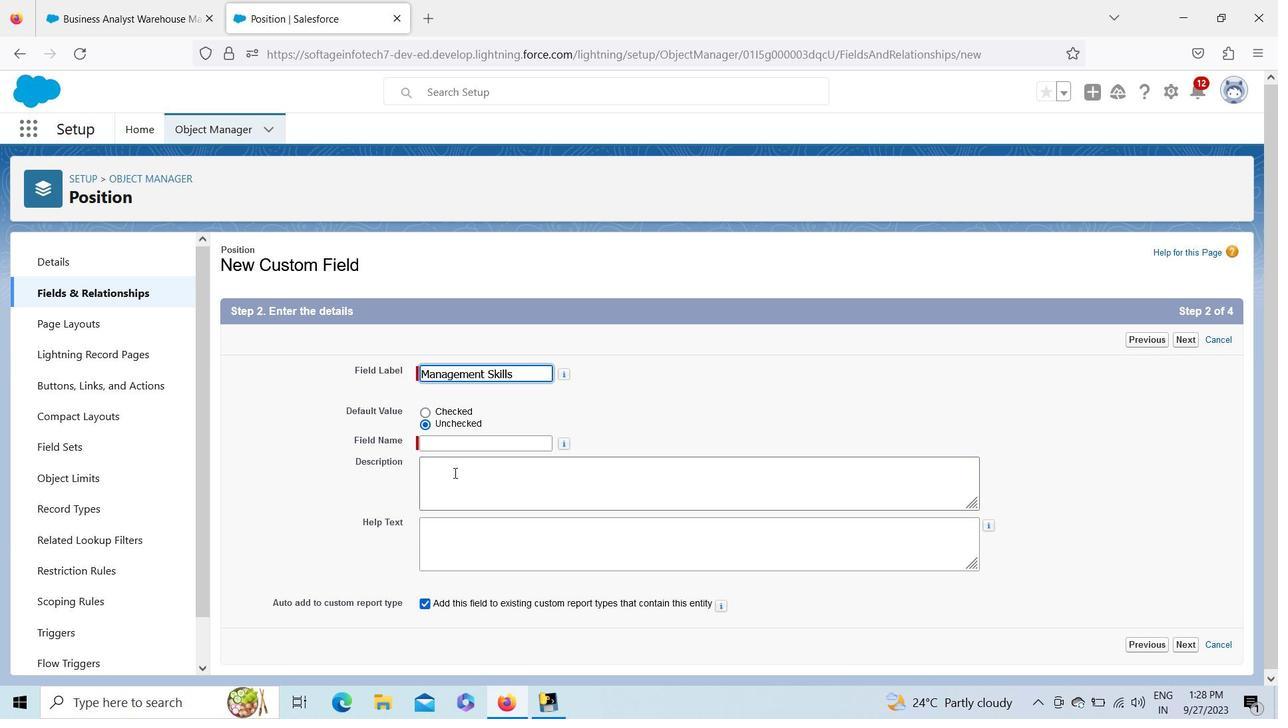 
Action: Mouse pressed left at (454, 472)
Screenshot: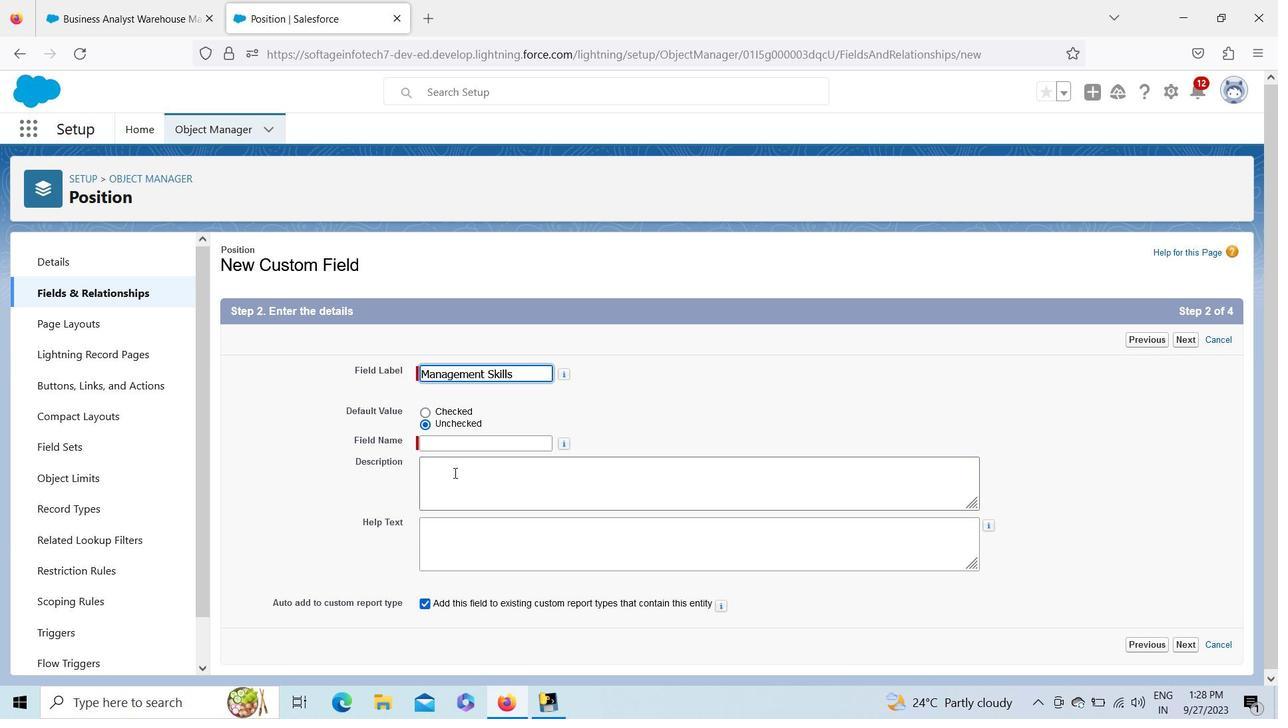 
Action: Key pressed <Key.shift>This<Key.space><Key.shift>Will
Screenshot: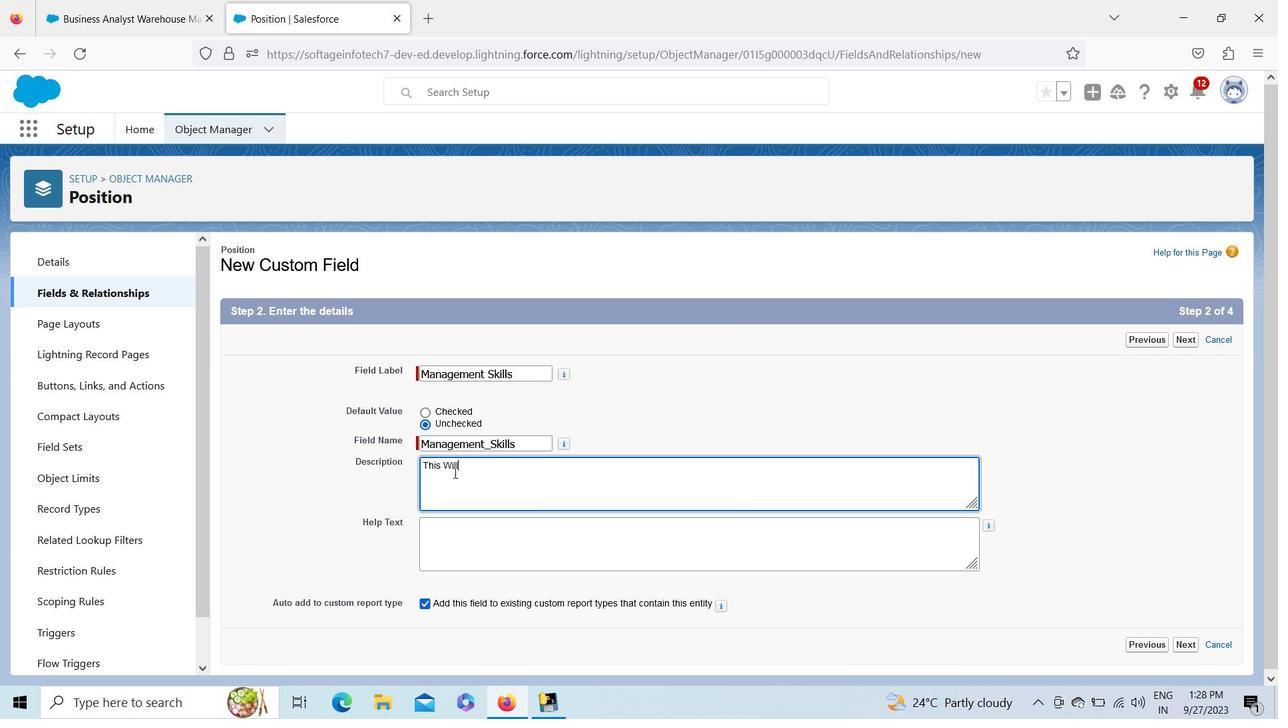 
Action: Mouse moved to (617, 565)
Screenshot: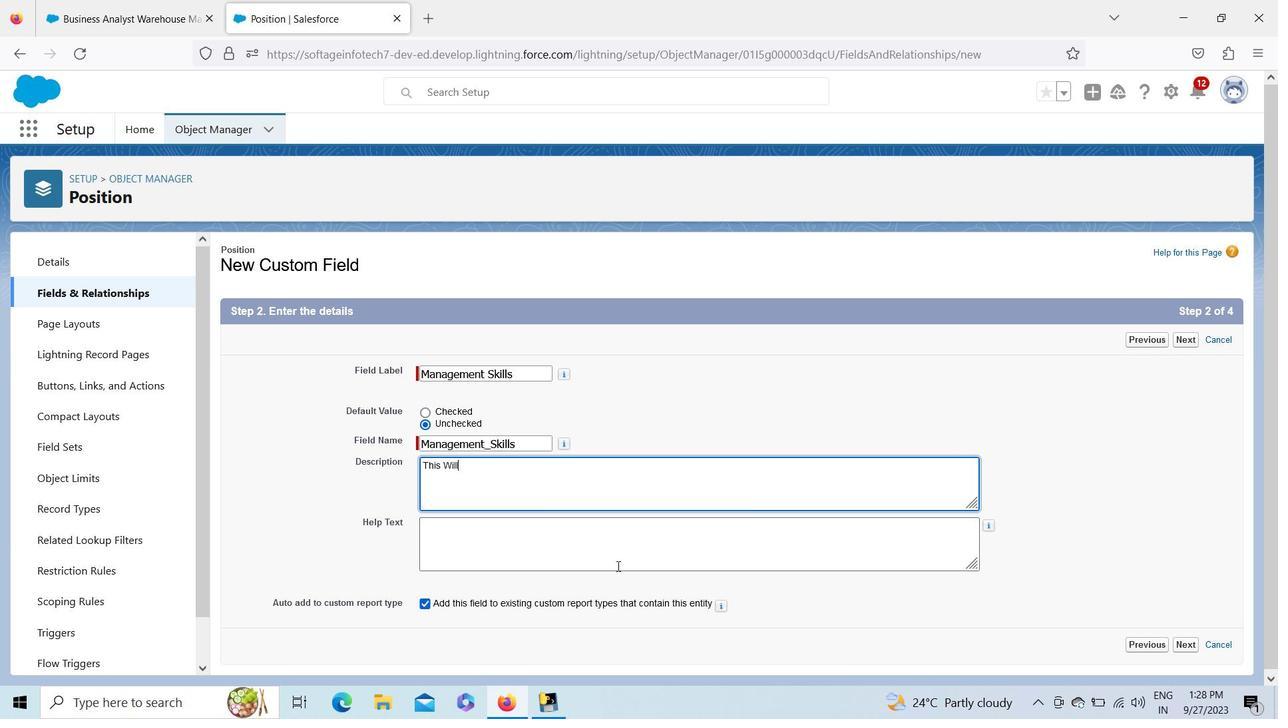 
Action: Key pressed <Key.space><Key.shift>Describe<Key.space>whether<Key.space>candidate<Key.space>required<Key.space>to<Key.space>have
Screenshot: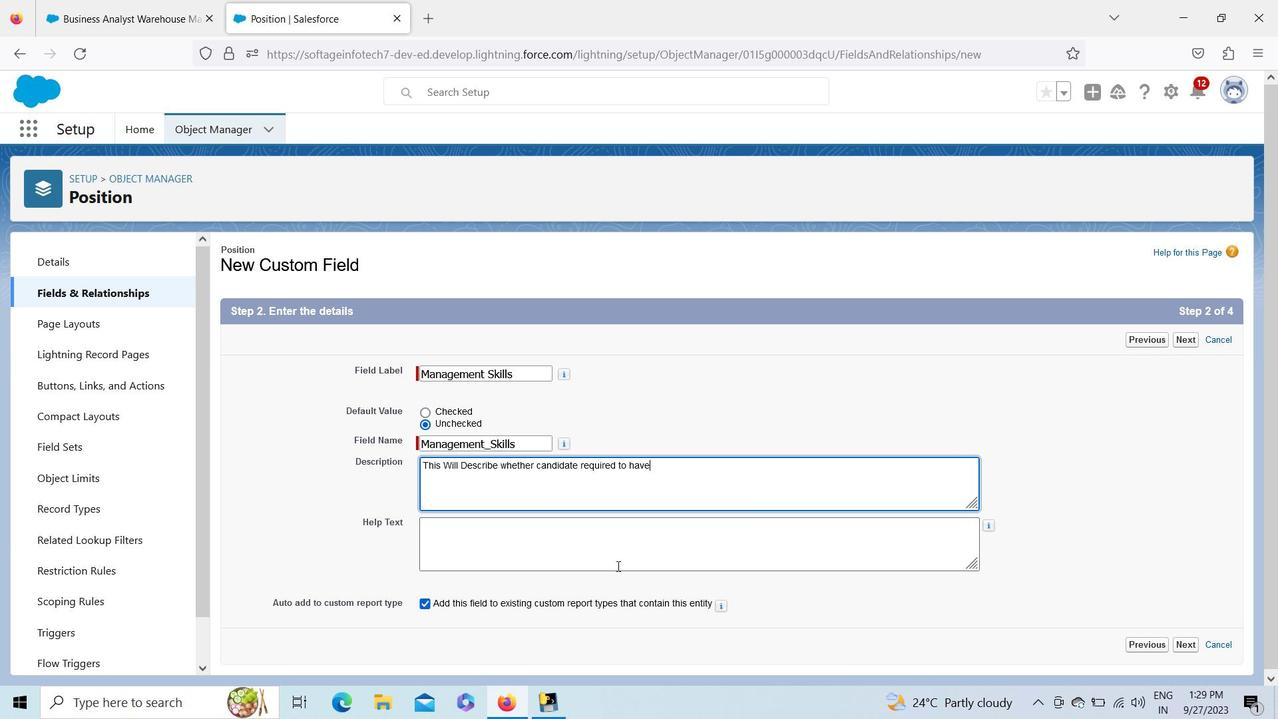 
Action: Mouse moved to (667, 516)
Screenshot: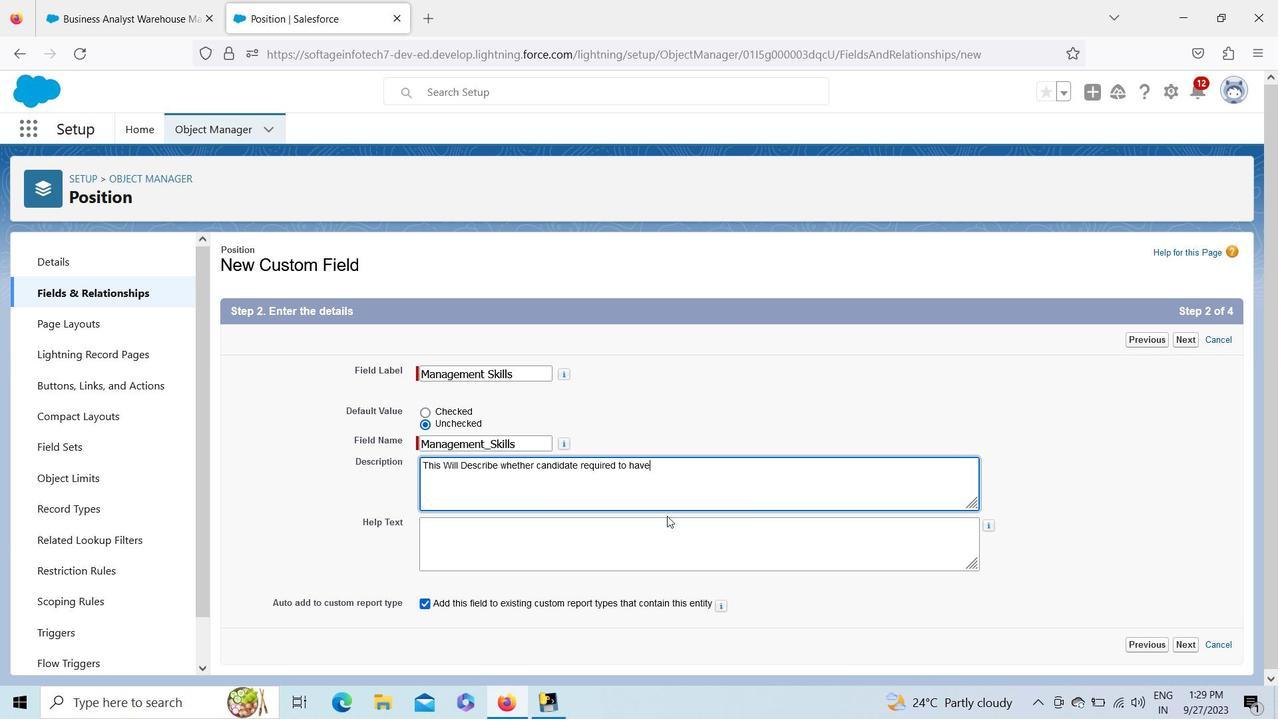 
Action: Key pressed <Key.space>management<Key.space>skills
Screenshot: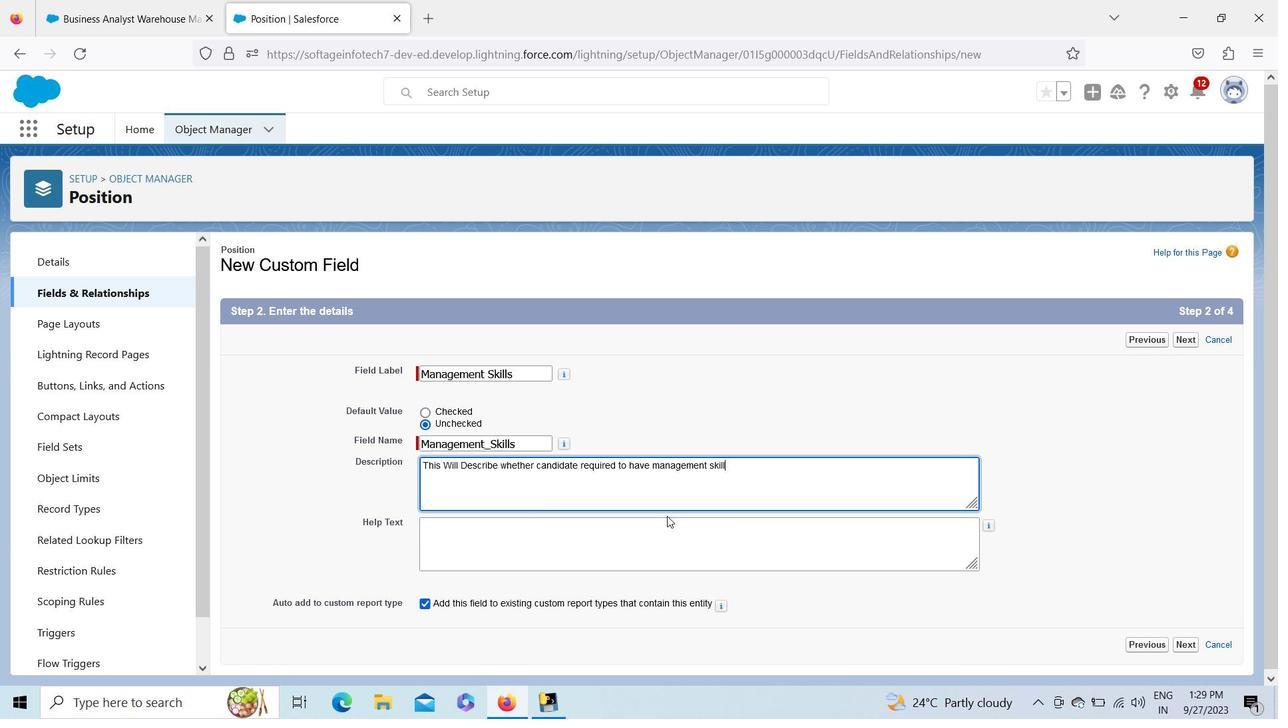 
Action: Mouse moved to (753, 468)
Screenshot: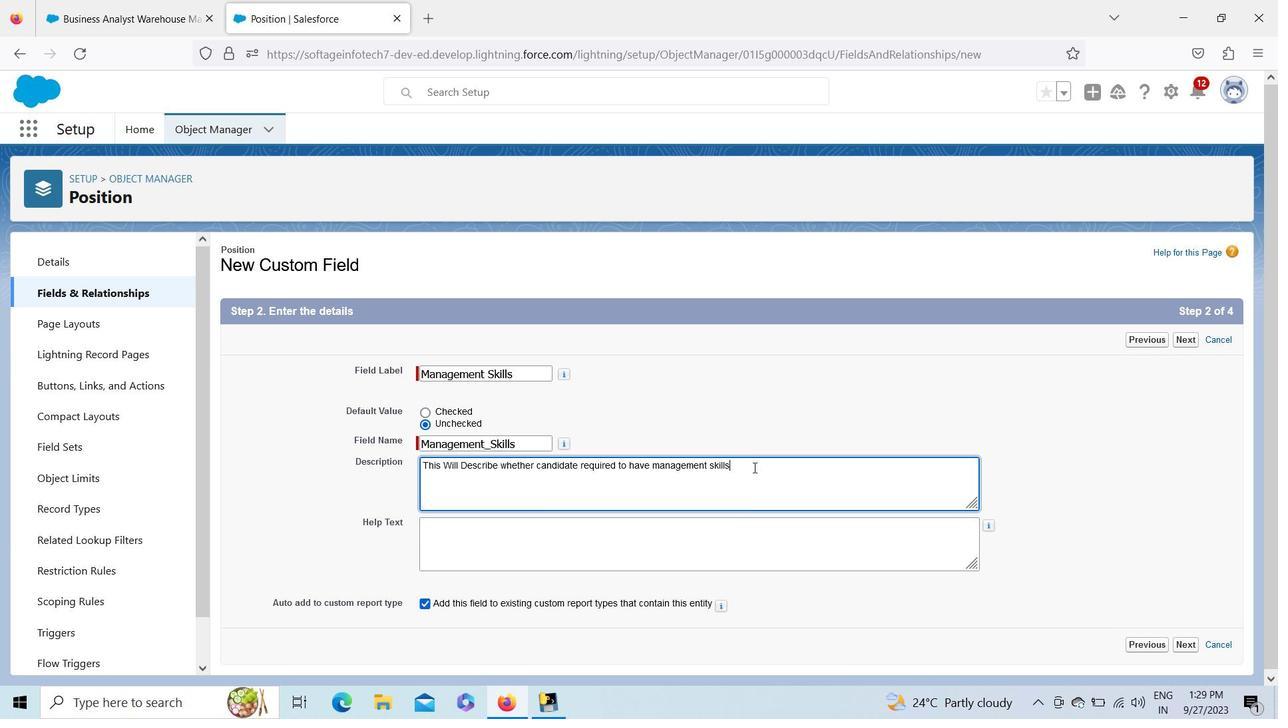 
Action: Key pressed <Key.space><Key.shift_r><Key.shift_r><Key.shift_r><Key.shift_r><Key.shift_r><Key.shift_r><Key.shift_r><Key.shift_r><Key.shift_r><Key.shift_r><Key.shift_r><Key.shift_r><Key.shift_r><Key.shift_r><Key.shift_r><Key.shift_r><Key.shift_r><Key.shift_r><Key.shift_r><Key.shift_r><Key.shift_r><Key.shift_r><Key.shift_r><Key.shift_r><Key.shift_r><Key.shift_r><Key.shift_r><Key.shift_r><Key.shift_r><Key.shift_r><Key.shift_r><Key.shift_r><Key.shift_r><Key.shift_r><Key.shift_r><Key.shift_r><Key.shift_r><Key.shift_r><Key.shift_r><Key.shift_r><Key.shift_r><Key.shift_r><Key.shift_r><Key.shift_r><Key.shift_r><Key.shift_r><Key.shift_r><Key.shift_r><Key.shift_r><Key.shift_r><Key.shift_r><Key.shift_r><Key.shift_r><Key.shift_r><Key.shift_r><Key.shift_r><Key.shift_r><Key.shift_r><Key.shift_r><Key.shift_r><Key.shift_r><Key.shift_r><Key.shift_r><Key.shift_r><Key.shift_r><Key.shift_r><Key.shift_r><Key.shift_r><Key.shift_r><Key.shift_r><Key.shift_r><Key.shift_r><Key.shift_r><Key.shift_r><Key.shift_r><Key.shift_r><Key.shift_r><Key.shift_r><Key.shift_r><Key.shift_r><Key.shift_r><Key.shift_r><Key.shift_r><Key.shift_r><Key.shift_r><Key.shift_r><Key.shift_r><Key.shift_r><Key.shift_r><Key.shift_r><Key.shift_r><Key.shift_r><Key.shift_r><Key.shift_r><Key.shift_r><Key.shift_r><Key.shift_r><Key.shift_r><Key.shift_r><Key.shift_r><Key.shift_r><Key.shift_r><Key.shift_r><Key.shift_r><Key.shift_r><Key.shift_r><Key.shift_r><Key.shift_r><Key.shift_r><Key.shift_r><Key.shift_r><Key.shift_r><Key.shift_r><Key.shift_r><Key.shift_r><Key.shift_r><Key.shift_r><Key.shift_r><Key.shift_r><Key.shift_r><Key.shift_r><Key.shift_r><Key.shift_r><Key.shift_r><Key.shift_r><Key.shift_r><Key.shift_r><Key.shift_r><Key.shift_r><Key.shift_r><Key.shift_r><Key.shift_r><Key.shift_r><Key.shift_r><Key.shift_r><Key.shift_r>?ctrl+Actrl+C
Screenshot: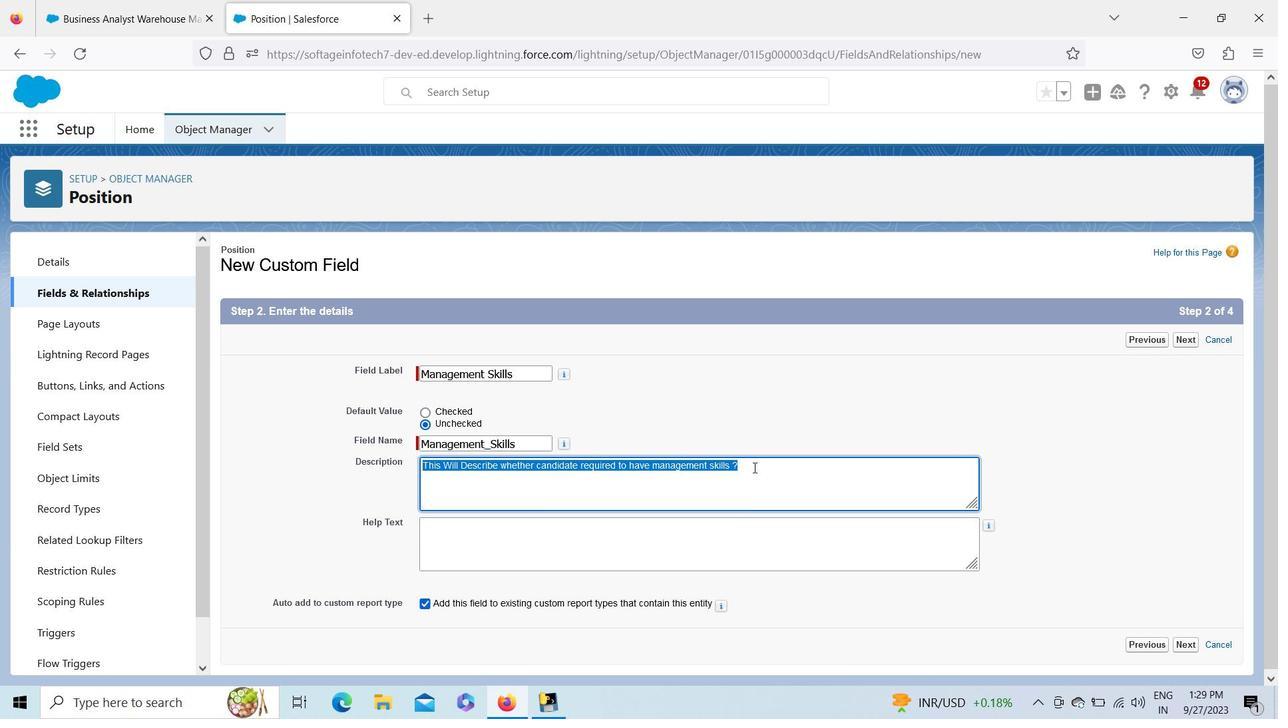 
Action: Mouse moved to (714, 533)
Screenshot: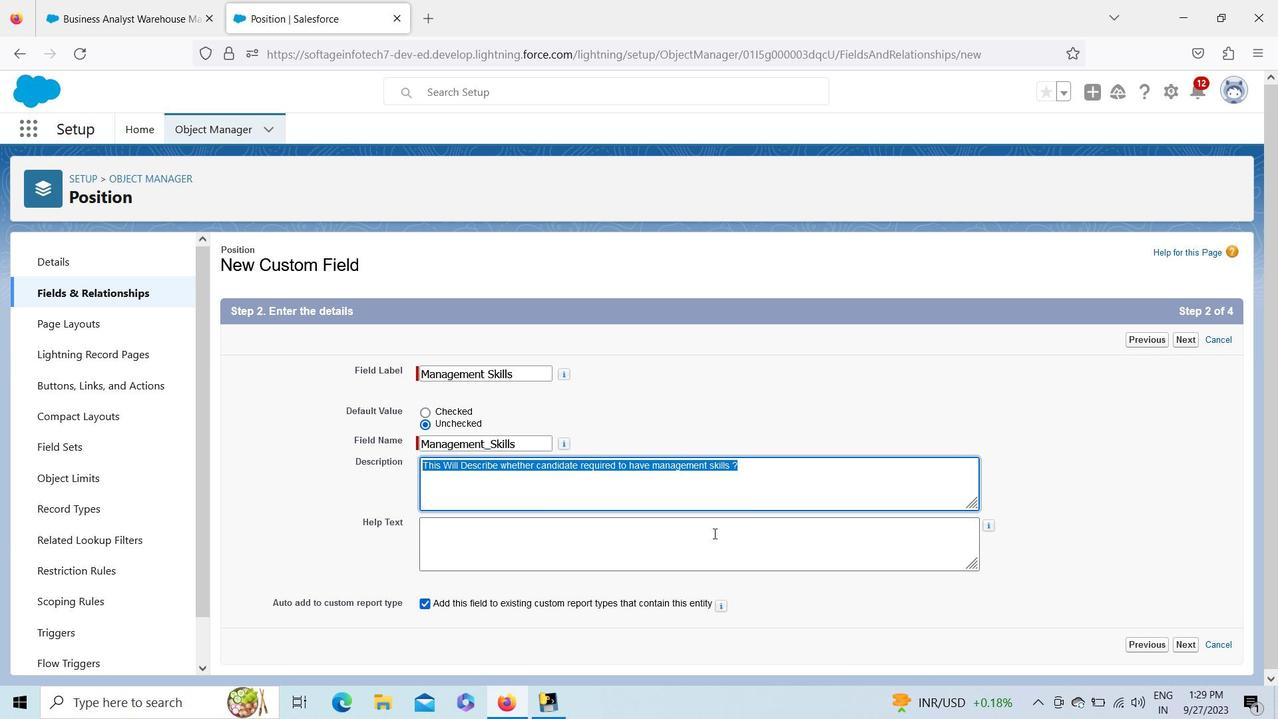 
Action: Mouse pressed left at (714, 533)
Screenshot: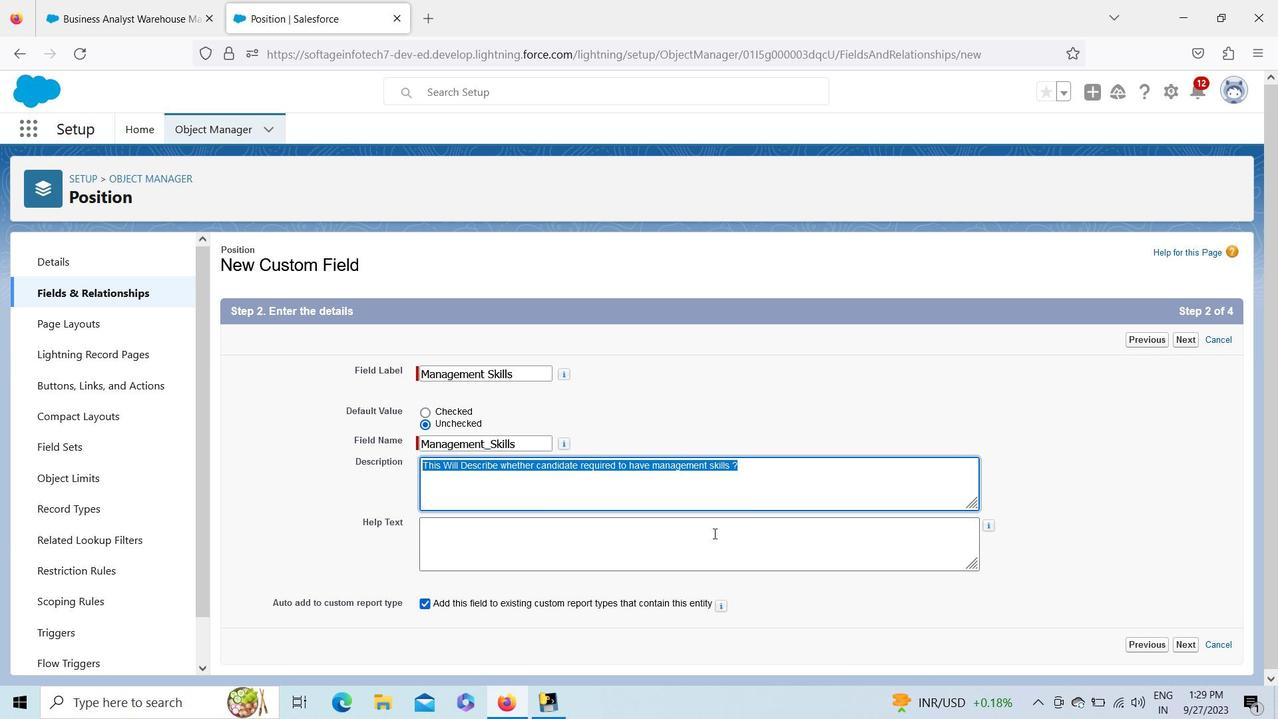 
Action: Key pressed ctrl+V
Screenshot: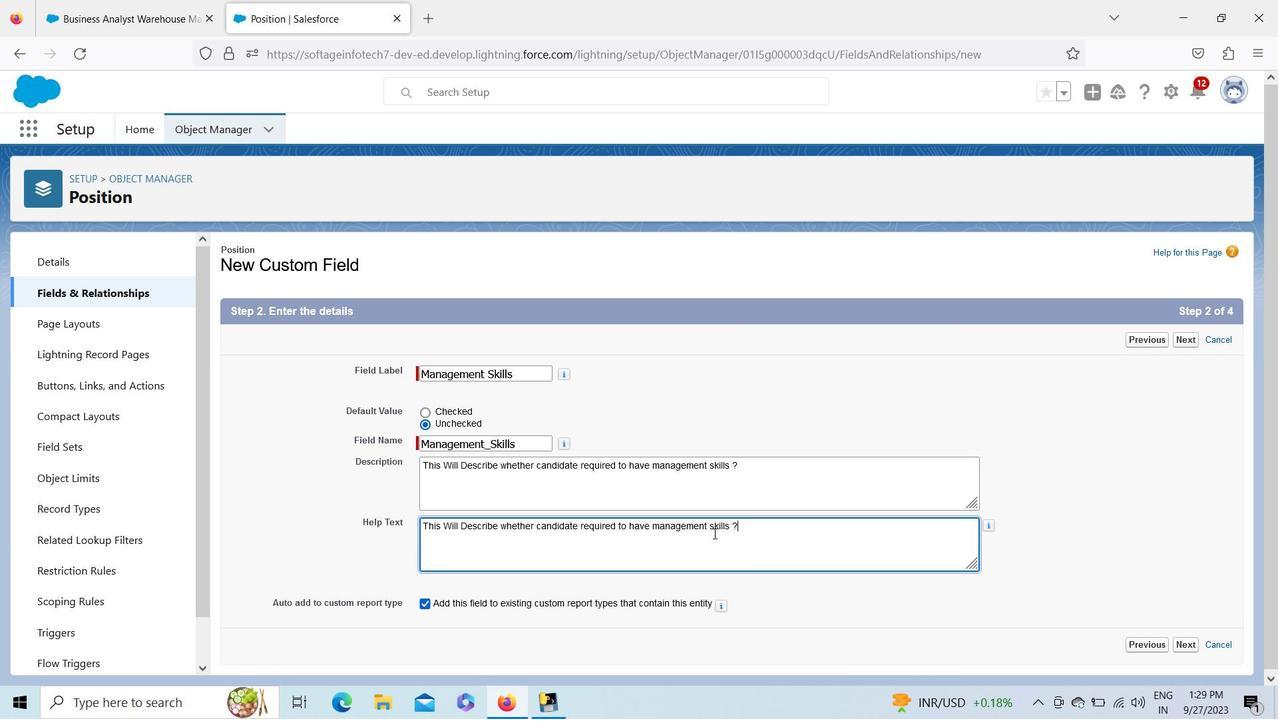 
Action: Mouse moved to (1183, 644)
Screenshot: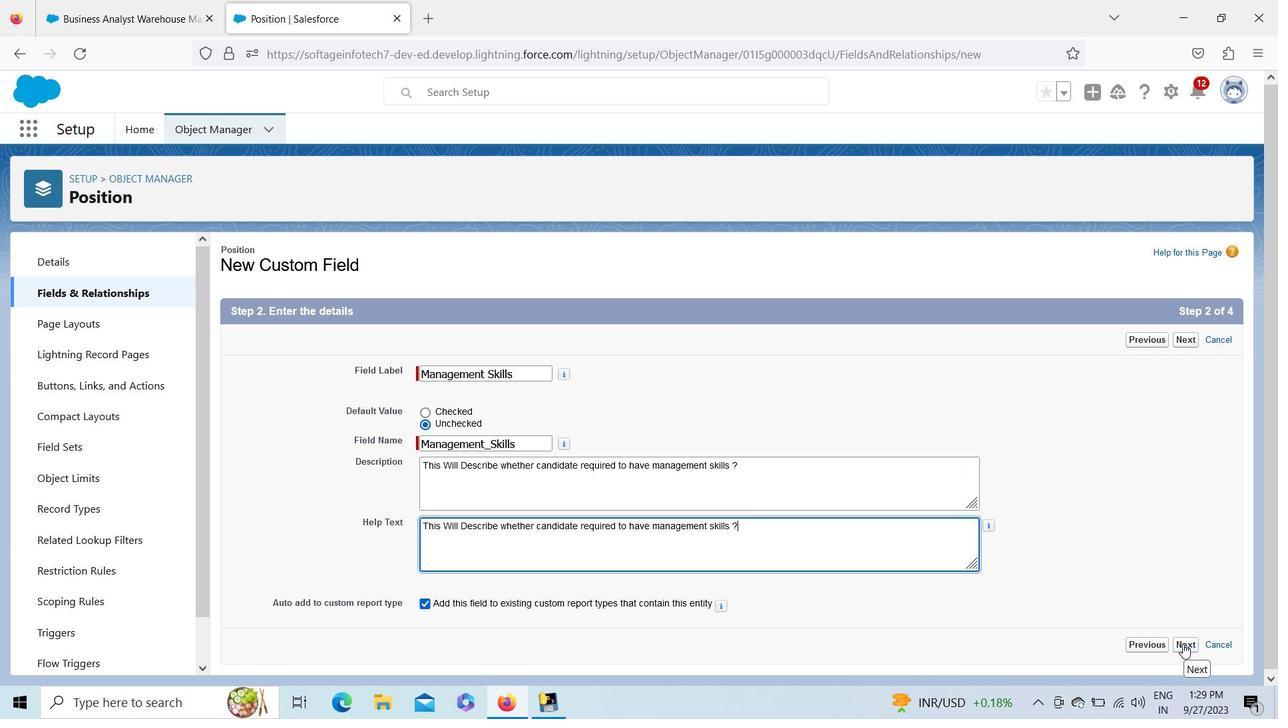 
Action: Mouse pressed left at (1183, 644)
Screenshot: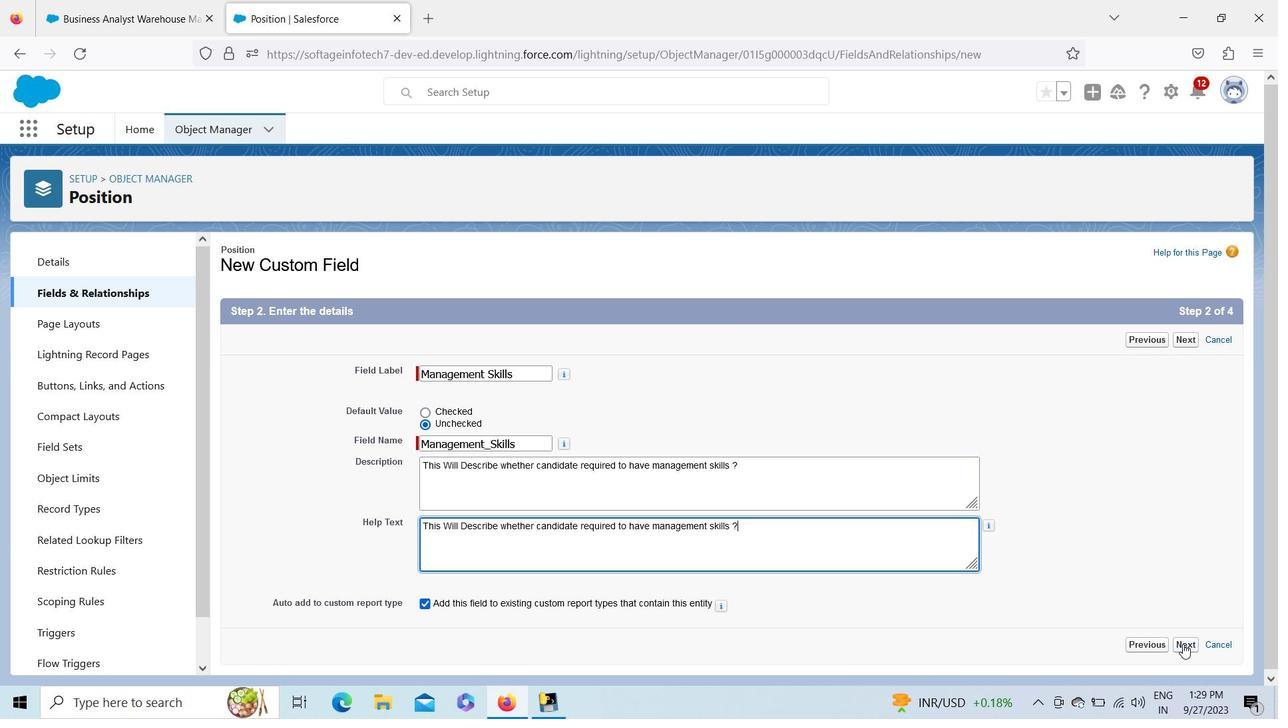 
Action: Mouse moved to (890, 478)
Screenshot: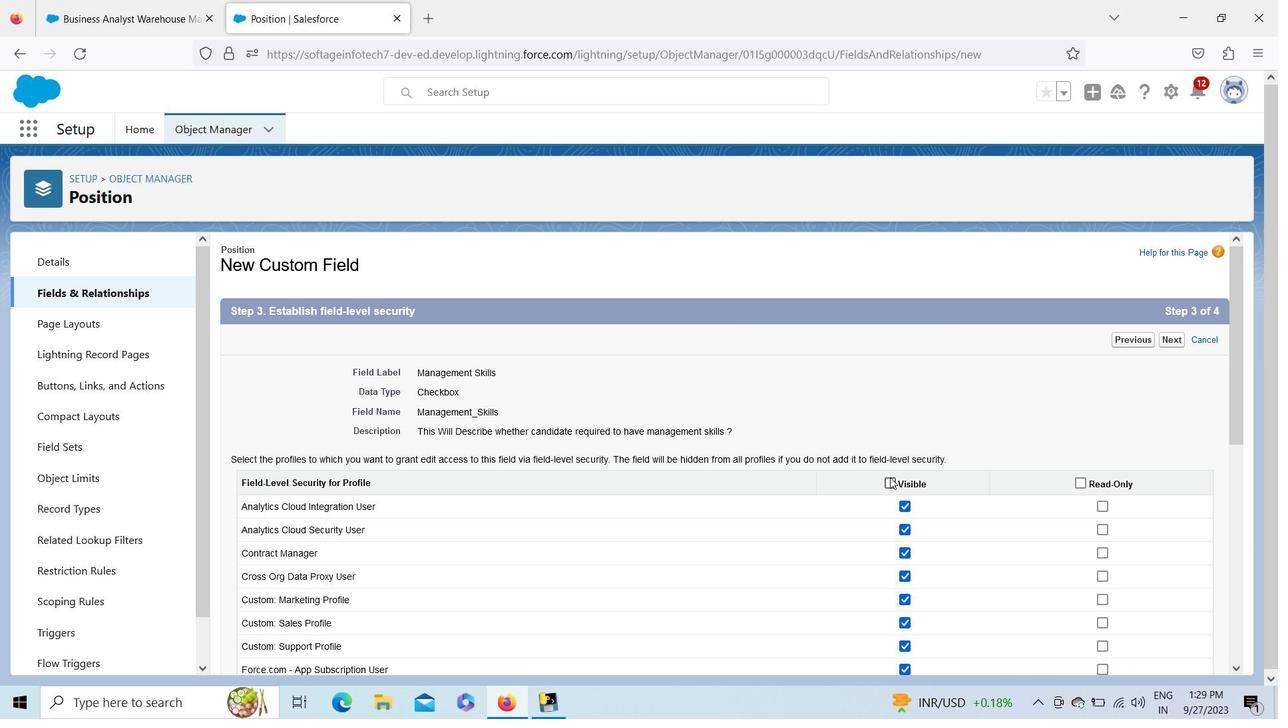 
Action: Mouse pressed left at (890, 478)
Screenshot: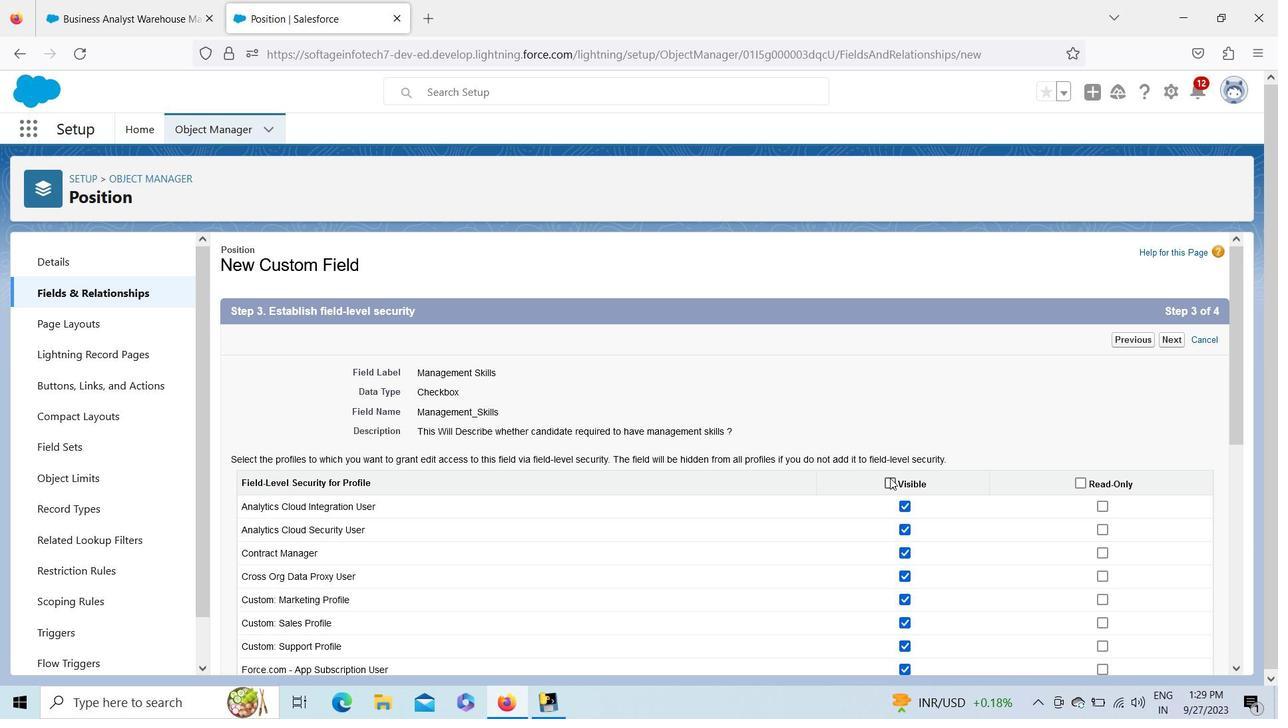 
Action: Mouse moved to (1161, 336)
Screenshot: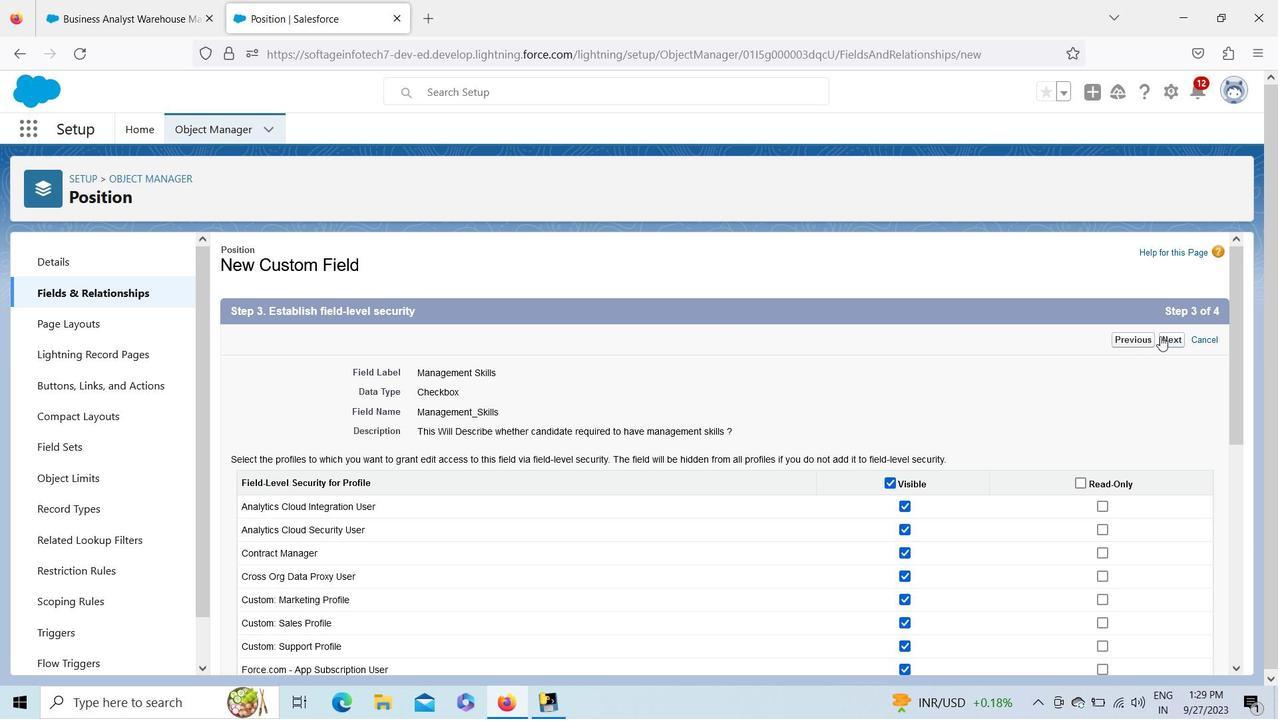 
Action: Mouse pressed left at (1161, 336)
Screenshot: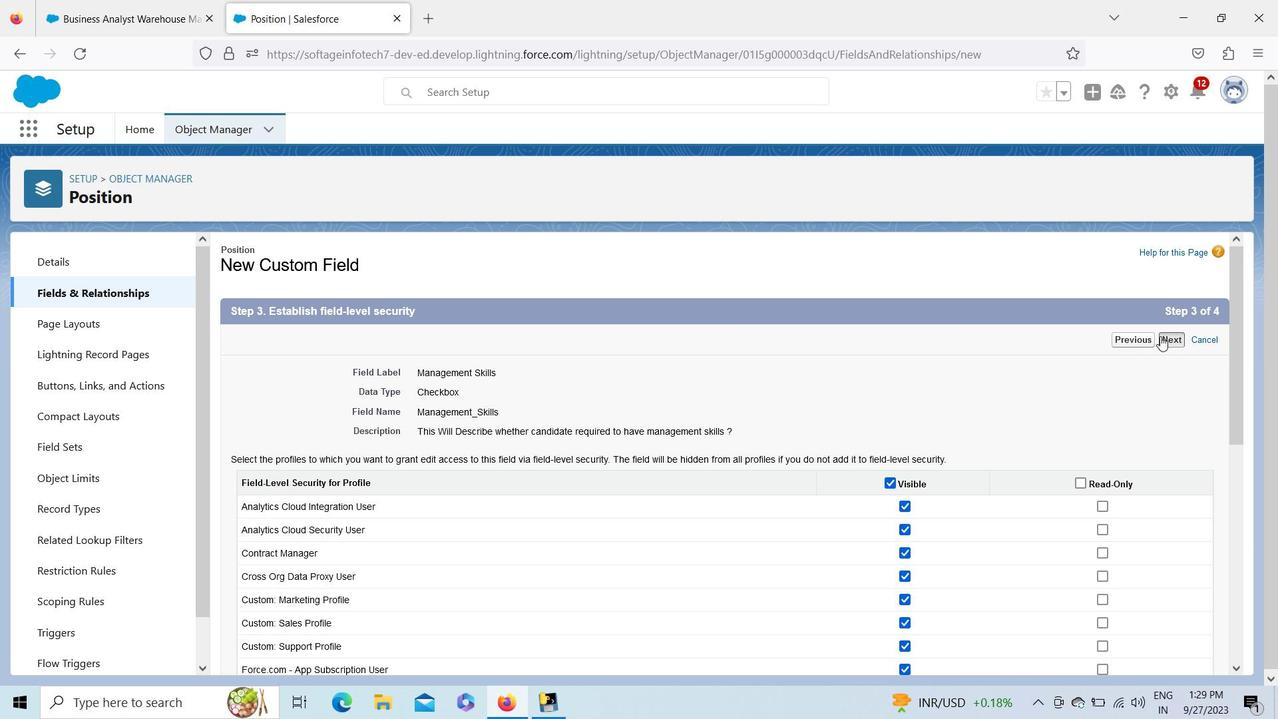 
Action: Mouse moved to (1186, 589)
Screenshot: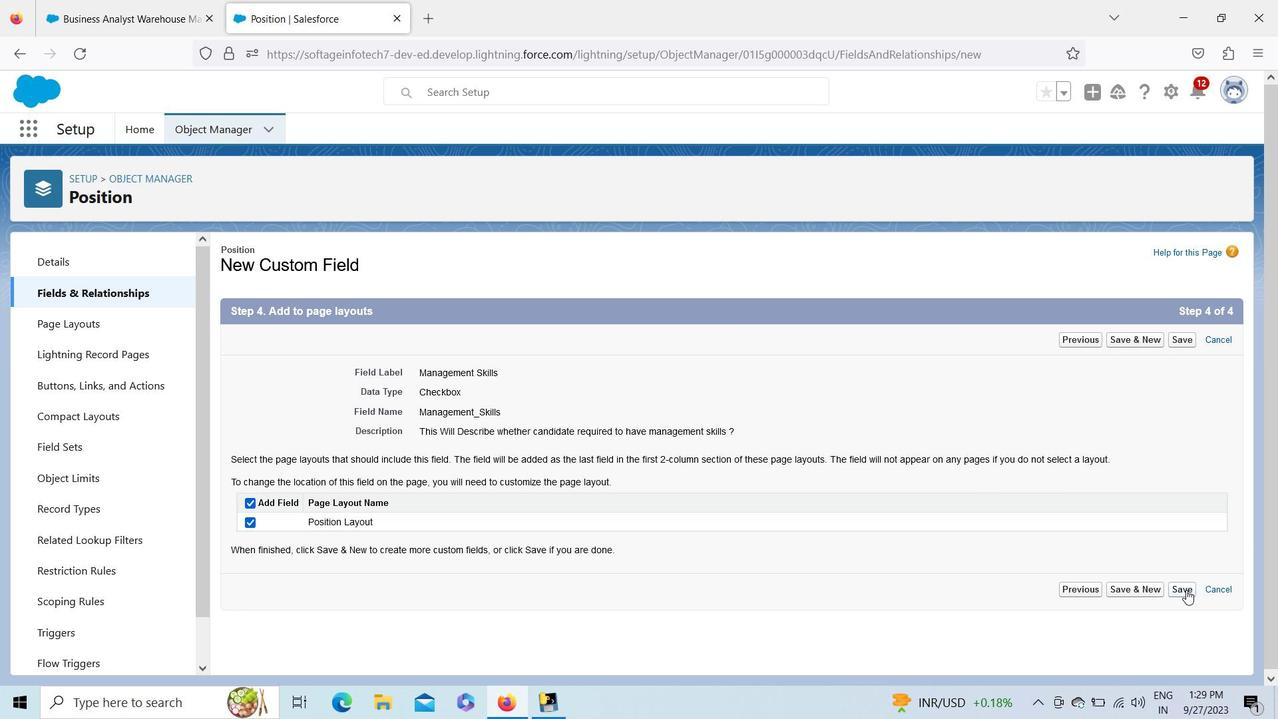 
Action: Mouse pressed left at (1186, 589)
Screenshot: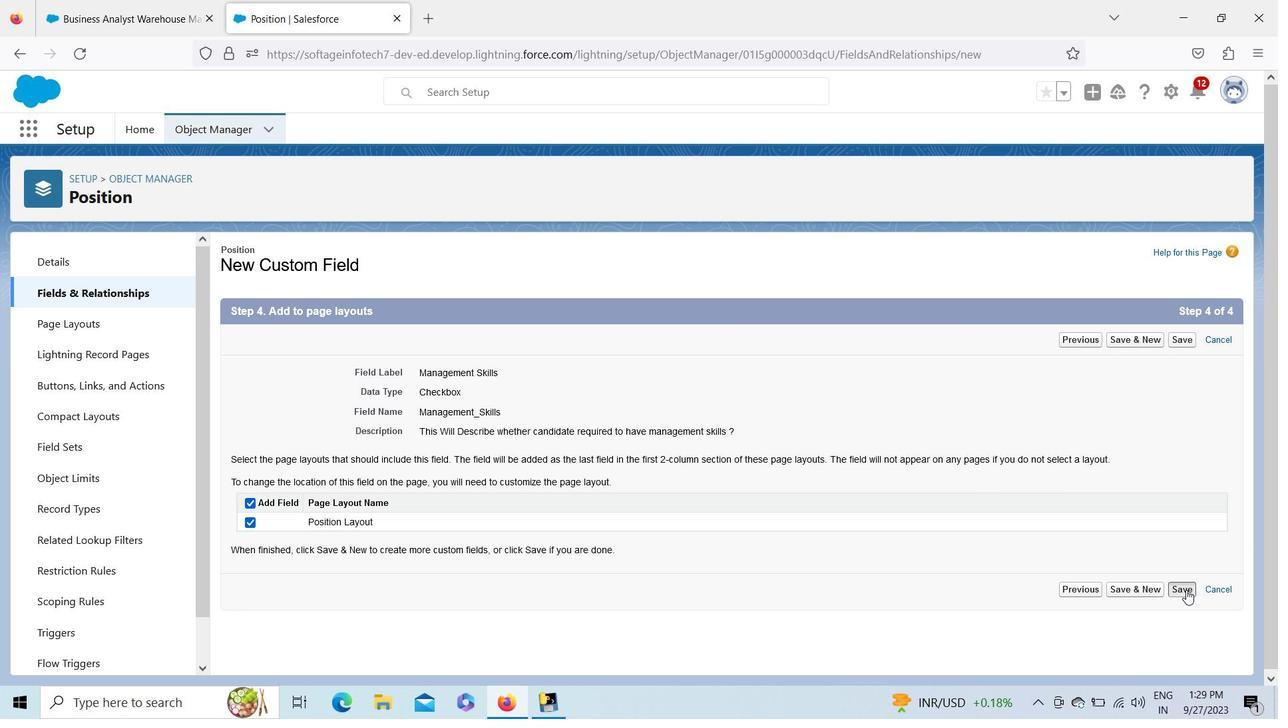
Action: Mouse moved to (89, 327)
Screenshot: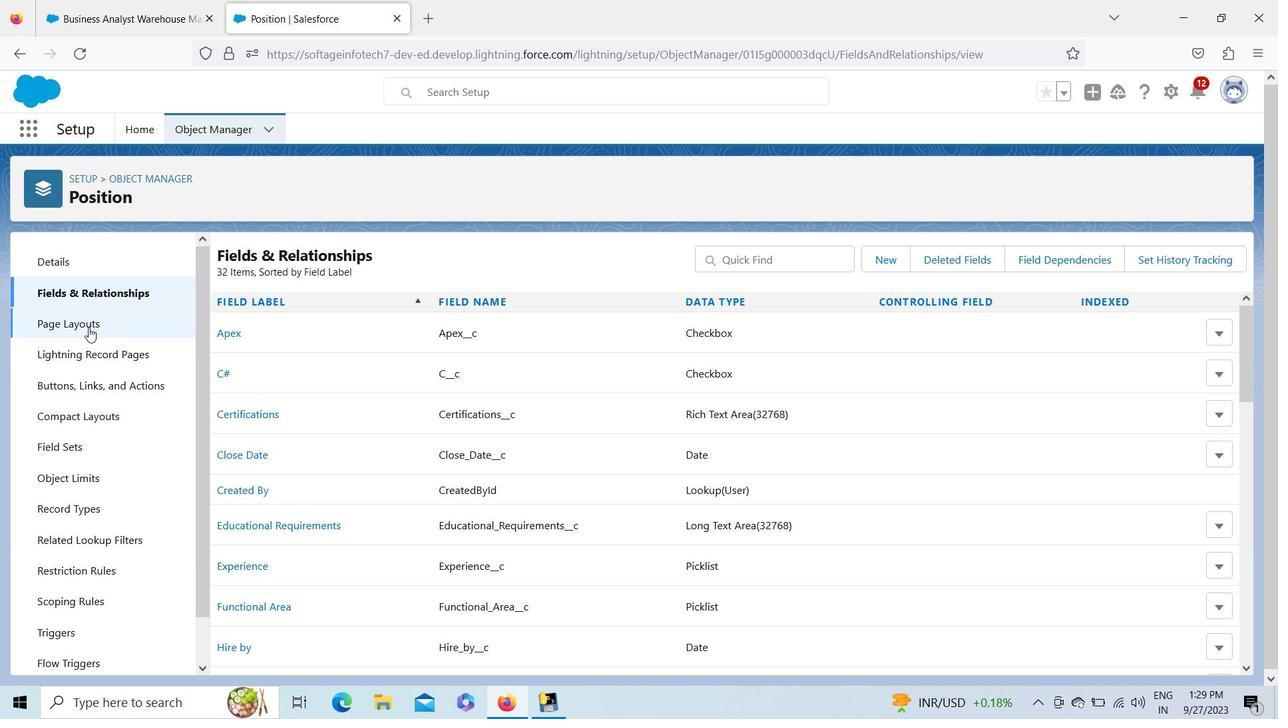 
Action: Mouse pressed left at (89, 327)
Screenshot: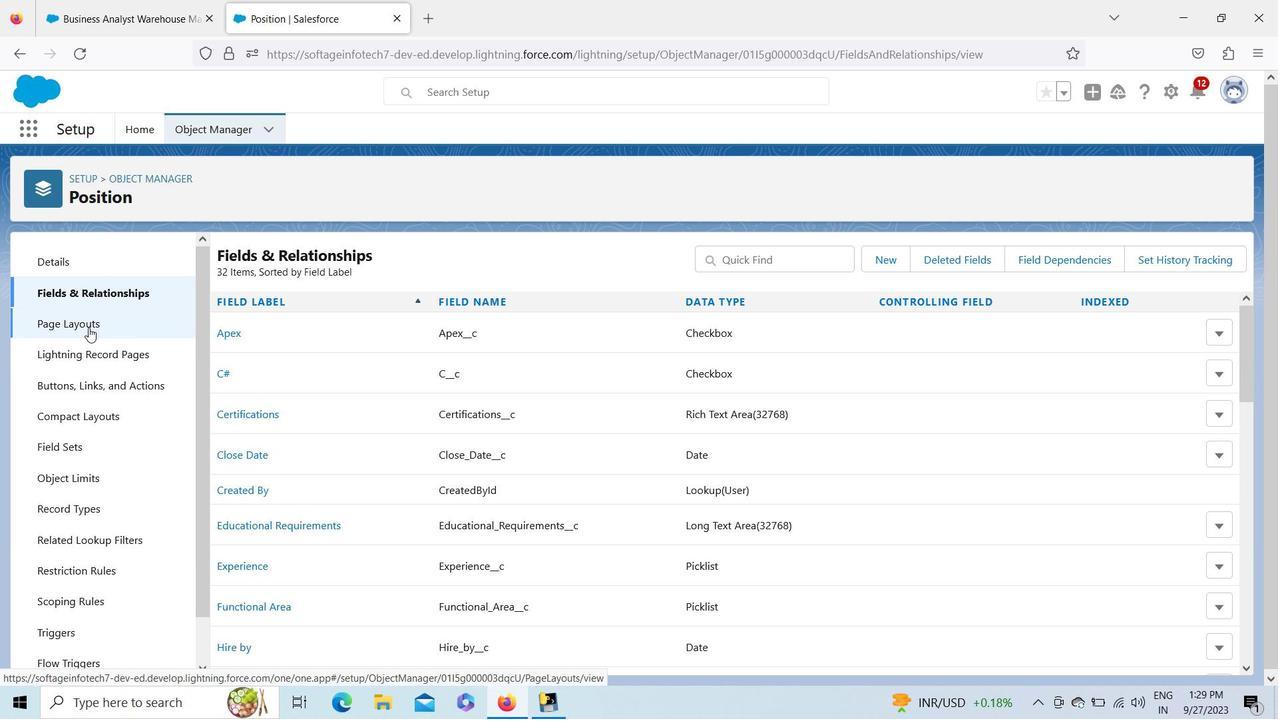 
Action: Mouse moved to (261, 329)
Screenshot: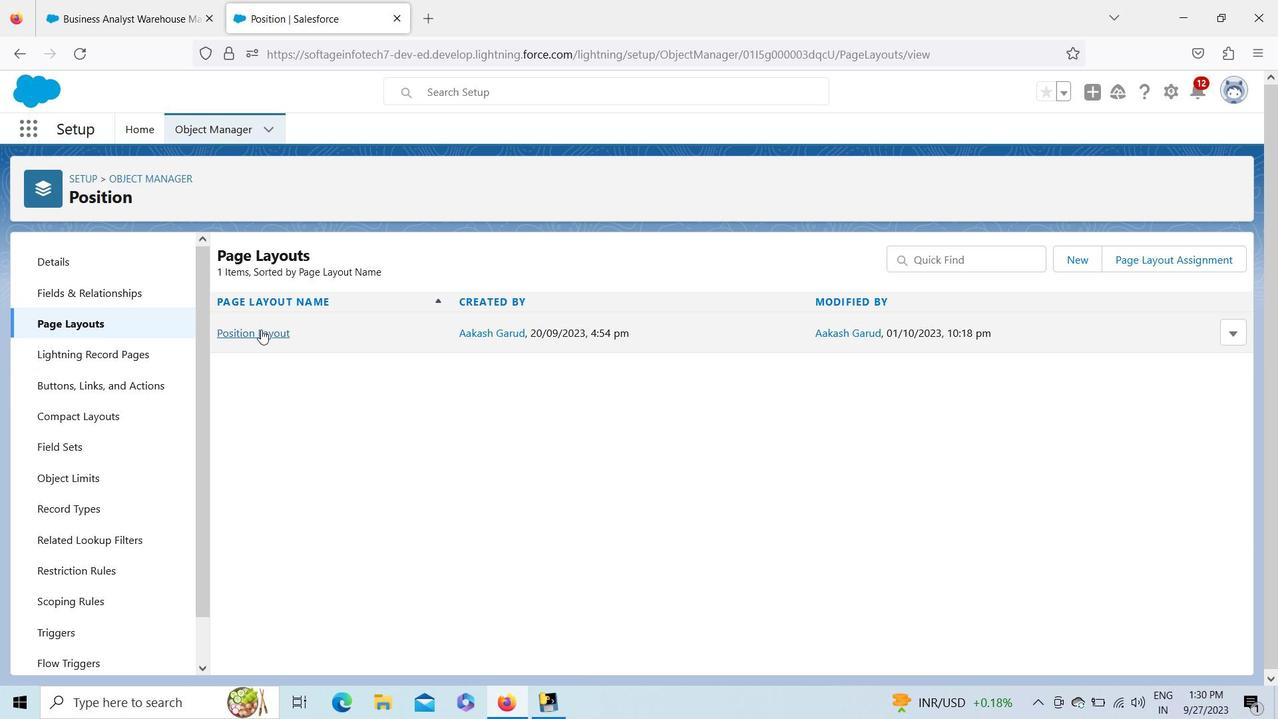 
Action: Mouse pressed left at (261, 329)
Screenshot: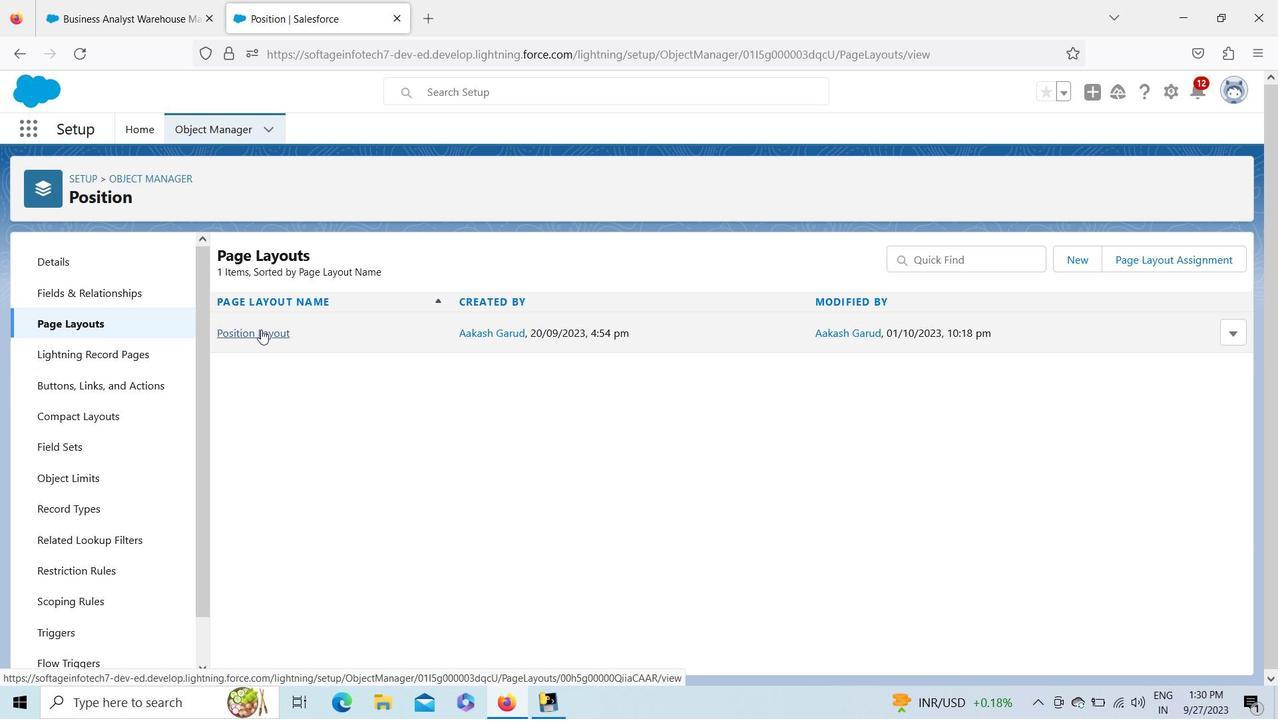 
Action: Mouse moved to (1232, 360)
Screenshot: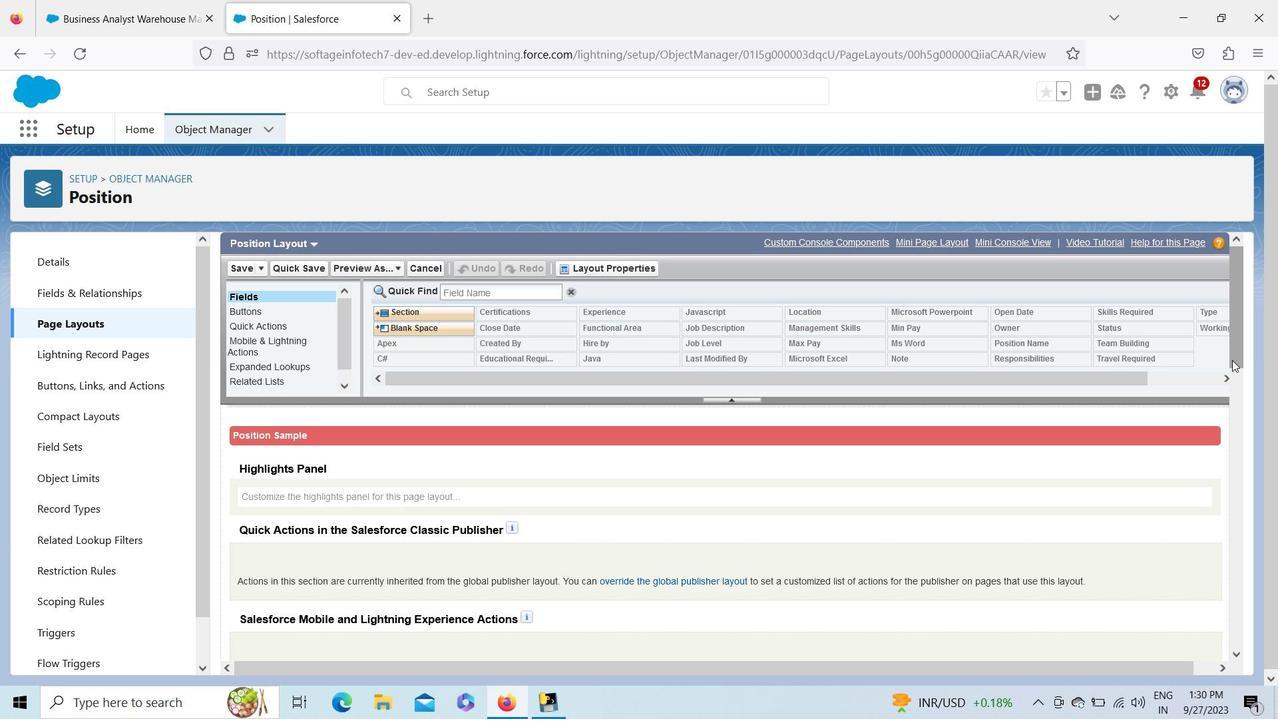 
Action: Mouse pressed left at (1232, 360)
Screenshot: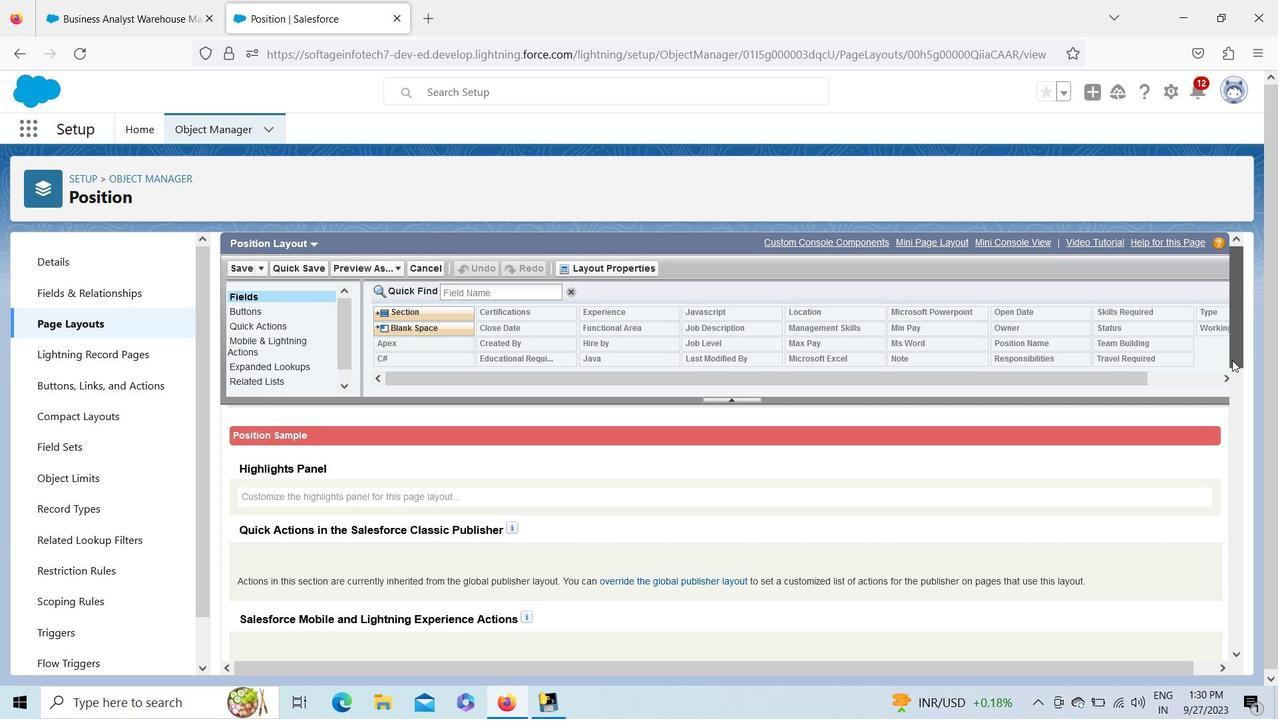 
Action: Mouse moved to (328, 498)
Screenshot: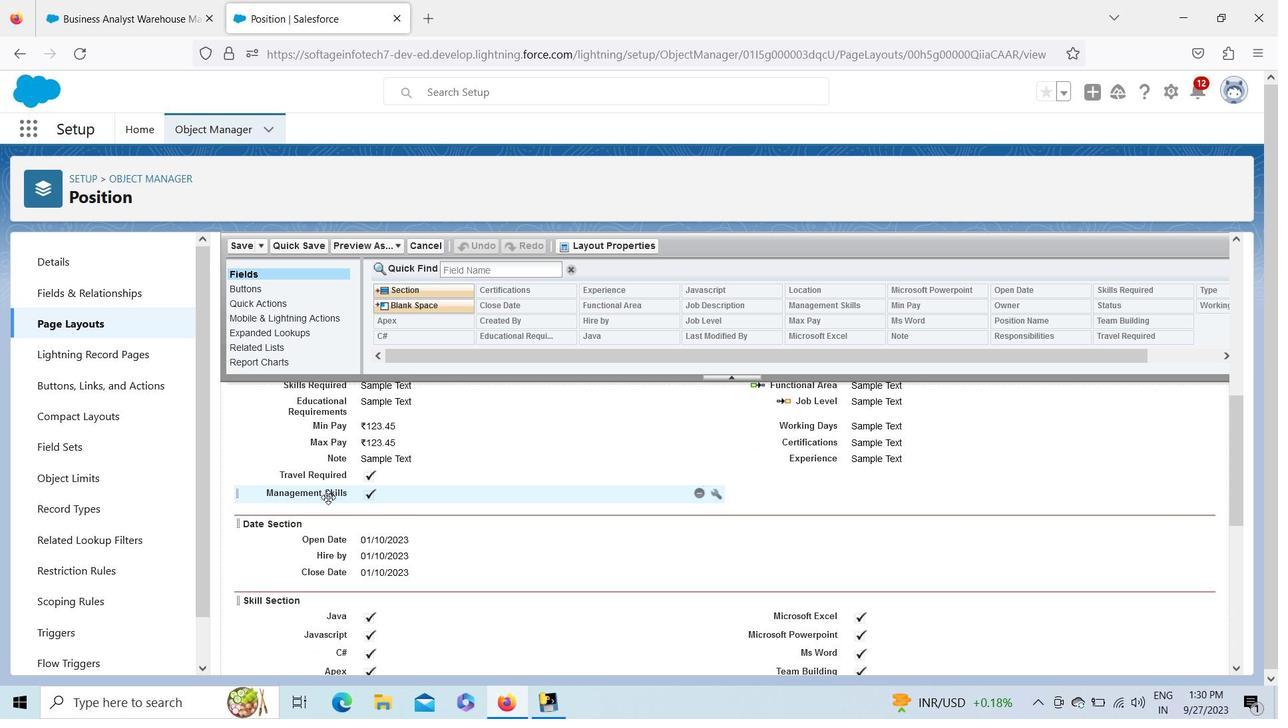 
Action: Mouse pressed left at (328, 498)
Screenshot: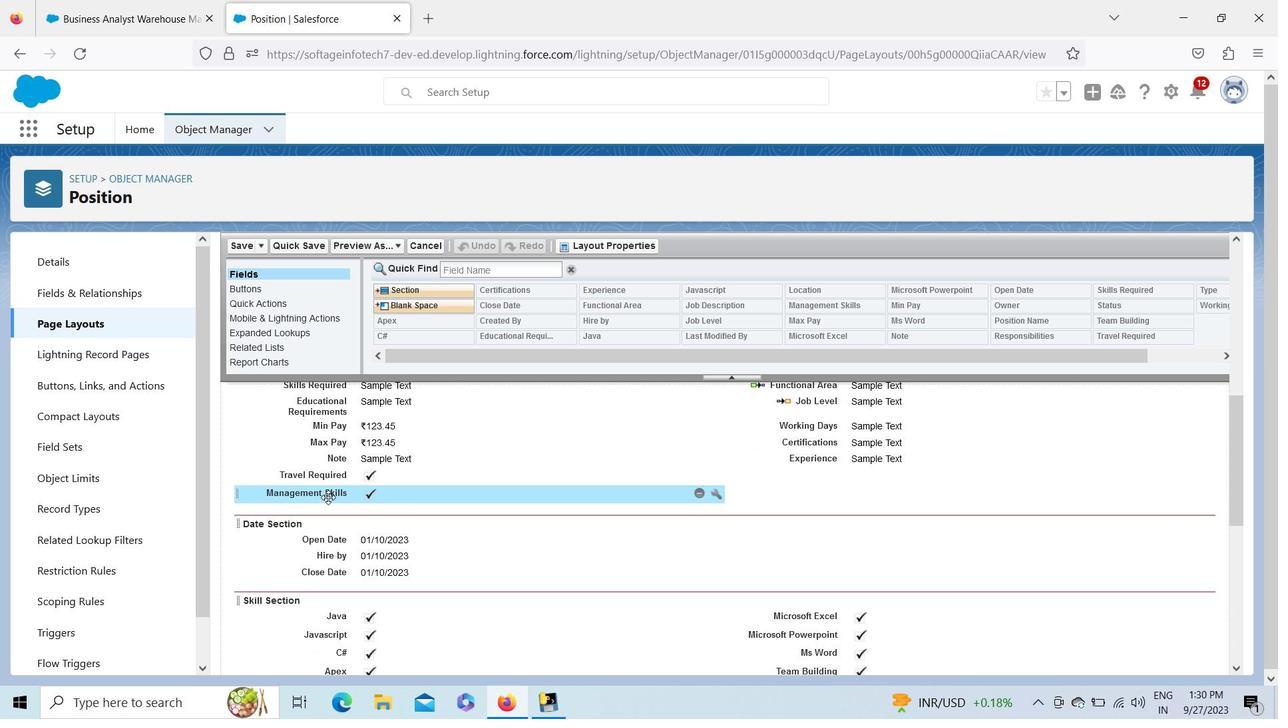 
Action: Mouse moved to (1237, 508)
Screenshot: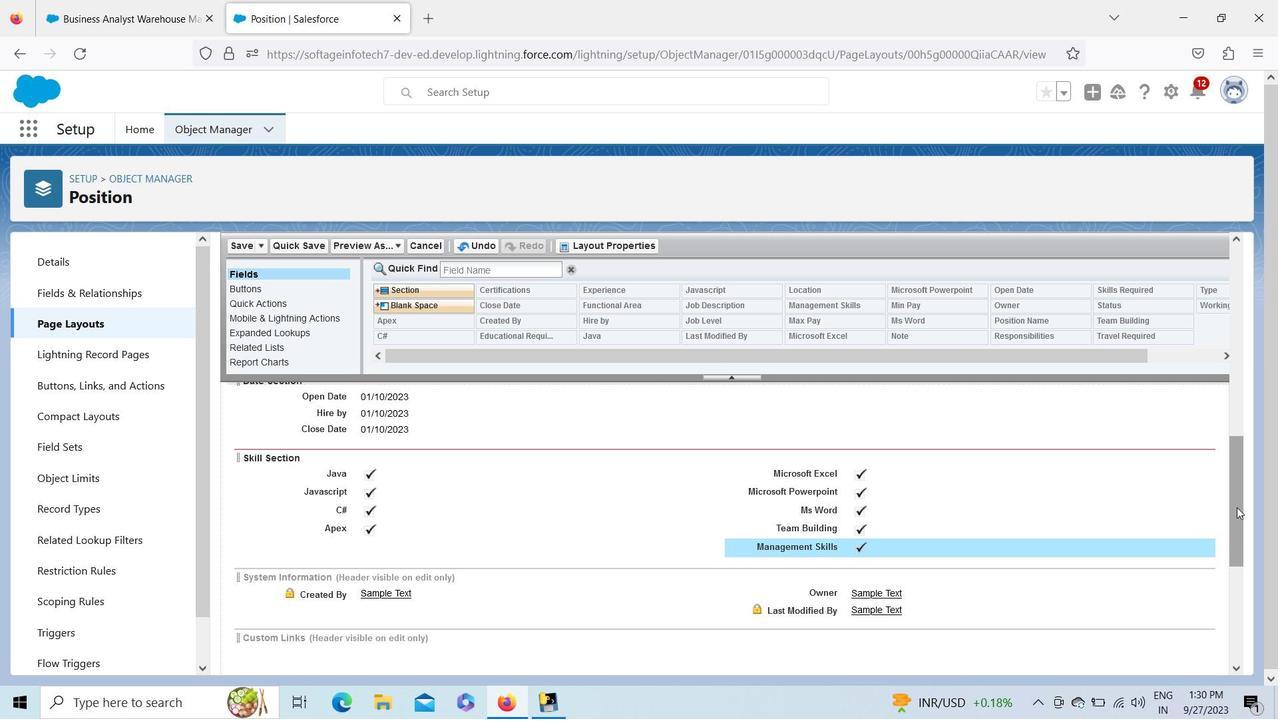 
Action: Mouse pressed left at (1237, 508)
Screenshot: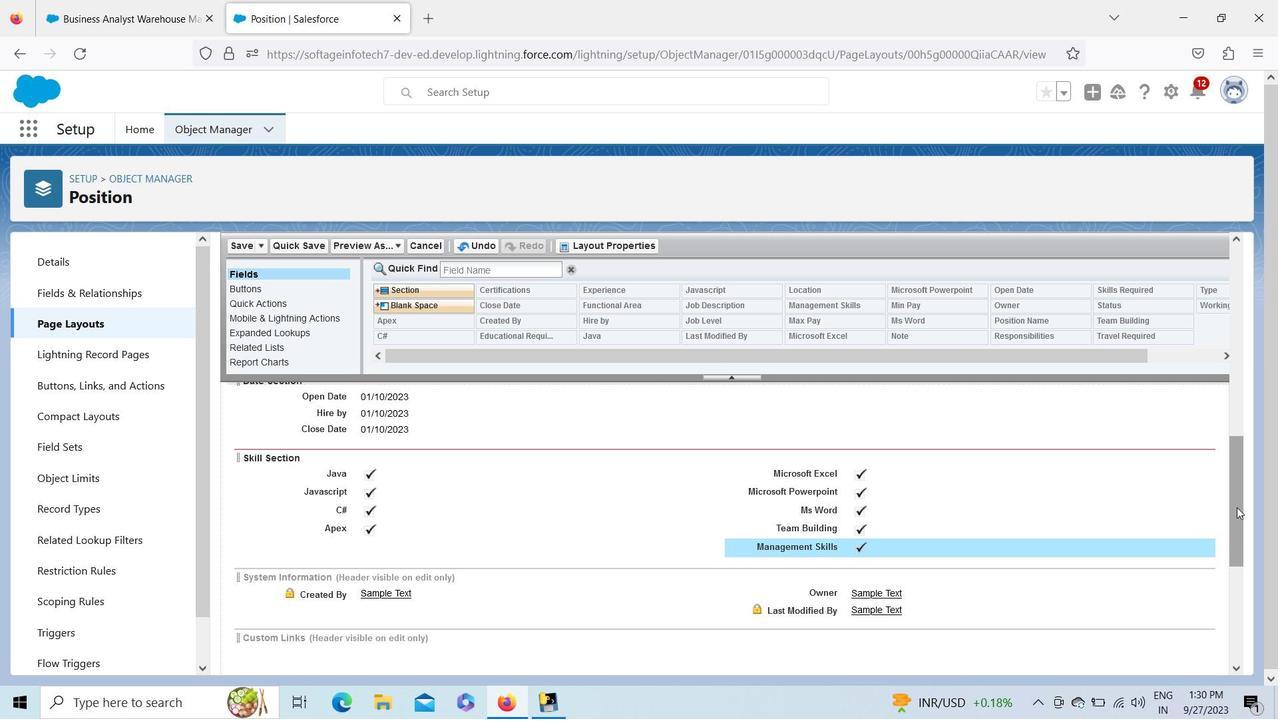 
Action: Mouse moved to (298, 266)
Screenshot: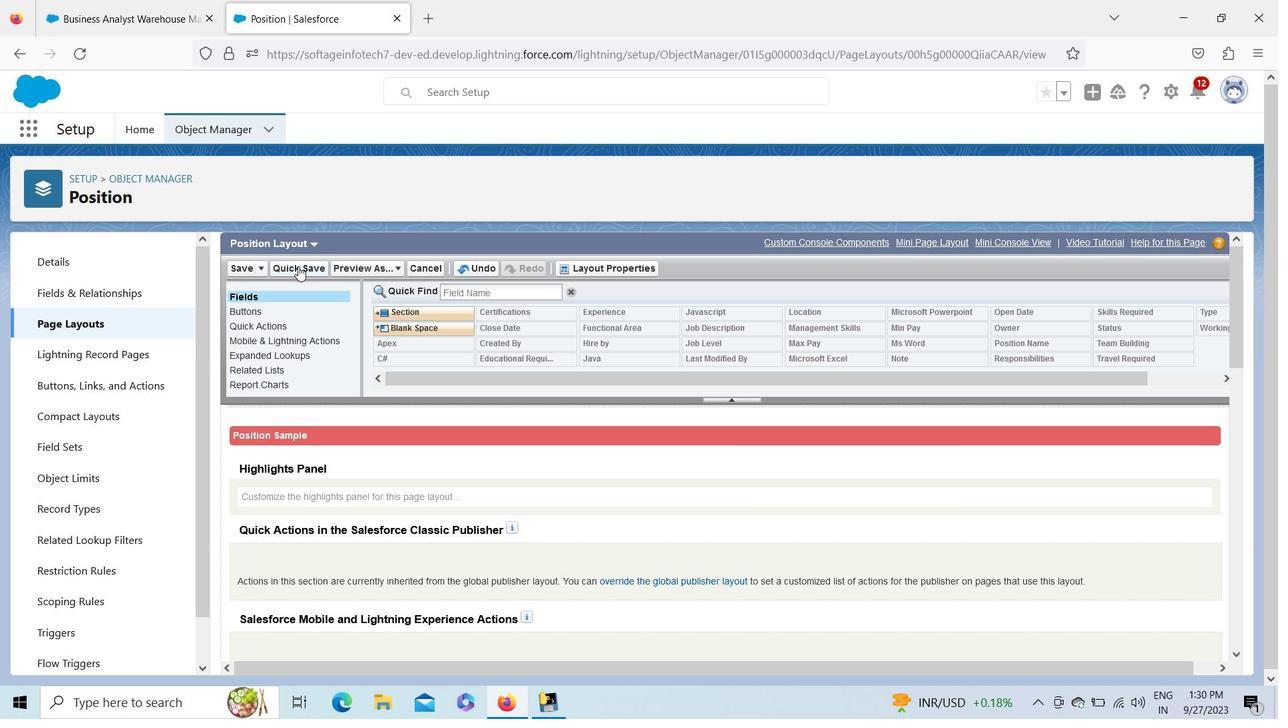 
Action: Mouse pressed left at (298, 266)
Screenshot: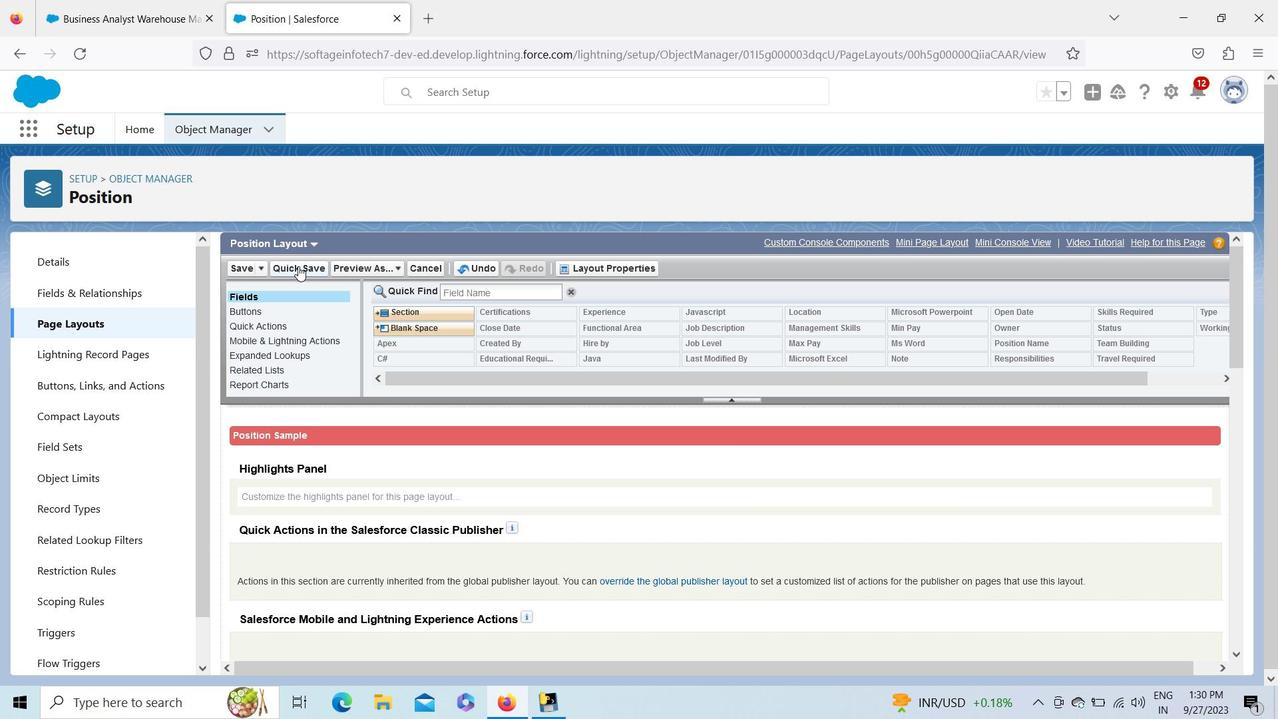 
Action: Mouse moved to (293, 272)
Screenshot: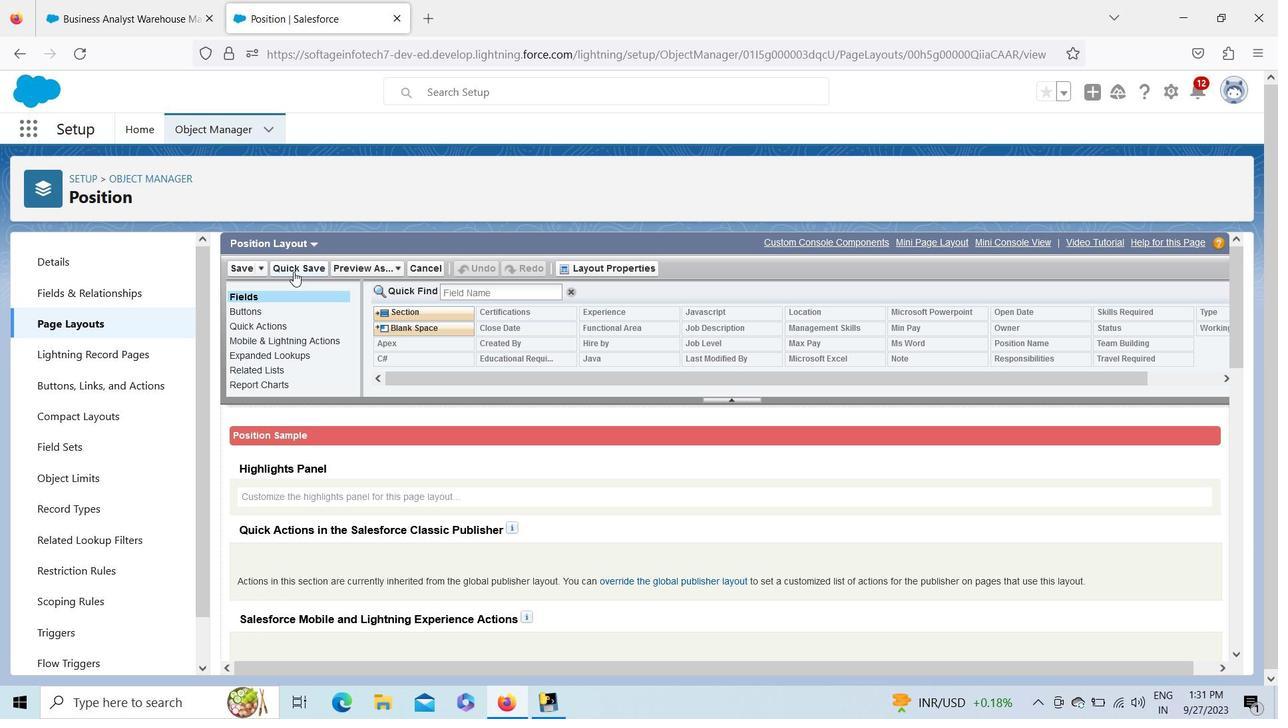 
Action: Mouse pressed left at (293, 272)
Screenshot: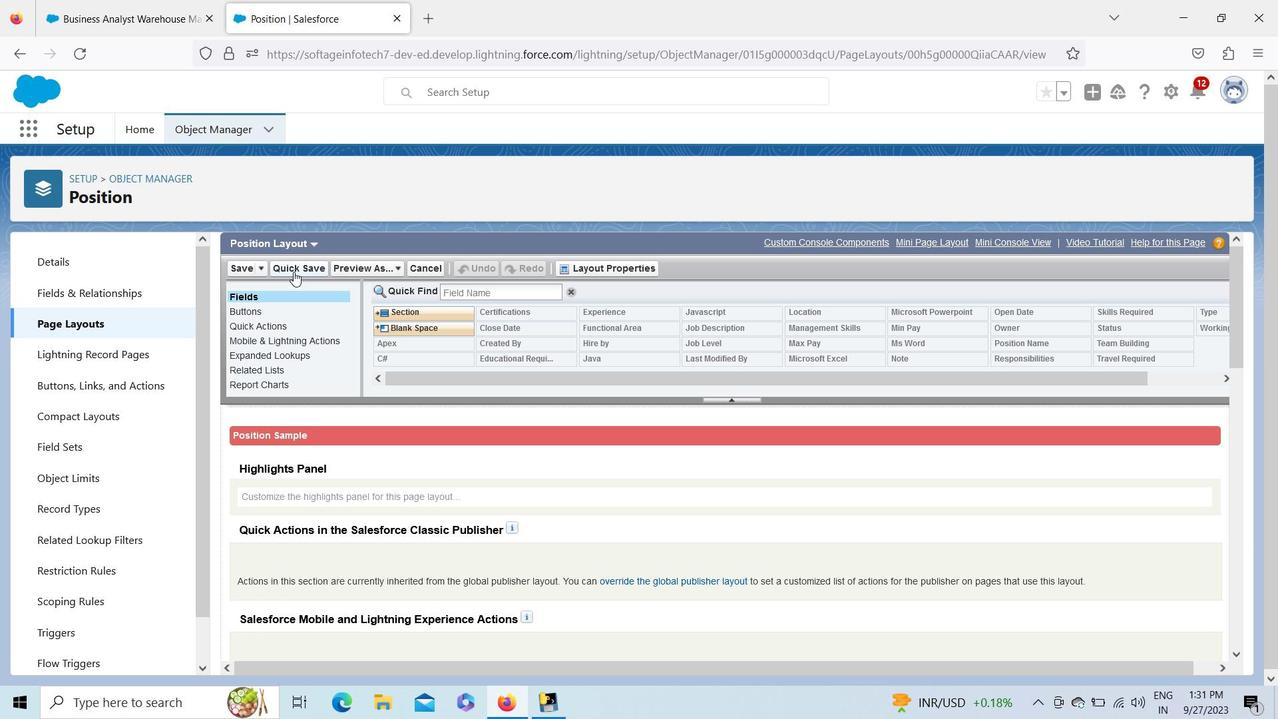
Action: Mouse moved to (113, 283)
Screenshot: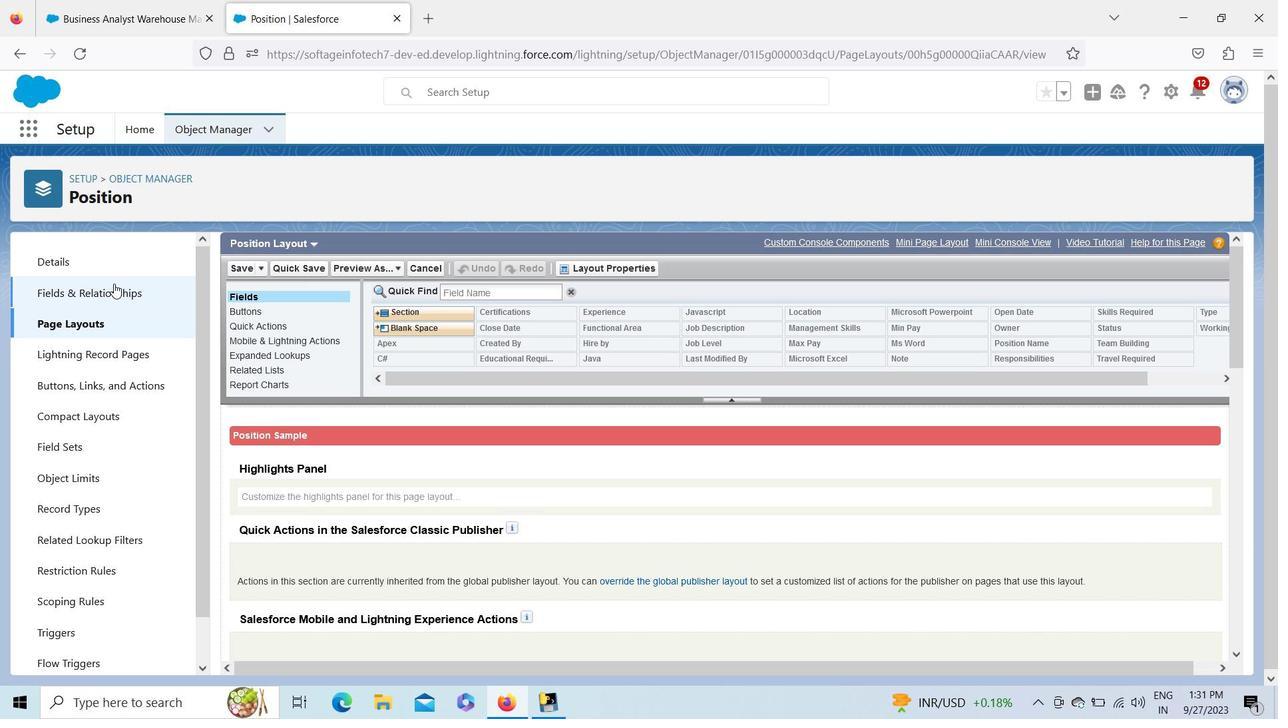 
Action: Mouse pressed left at (113, 283)
Screenshot: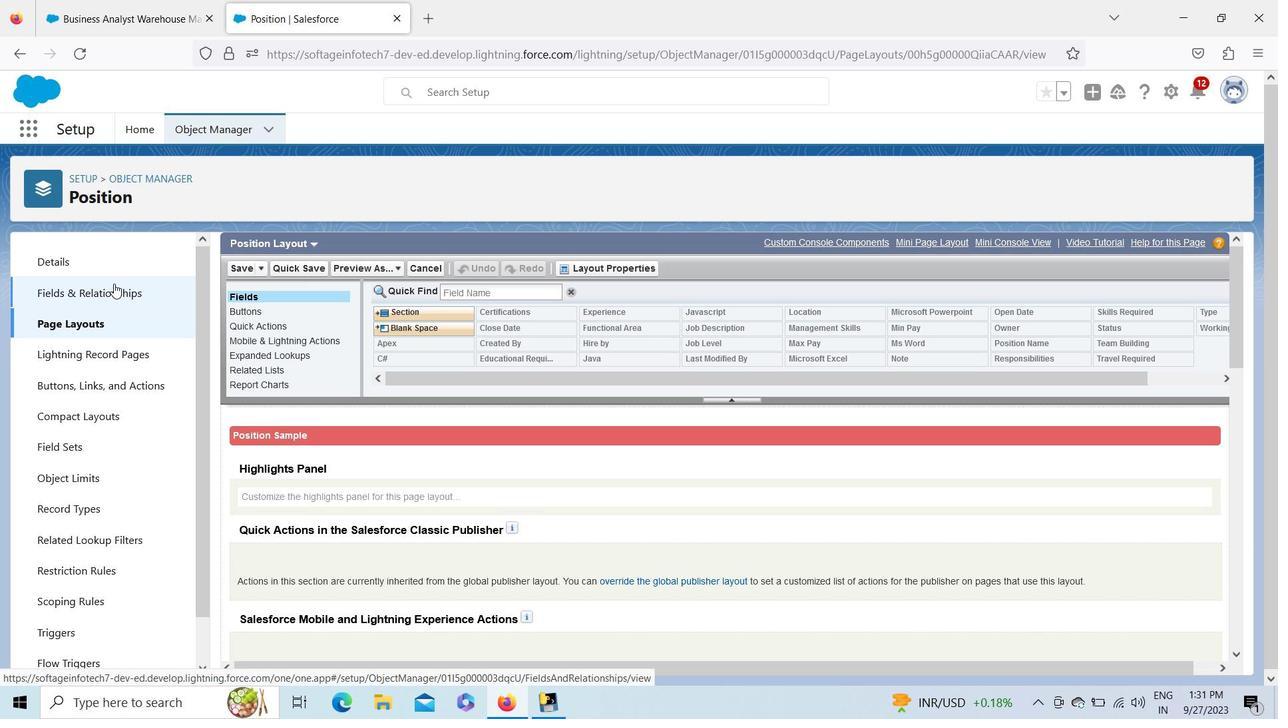 
Action: Mouse moved to (404, 13)
Screenshot: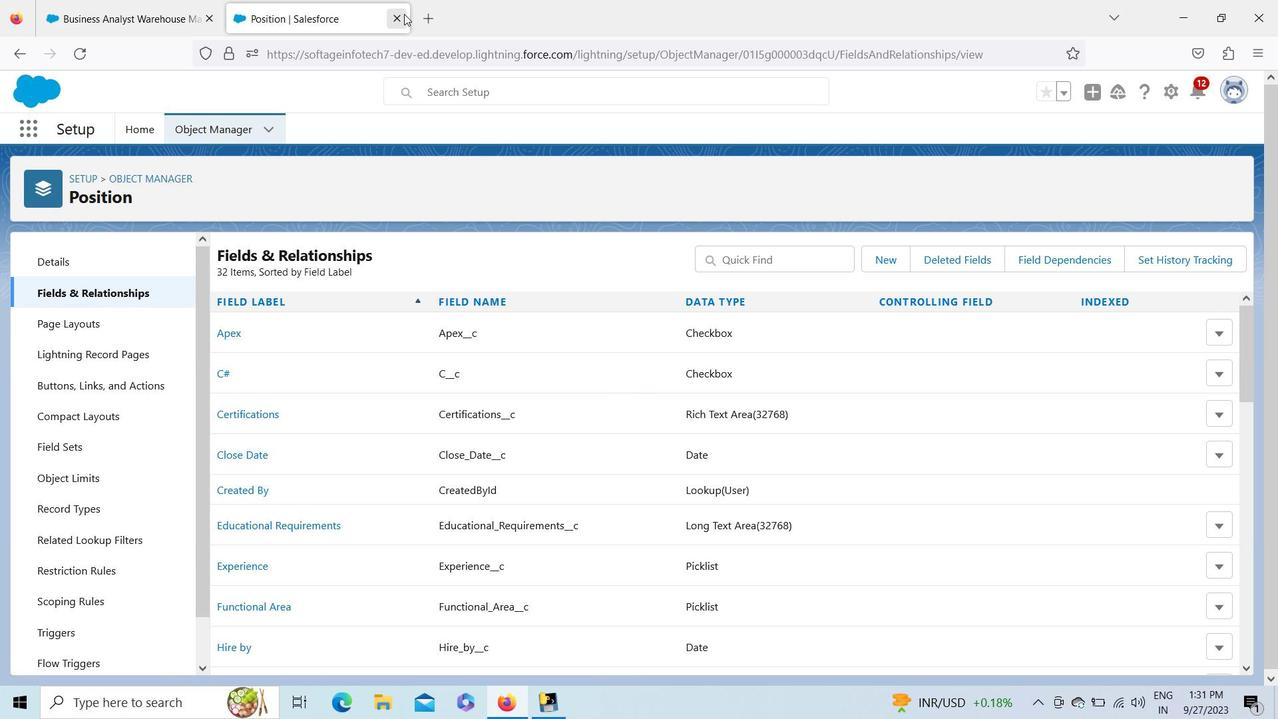 
Action: Mouse pressed left at (404, 13)
Screenshot: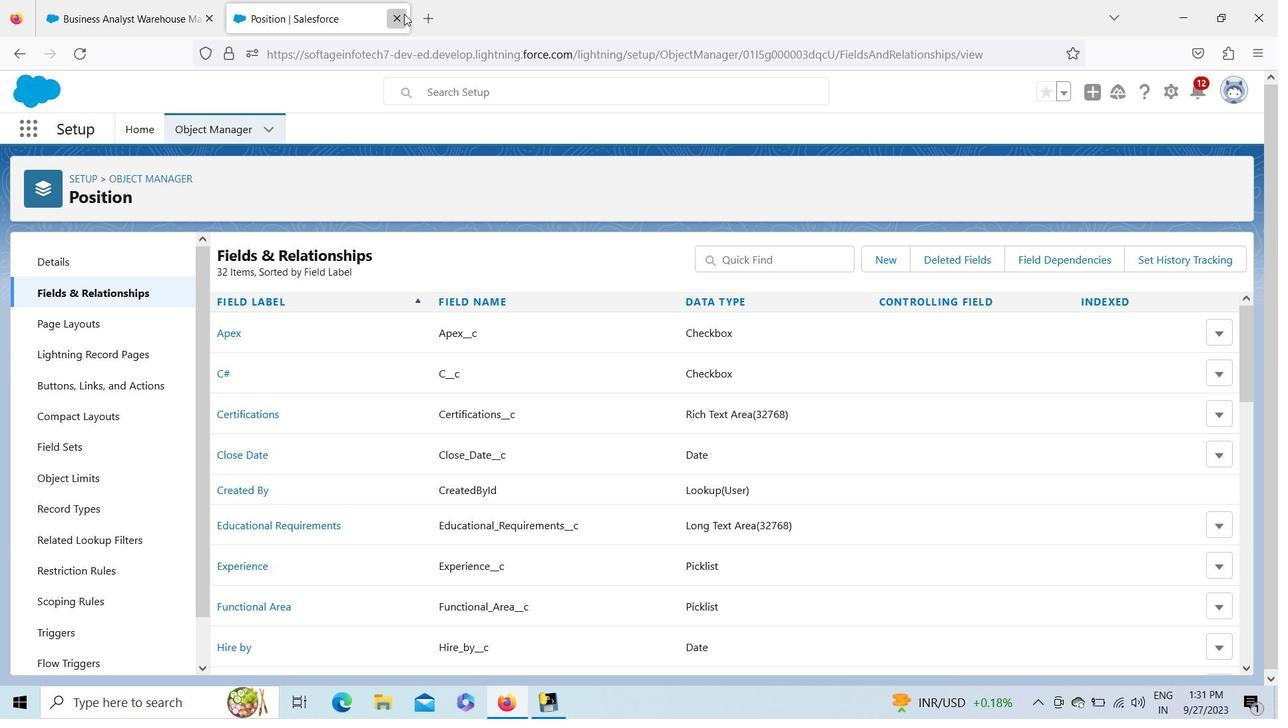 
Action: Mouse moved to (71, 63)
Screenshot: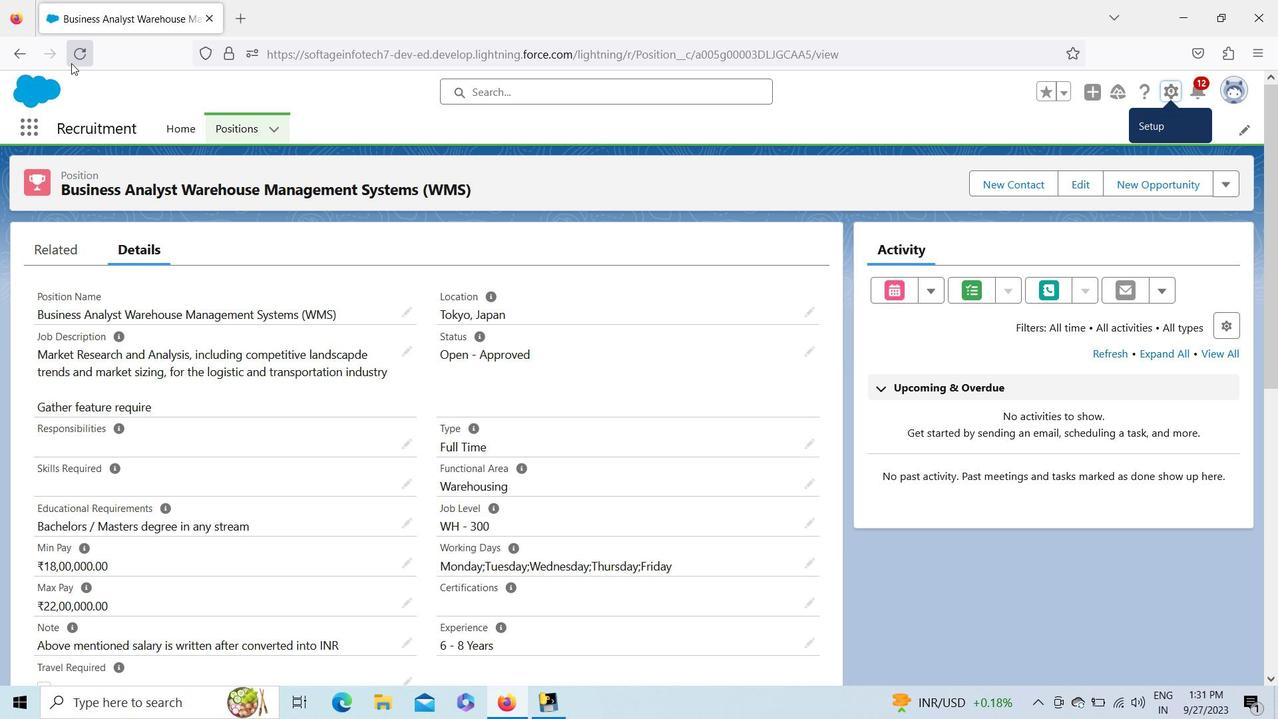 
Action: Mouse pressed left at (71, 63)
Screenshot: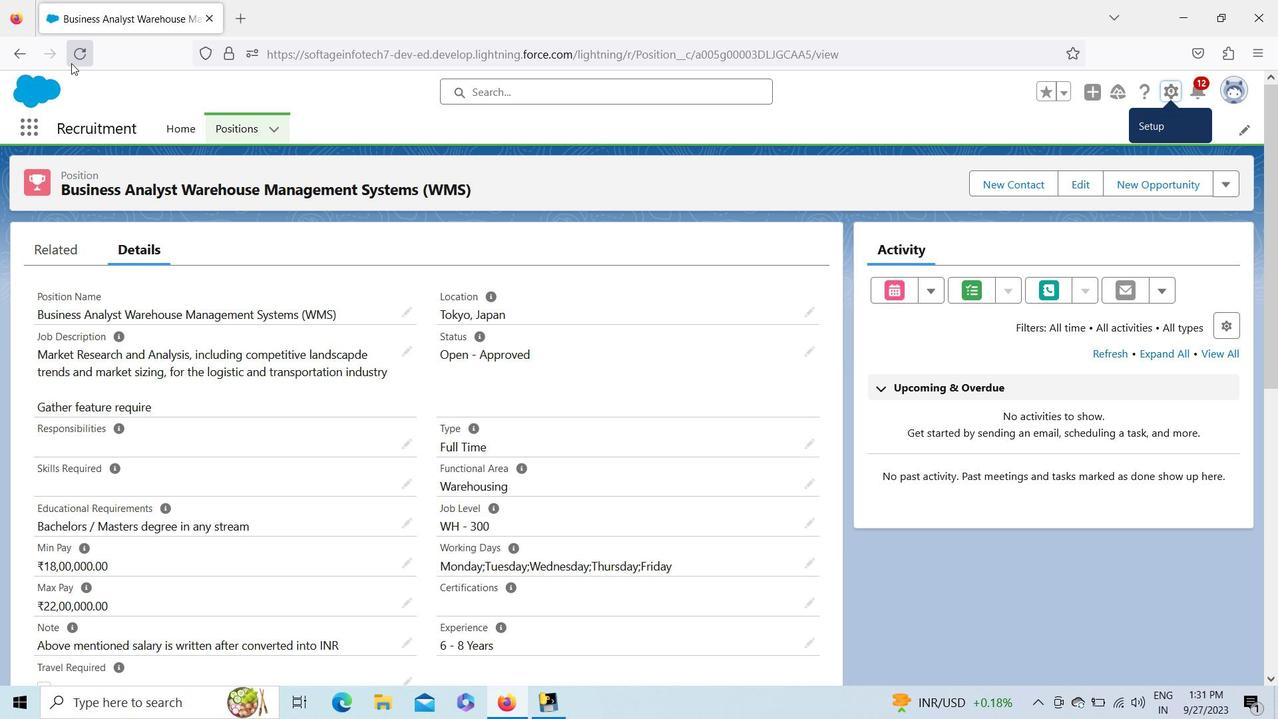 
Action: Mouse pressed left at (71, 63)
Screenshot: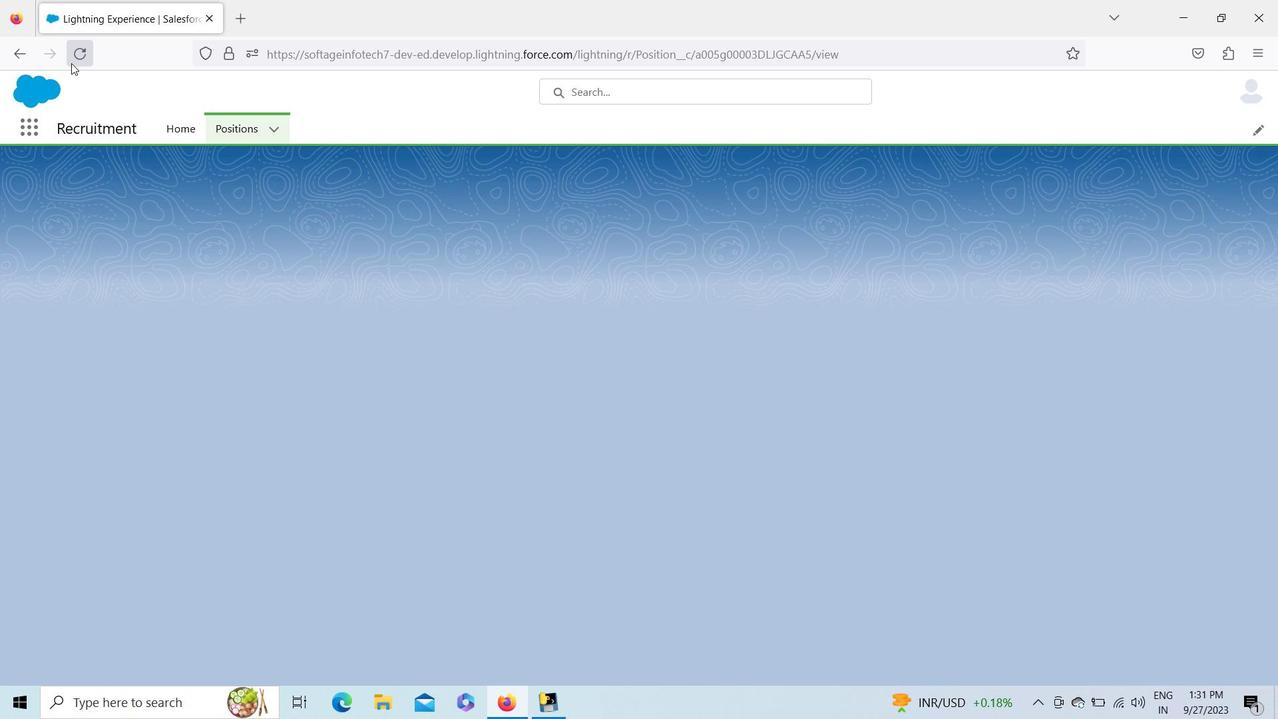 
Action: Mouse moved to (1076, 181)
Screenshot: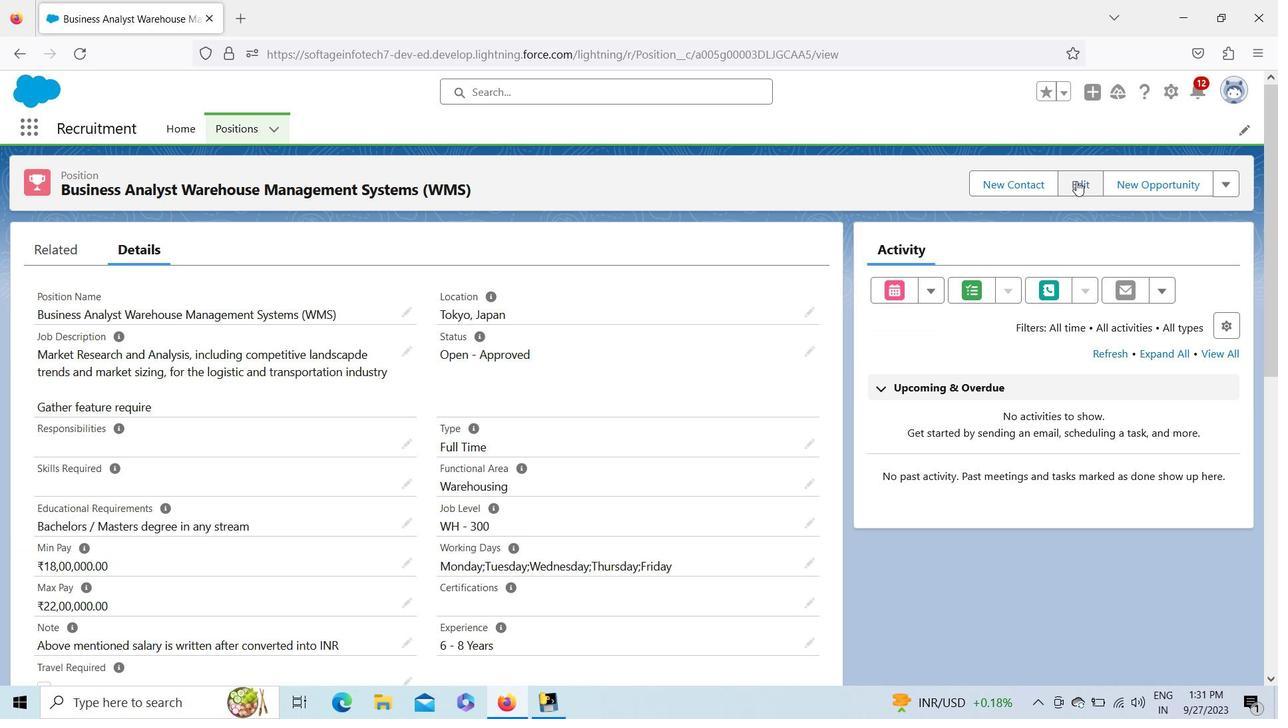 
Action: Mouse pressed left at (1076, 181)
Screenshot: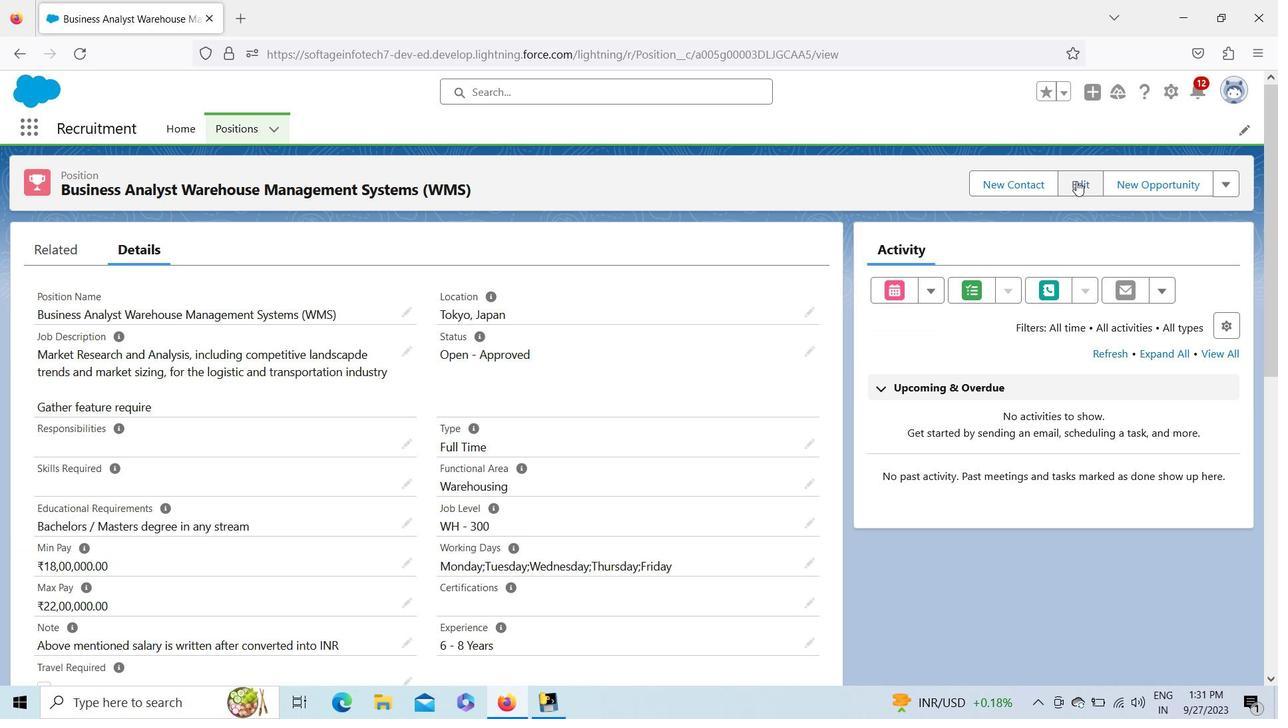 
Action: Mouse moved to (984, 246)
Screenshot: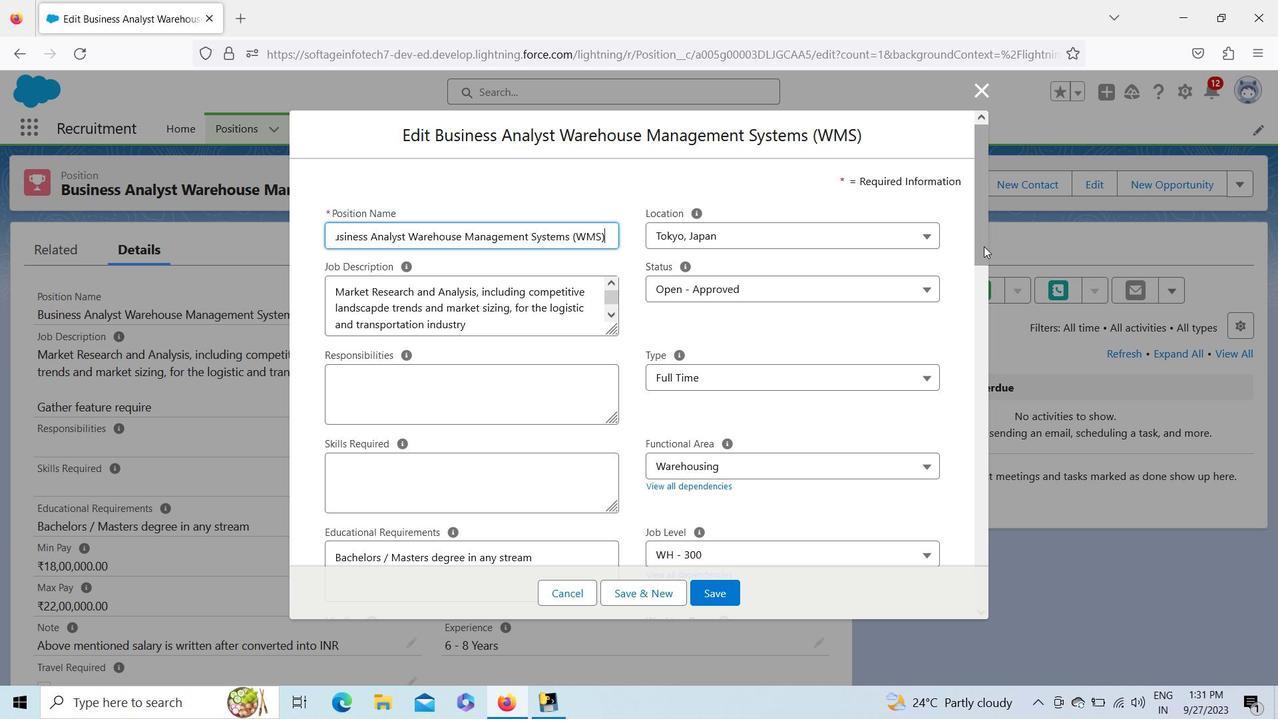 
Action: Mouse pressed left at (984, 246)
Screenshot: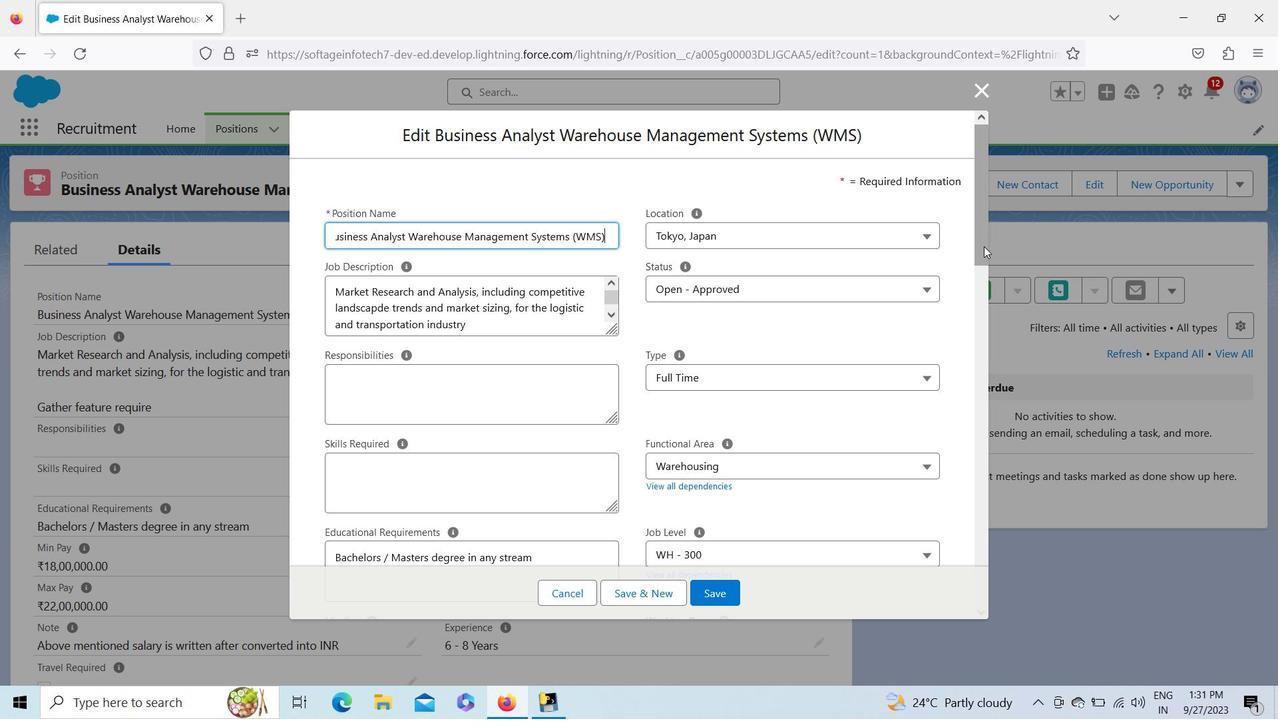 
Action: Mouse moved to (653, 449)
Screenshot: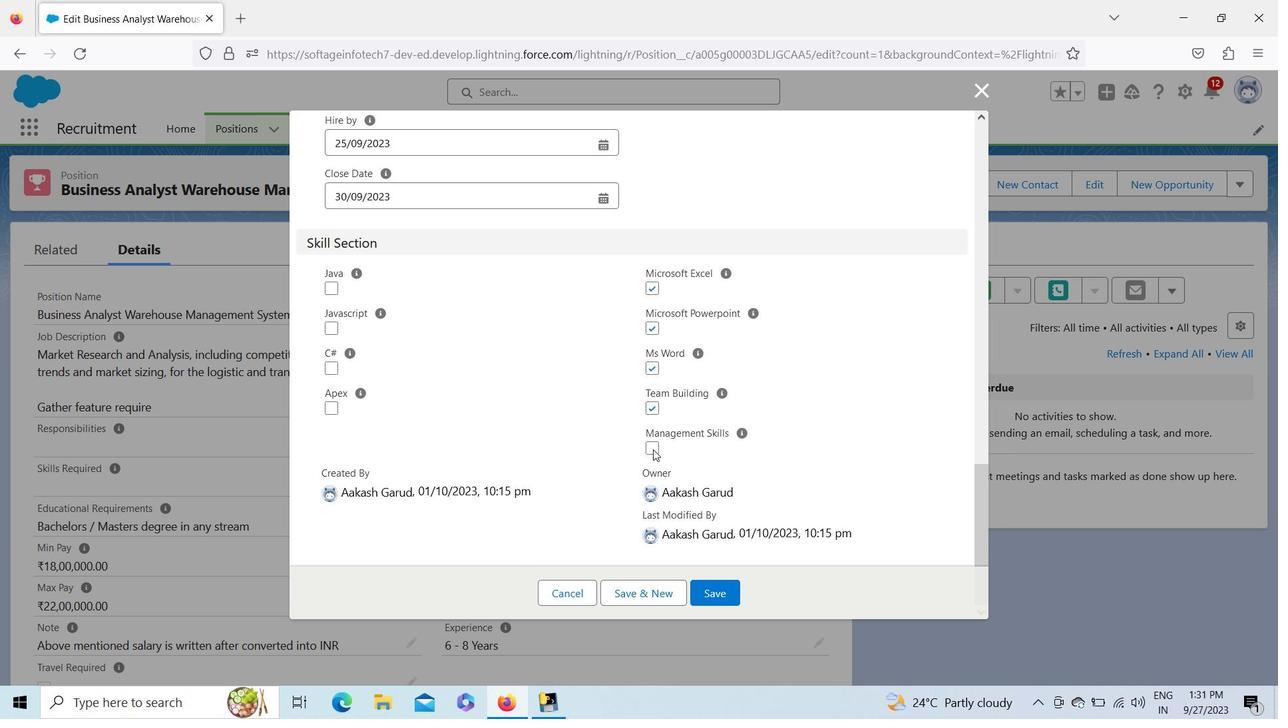 
Action: Mouse pressed left at (653, 449)
Screenshot: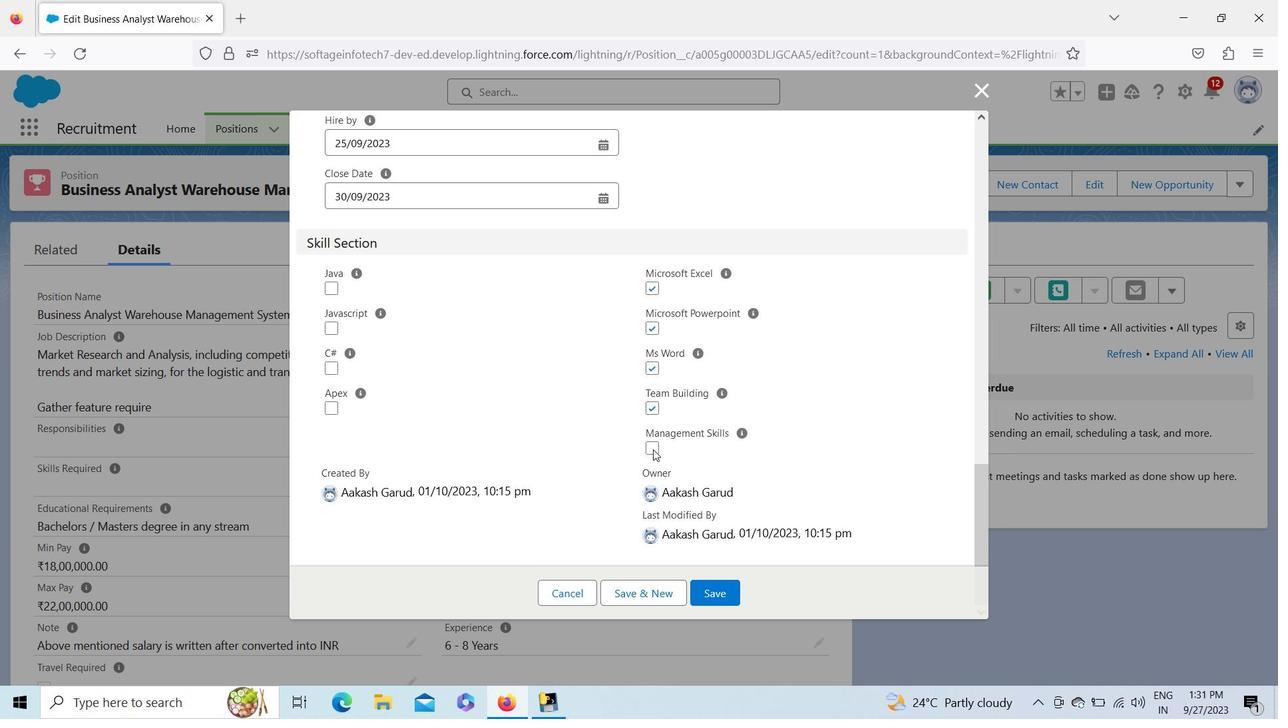 
Action: Mouse moved to (981, 514)
Screenshot: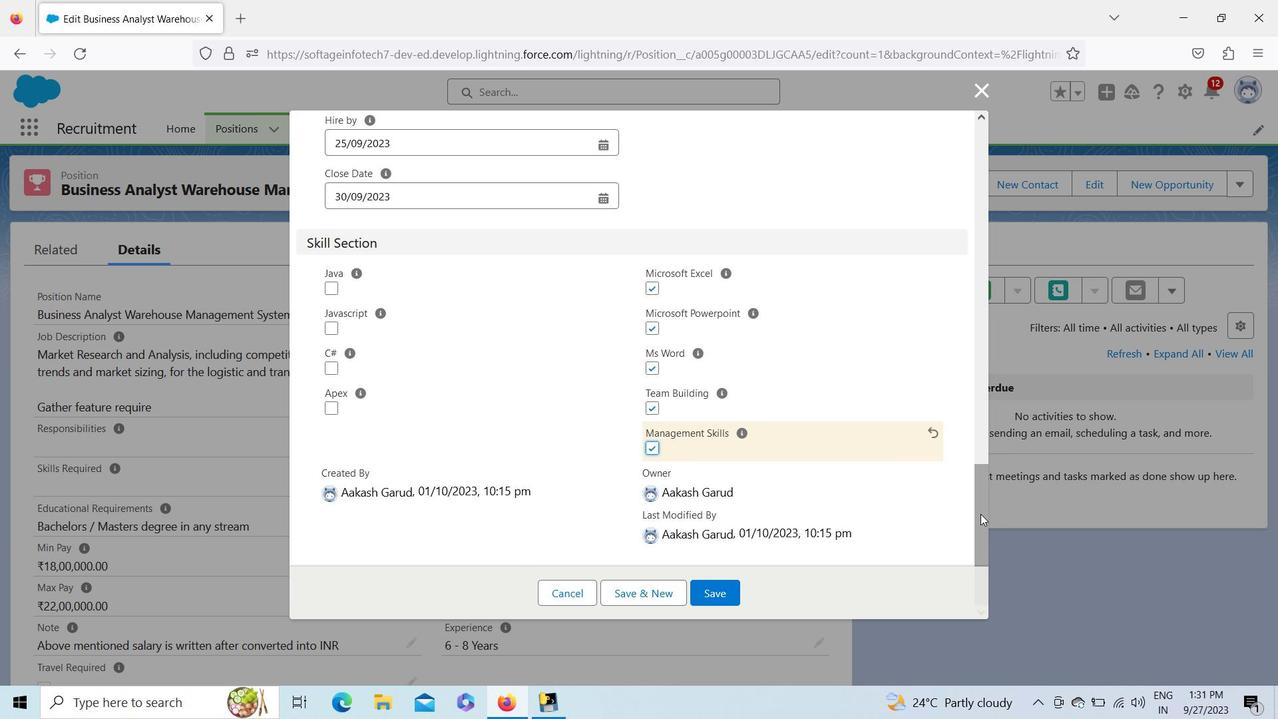 
Action: Mouse pressed left at (981, 514)
Screenshot: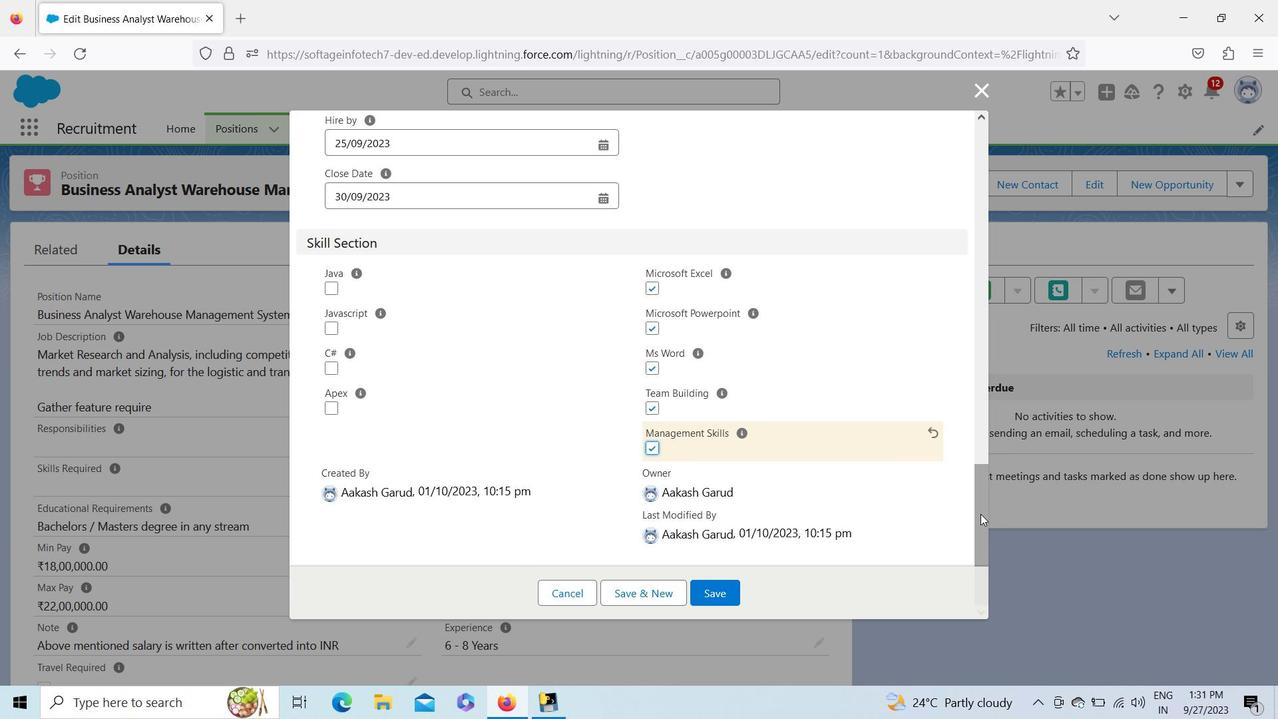 
Action: Mouse moved to (608, 255)
Screenshot: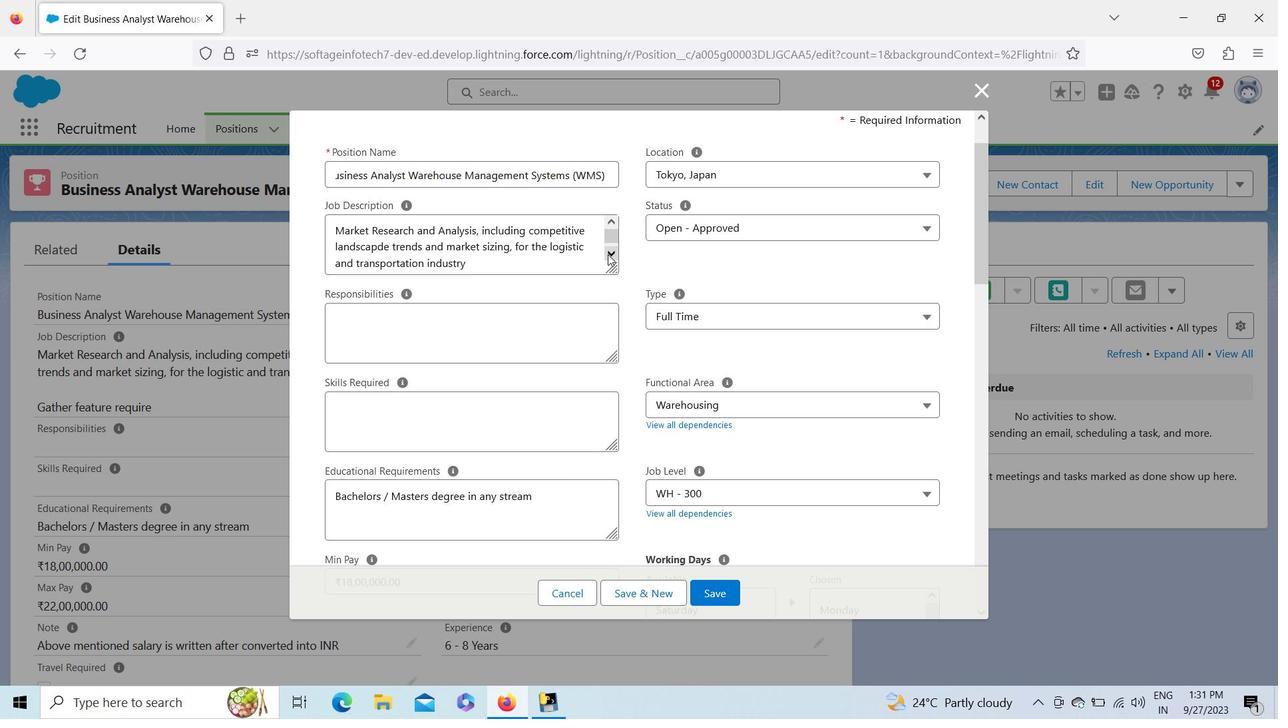 
Action: Mouse pressed left at (608, 255)
Screenshot: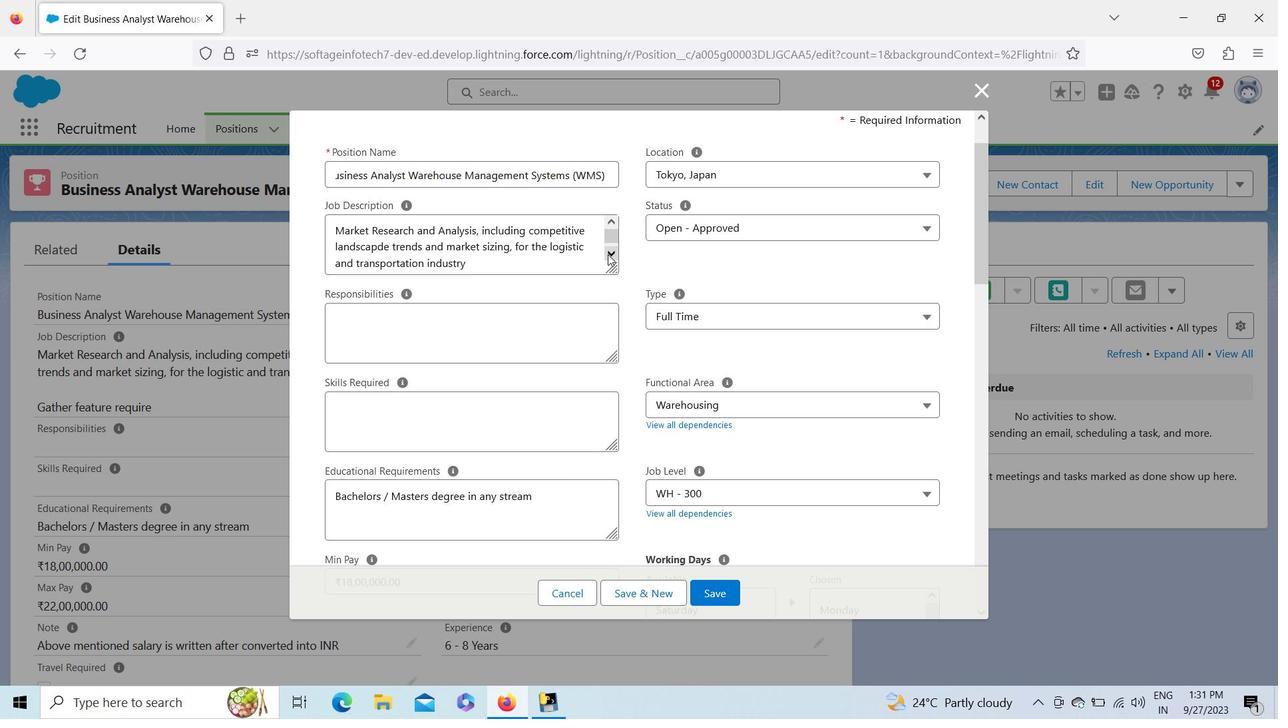 
Action: Mouse pressed left at (608, 255)
Screenshot: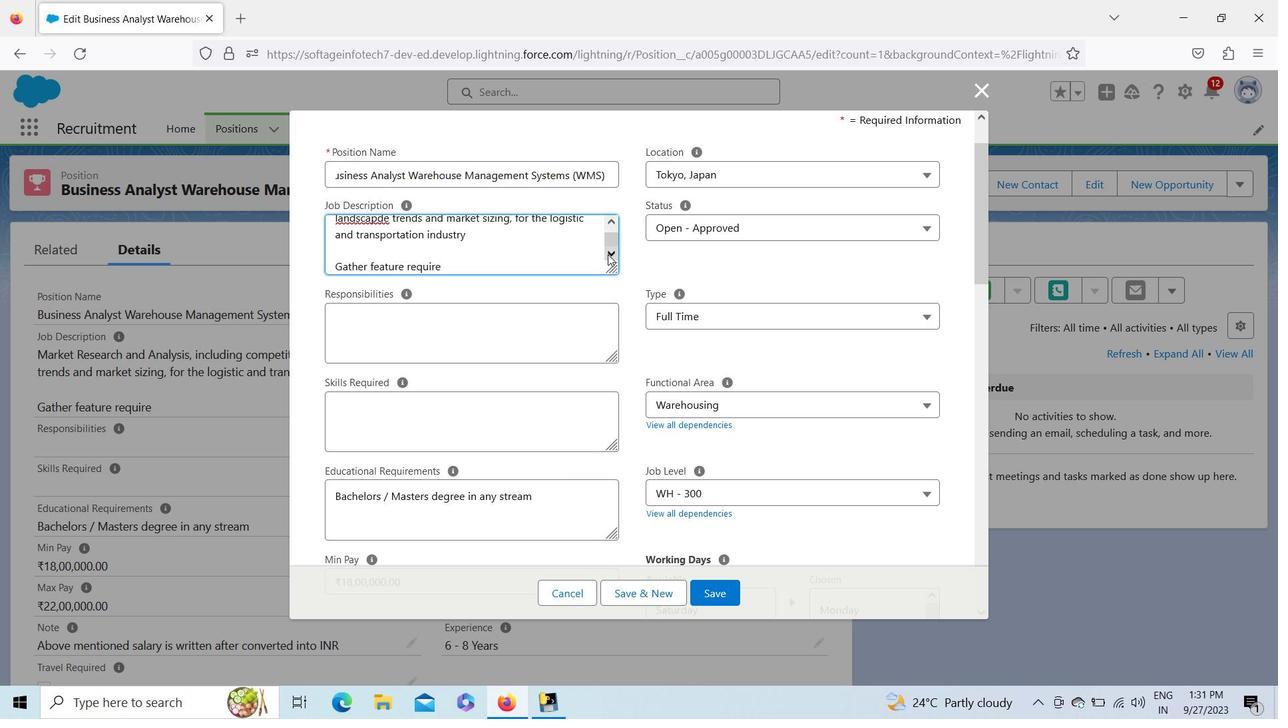 
Action: Mouse pressed left at (608, 255)
Screenshot: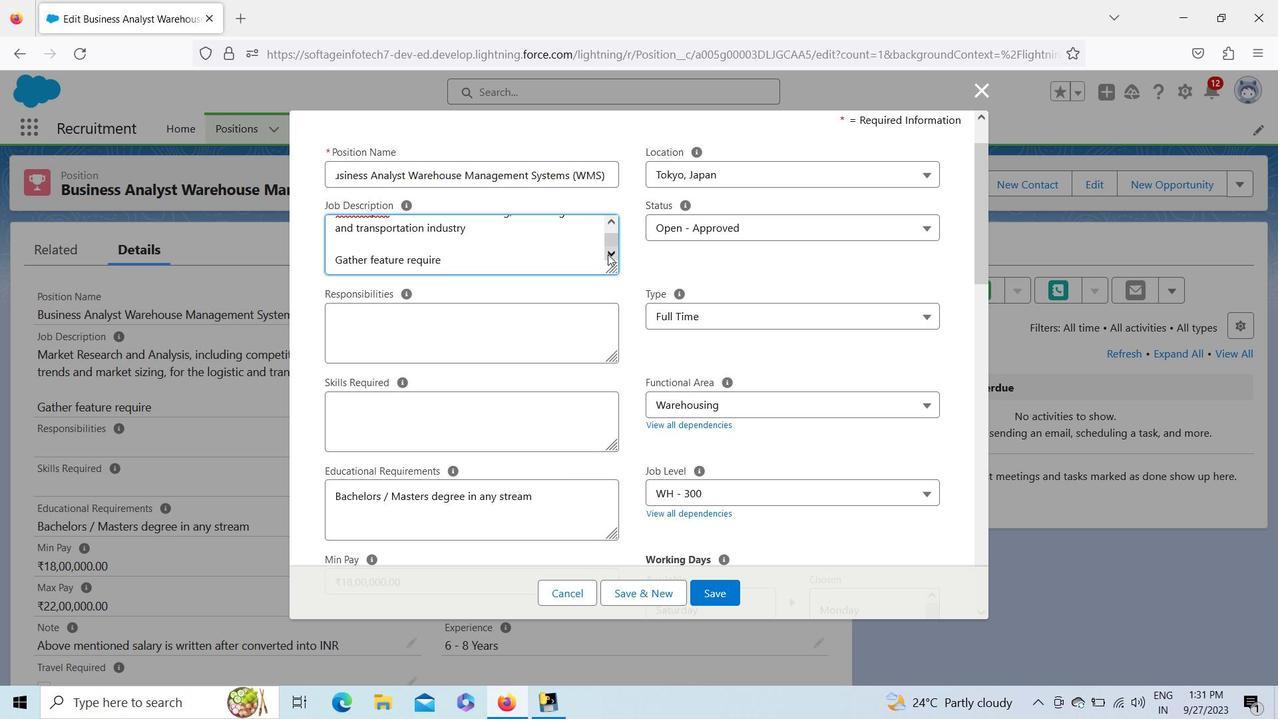 
Action: Mouse pressed left at (608, 255)
Screenshot: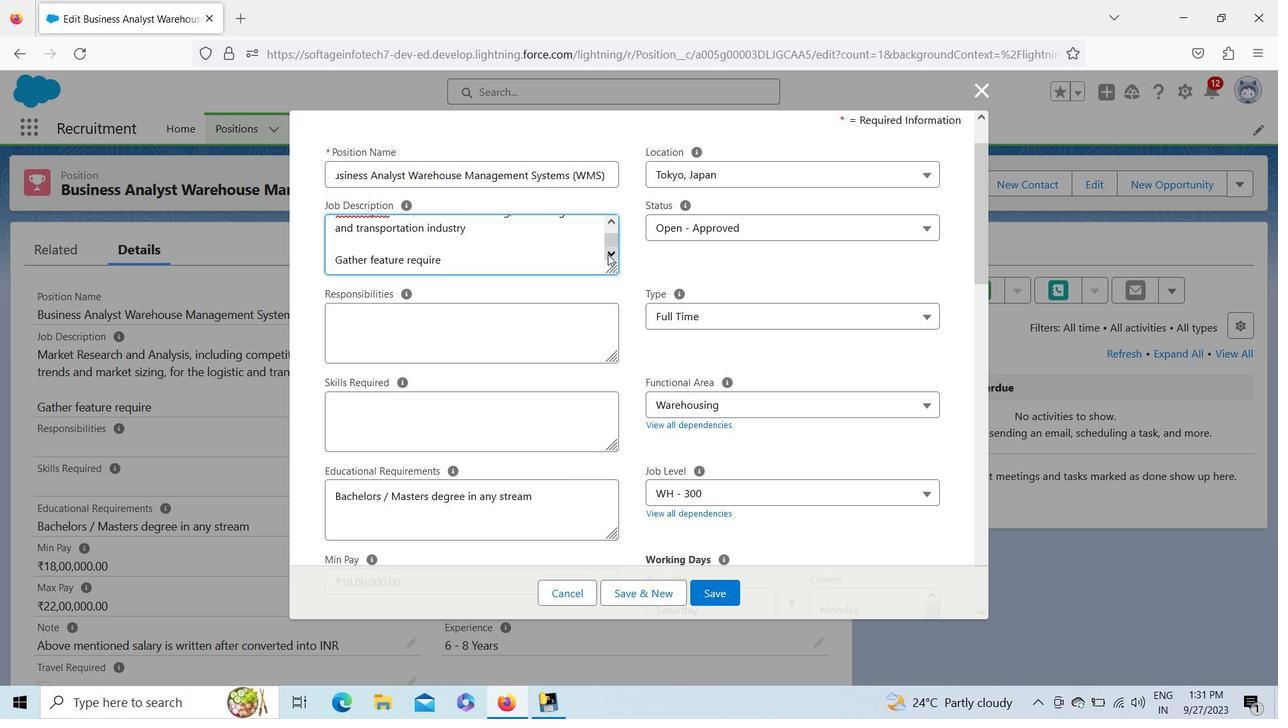 
Action: Mouse pressed left at (608, 255)
Screenshot: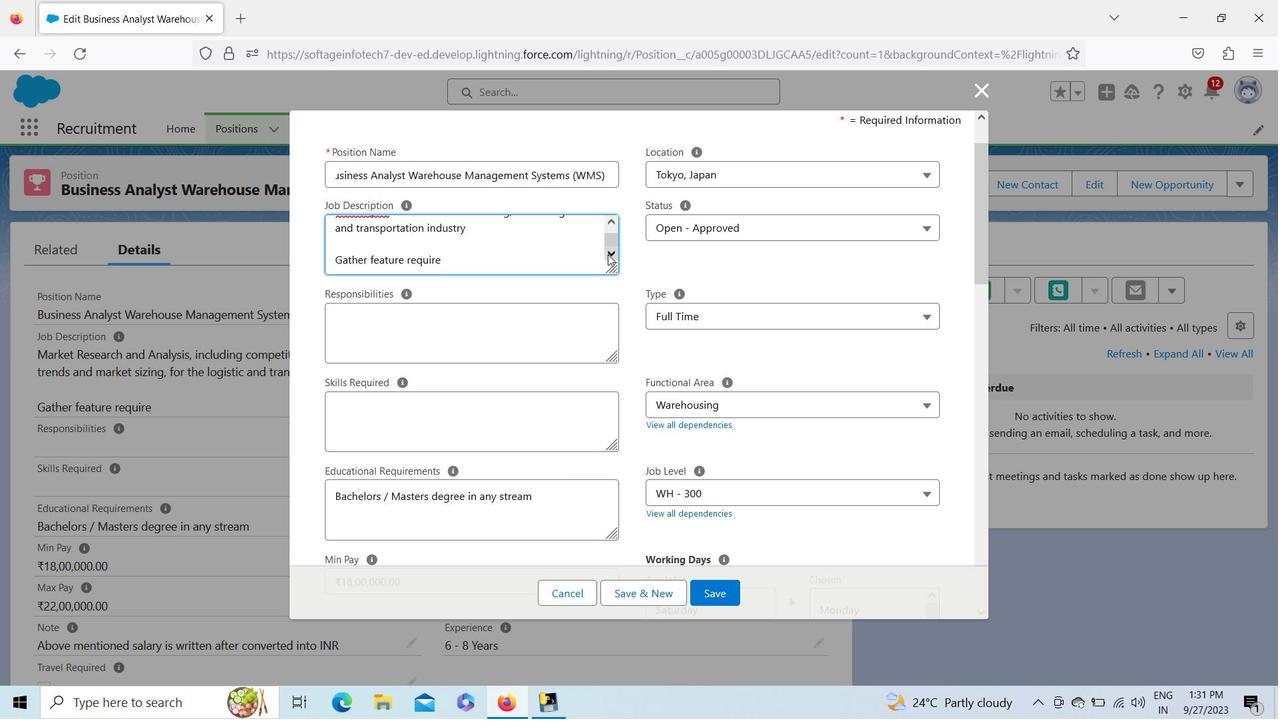 
Action: Mouse pressed left at (608, 255)
Screenshot: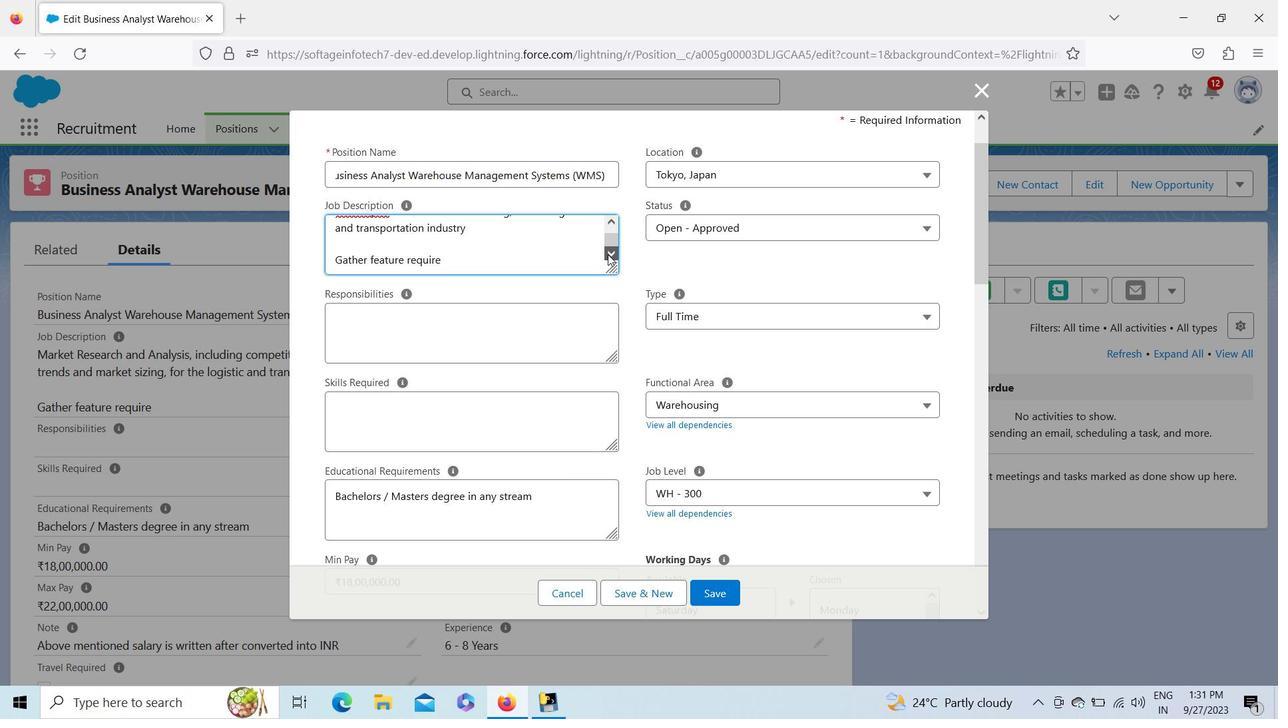 
Action: Mouse moved to (476, 255)
Screenshot: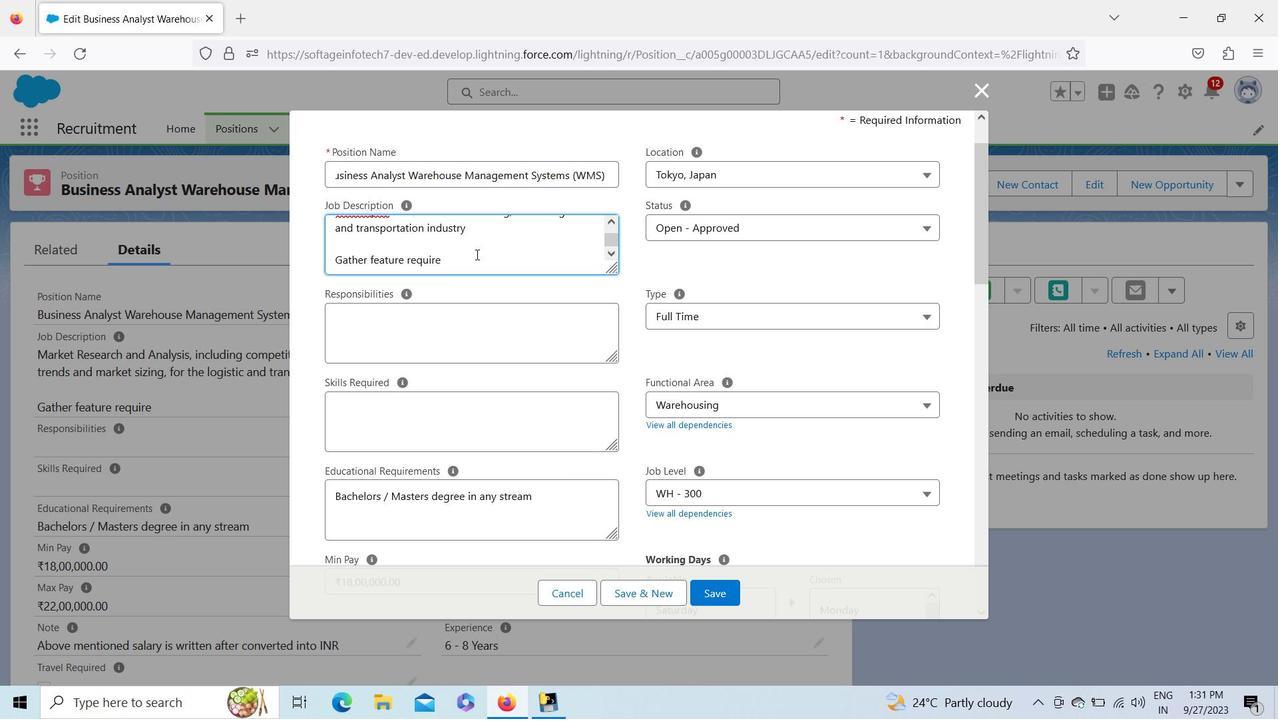 
Action: Mouse pressed left at (476, 255)
Screenshot: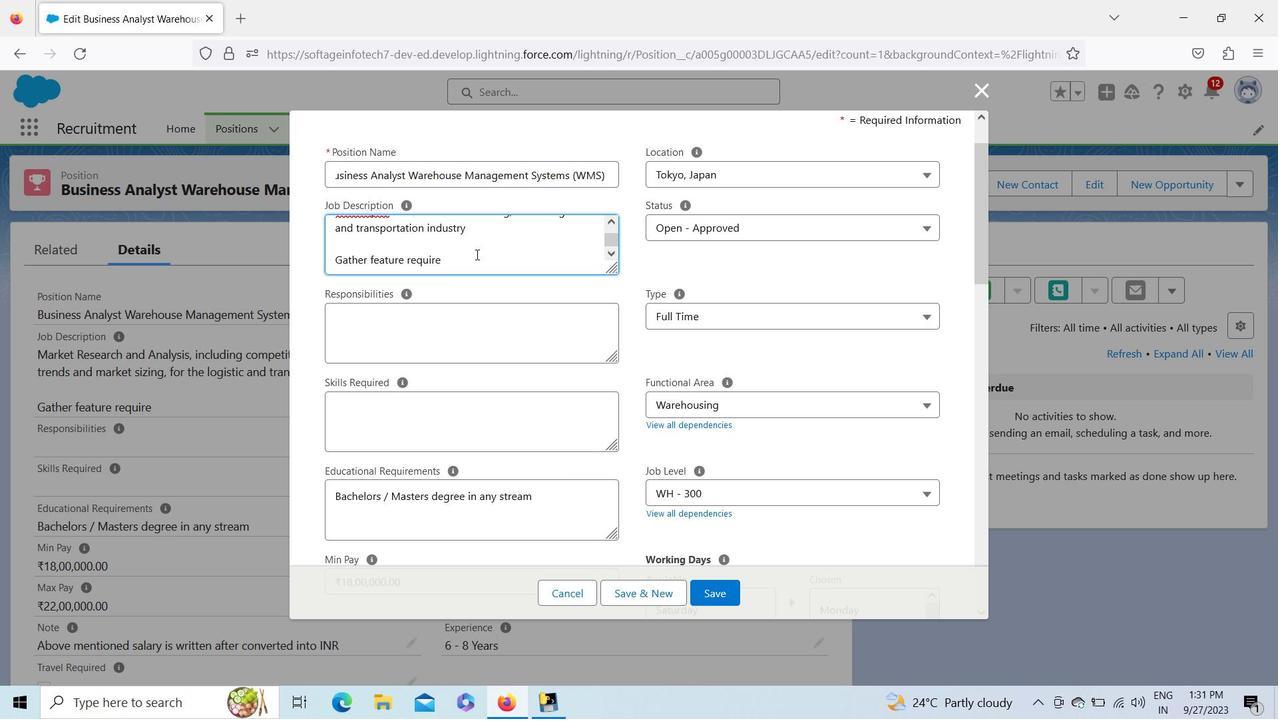 
Action: Key pressed ctrl+Ments<Key.space>from<Key.space>customers<Key.space>and<Key.space>internal<Key.space>teams
Screenshot: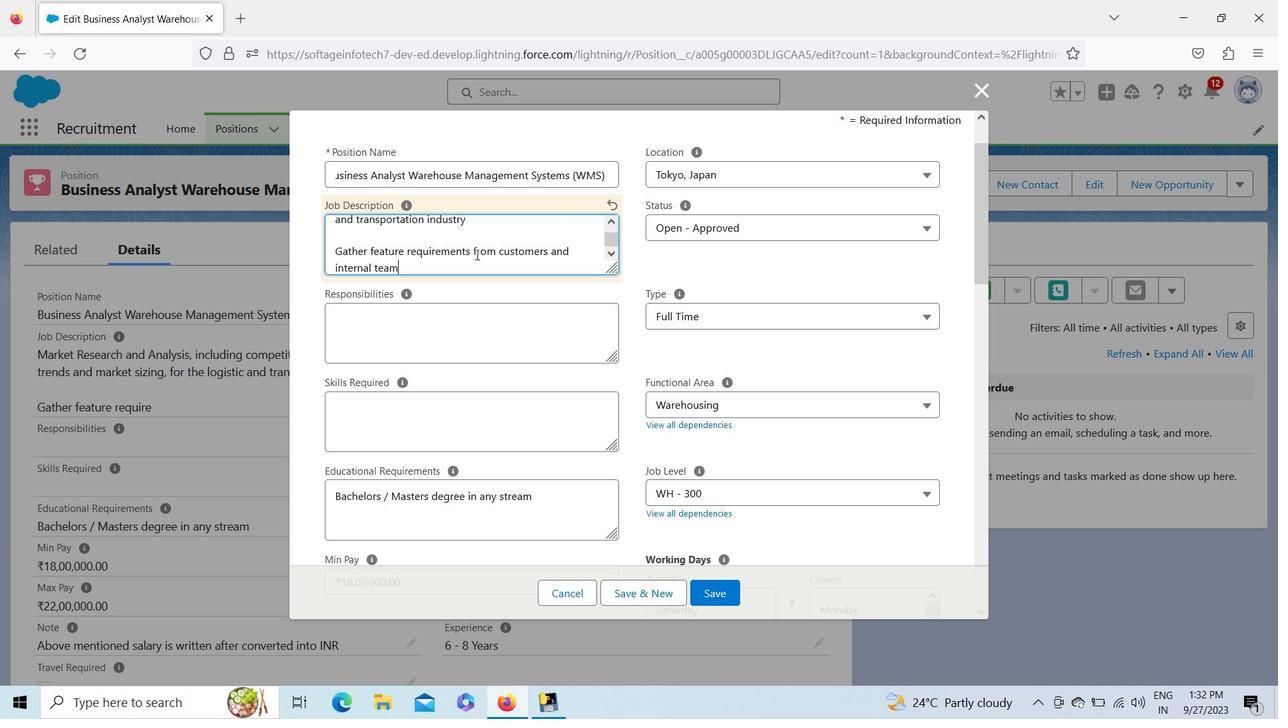 
Action: Mouse moved to (546, 302)
Screenshot: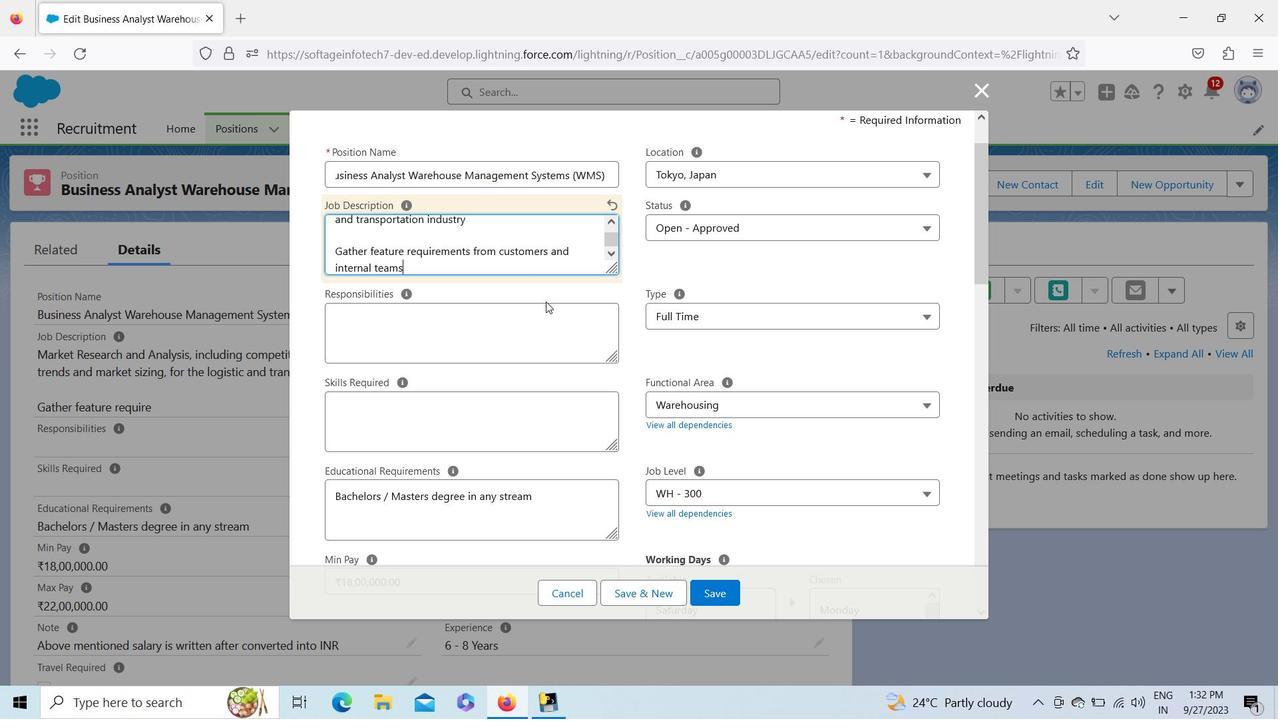
Action: Key pressed <Key.enter><Key.enter><Key.shift><Key.shift><Key.shift><Key.shift><Key.shift><Key.shift><Key.shift><Key.shift><Key.shift><Key.shift><Key.shift><Key.shift><Key.shift><Key.shift><Key.shift>Own<Key.space>and<Key.space>publish<Key.space><Key.shift>Quarterly<Key.space><Key.shift>Roadmap<Key.space>plan,<Key.space>outline<Key.space>the<Key.space>strategy
Screenshot: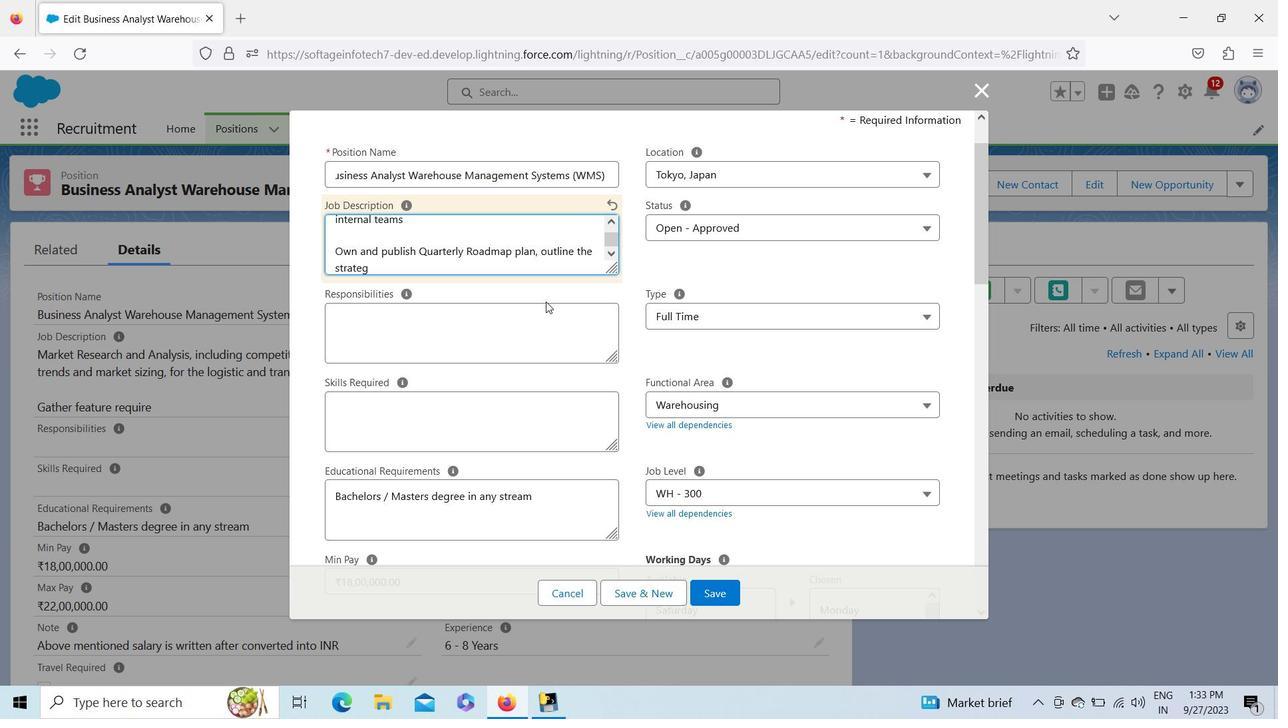
Action: Mouse moved to (478, 325)
Screenshot: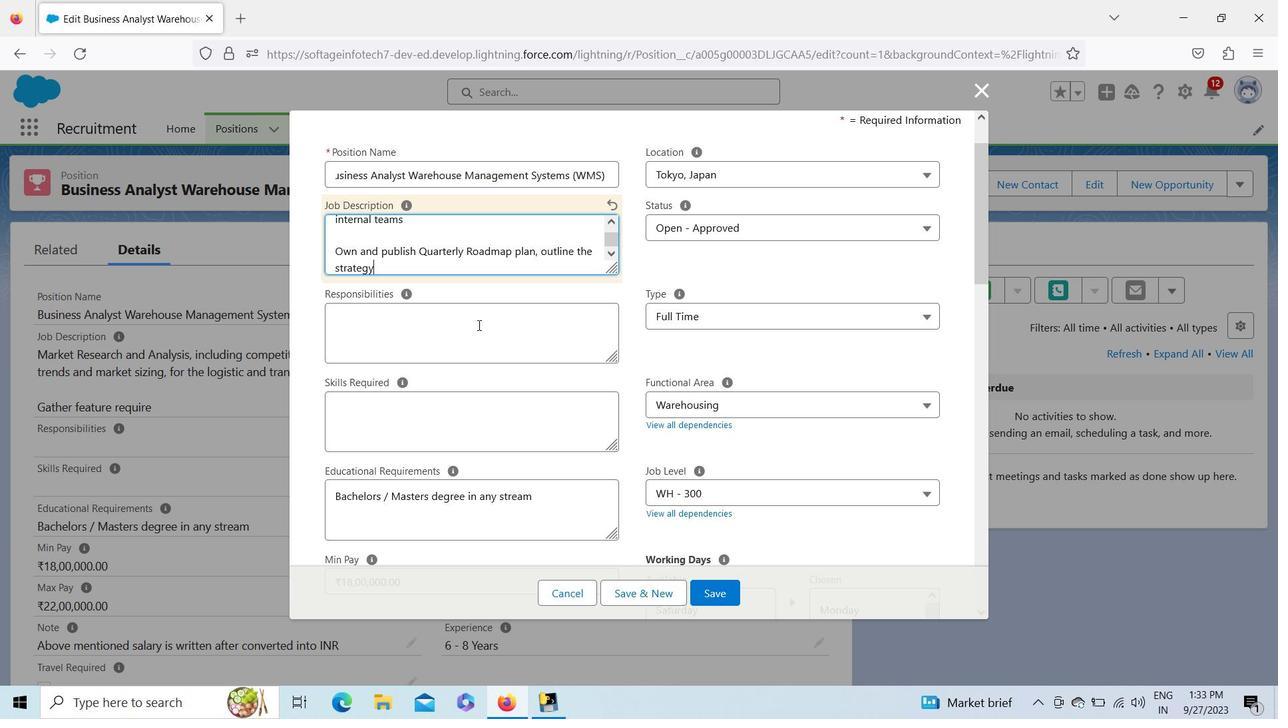 
Action: Key pressed ,<Key.space>features,<Key.space>and<Key.space>share<Key.space>your<Key.space>progress<Key.space>and<Key.space>future<Key.space>looking<Key.space>product<Key.space>vision<Key.space>to<Key.space>internal<Key.space>anfdb<Key.backspace><Key.backspace><Key.backspace>d<Key.space>external<Key.space>stakeholders<Key.enter><Key.backspace>.<Key.enter><Key.enter><Key.shift>Work<Key.space>with<Key.space>user<Key.space>experience<Key.space>team<Key.space>to<Key.space>create<Key.space>detailed<Key.space>feature<Key.space>specs,<Key.space>iterate<Key.space>prototypr=<Key.backspace><Key.backspace>es
Screenshot: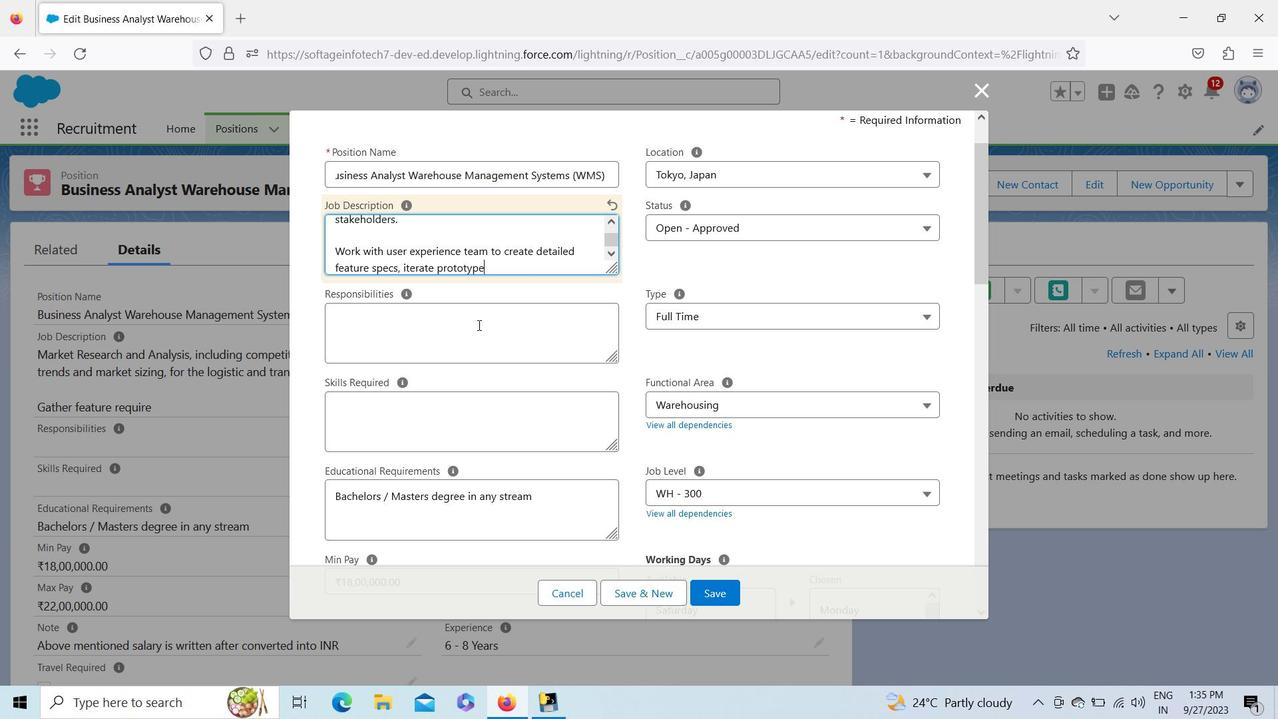 
Action: Mouse moved to (503, 323)
Screenshot: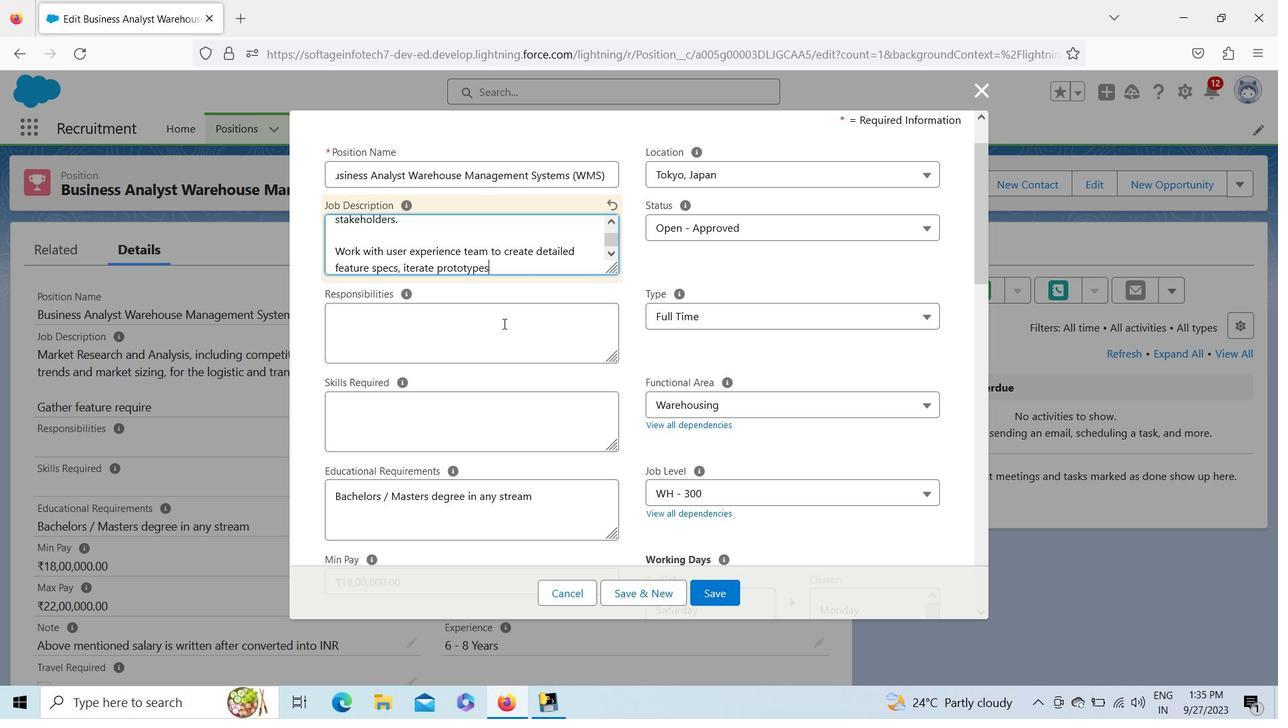 
Action: Key pressed ,<Key.space>validate<Key.space>with<Key.space>stakeholders
Screenshot: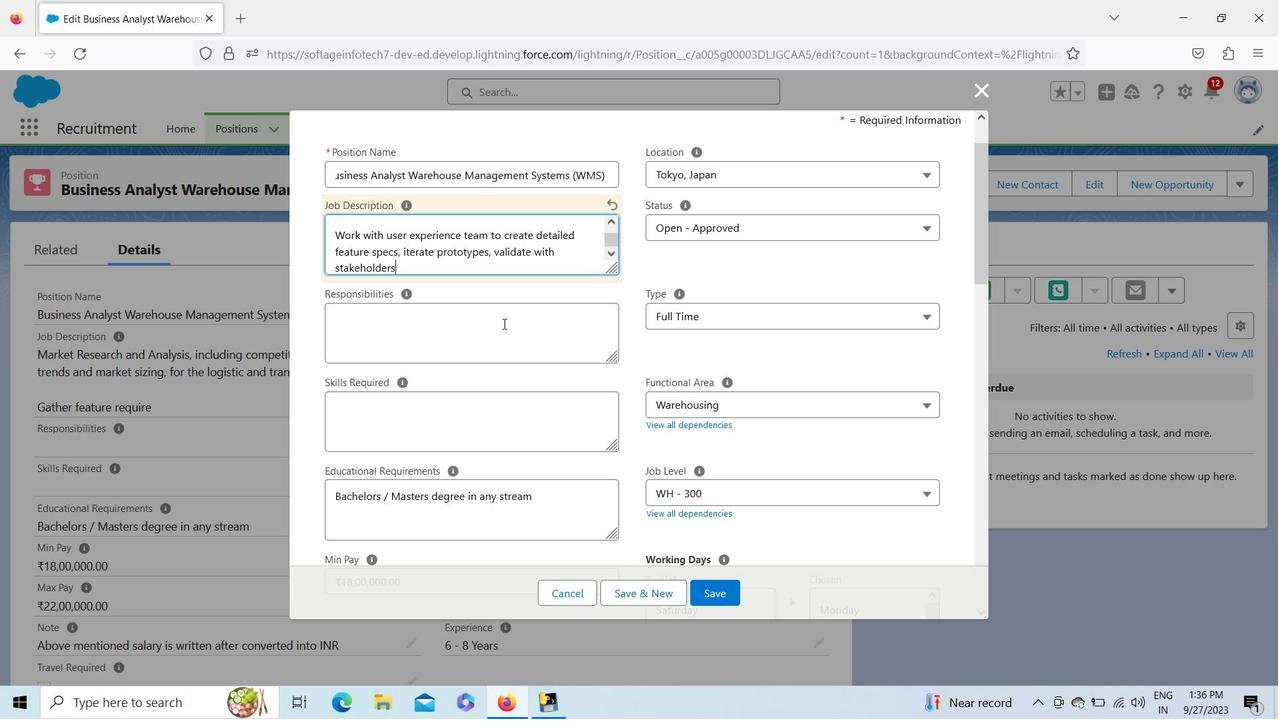 
Action: Mouse moved to (609, 256)
Screenshot: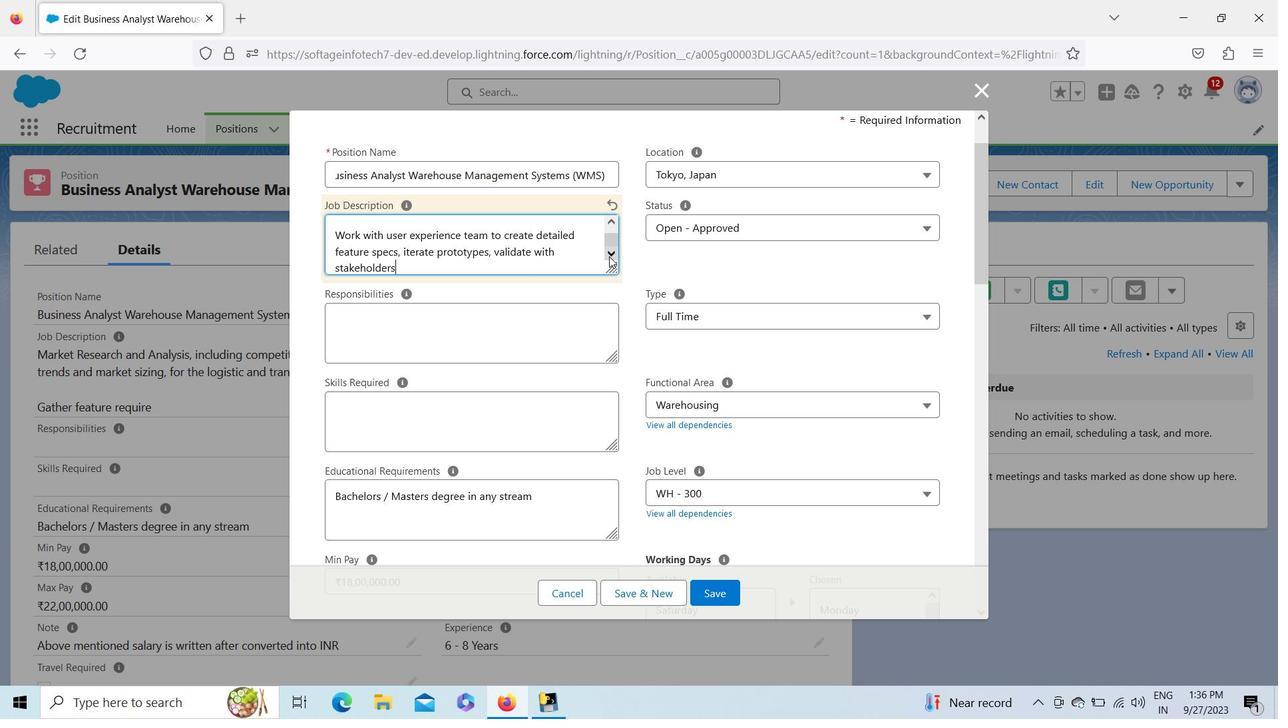 
Action: Mouse pressed left at (609, 256)
Screenshot: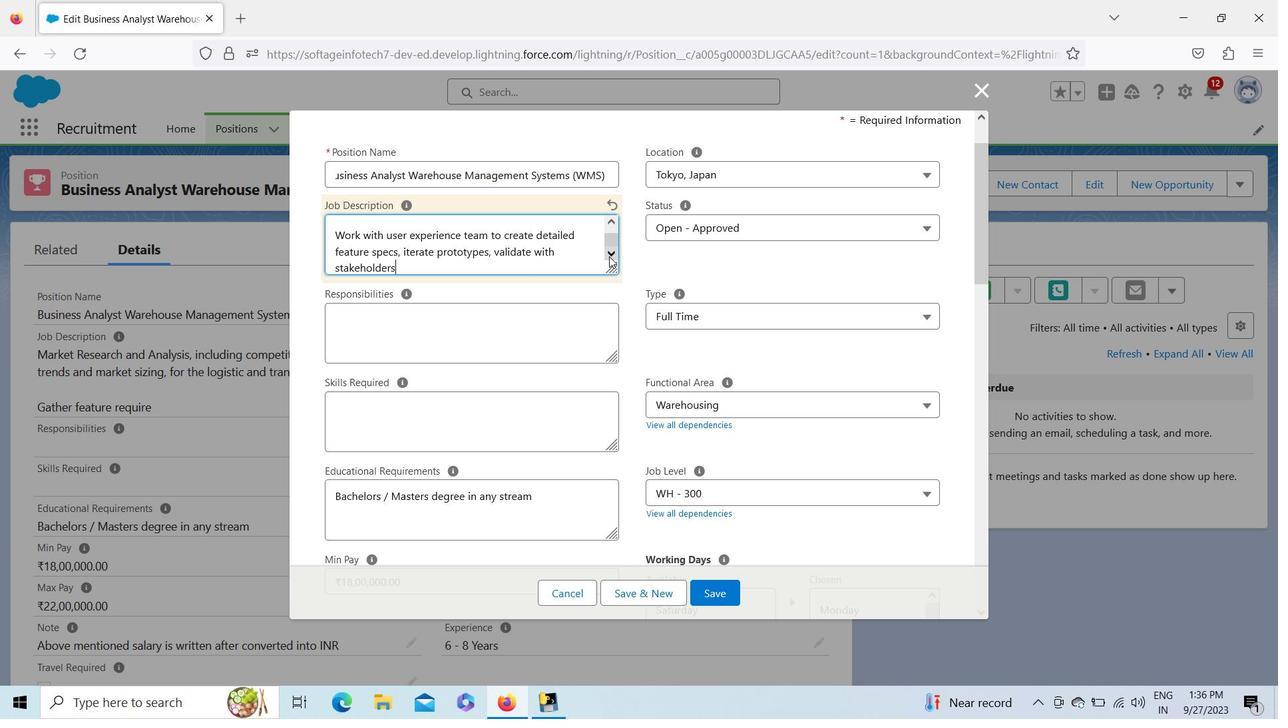 
Action: Mouse pressed left at (609, 256)
Screenshot: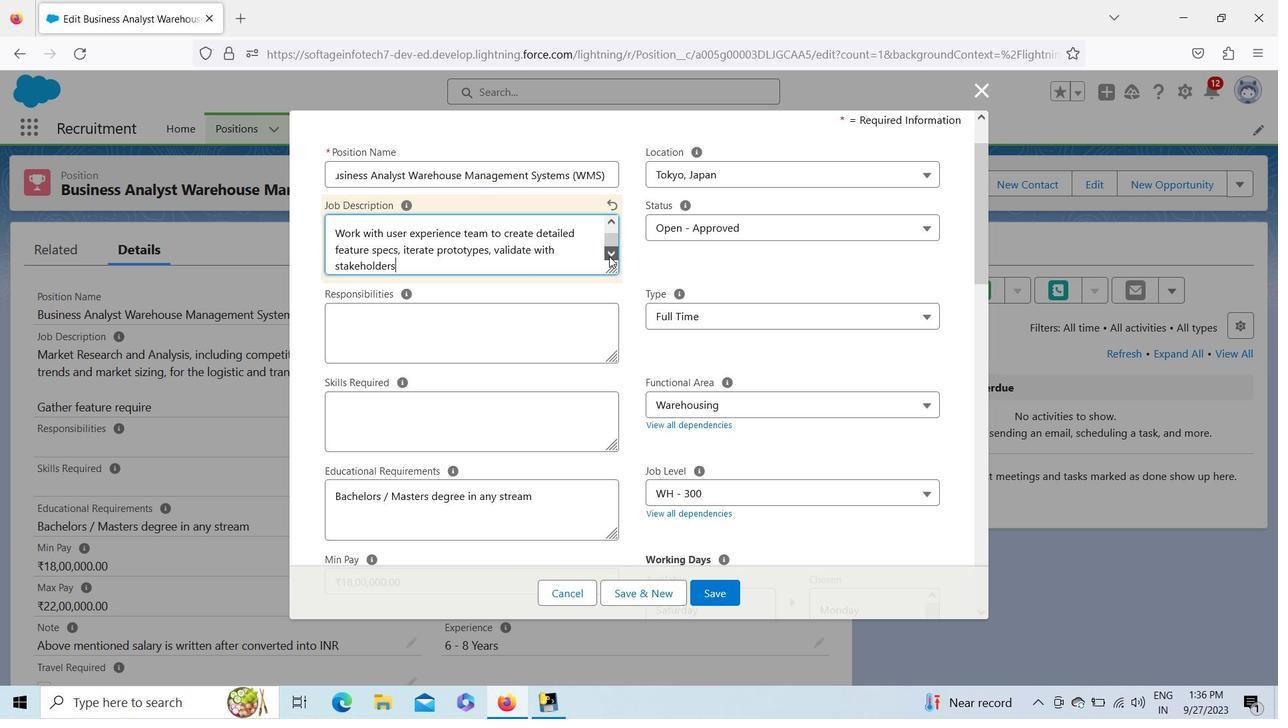 
Action: Mouse pressed left at (609, 256)
Screenshot: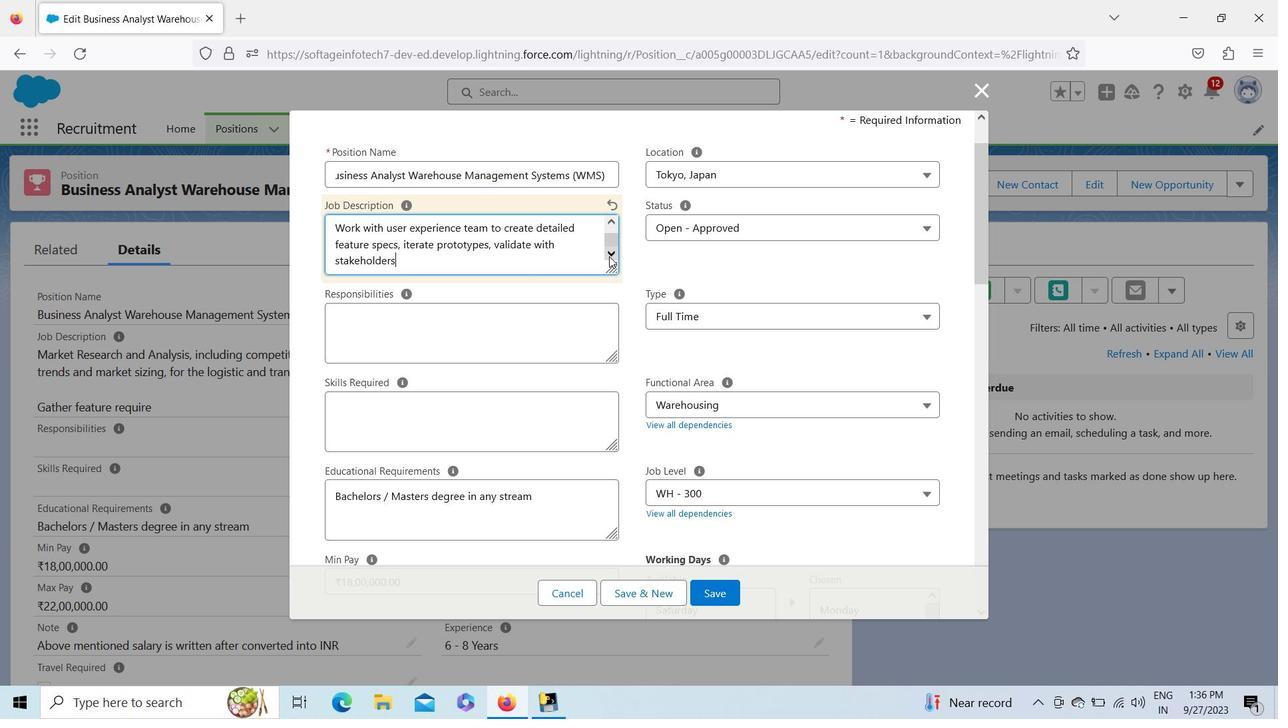 
Action: Mouse pressed left at (609, 256)
Screenshot: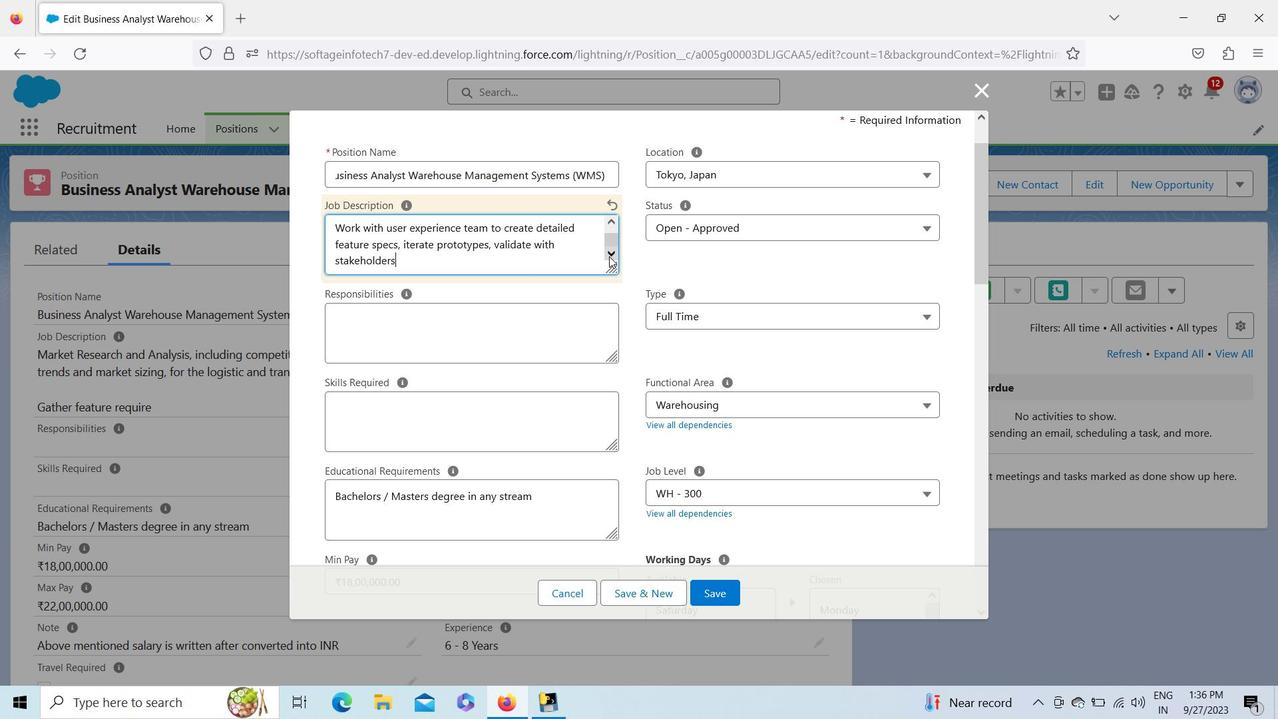 
Action: Mouse moved to (615, 227)
Screenshot: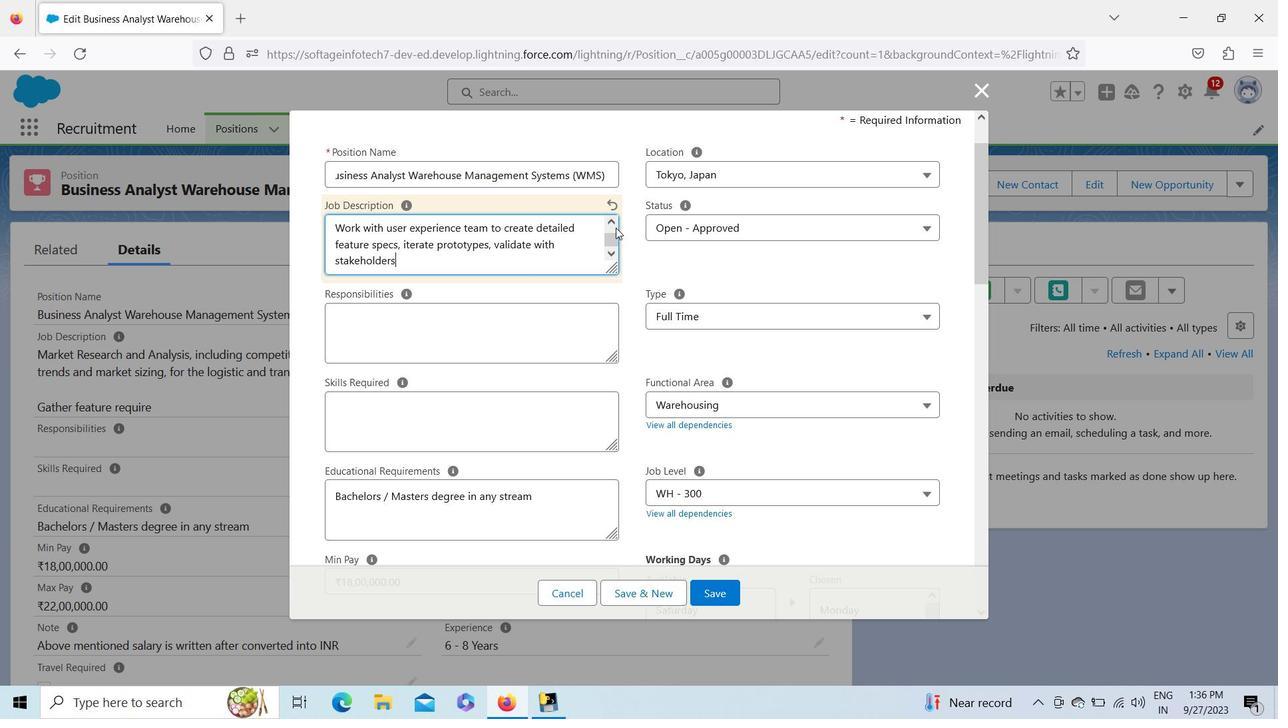 
Action: Mouse pressed left at (615, 227)
Screenshot: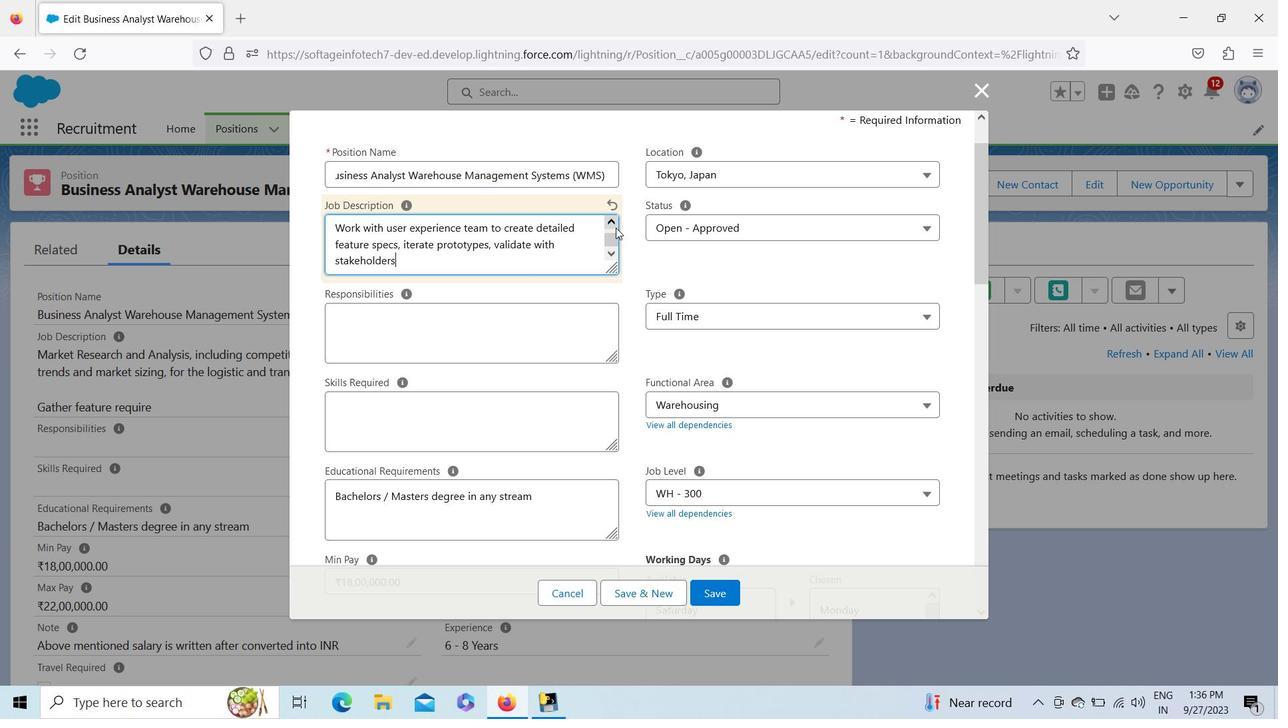 
Action: Mouse pressed left at (615, 227)
Screenshot: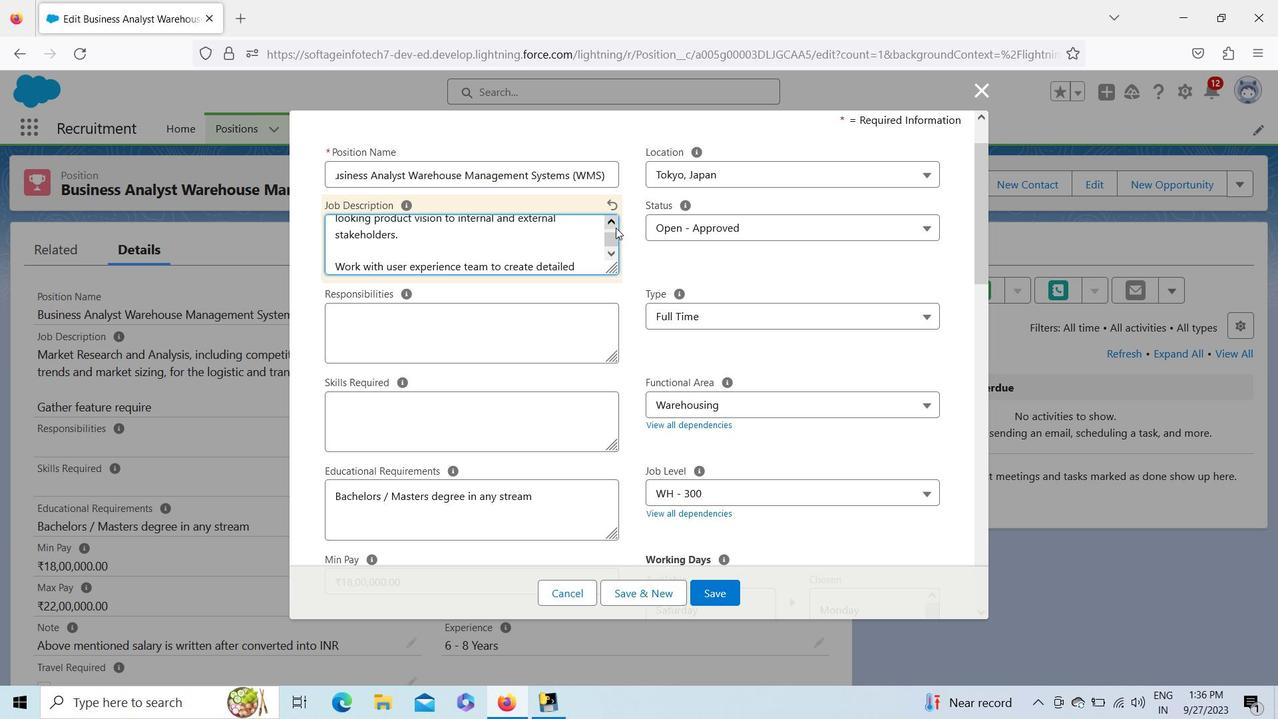 
Action: Mouse pressed left at (615, 227)
Screenshot: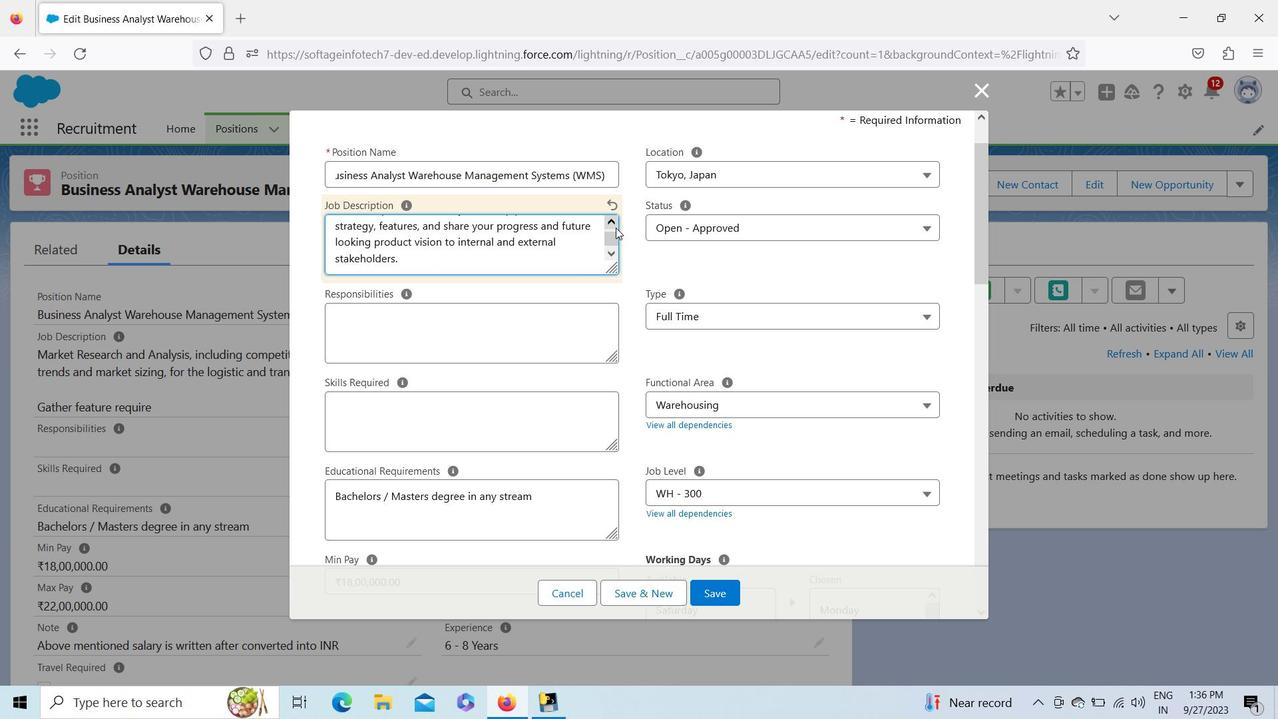 
Action: Mouse pressed left at (615, 227)
Screenshot: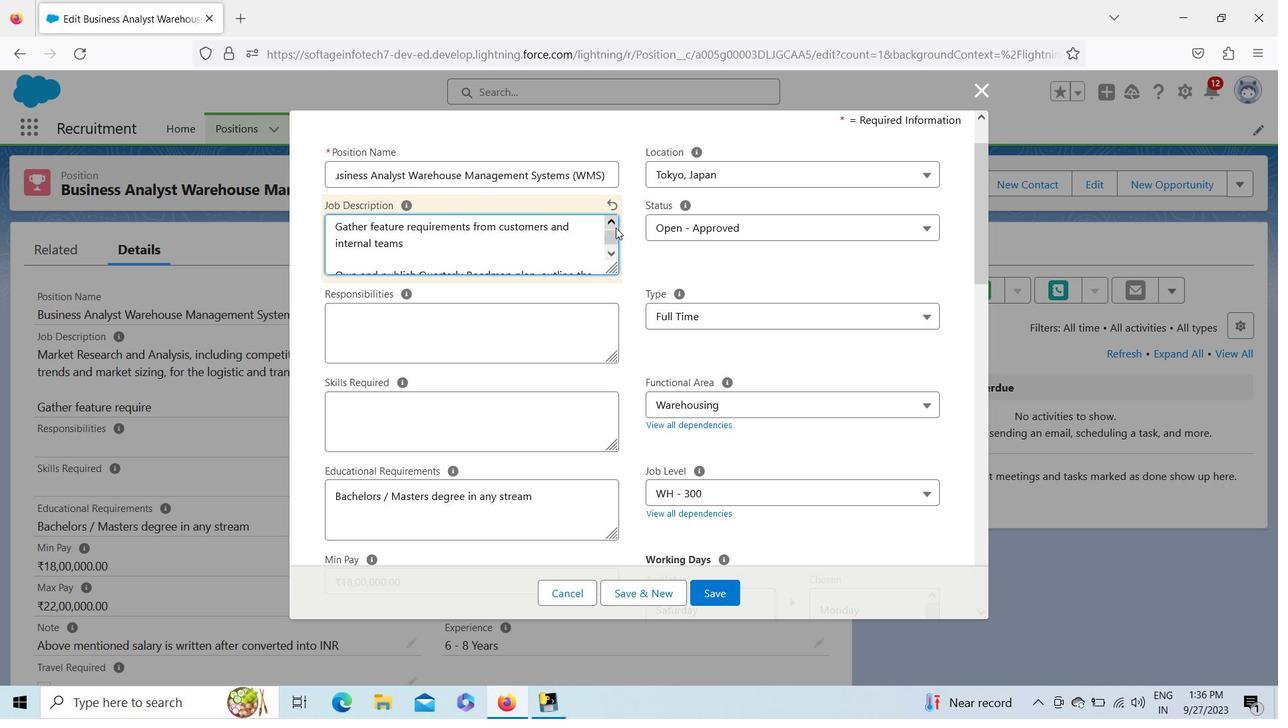 
Action: Mouse pressed left at (615, 227)
Screenshot: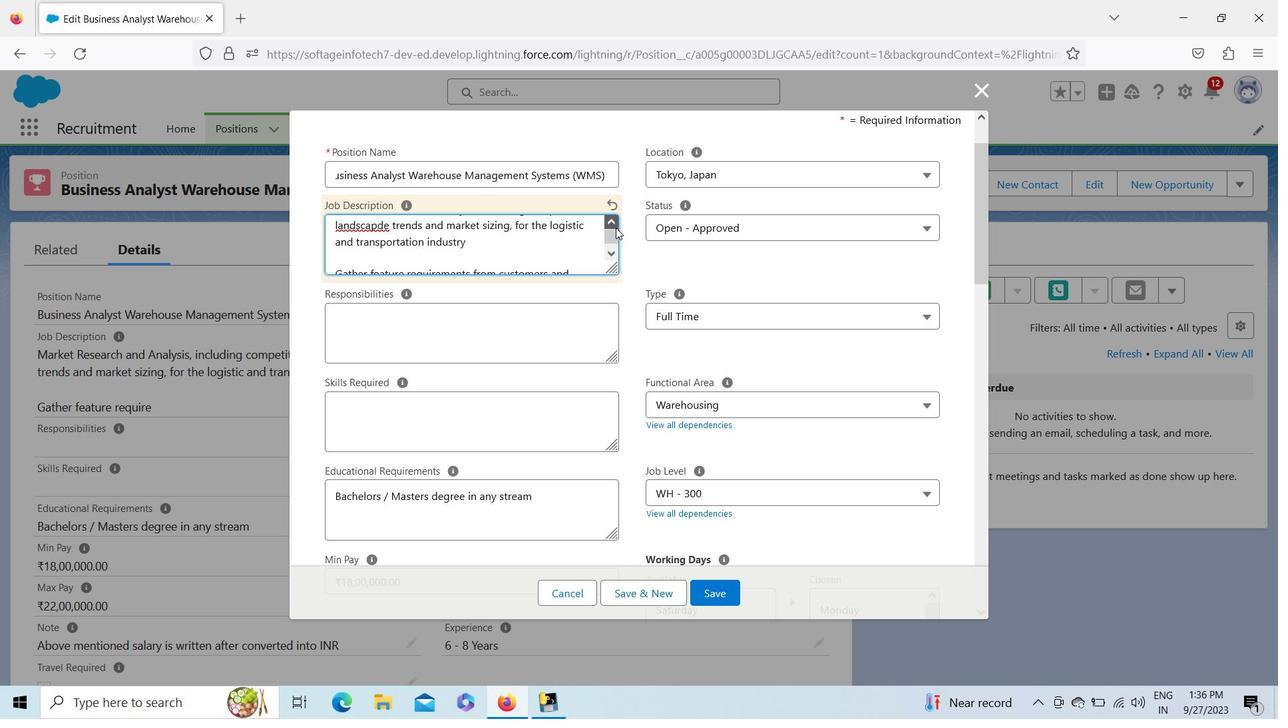 
Action: Mouse pressed left at (615, 227)
Screenshot: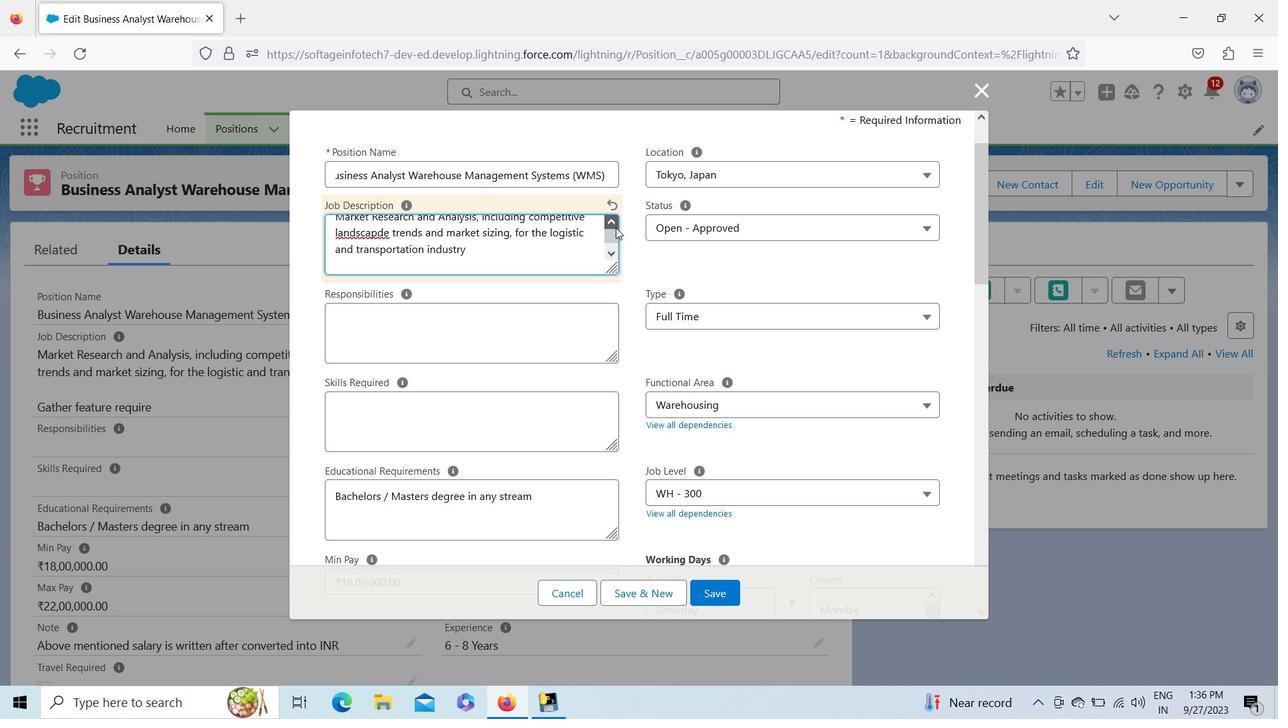 
Action: Mouse pressed left at (615, 227)
Screenshot: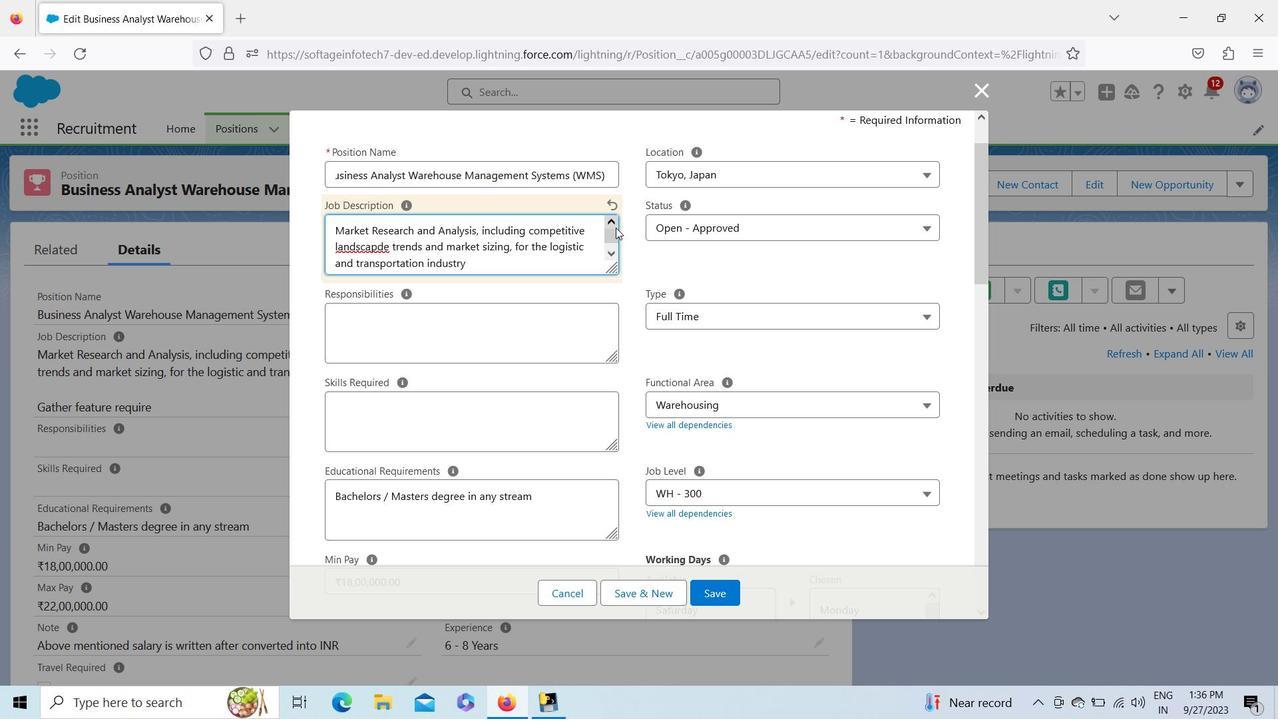 
Action: Mouse moved to (383, 251)
Screenshot: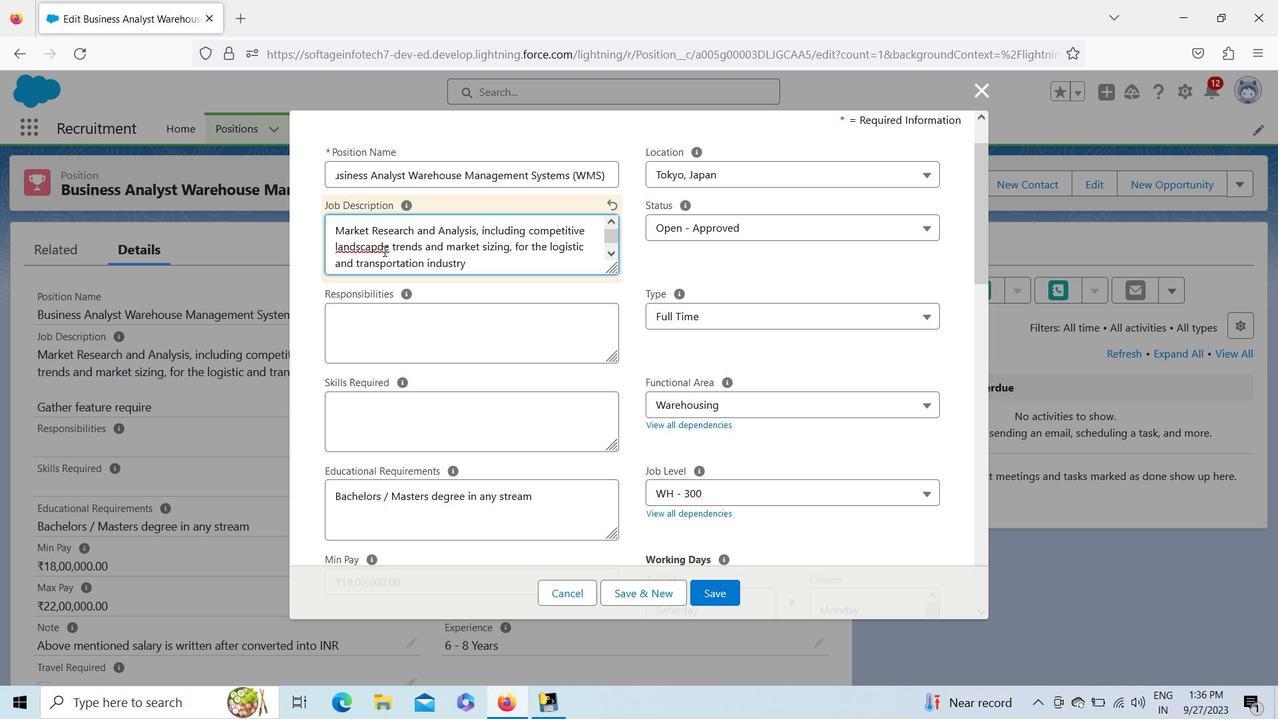 
Action: Mouse pressed left at (383, 251)
Screenshot: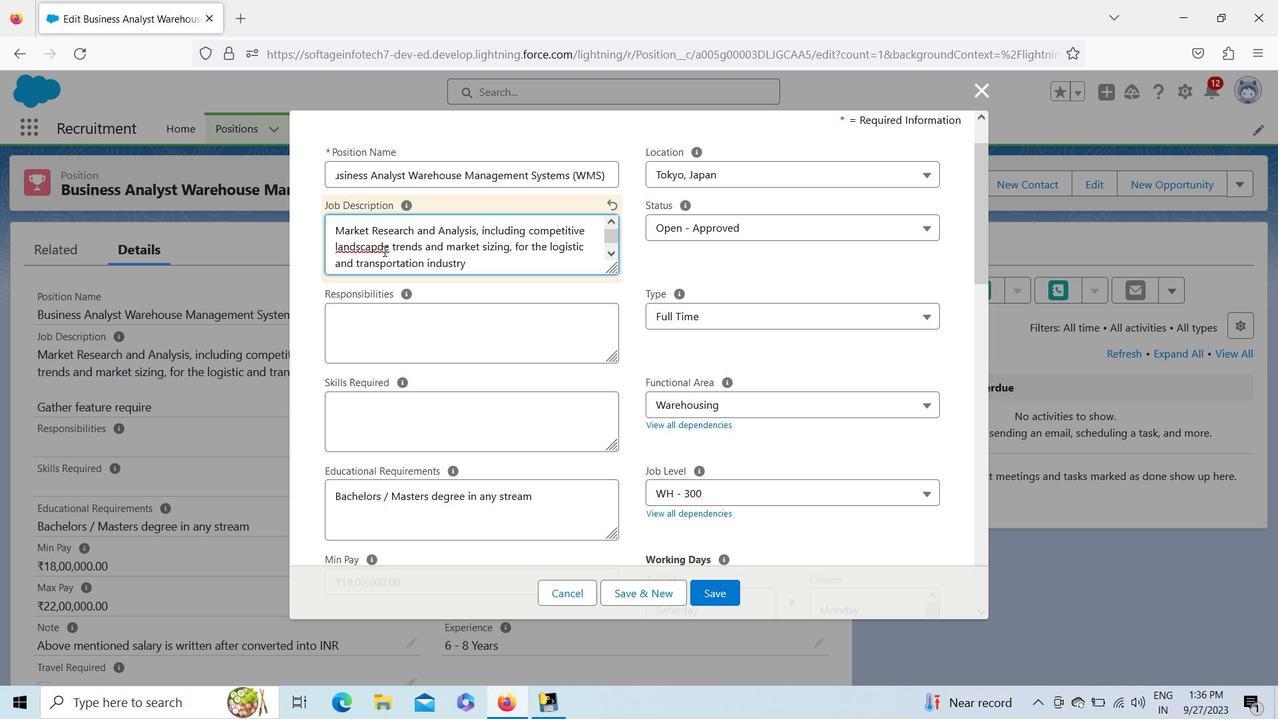 
Action: Key pressed <Key.backspace>
Screenshot: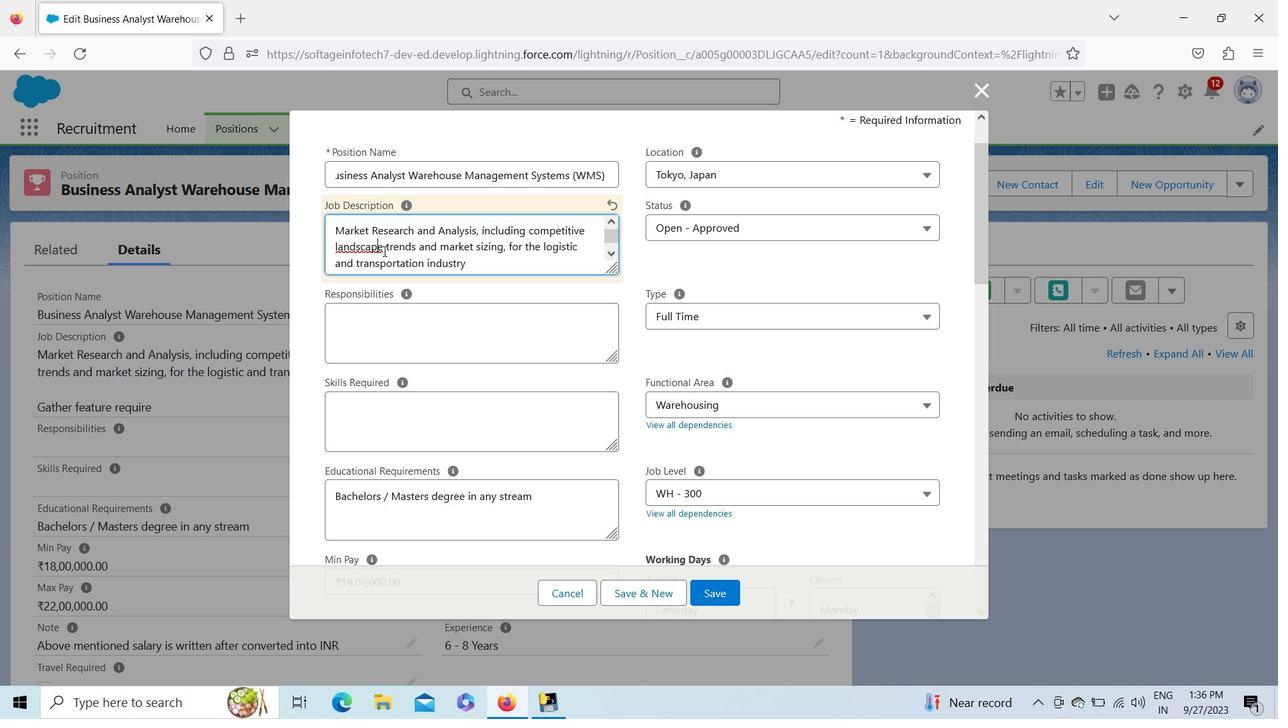 
Action: Mouse moved to (607, 252)
Screenshot: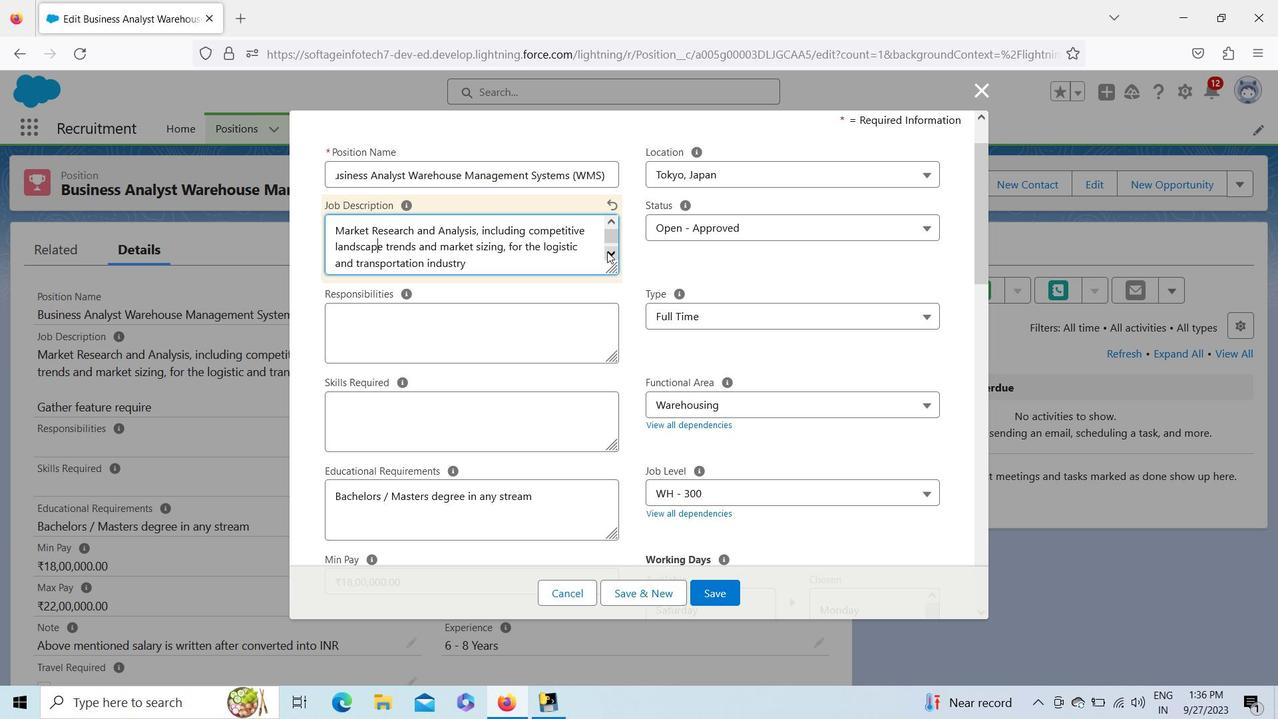 
Action: Mouse pressed left at (607, 252)
Screenshot: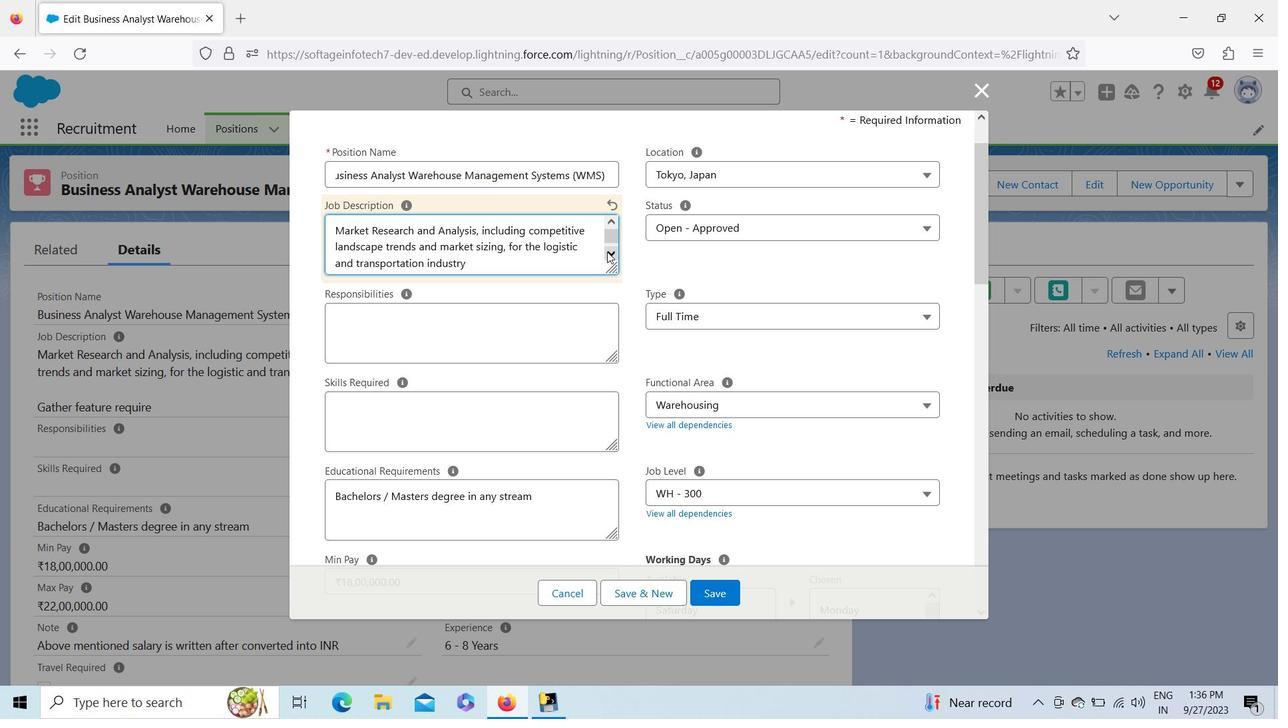 
Action: Mouse pressed left at (607, 252)
Screenshot: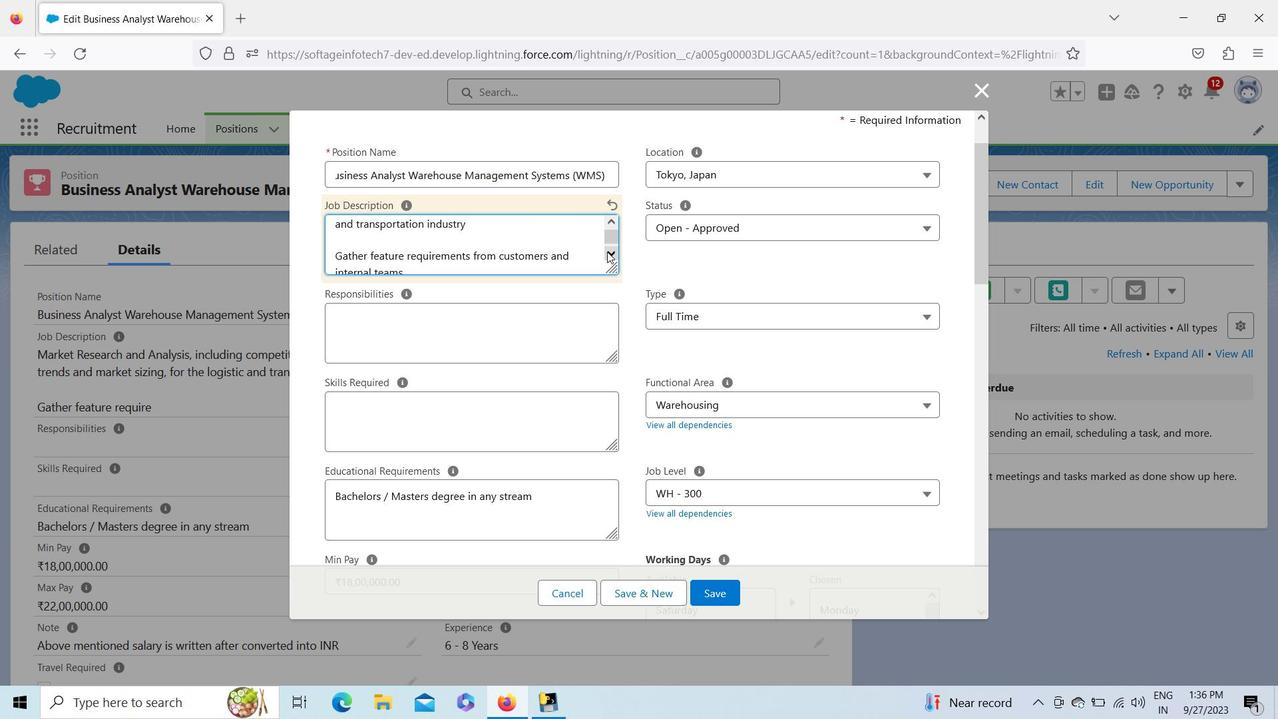 
Action: Mouse pressed left at (607, 252)
Screenshot: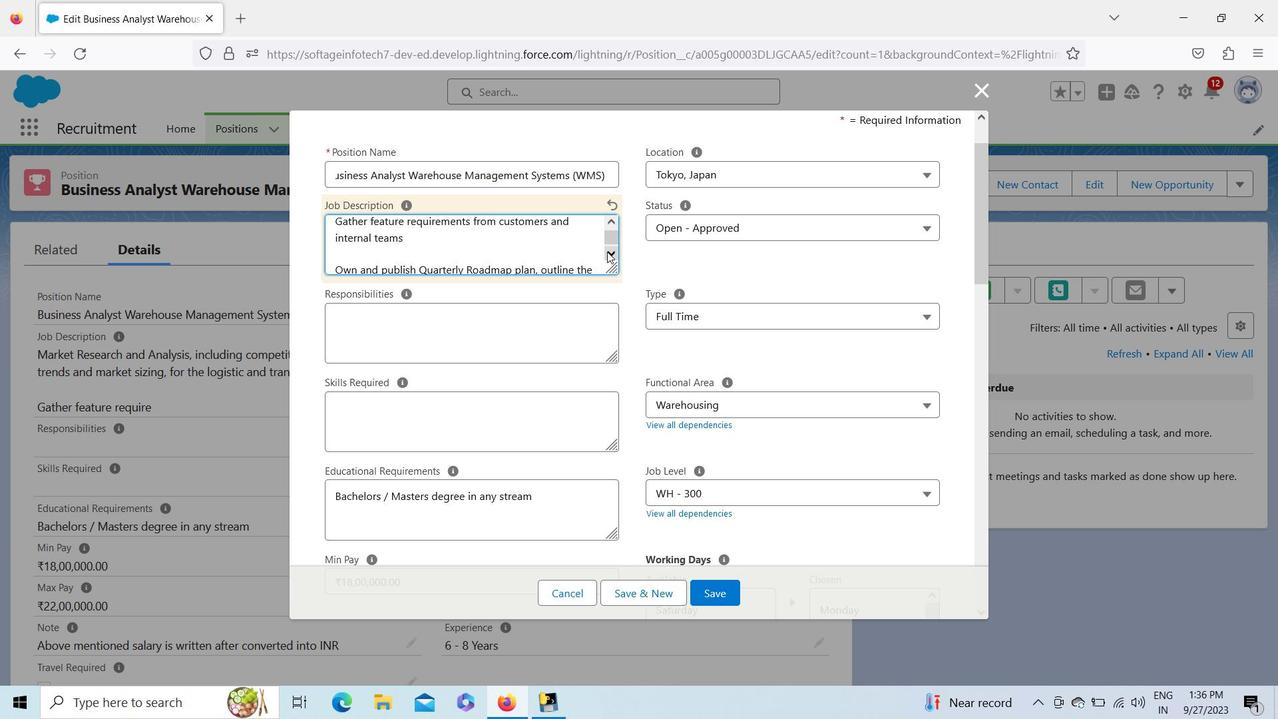 
Action: Mouse pressed left at (607, 252)
Screenshot: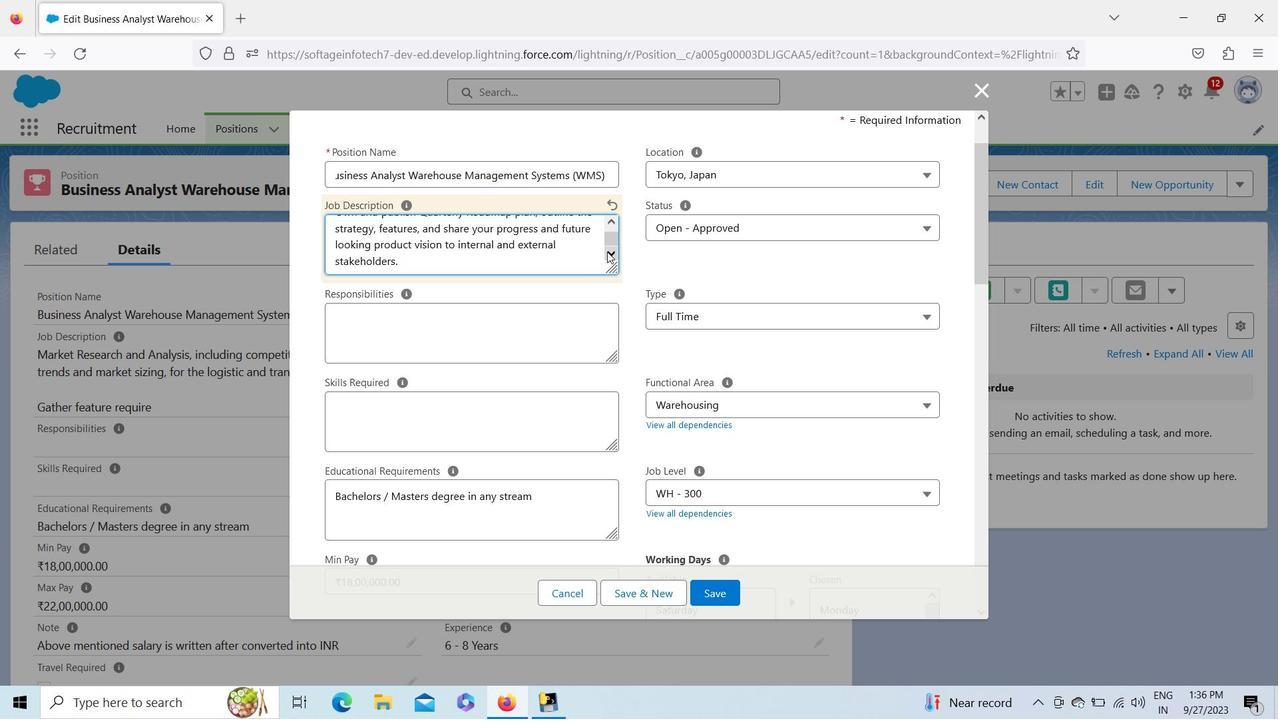 
Action: Mouse pressed left at (607, 252)
Screenshot: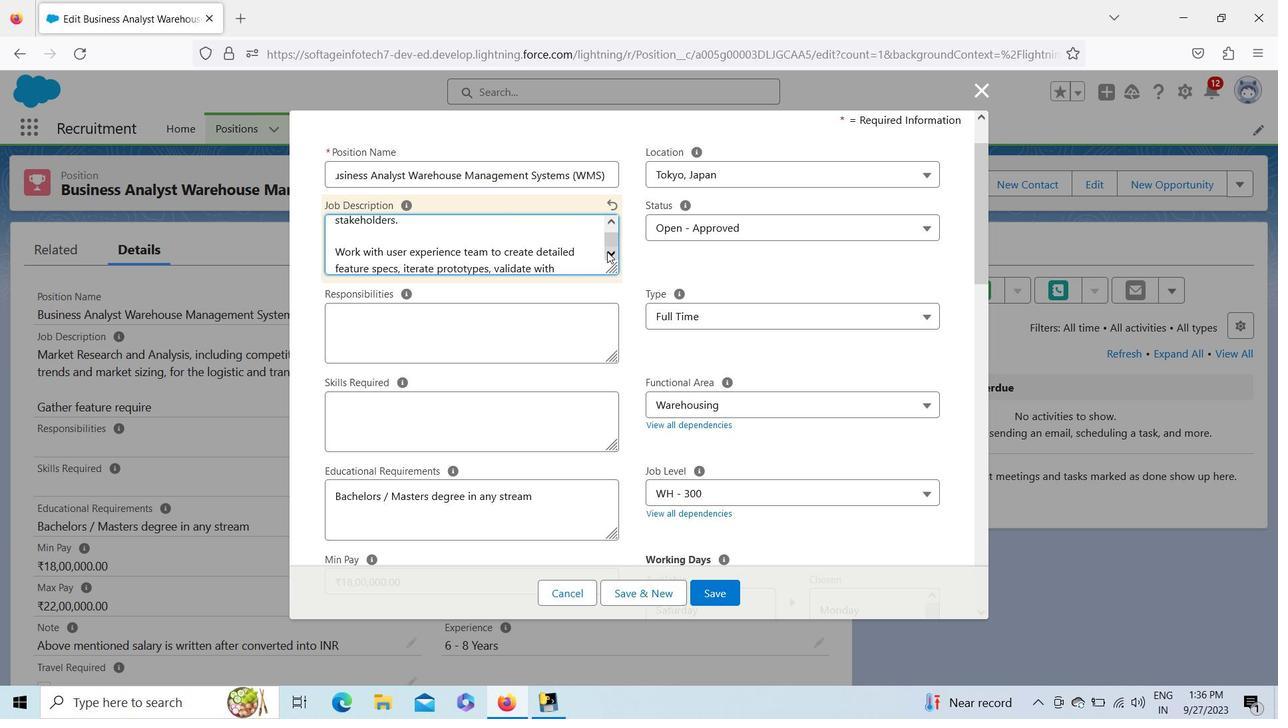 
Action: Mouse pressed left at (607, 252)
Screenshot: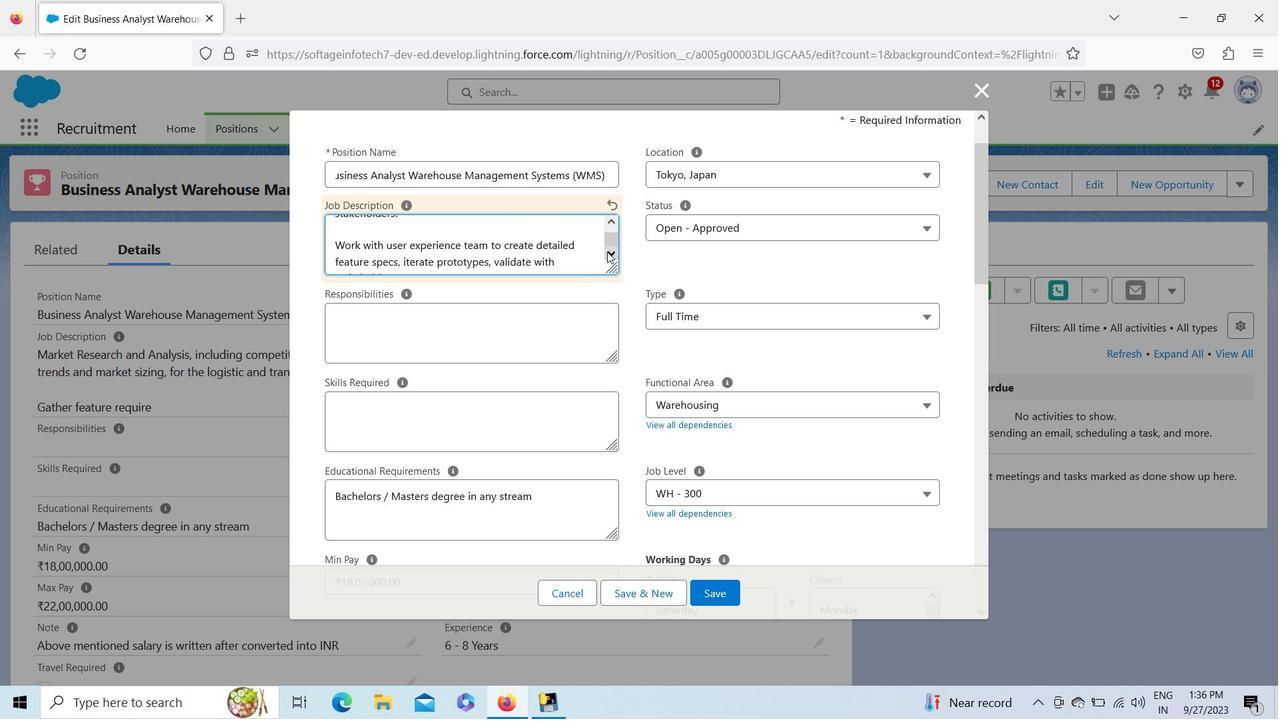 
Action: Mouse pressed left at (607, 252)
Screenshot: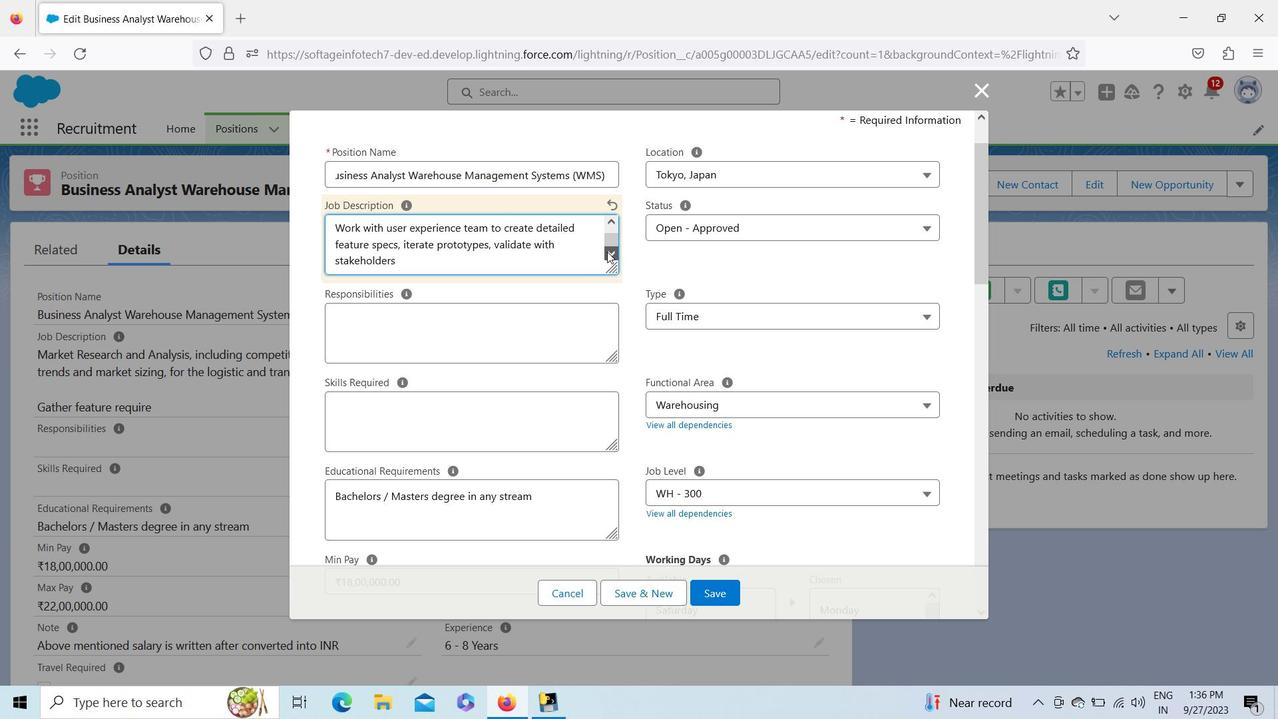 
Action: Mouse pressed left at (607, 252)
Screenshot: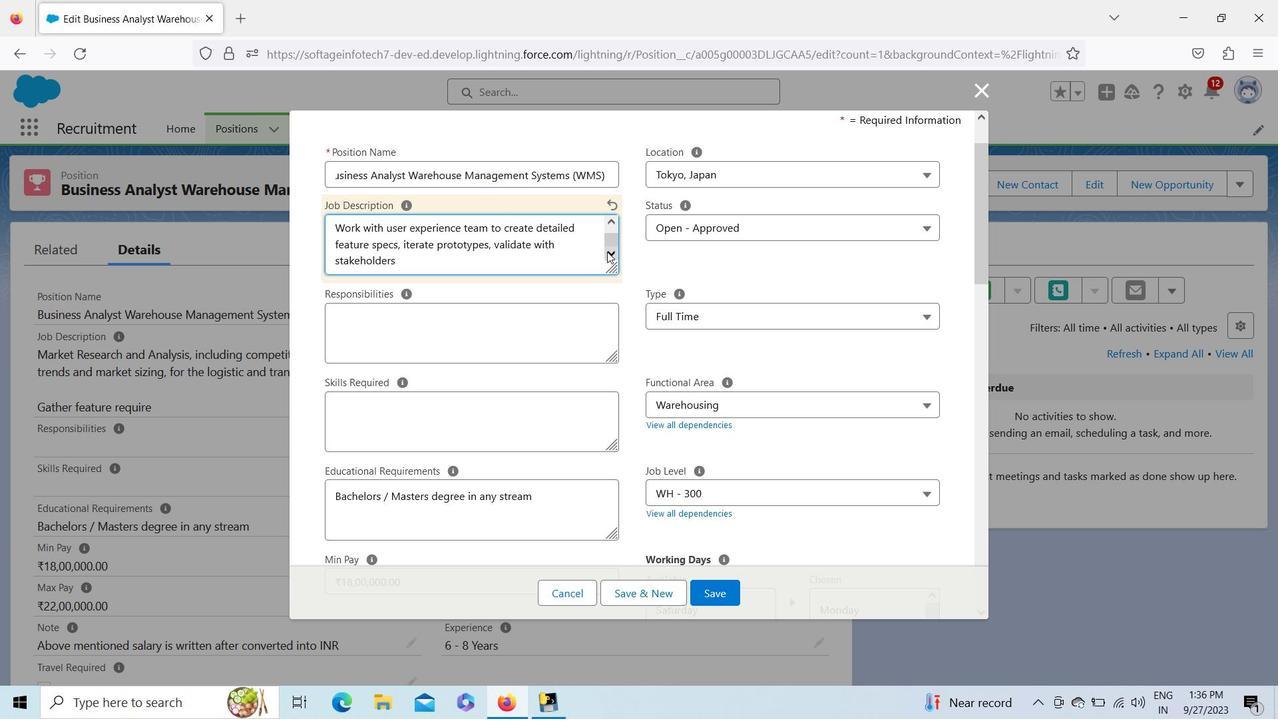 
Action: Mouse pressed left at (607, 252)
Screenshot: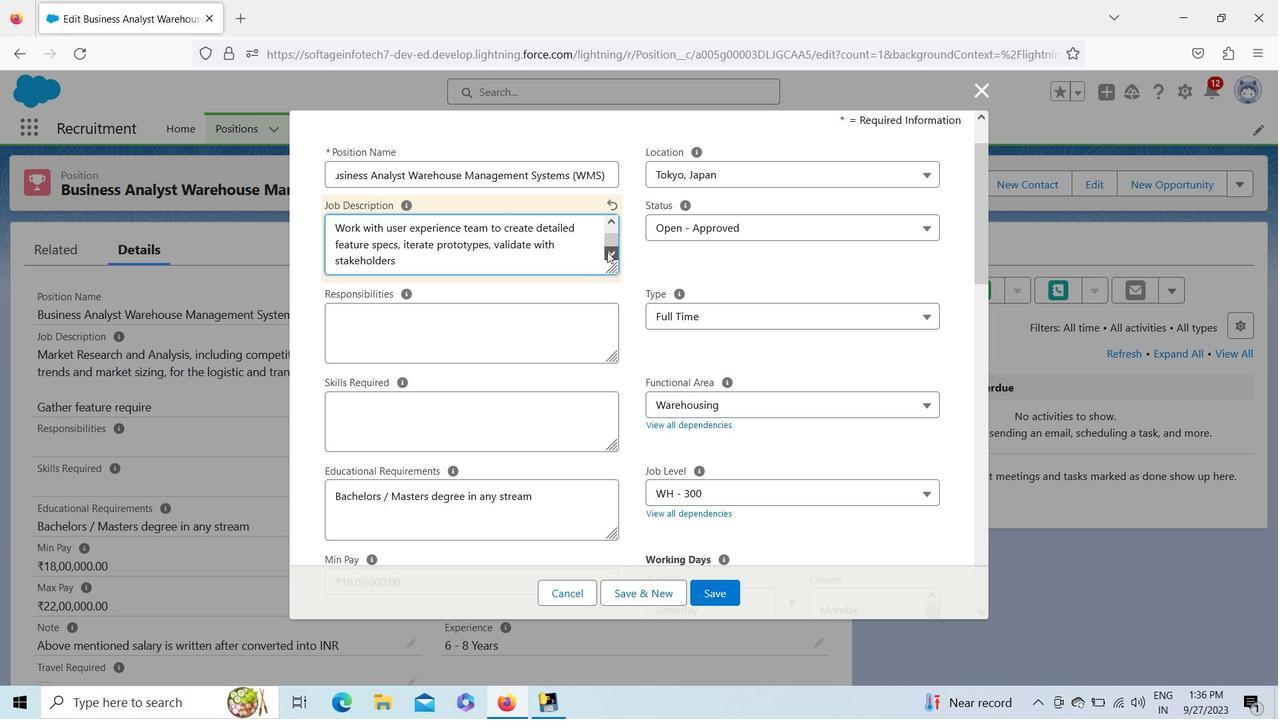
Action: Mouse pressed left at (607, 252)
Screenshot: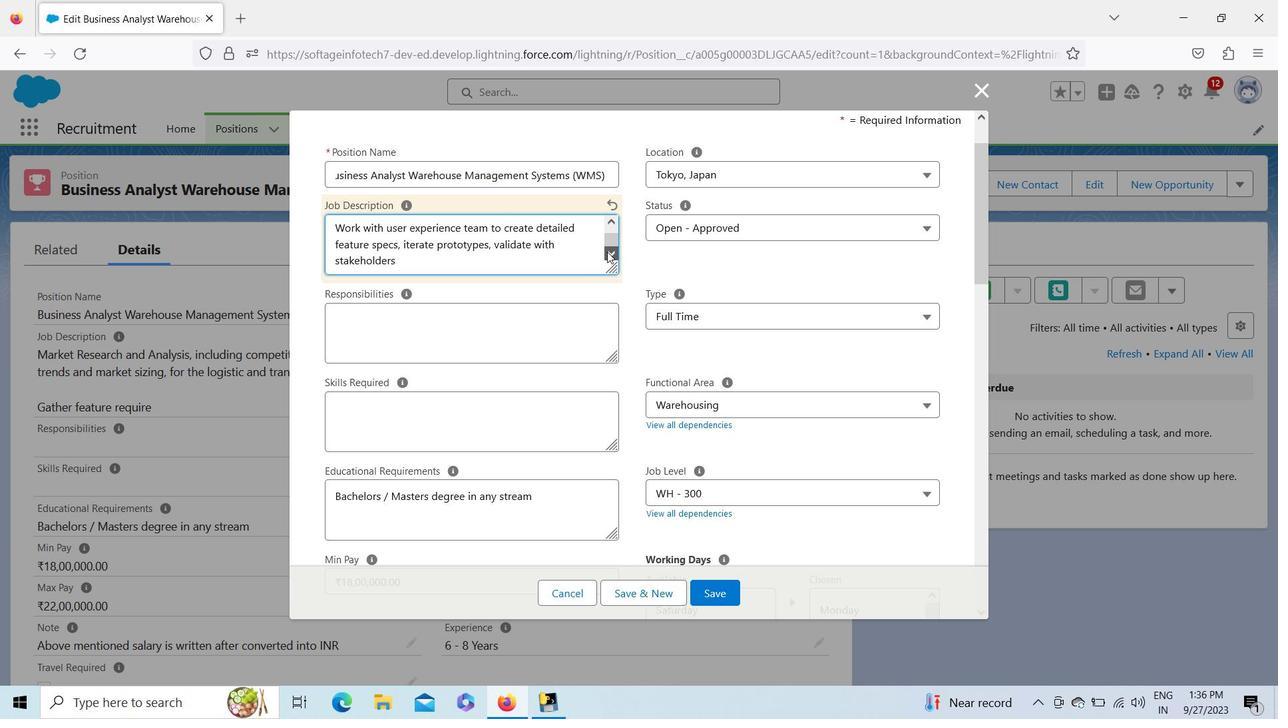 
Action: Mouse pressed left at (607, 252)
Screenshot: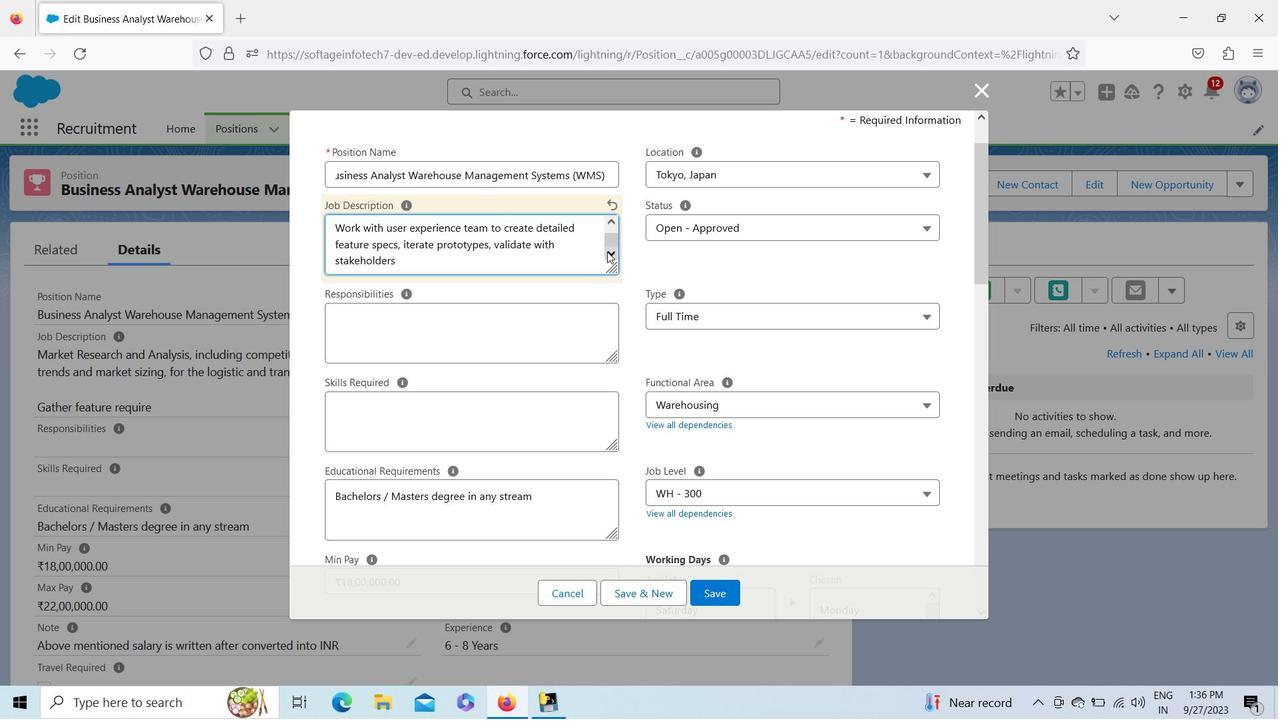 
Action: Mouse pressed left at (607, 252)
Screenshot: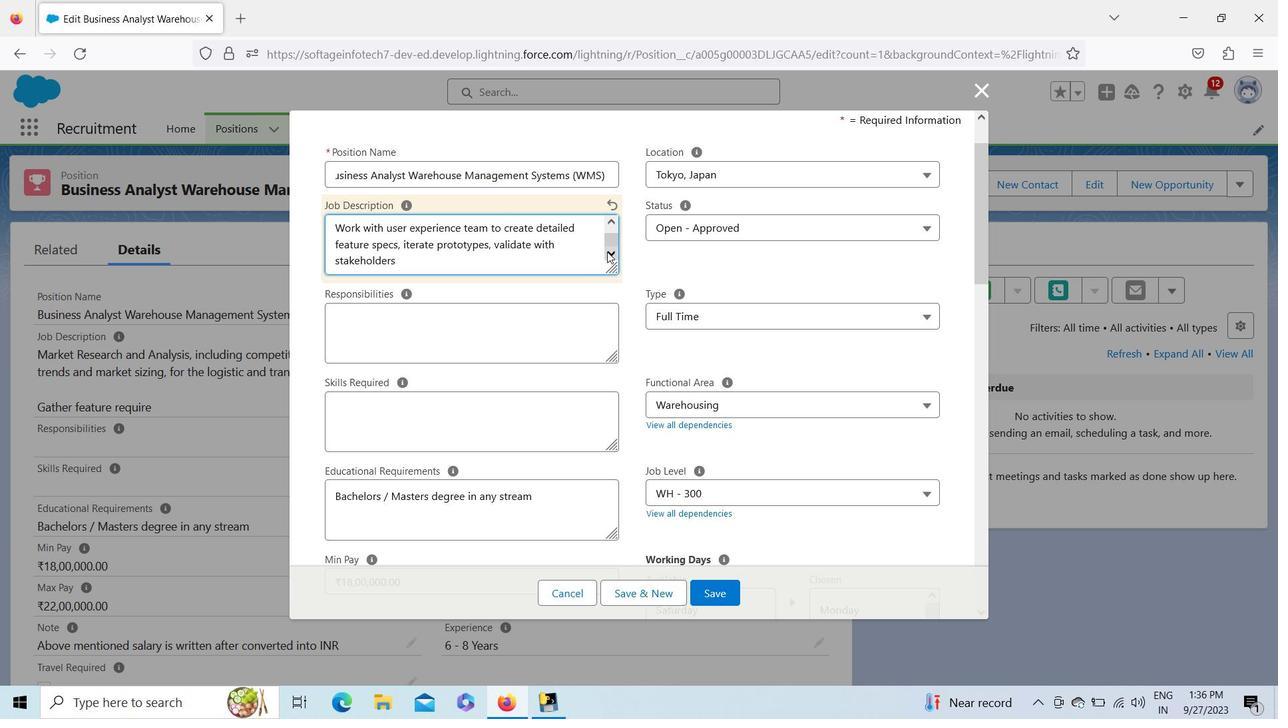 
Action: Mouse pressed left at (607, 252)
Screenshot: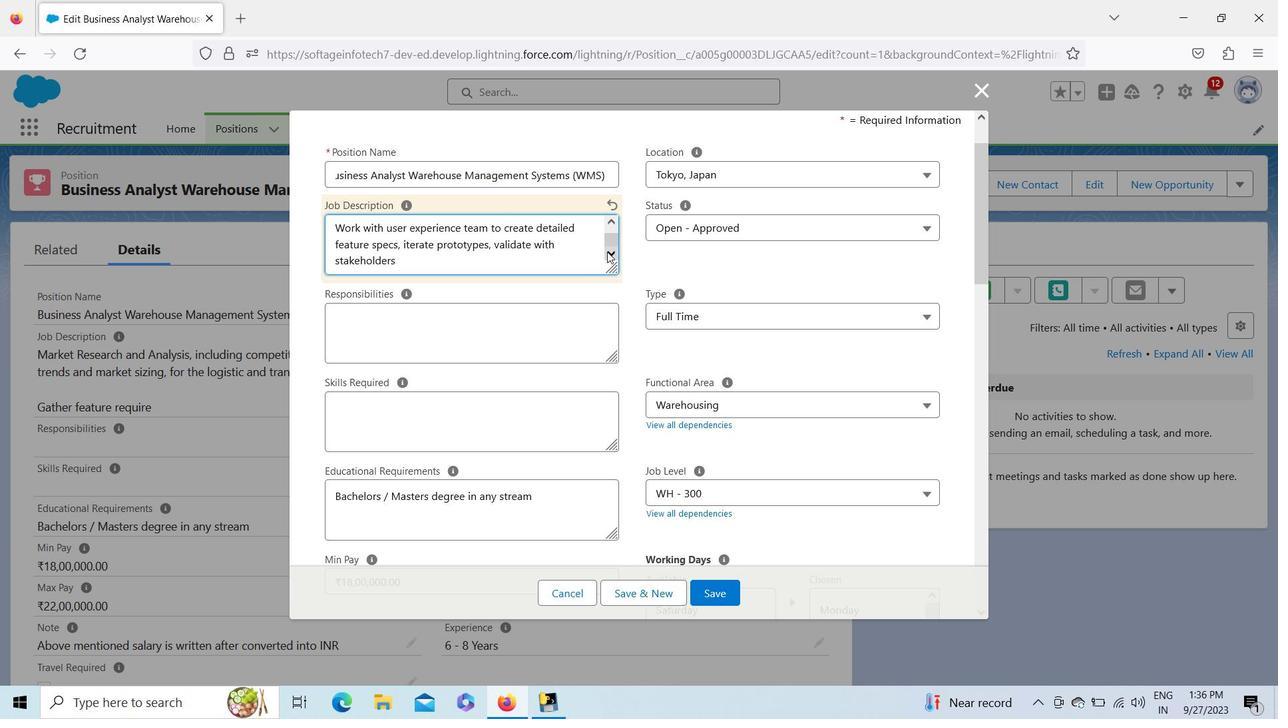 
Action: Mouse moved to (521, 252)
Screenshot: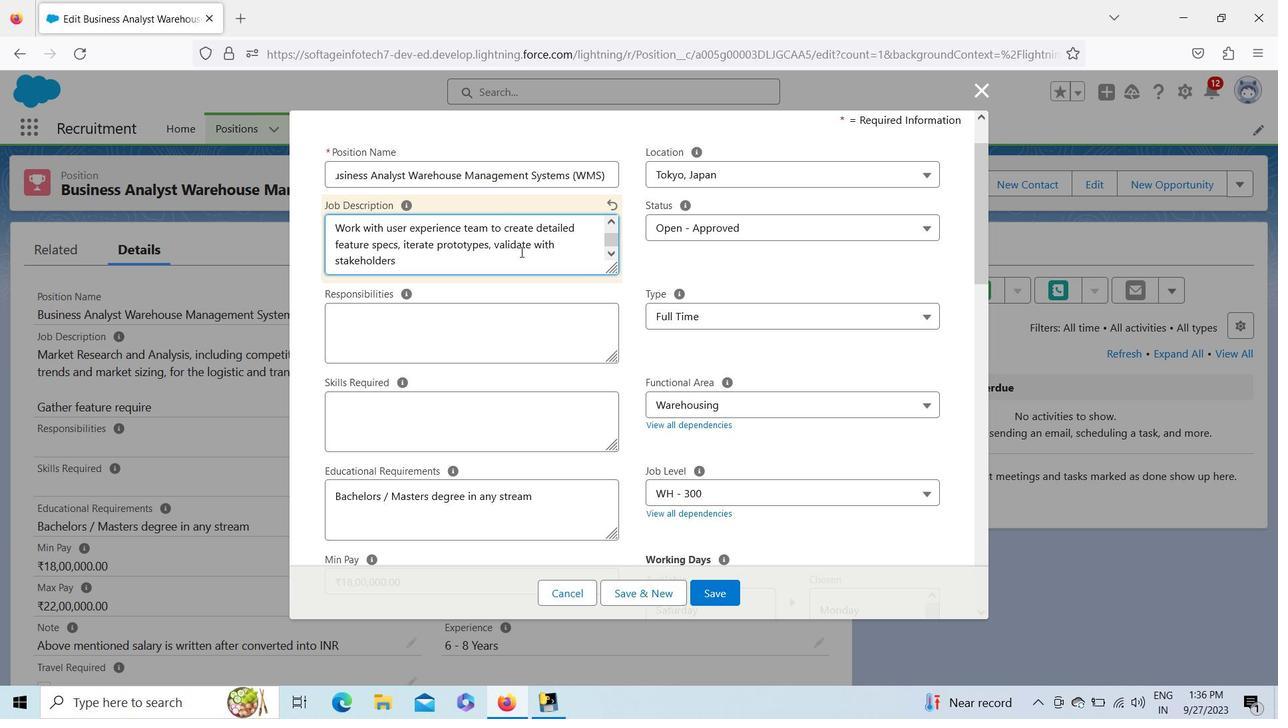 
Action: Mouse pressed left at (521, 252)
Screenshot: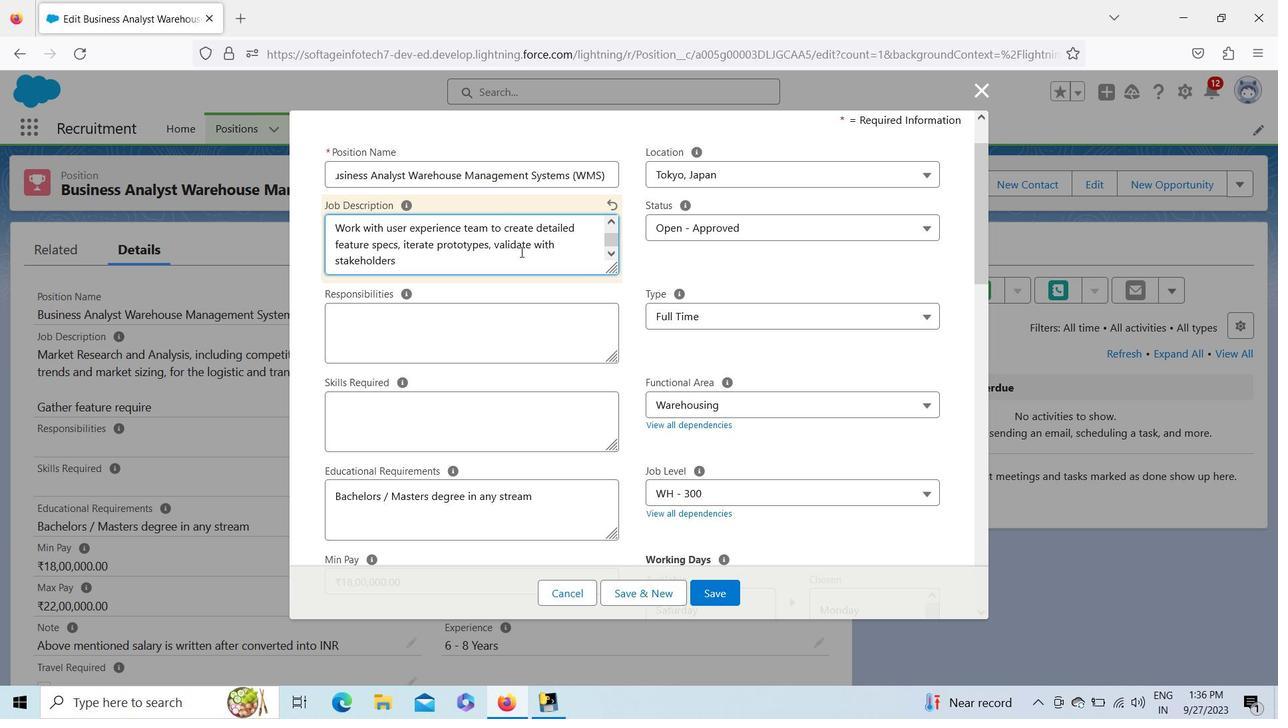 
Action: Key pressed .
Screenshot: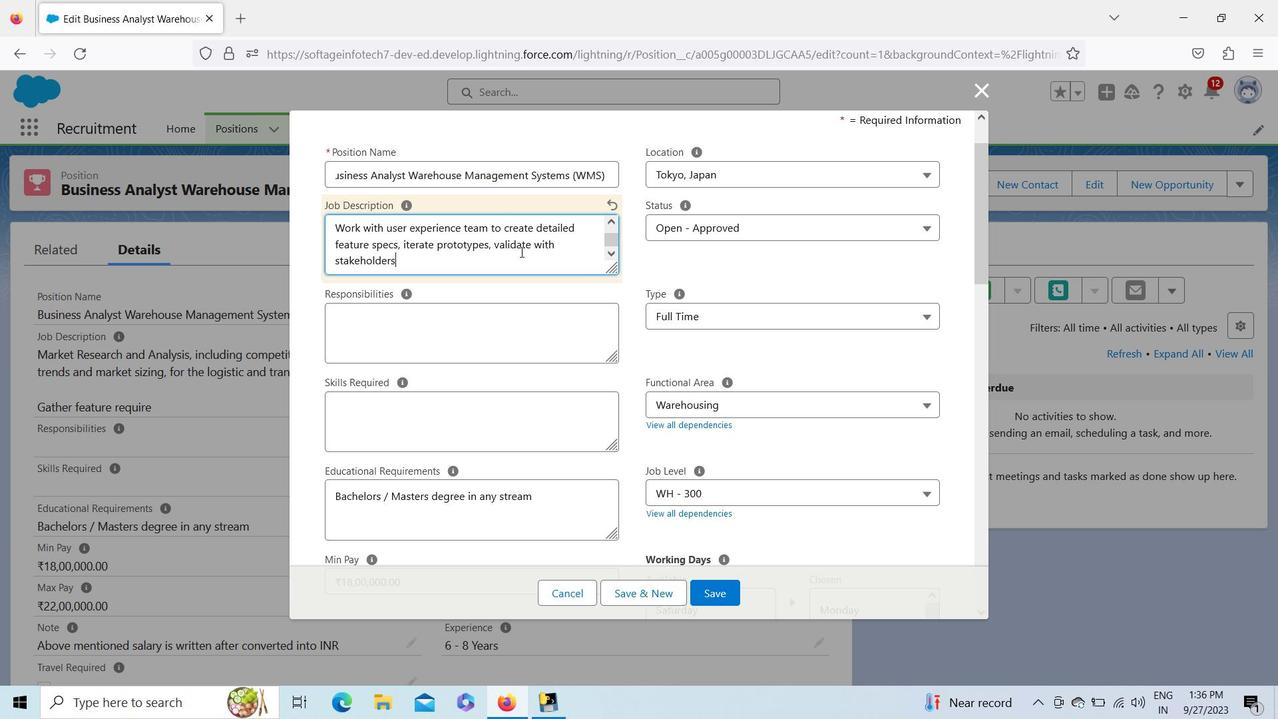 
Action: Mouse moved to (424, 320)
Screenshot: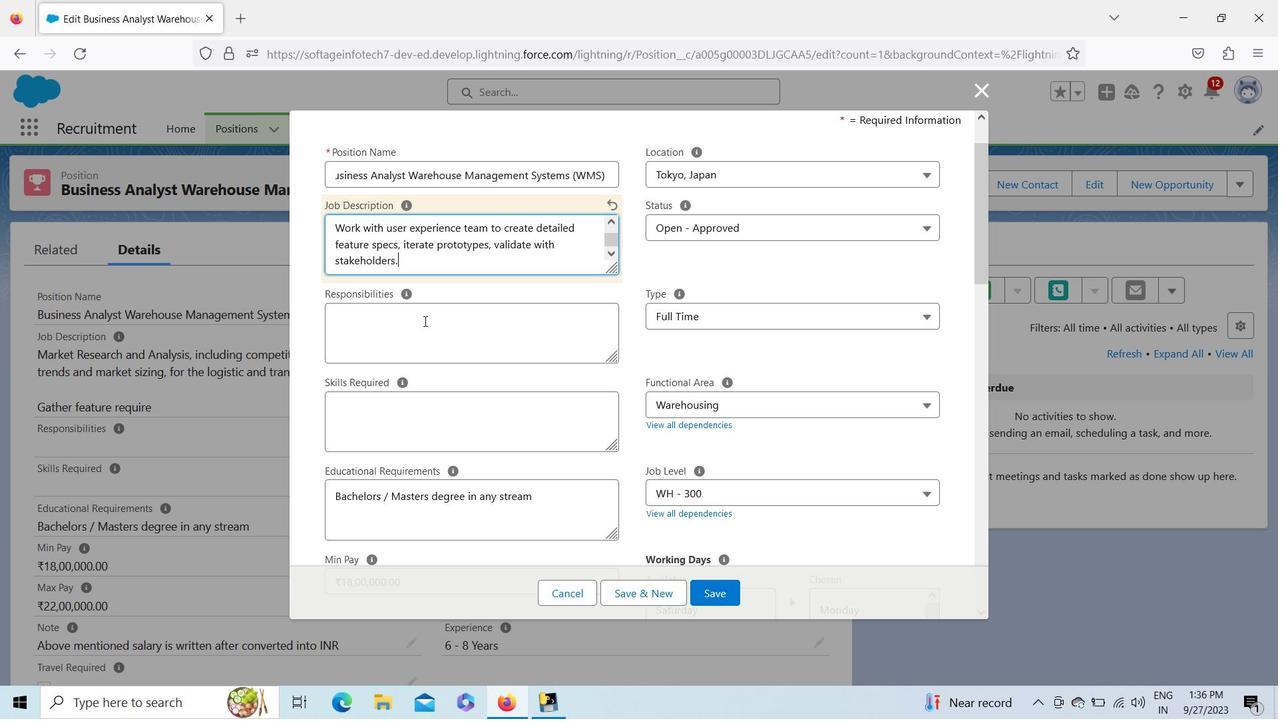 
Action: Mouse pressed left at (424, 320)
Screenshot: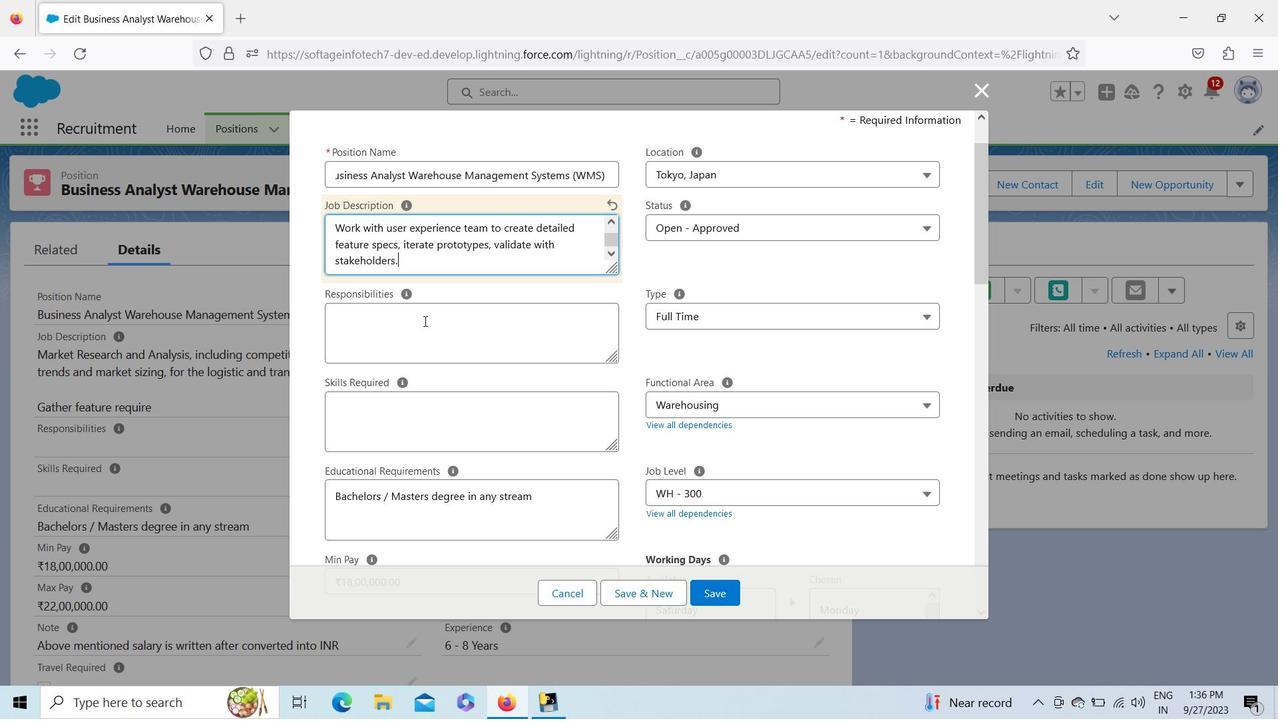 
Action: Key pressed <Key.shift>Turn<Key.space>over<Key.space>the<Key.space>feature<Key.space>specifications<Key.space>to<Key.space>the<Key.space>s<Key.backspace>development<Key.space>team<Key.space>to<Key.space>implement.<Key.enter><Key.enter><Key.shift>Work<Key.space>directly<Key.space>with<Key.space>engineering<Key.space>teams<Key.space>throughout<Key.space>the<Key.space>product<Key.space>development<Key.space>lifecycle.<Key.enter><Key.enter><Key.shift>Good<Key.space>understanding<Key.space>of<Key.space>software<Key.space>development<Key.space>cycles
